 Task: Select transit view around selected location Anza-Borrego Desert State Park, California, United States and check out the nearest train station
Action: Mouse moved to (153, 69)
Screenshot: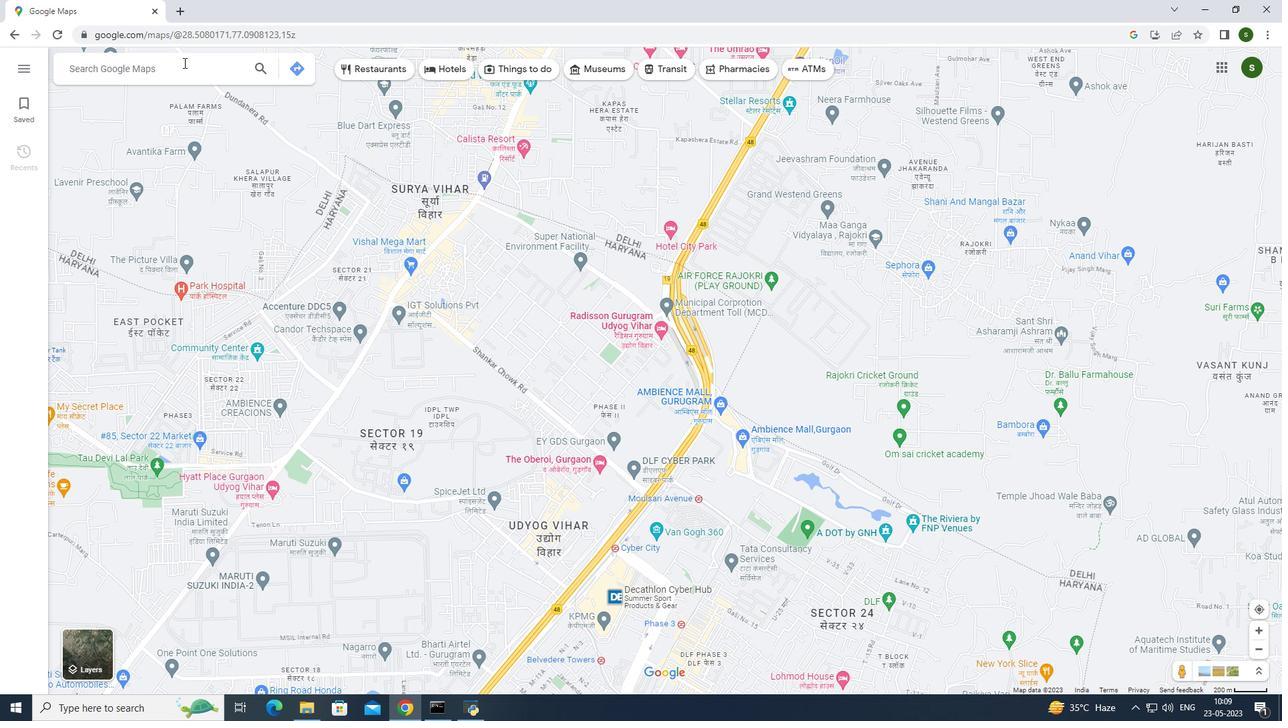 
Action: Mouse pressed left at (153, 69)
Screenshot: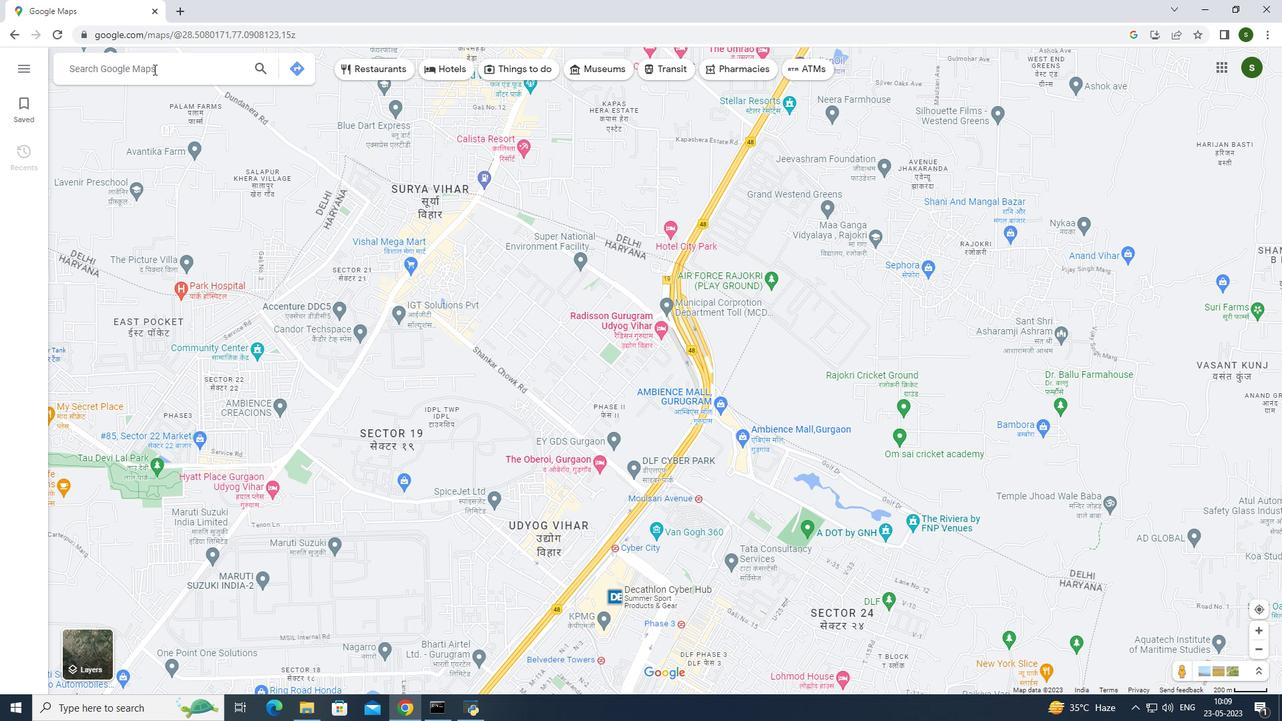 
Action: Key pressed <Key.caps_lock>A<Key.caps_lock>nza-<Key.caps_lock>B<Key.caps_lock>orregp<Key.backspace>o<Key.space><Key.caps_lock>D<Key.caps_lock>esert<Key.space><Key.caps_lock>S<Key.caps_lock>tate<Key.space><Key.caps_lock>P<Key.caps_lock>ark,<Key.caps_lock>C<Key.caps_lock>alifornia<Key.caps_lock>,<Key.caps_lock>u<Key.caps_lock>NITED<Key.space><Key.caps_lock>s<Key.caps_lock>TATES<Key.backspace><Key.backspace><Key.backspace><Key.backspace><Key.backspace><Key.backspace><Key.backspace><Key.backspace><Key.backspace><Key.backspace><Key.backspace><Key.backspace><Key.backspace>U<Key.caps_lock>nited<Key.space><Key.caps_lock>S<Key.caps_lock>tates<Key.enter>
Screenshot: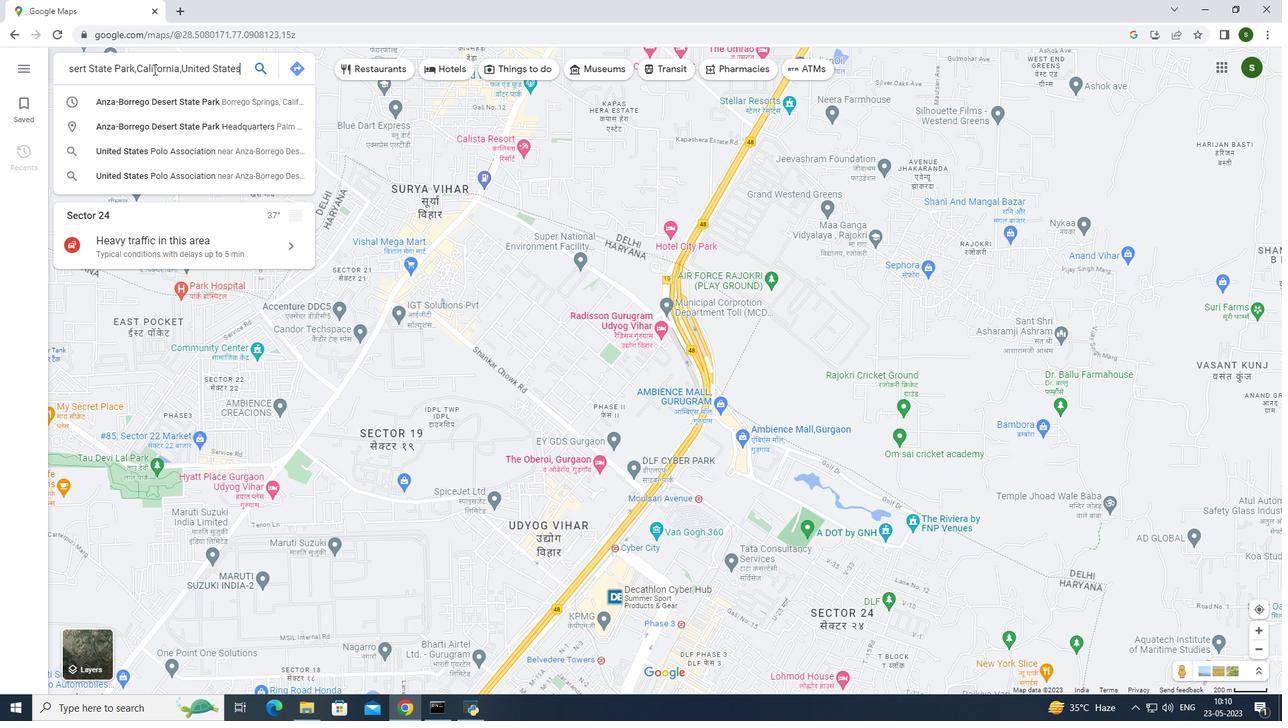 
Action: Mouse moved to (580, 75)
Screenshot: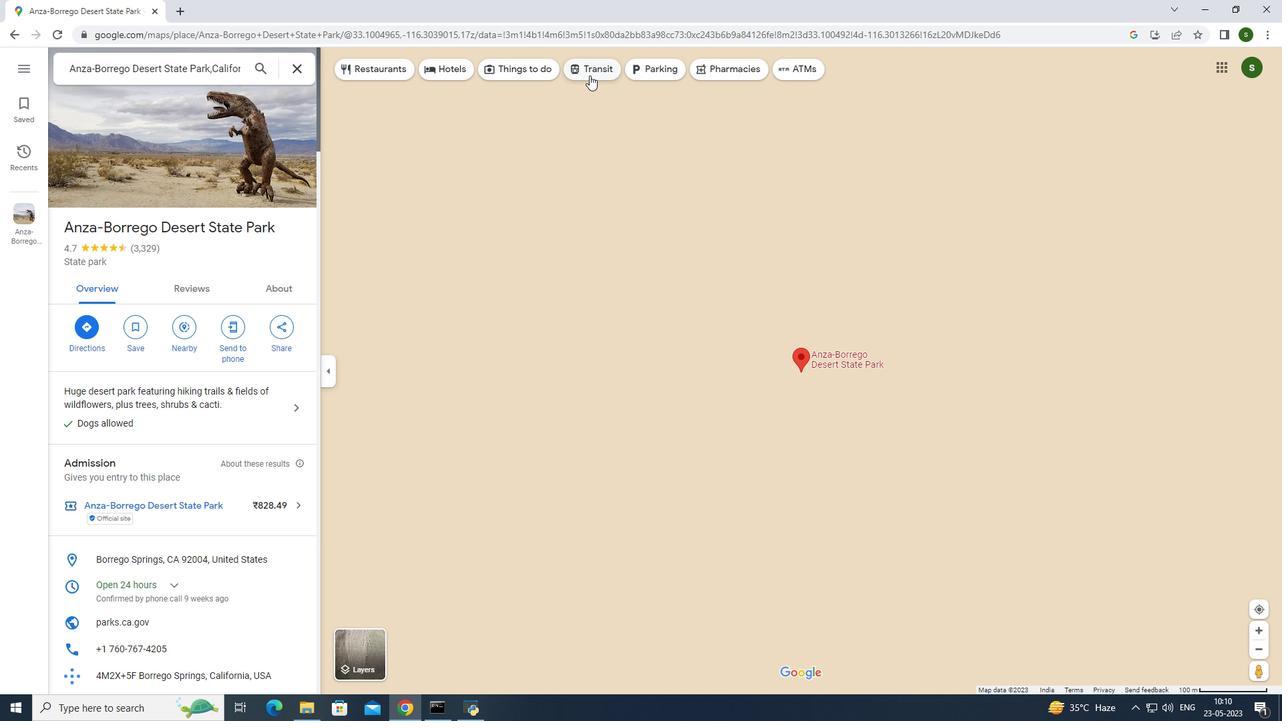 
Action: Mouse pressed left at (580, 75)
Screenshot: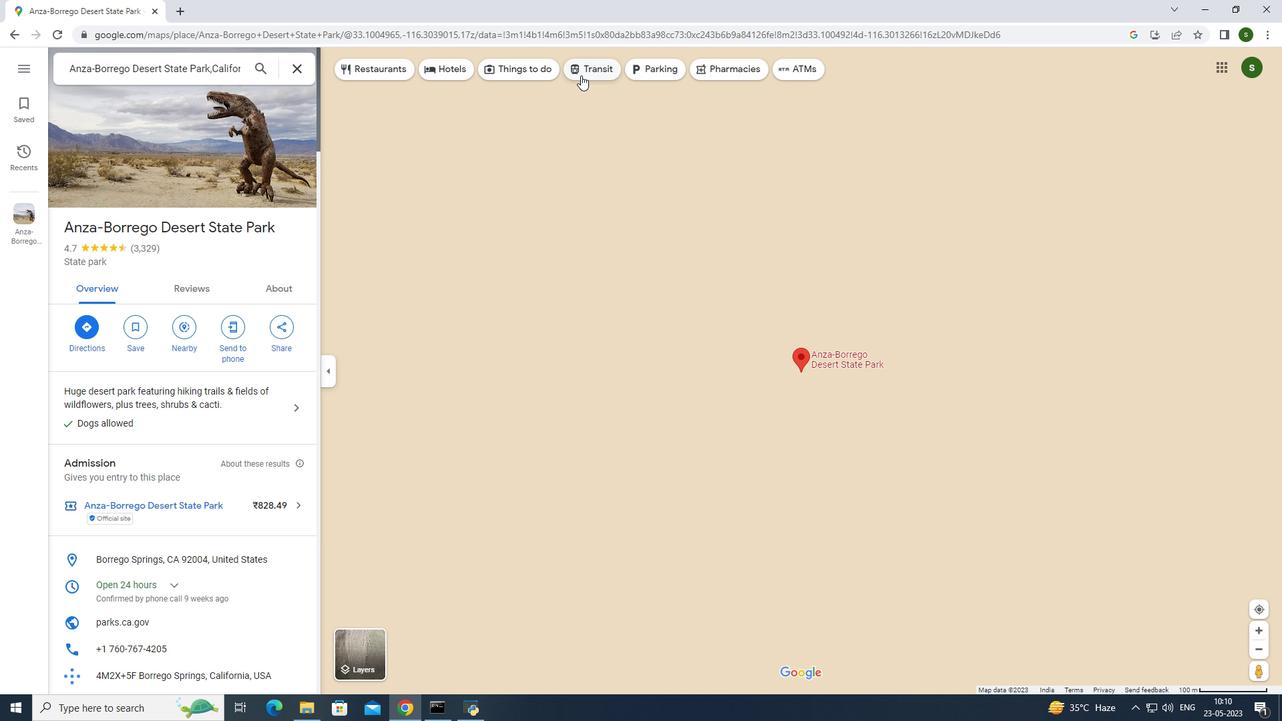 
Action: Mouse moved to (534, 415)
Screenshot: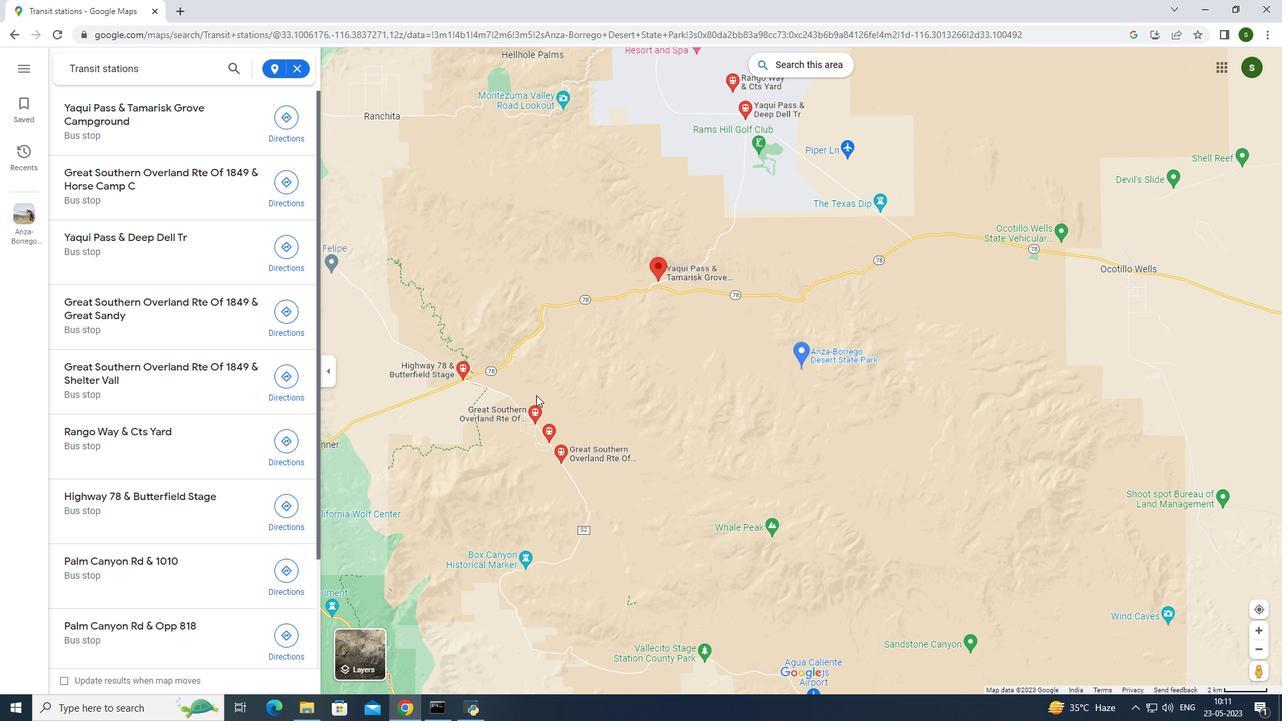
Action: Mouse pressed left at (534, 415)
Screenshot: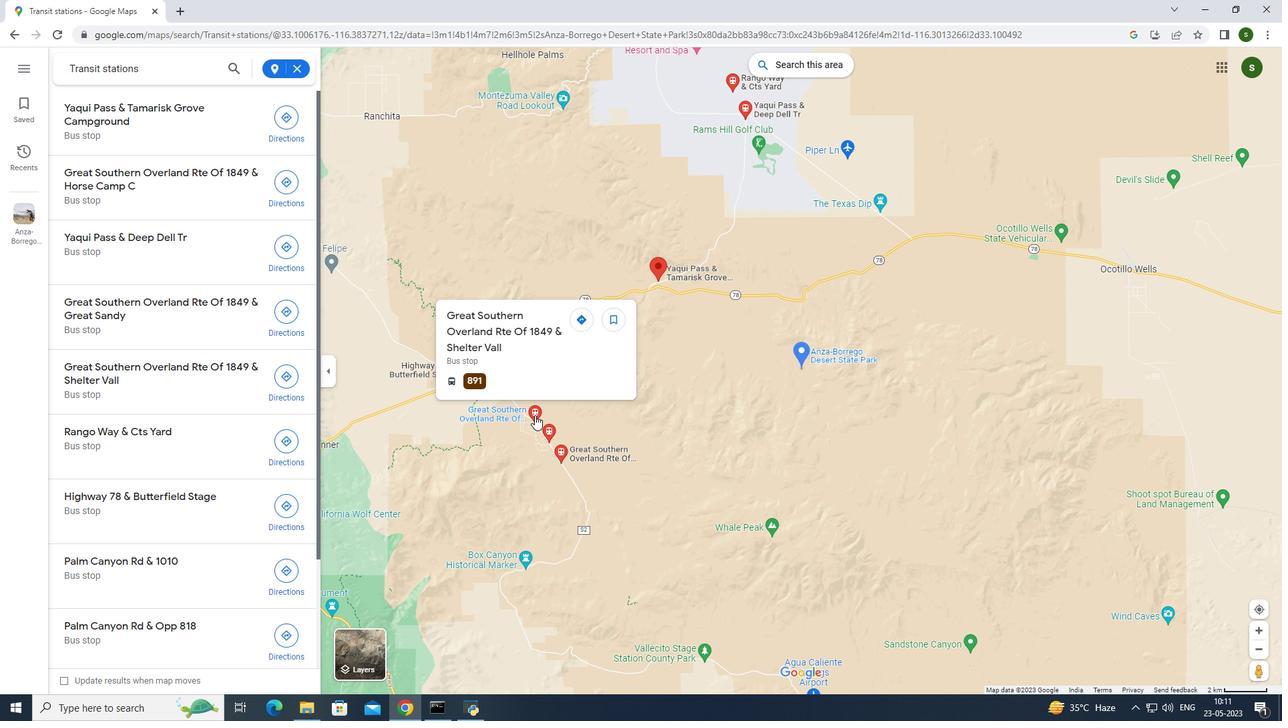 
Action: Mouse moved to (1053, 458)
Screenshot: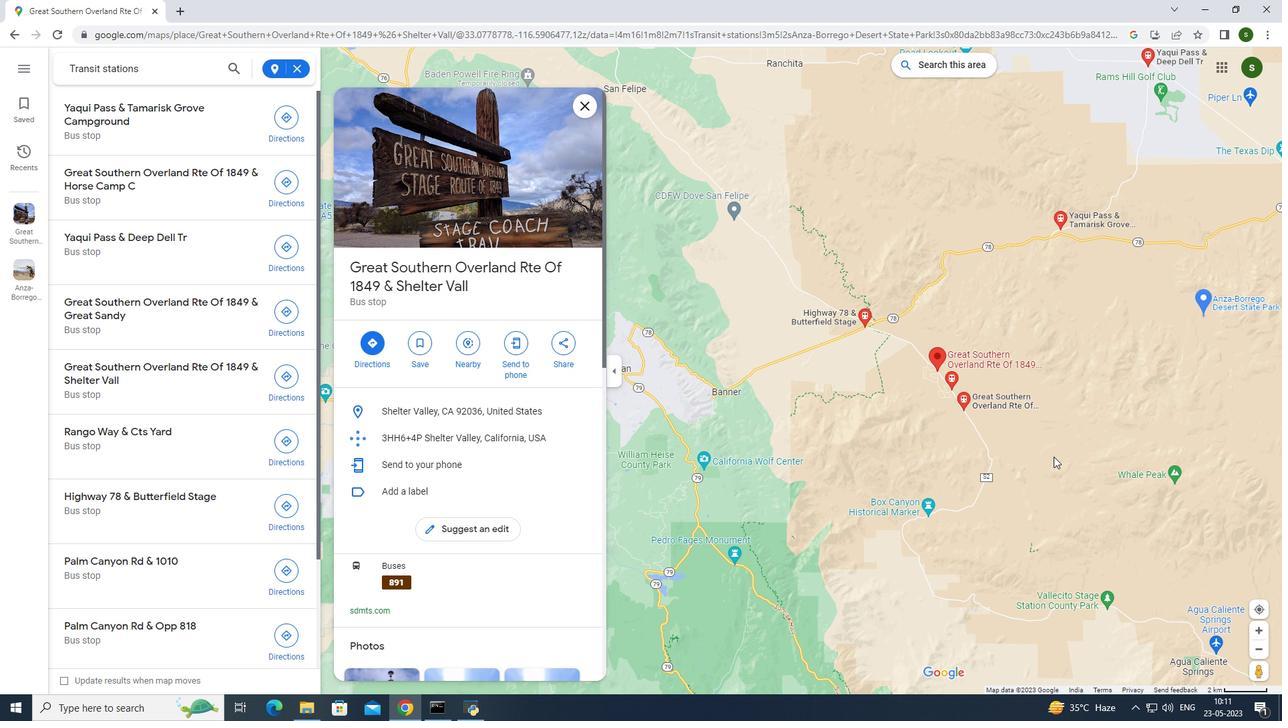 
Action: Mouse pressed left at (1053, 458)
Screenshot: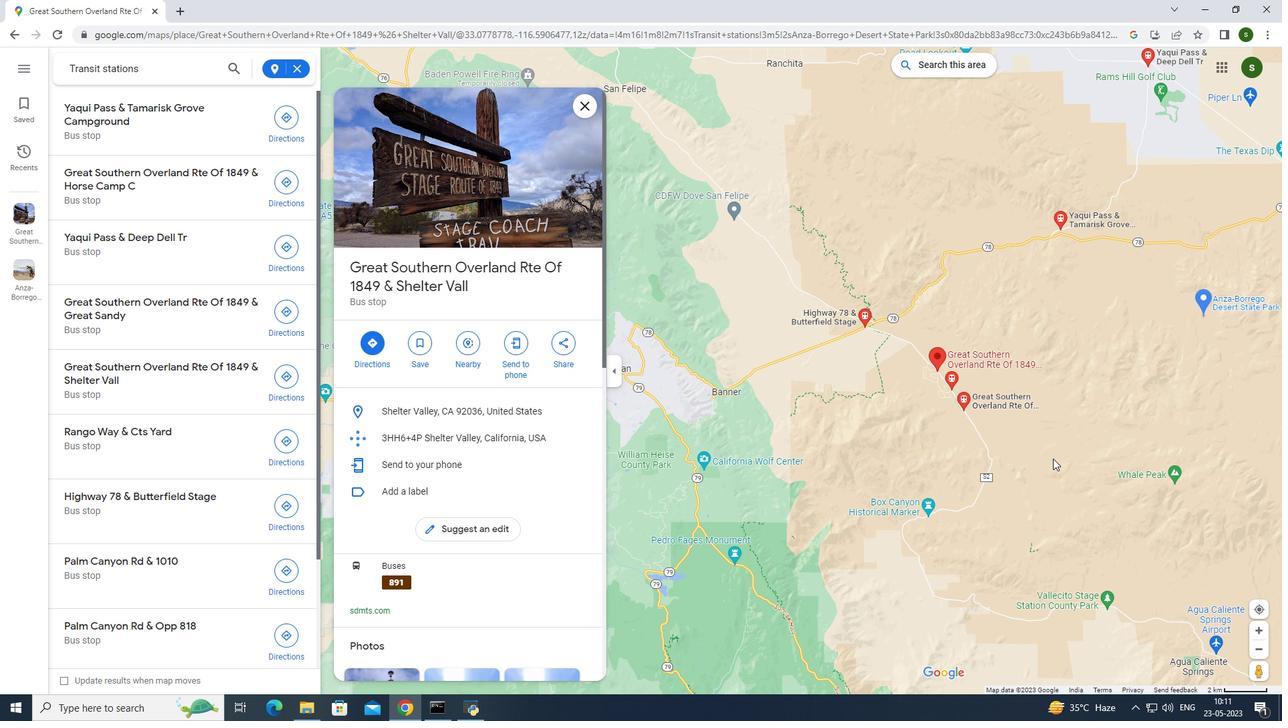 
Action: Mouse moved to (578, 106)
Screenshot: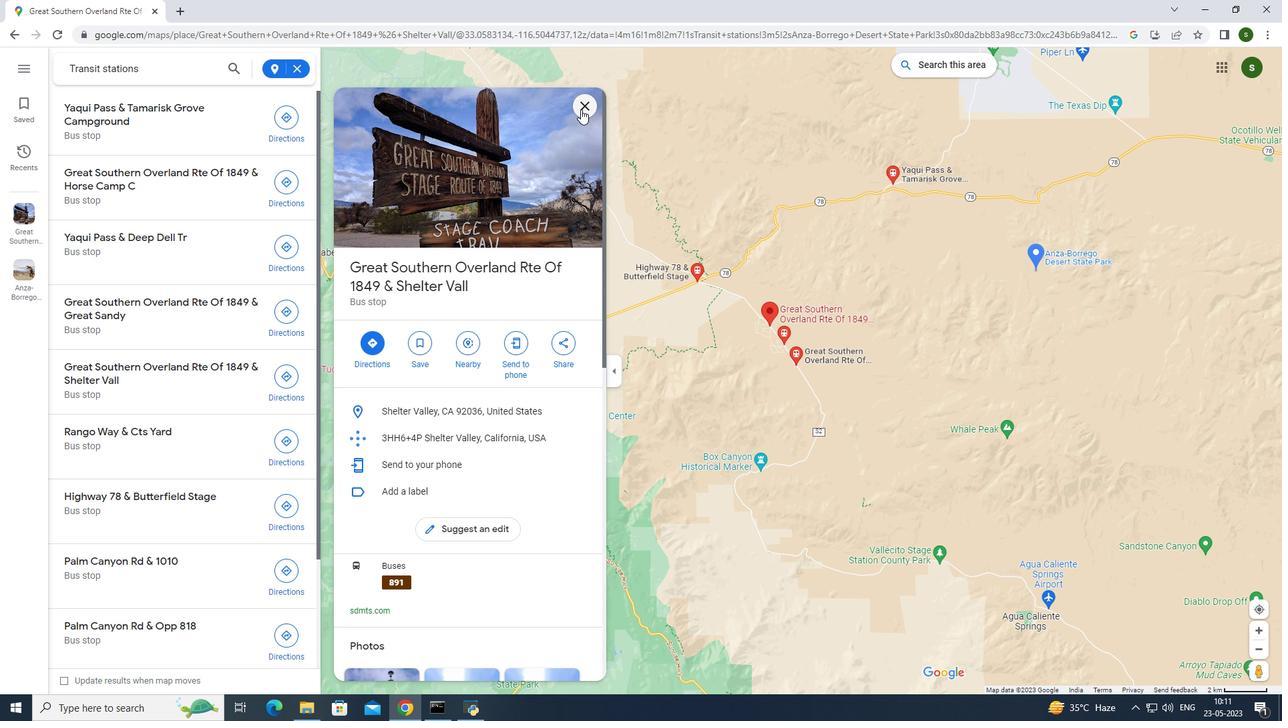 
Action: Mouse pressed left at (578, 106)
Screenshot: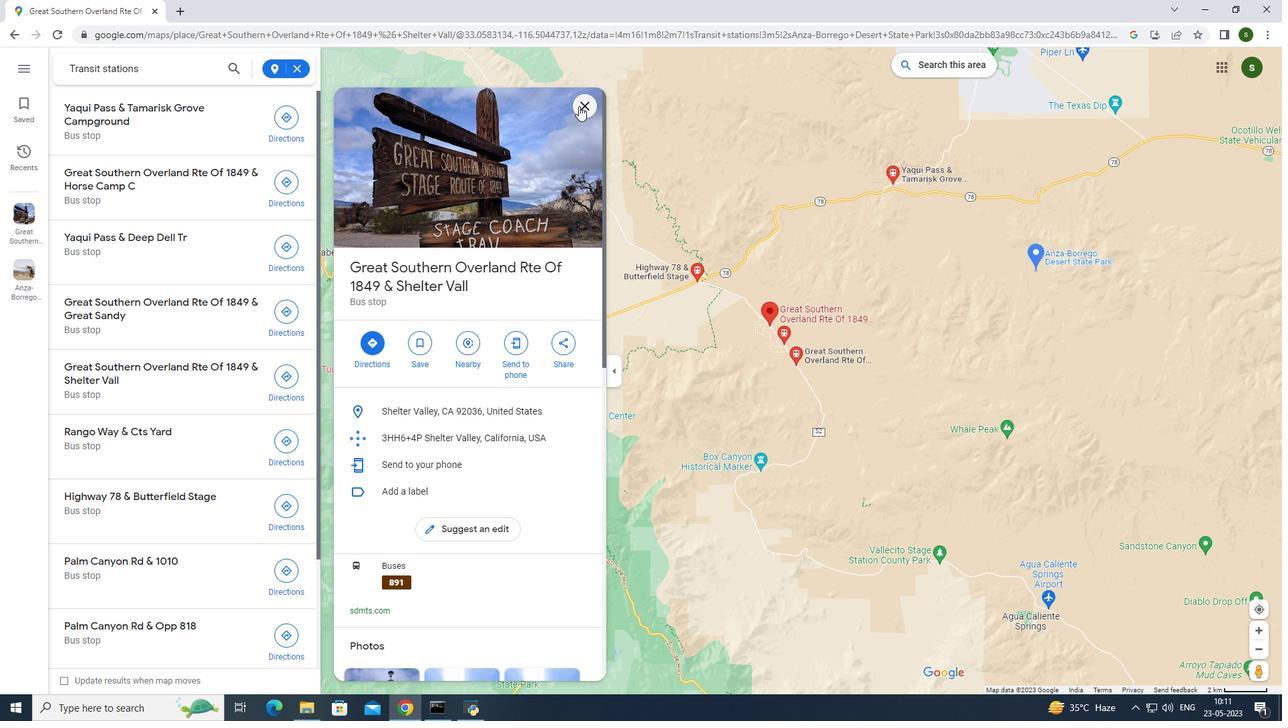 
Action: Mouse moved to (942, 365)
Screenshot: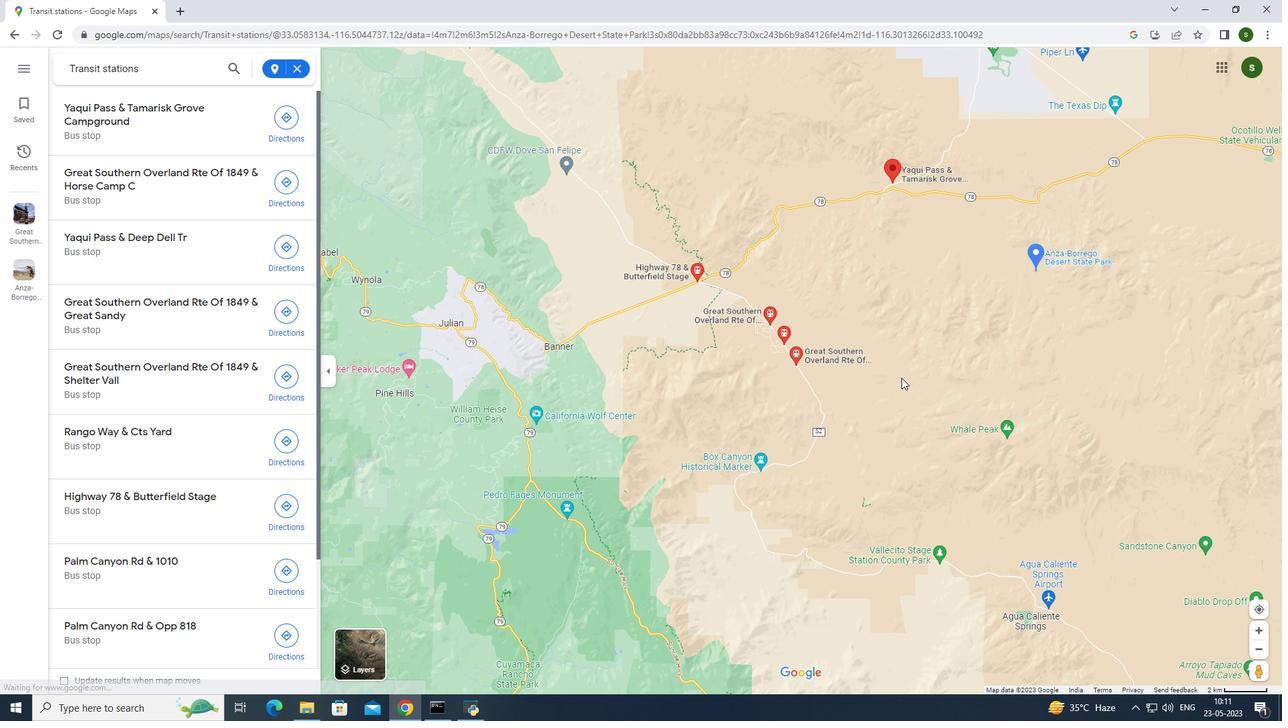 
Action: Mouse pressed left at (942, 365)
Screenshot: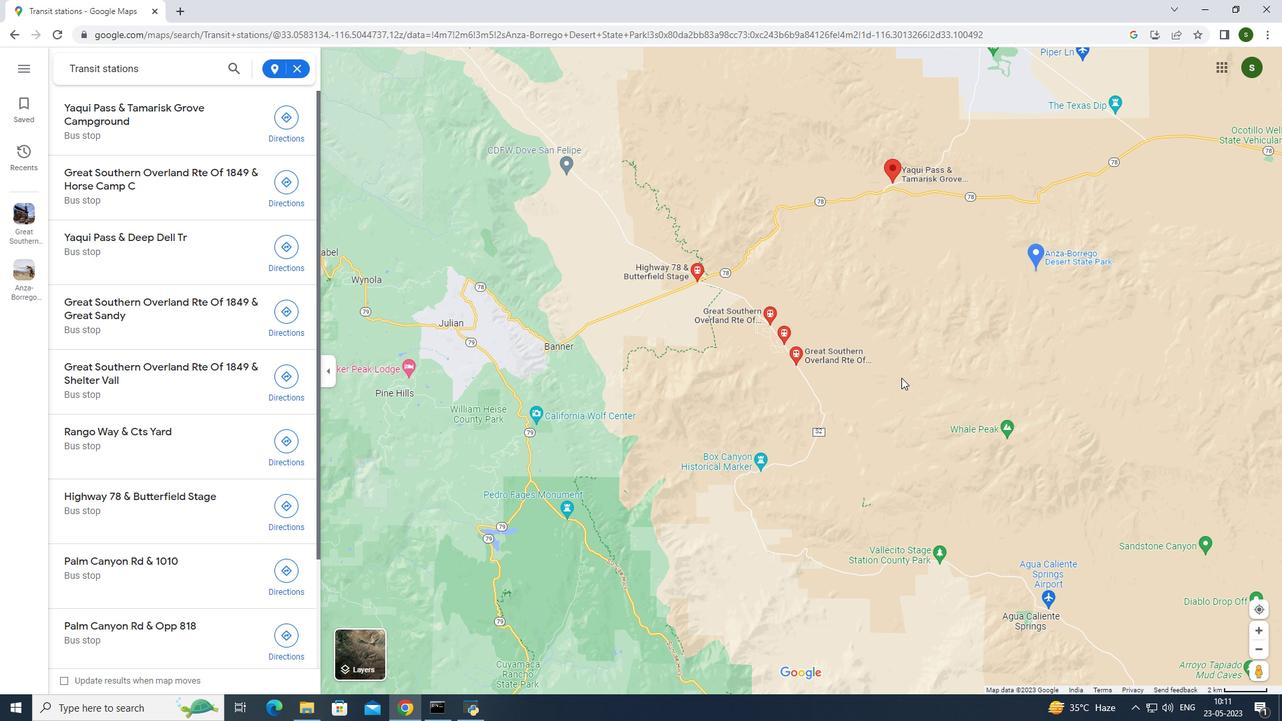 
Action: Mouse moved to (774, 175)
Screenshot: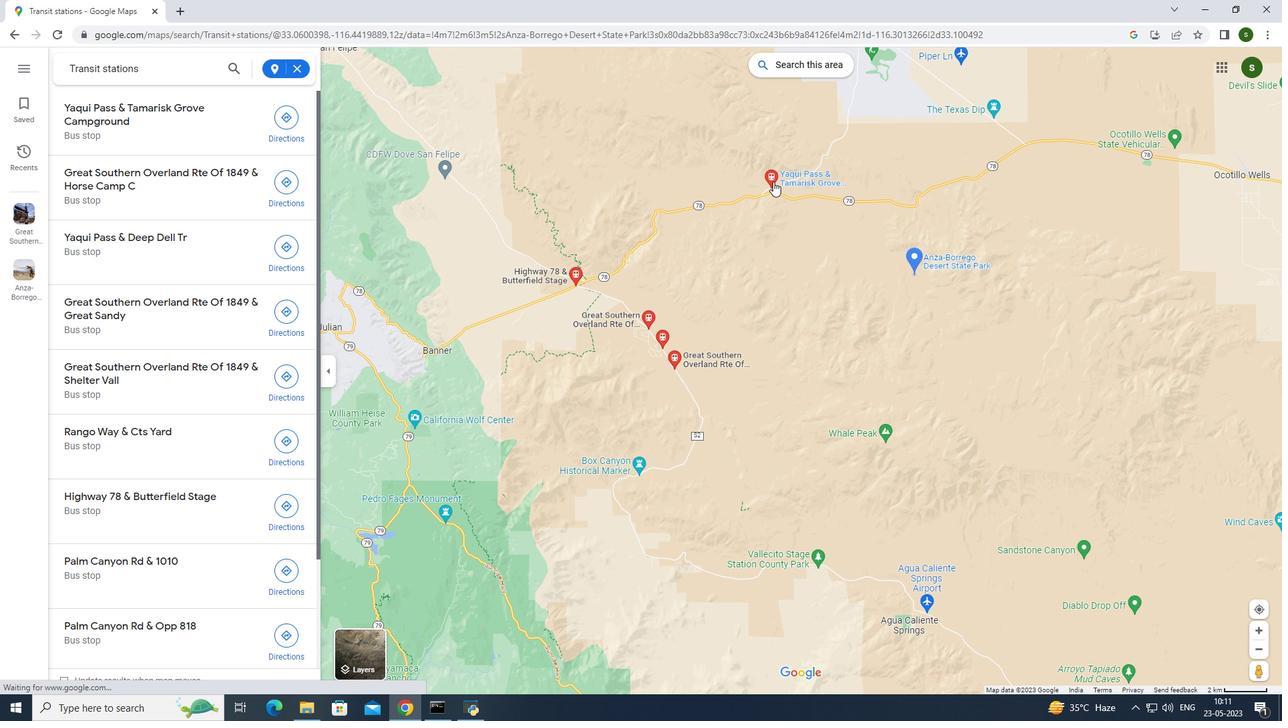 
Action: Mouse pressed left at (774, 175)
Screenshot: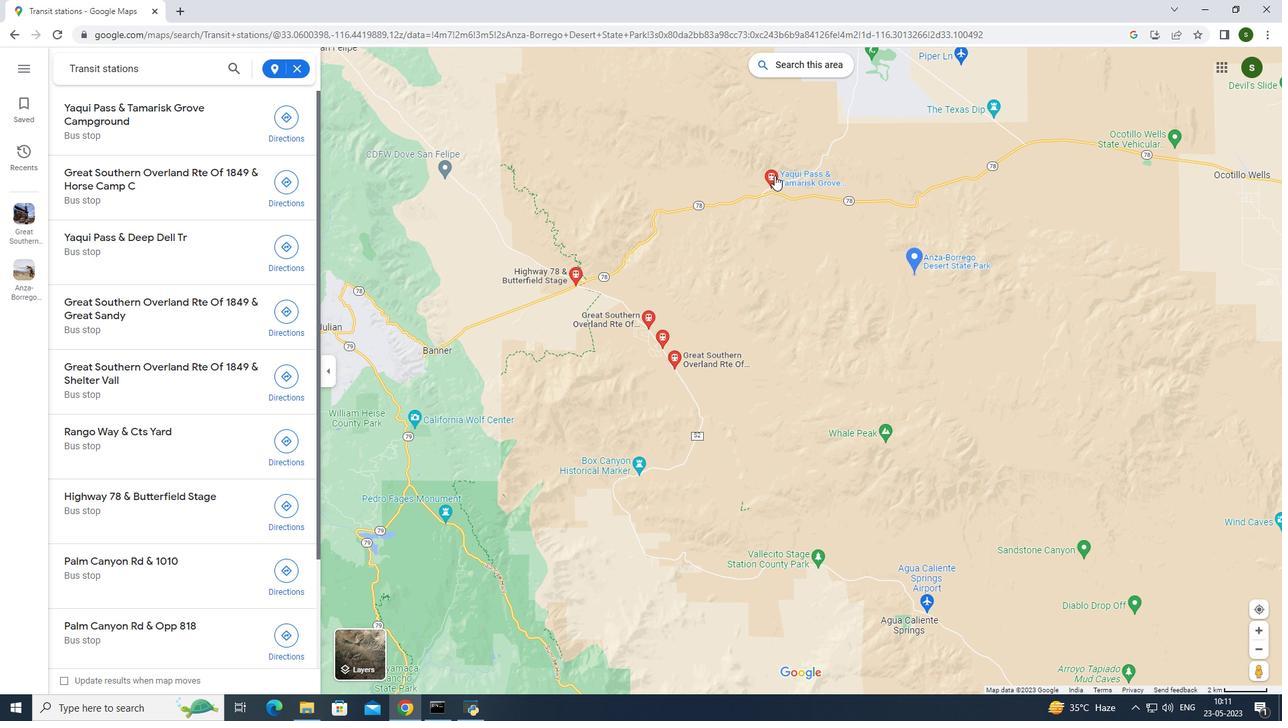 
Action: Mouse moved to (528, 349)
Screenshot: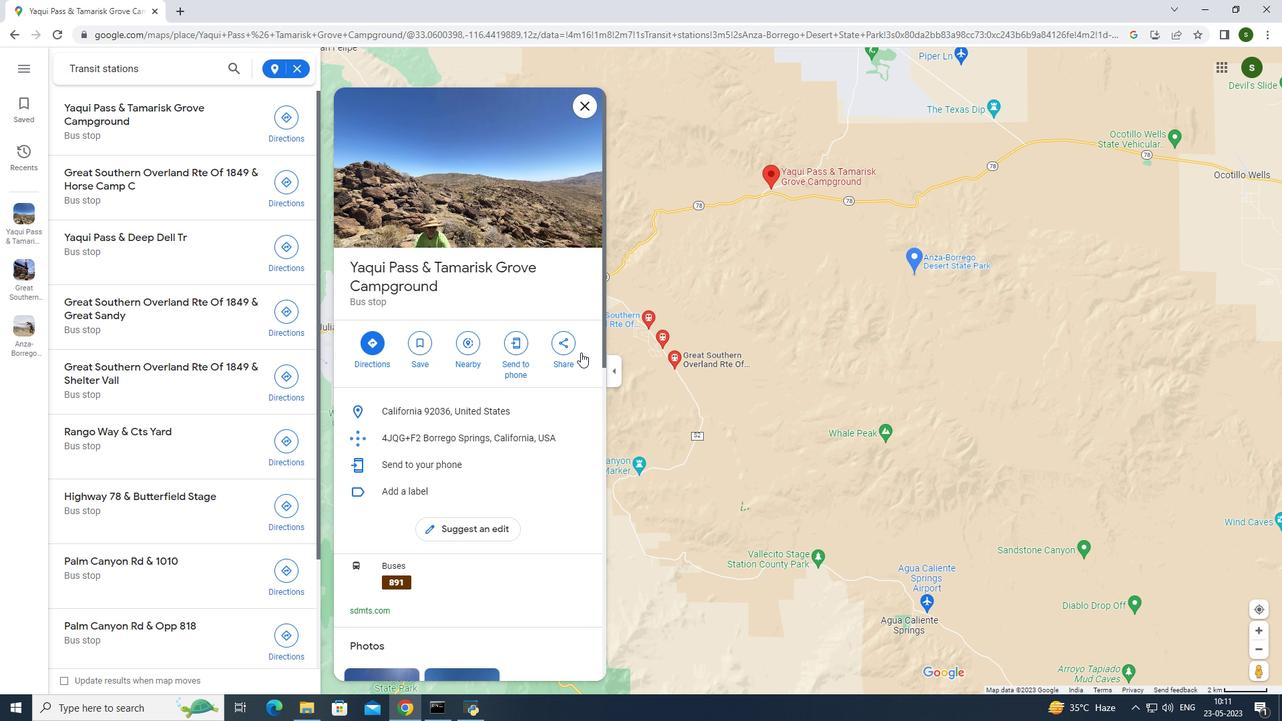 
Action: Mouse scrolled (528, 349) with delta (0, 0)
Screenshot: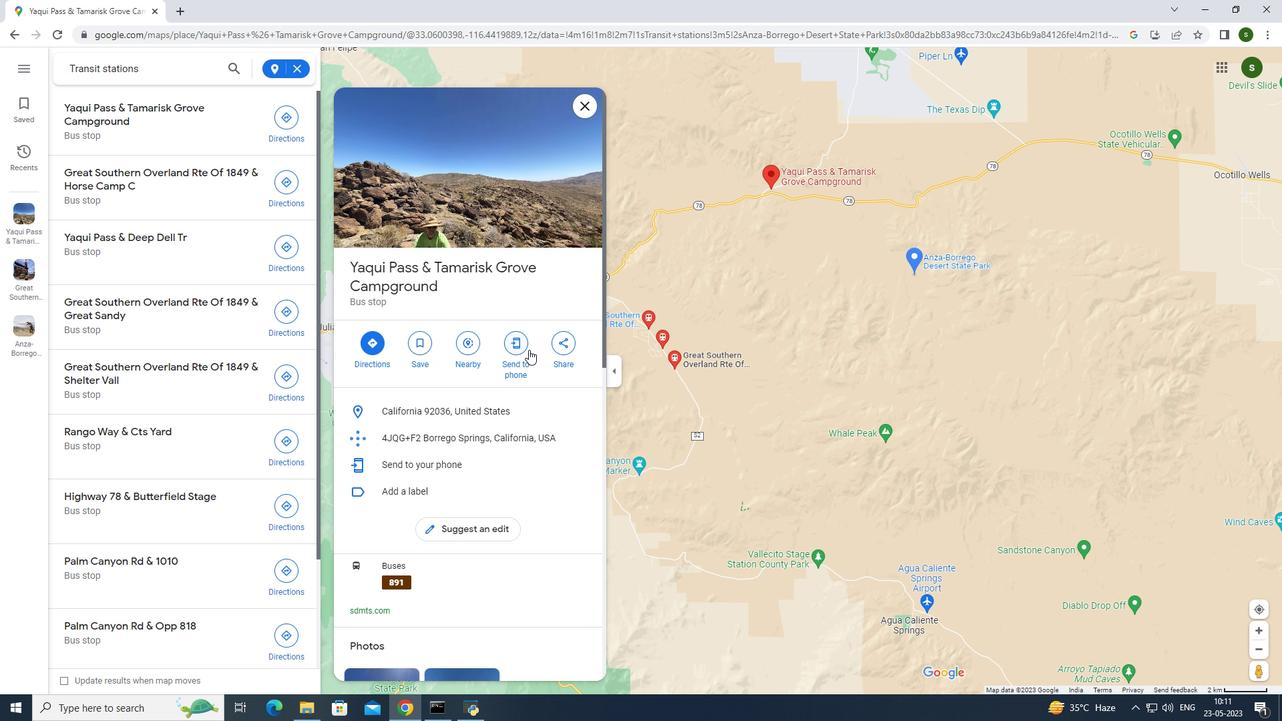 
Action: Mouse scrolled (528, 349) with delta (0, 0)
Screenshot: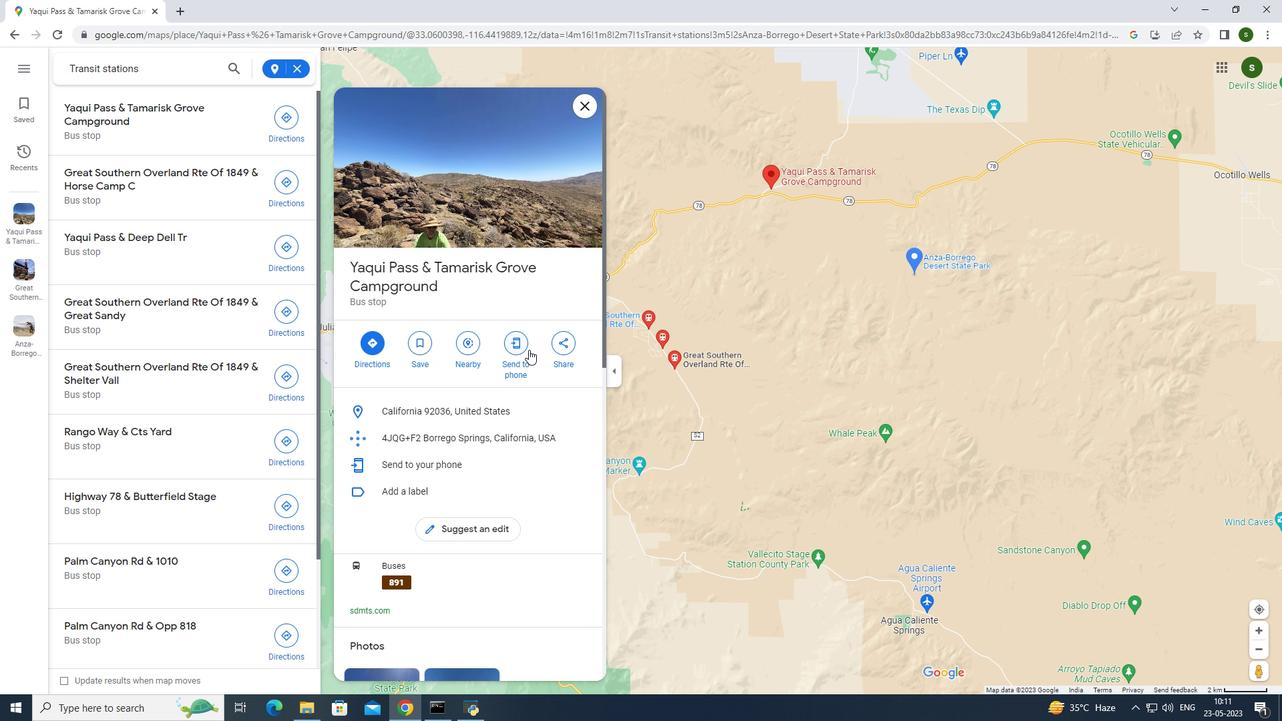 
Action: Mouse scrolled (528, 349) with delta (0, 0)
Screenshot: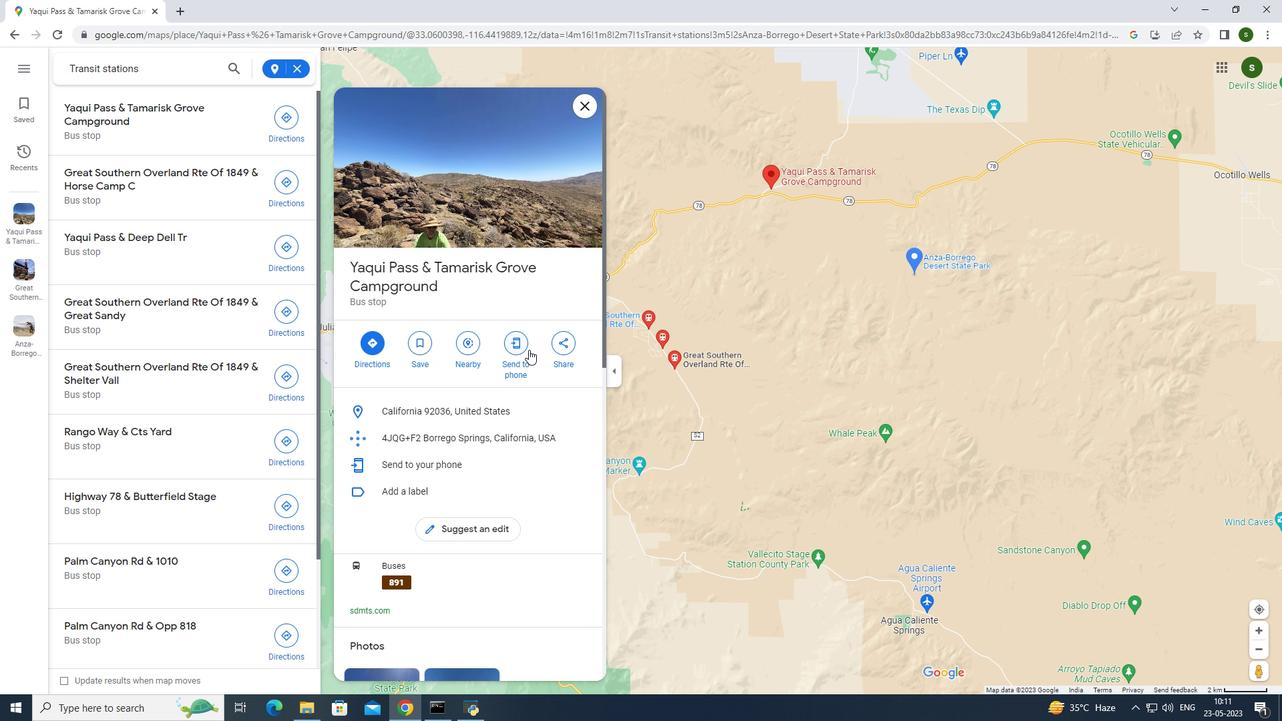 
Action: Mouse scrolled (528, 350) with delta (0, 0)
Screenshot: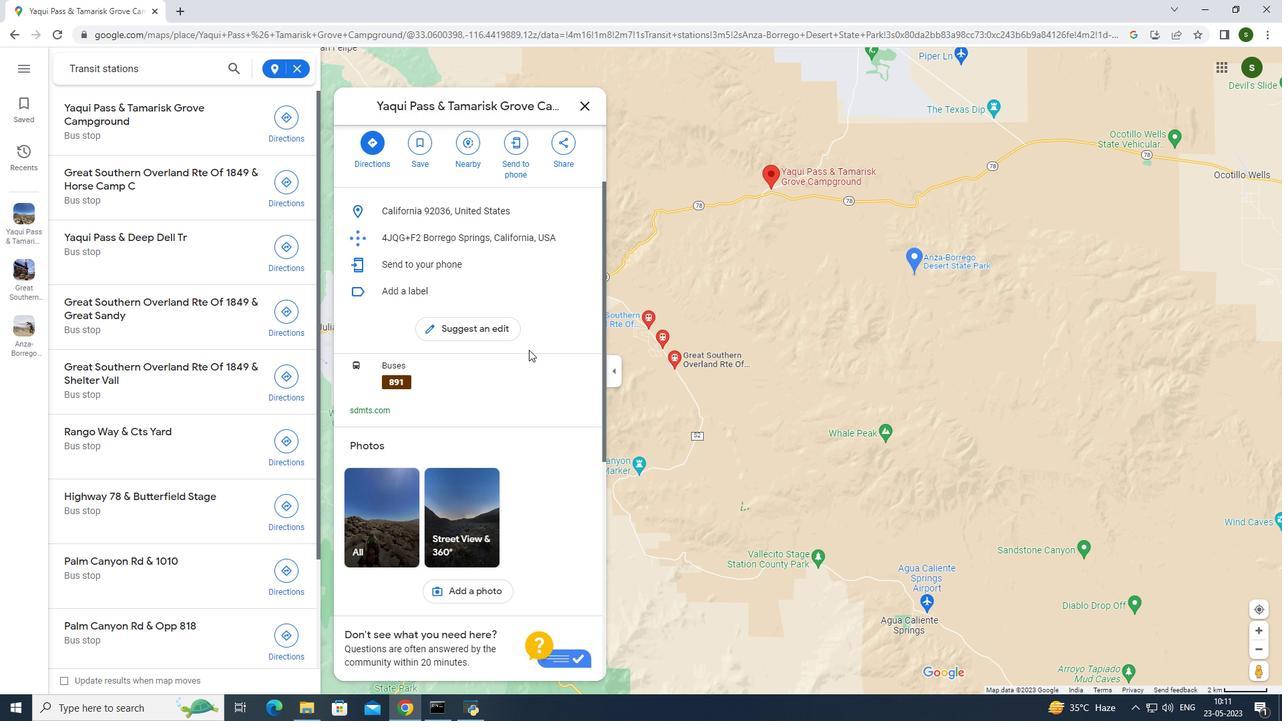 
Action: Mouse scrolled (528, 350) with delta (0, 0)
Screenshot: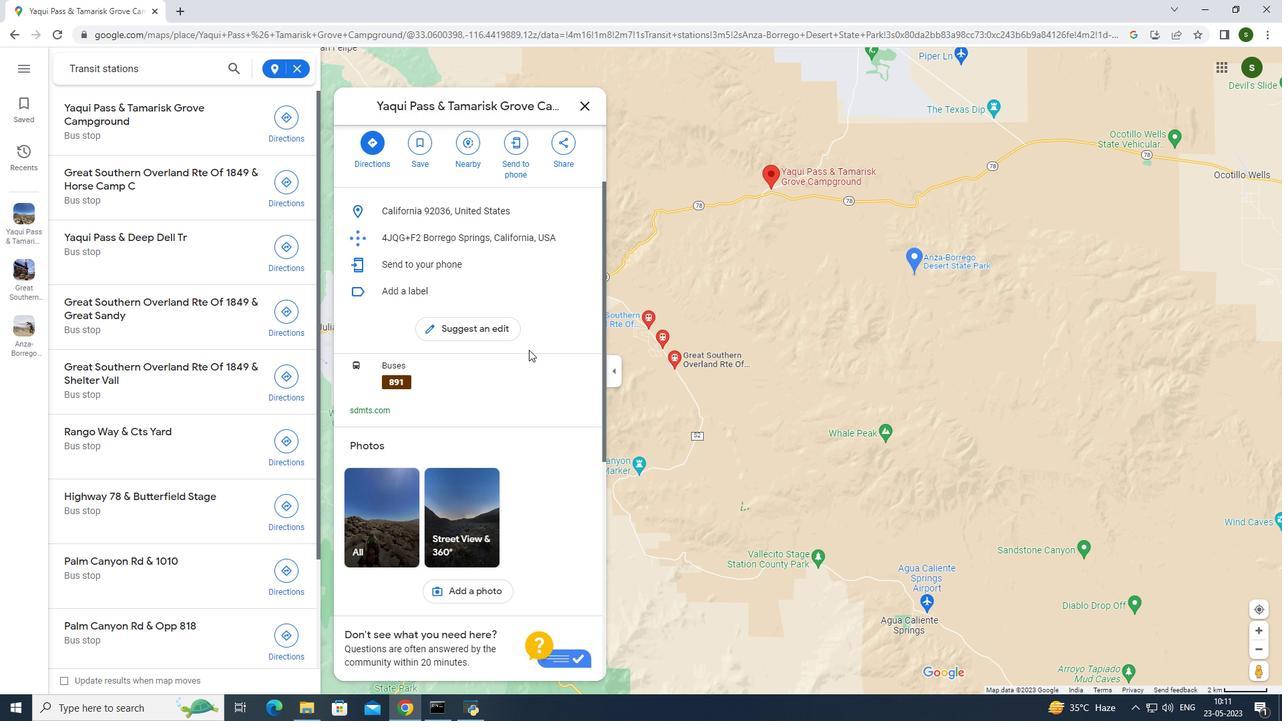 
Action: Mouse scrolled (528, 350) with delta (0, 0)
Screenshot: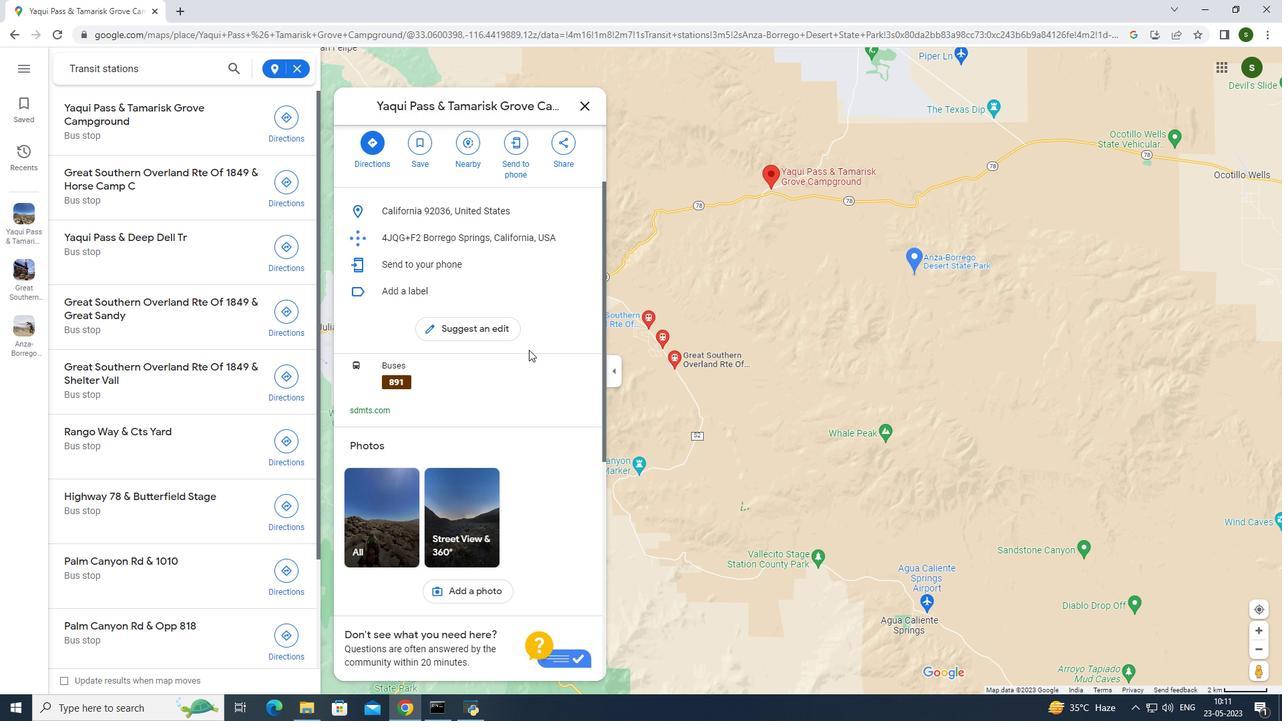 
Action: Mouse scrolled (528, 350) with delta (0, 0)
Screenshot: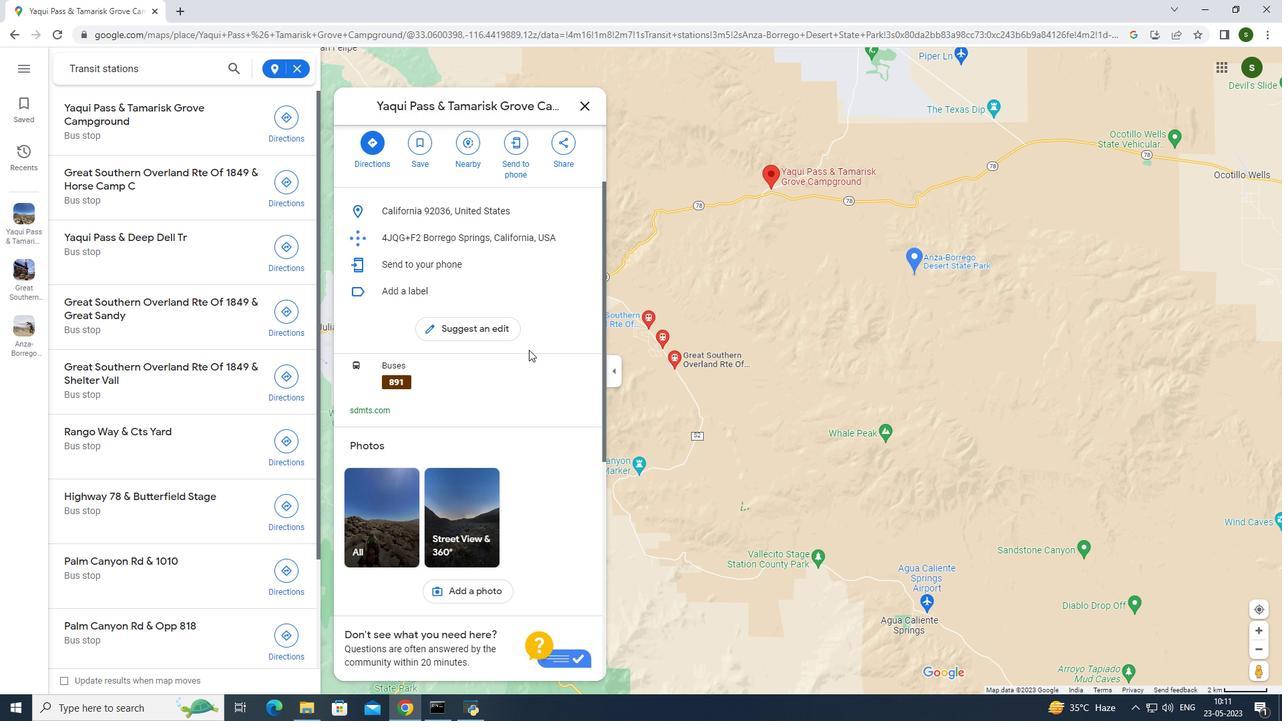 
Action: Mouse moved to (584, 106)
Screenshot: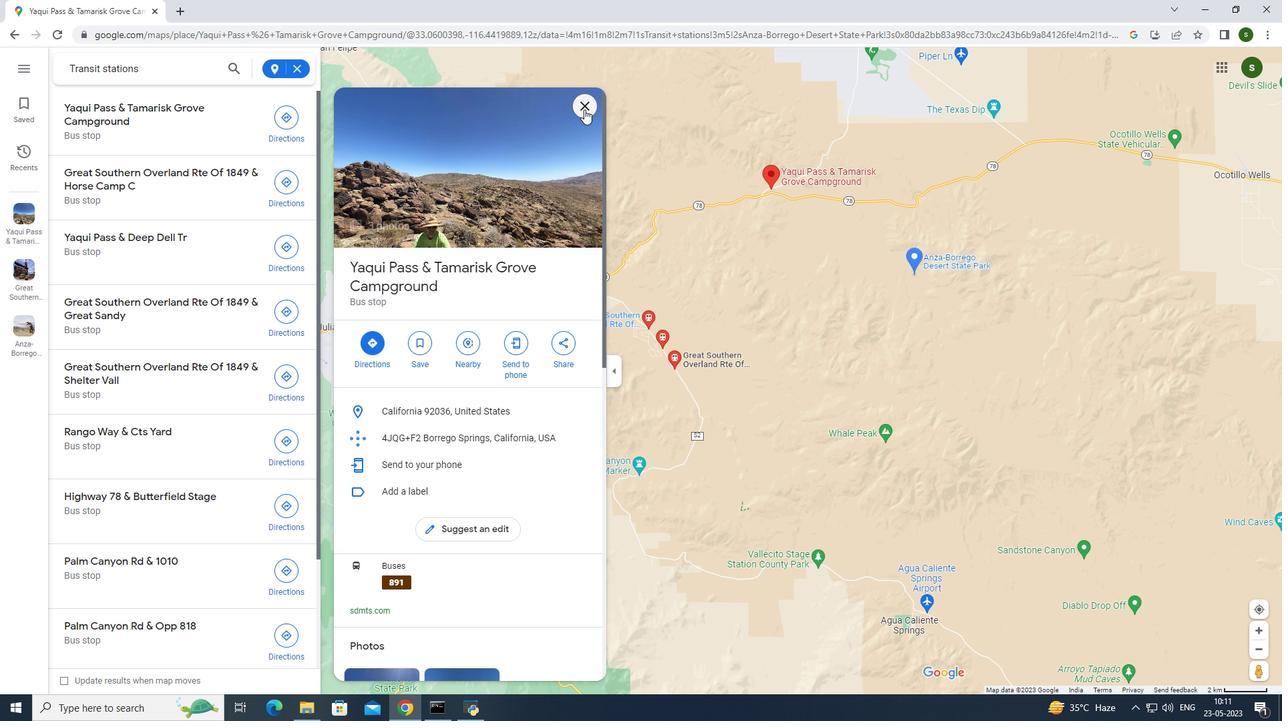 
Action: Mouse pressed left at (584, 106)
Screenshot: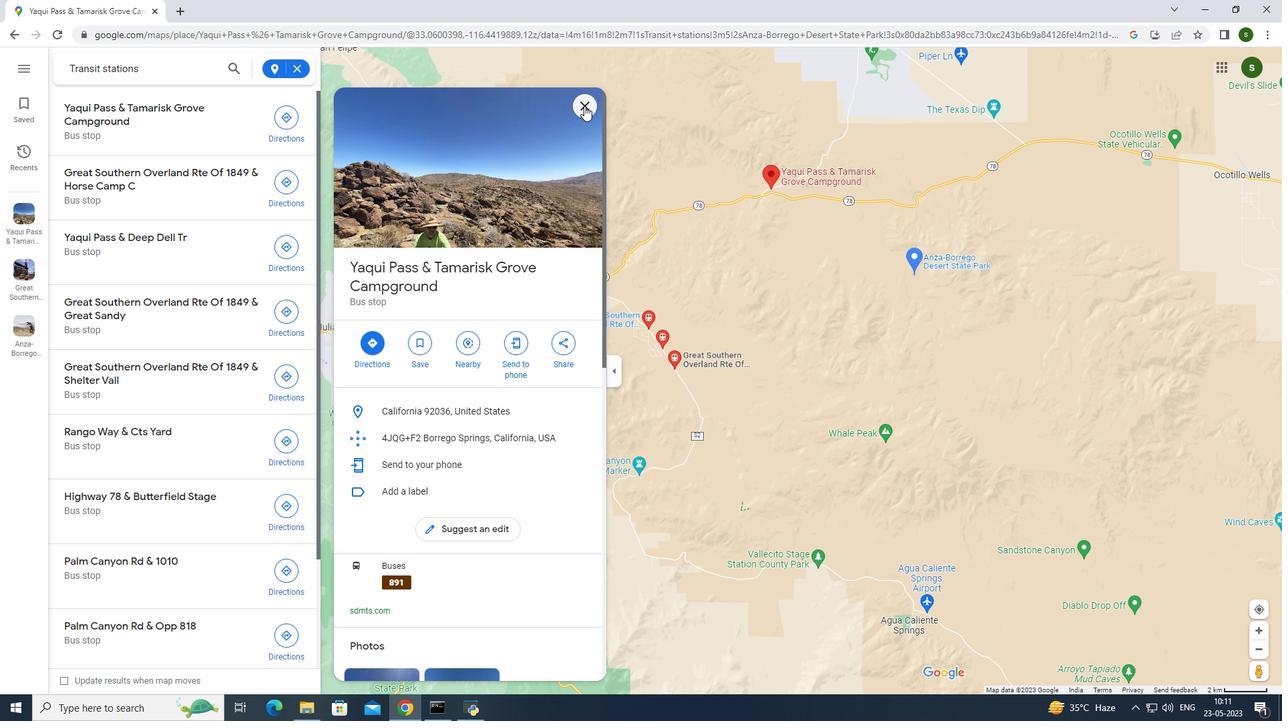 
Action: Mouse moved to (642, 313)
Screenshot: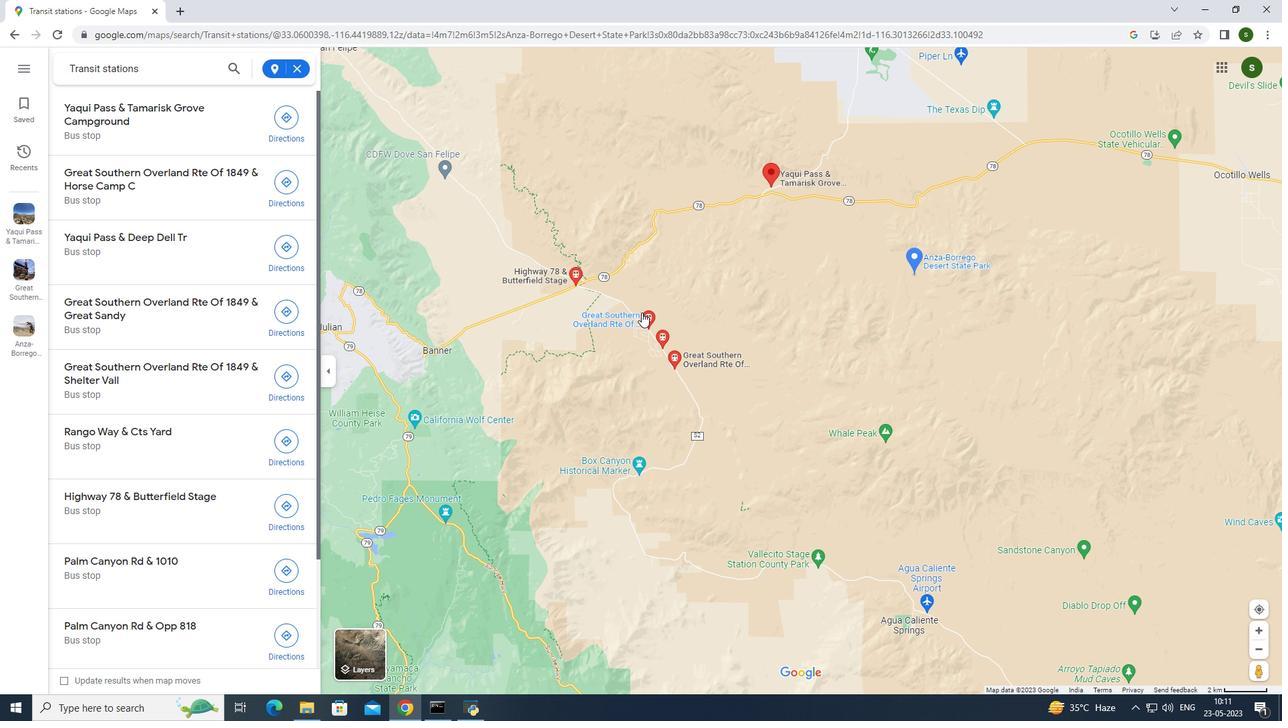 
Action: Mouse pressed left at (642, 313)
Screenshot: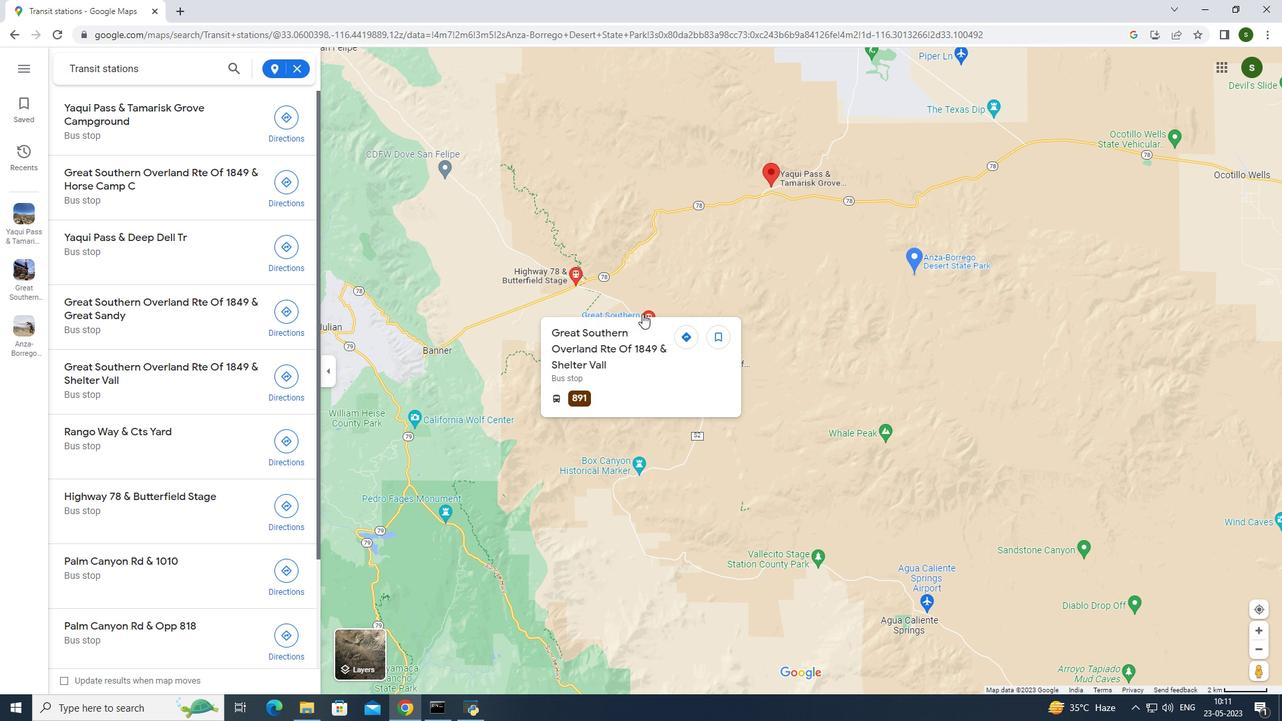 
Action: Mouse moved to (523, 425)
Screenshot: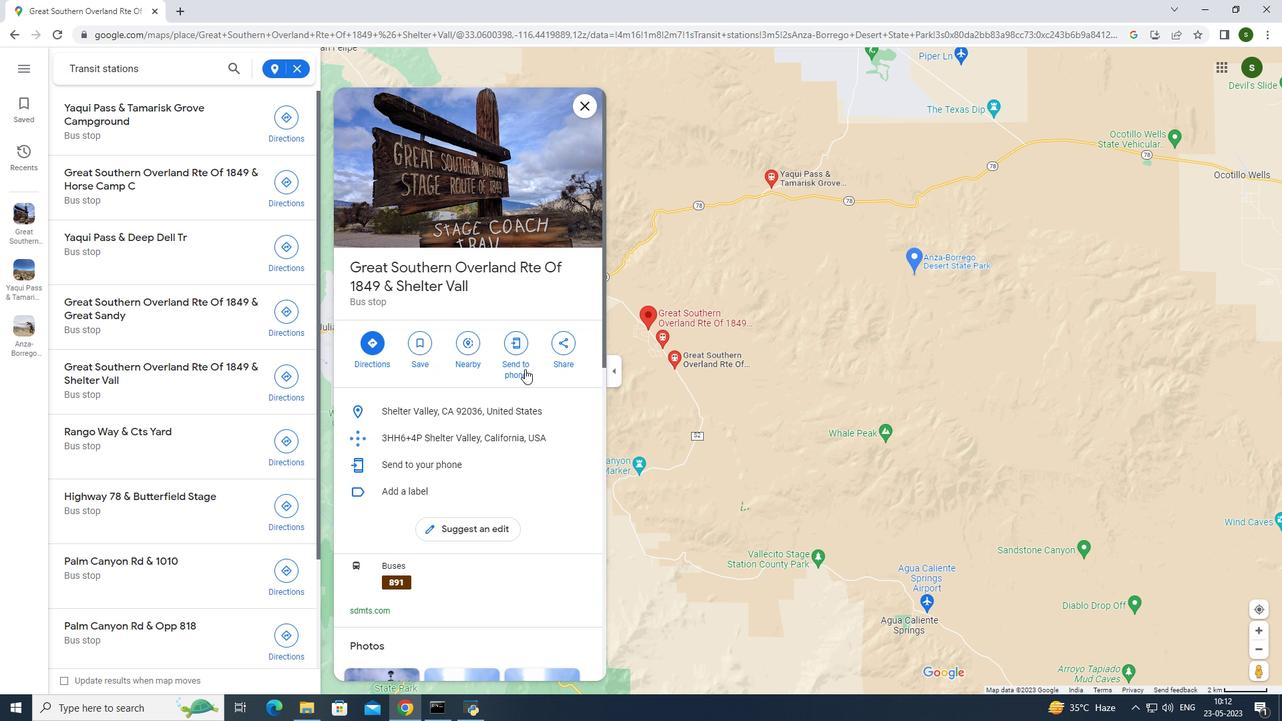 
Action: Mouse scrolled (523, 424) with delta (0, 0)
Screenshot: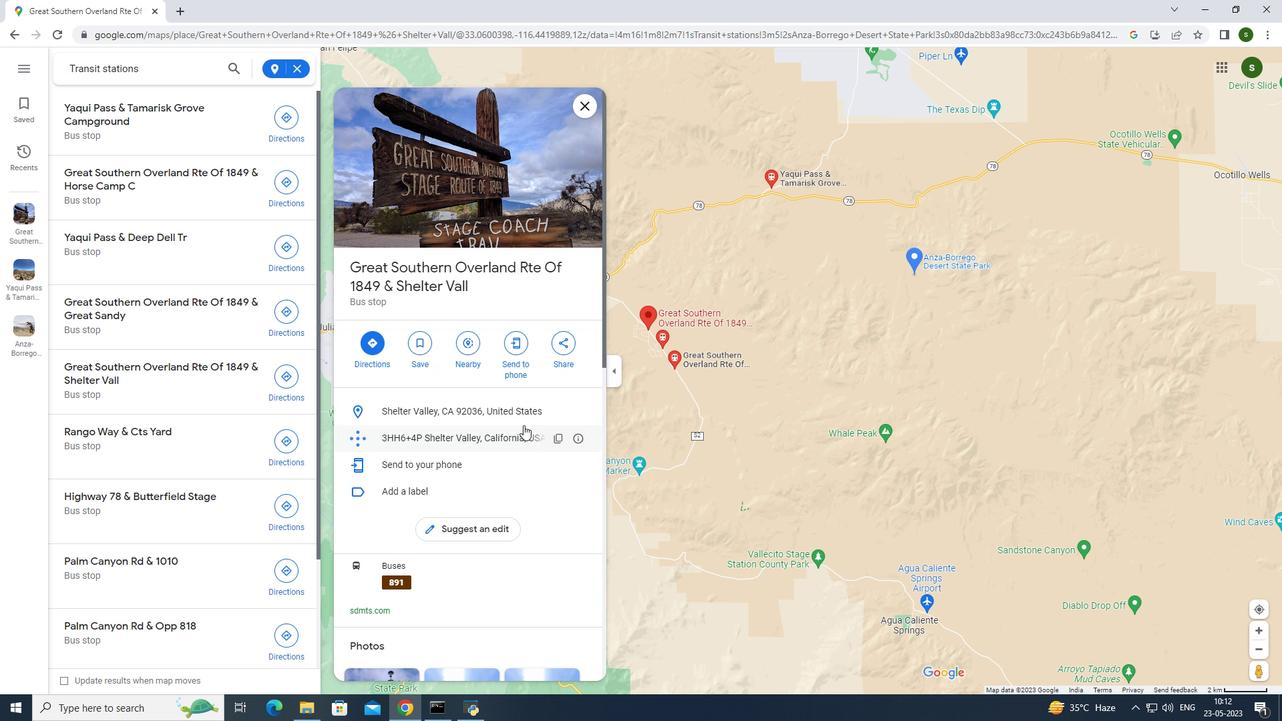 
Action: Mouse scrolled (523, 424) with delta (0, 0)
Screenshot: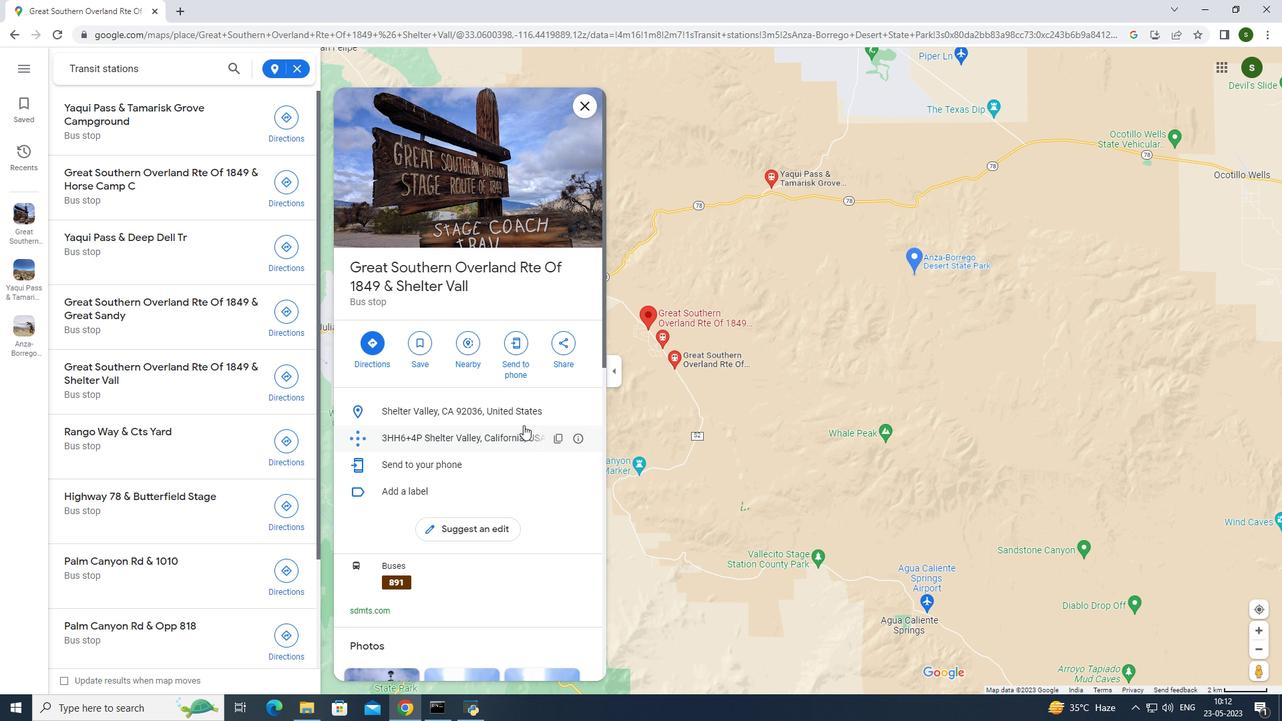 
Action: Mouse scrolled (523, 424) with delta (0, 0)
Screenshot: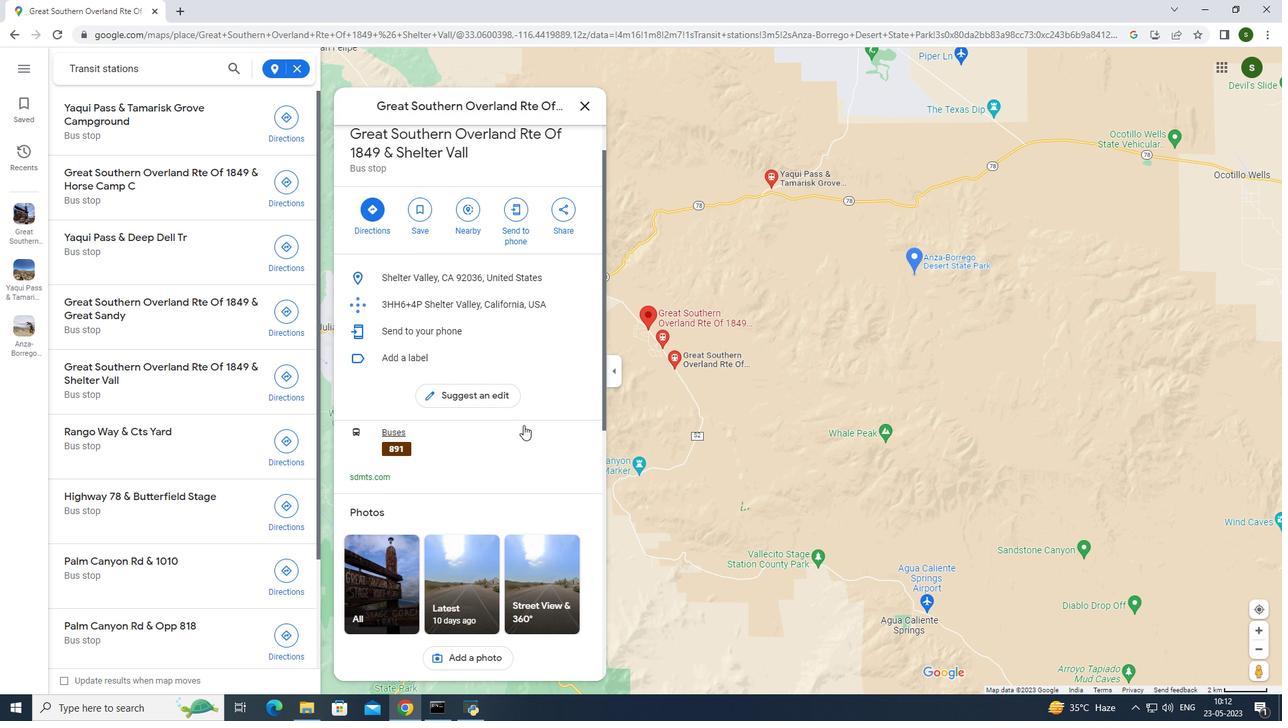 
Action: Mouse scrolled (523, 426) with delta (0, 0)
Screenshot: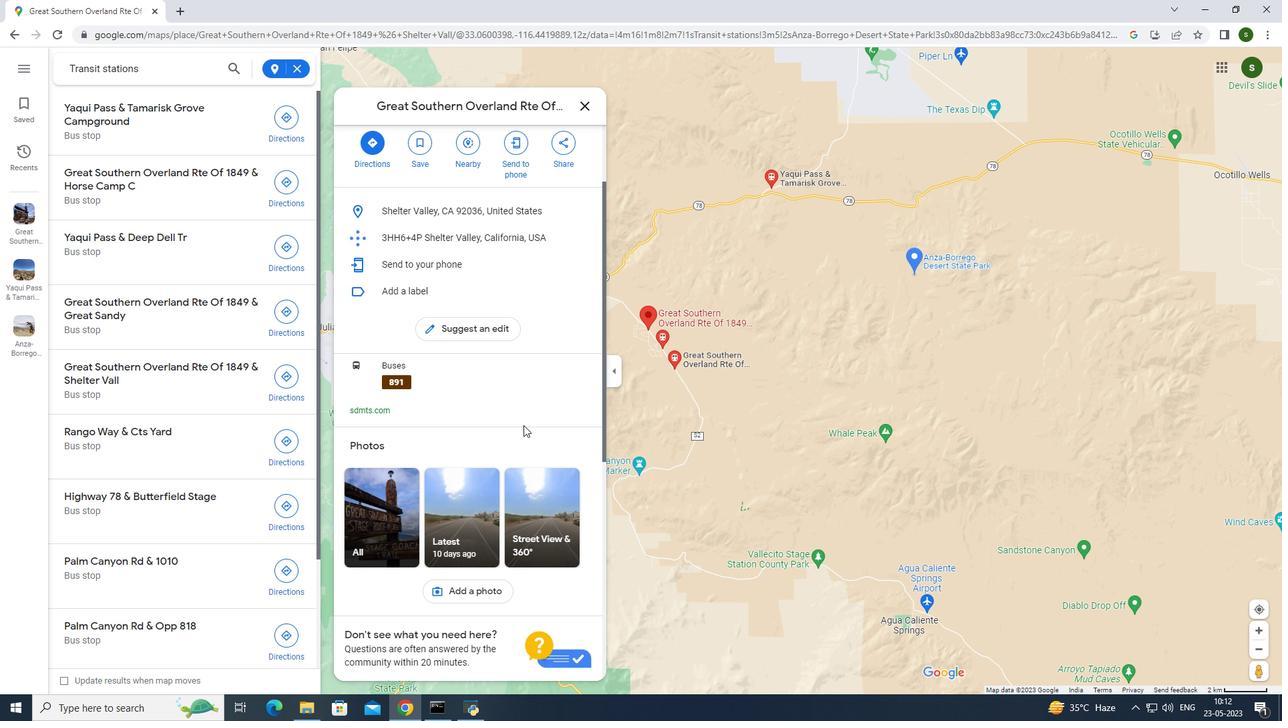 
Action: Mouse scrolled (523, 426) with delta (0, 0)
Screenshot: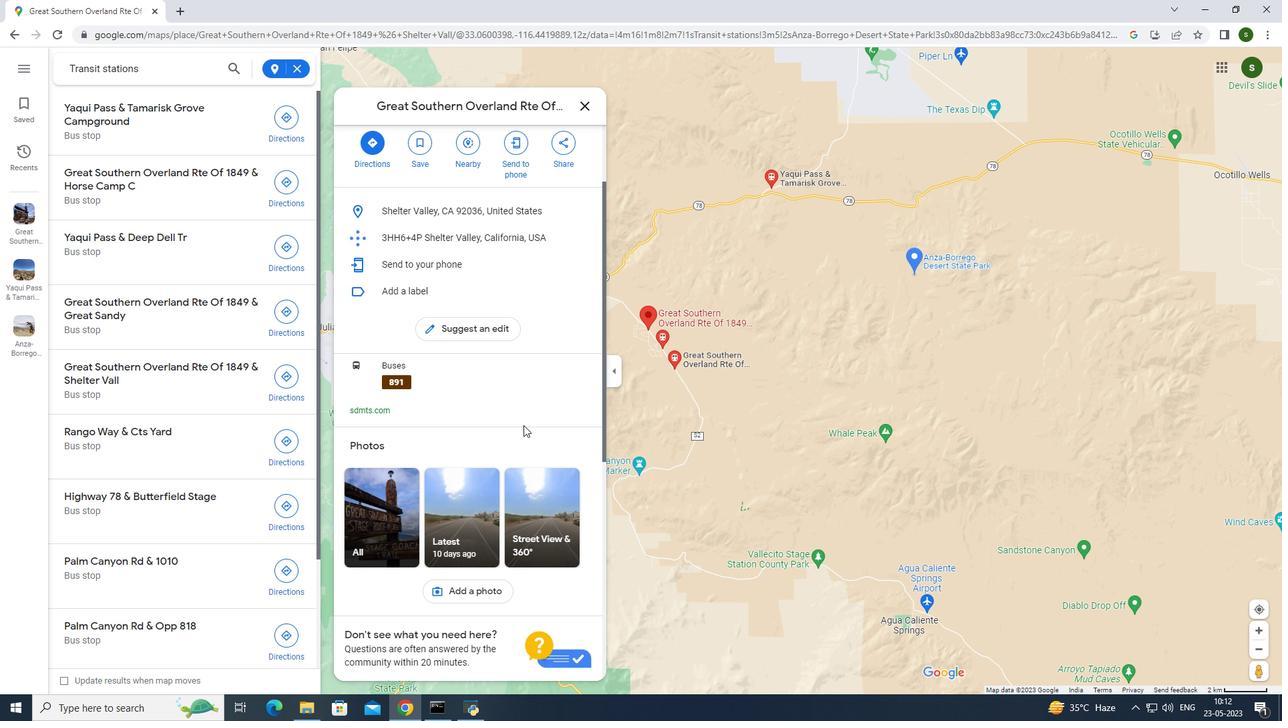 
Action: Mouse scrolled (523, 426) with delta (0, 0)
Screenshot: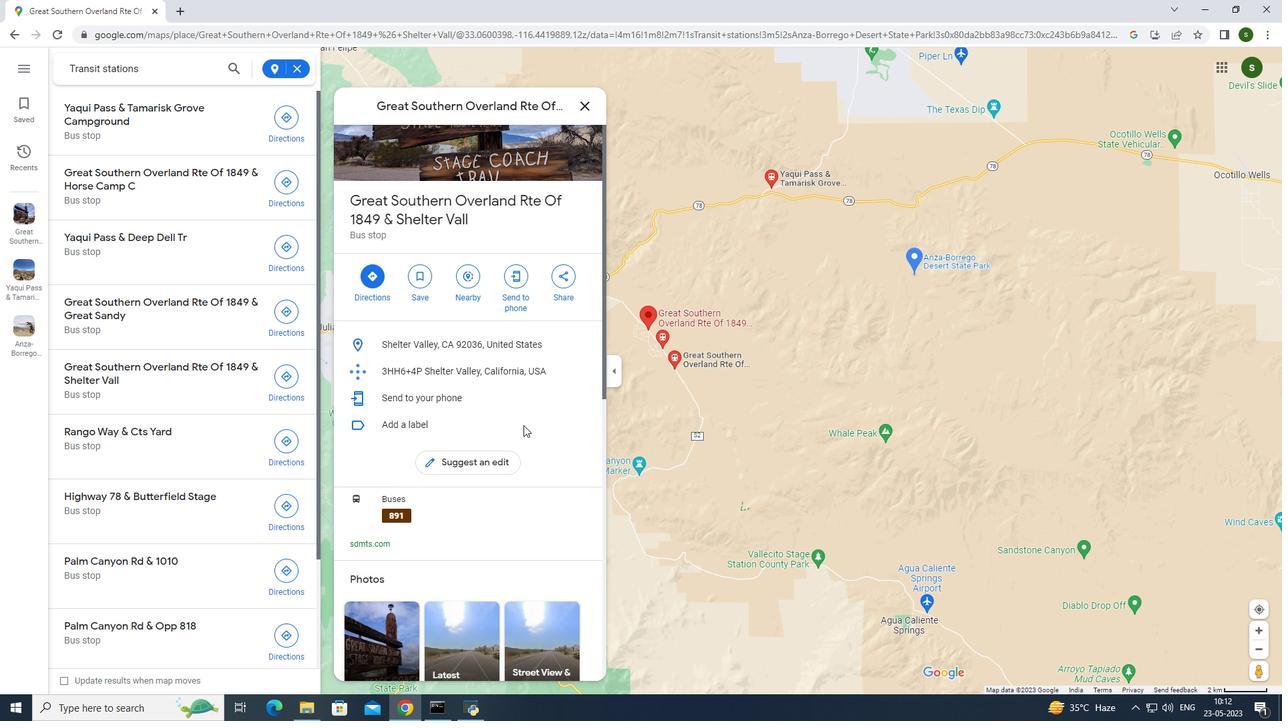 
Action: Mouse scrolled (523, 426) with delta (0, 0)
Screenshot: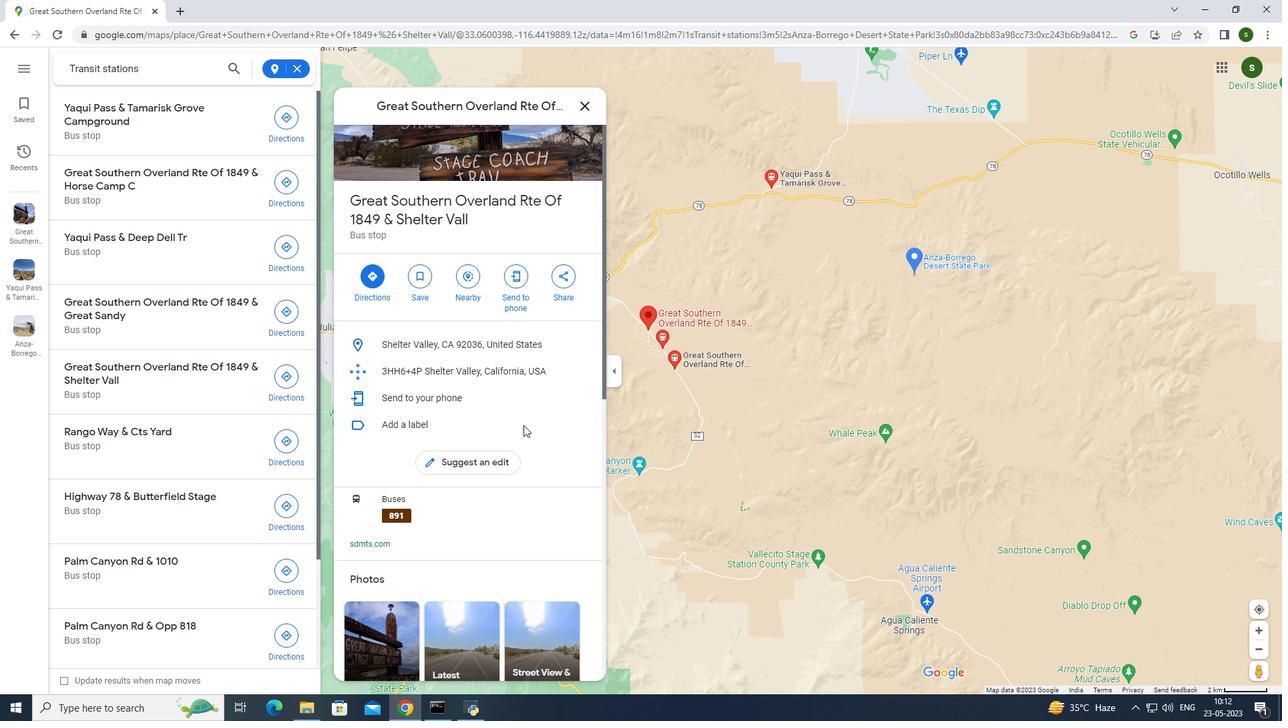 
Action: Mouse scrolled (523, 426) with delta (0, 0)
Screenshot: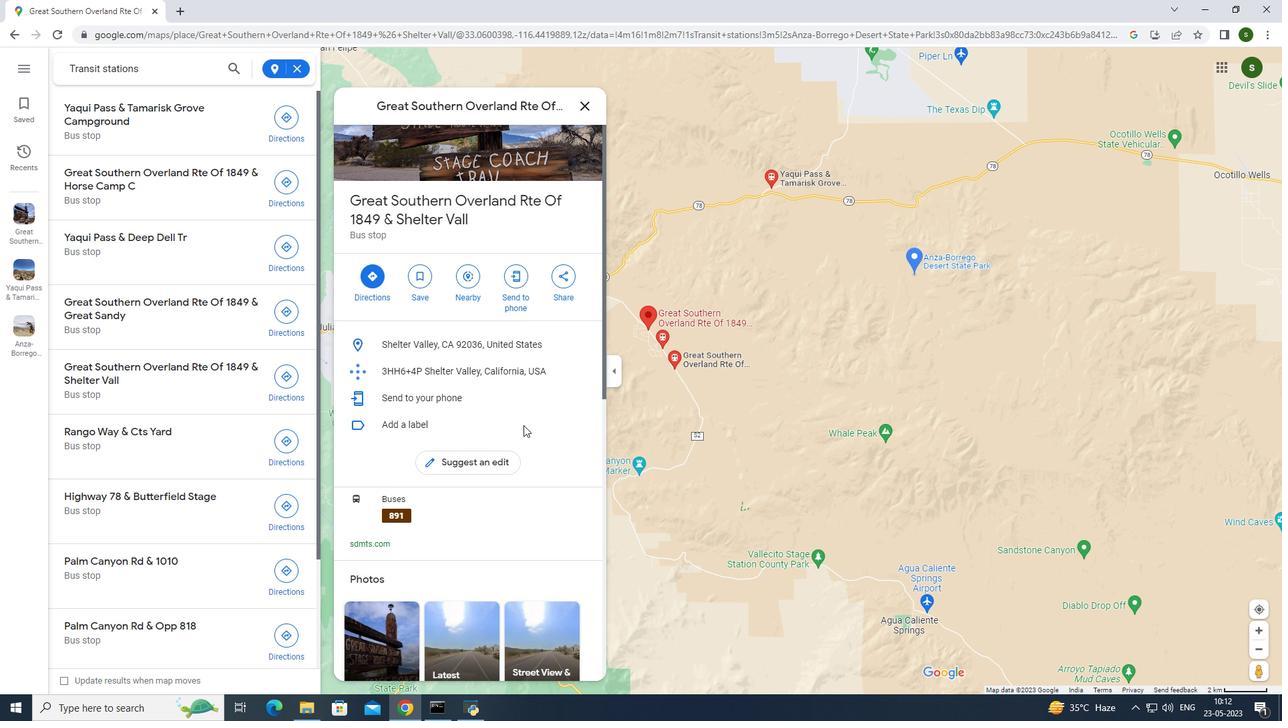 
Action: Mouse scrolled (523, 426) with delta (0, 0)
Screenshot: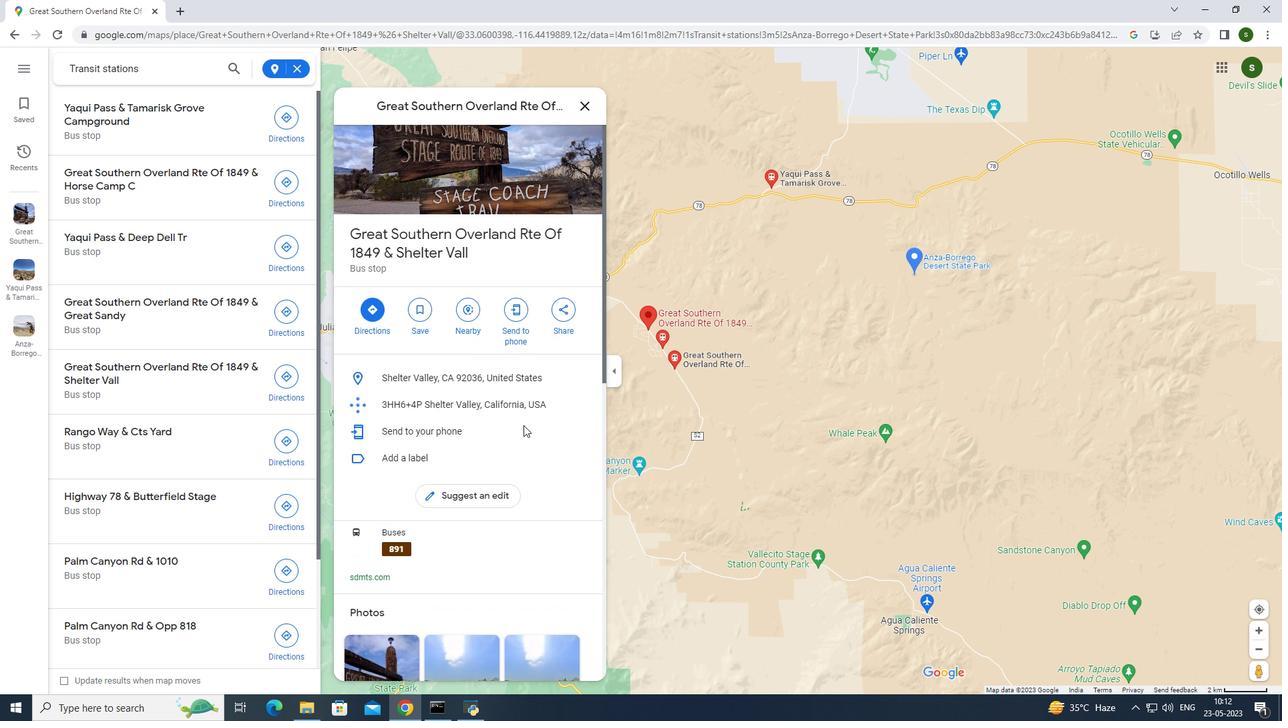 
Action: Mouse moved to (595, 101)
Screenshot: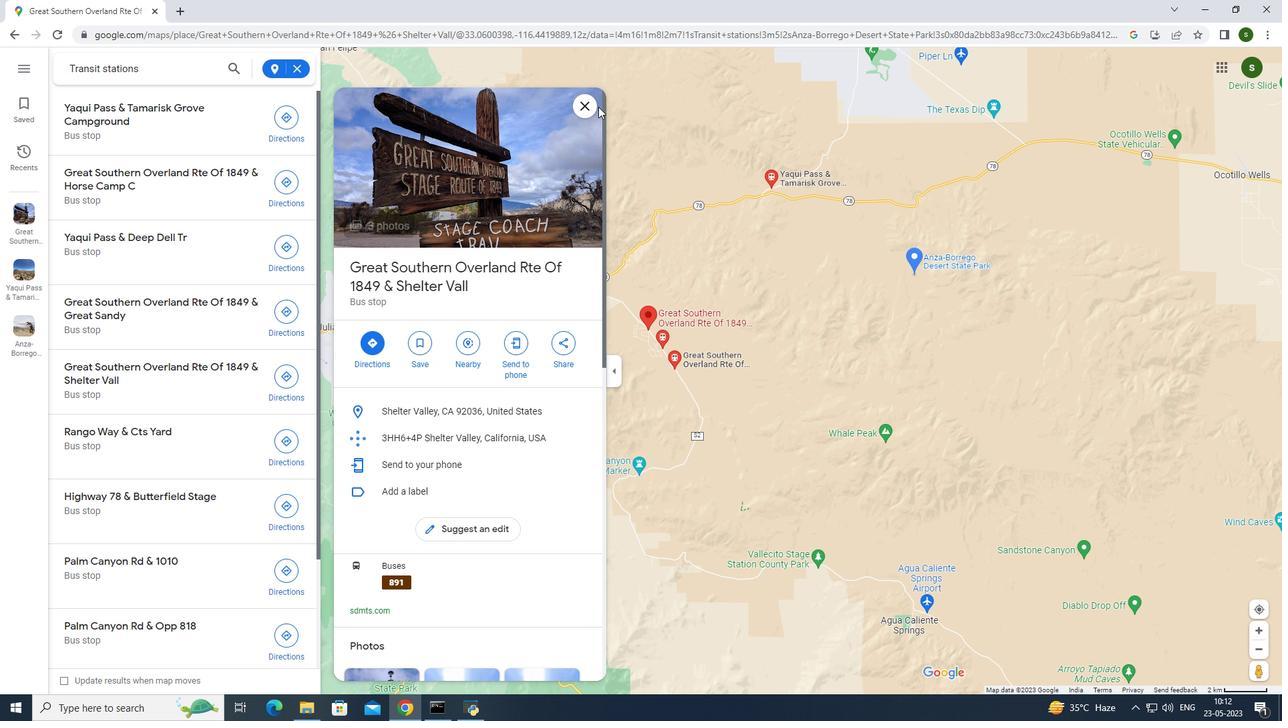 
Action: Mouse pressed left at (595, 101)
Screenshot: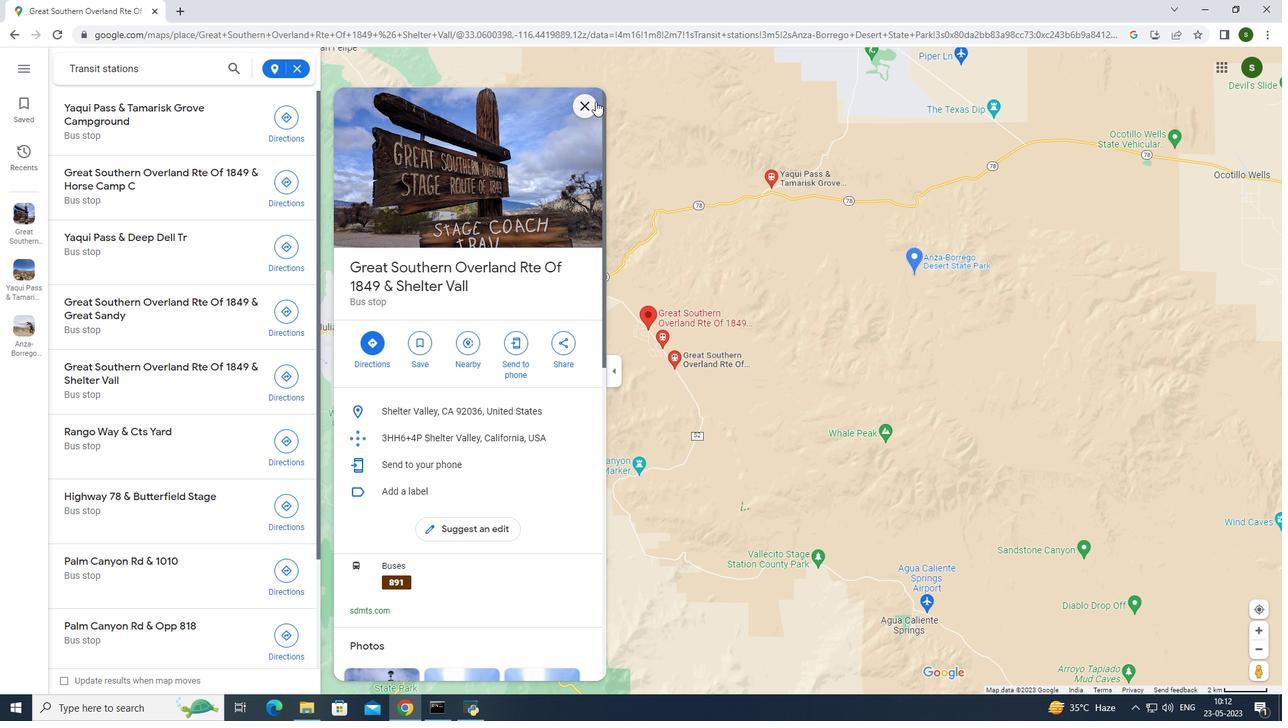 
Action: Mouse moved to (680, 365)
Screenshot: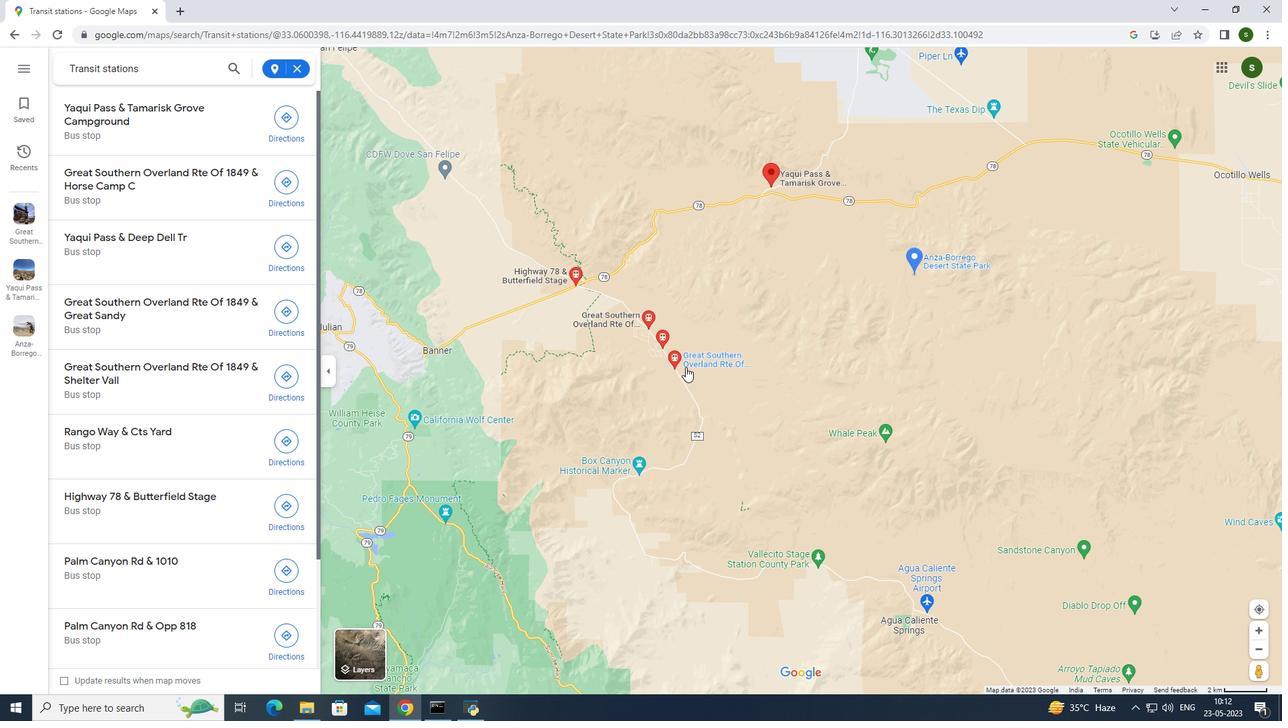 
Action: Mouse pressed left at (680, 365)
Screenshot: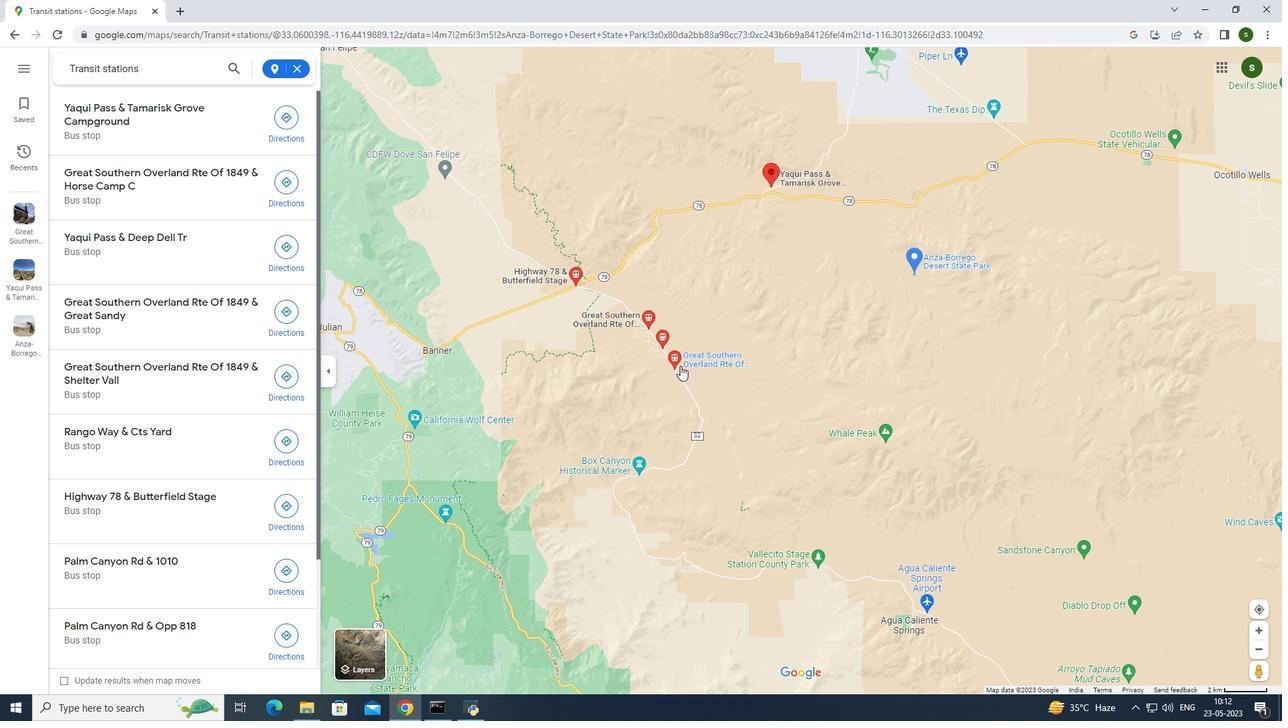 
Action: Mouse moved to (563, 301)
Screenshot: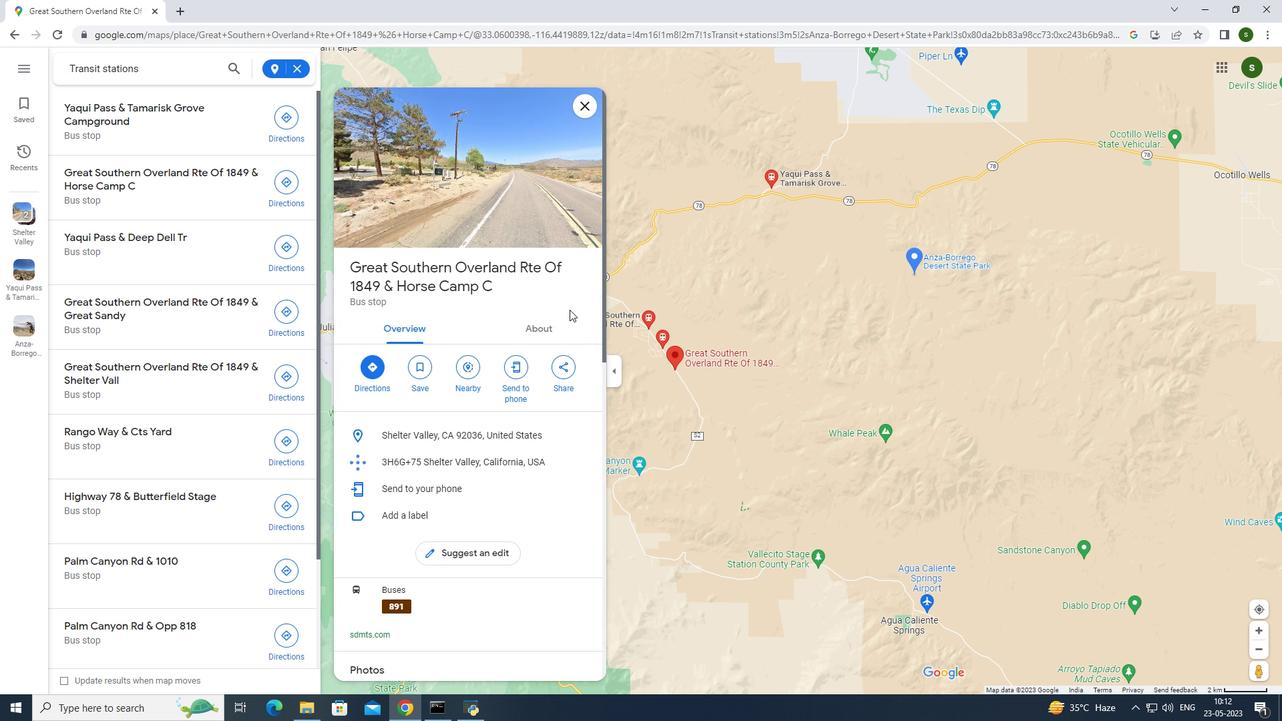 
Action: Mouse scrolled (563, 301) with delta (0, 0)
Screenshot: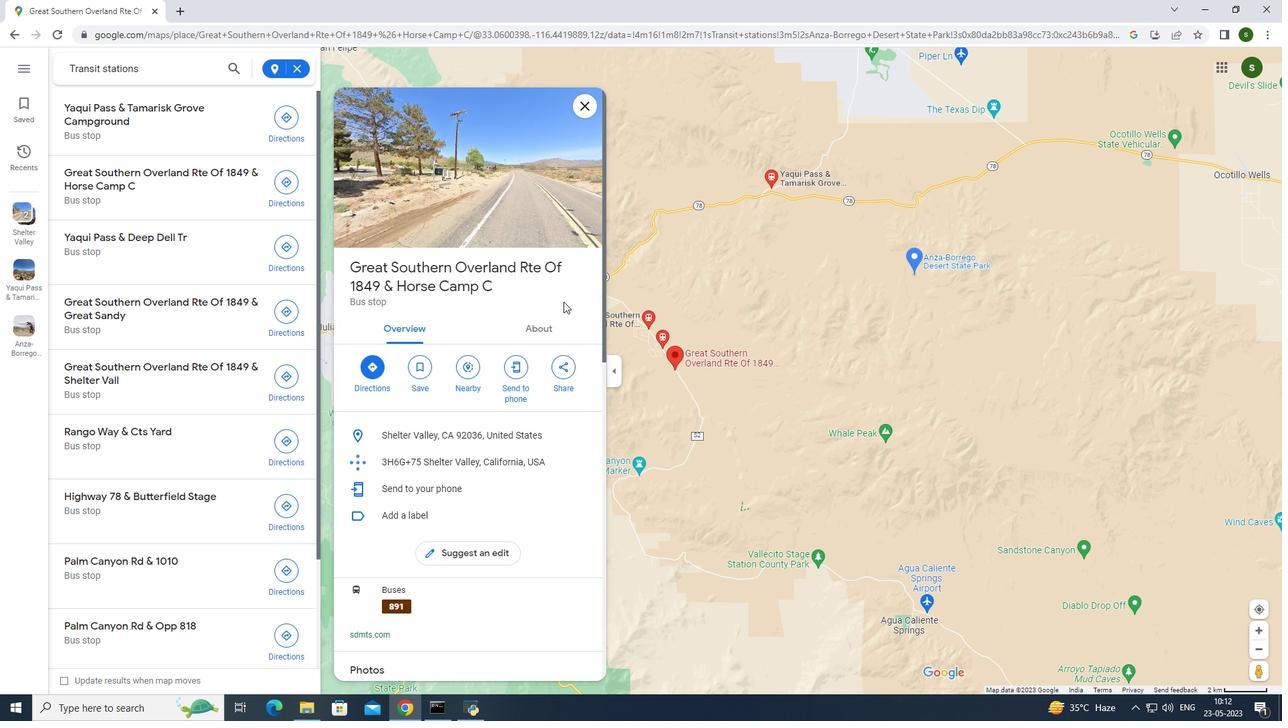 
Action: Mouse scrolled (563, 301) with delta (0, 0)
Screenshot: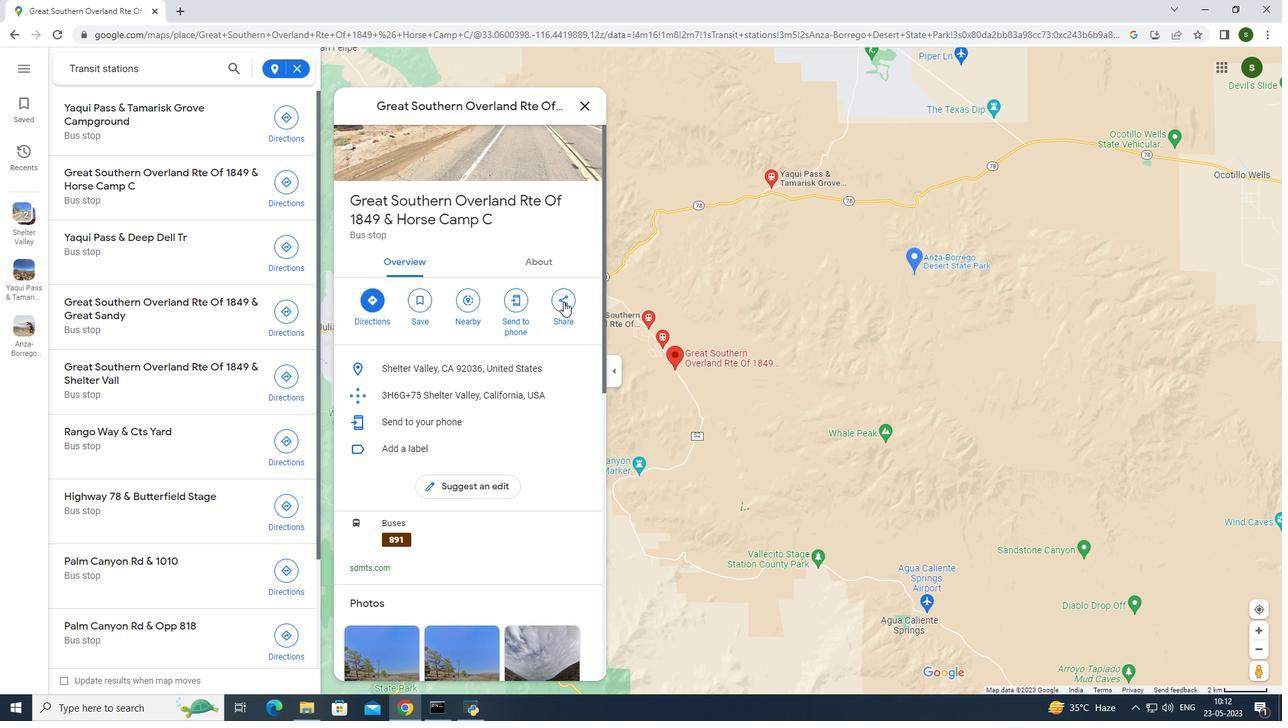 
Action: Mouse scrolled (563, 301) with delta (0, 0)
Screenshot: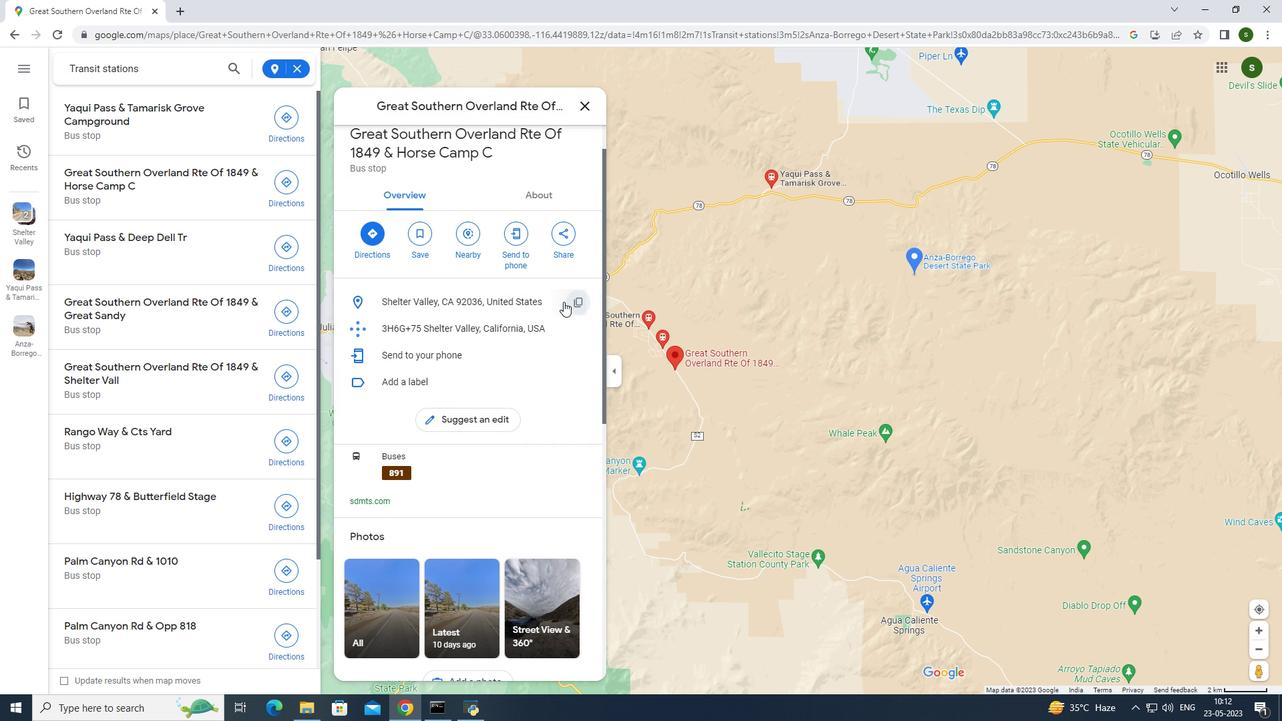 
Action: Mouse scrolled (563, 301) with delta (0, 0)
Screenshot: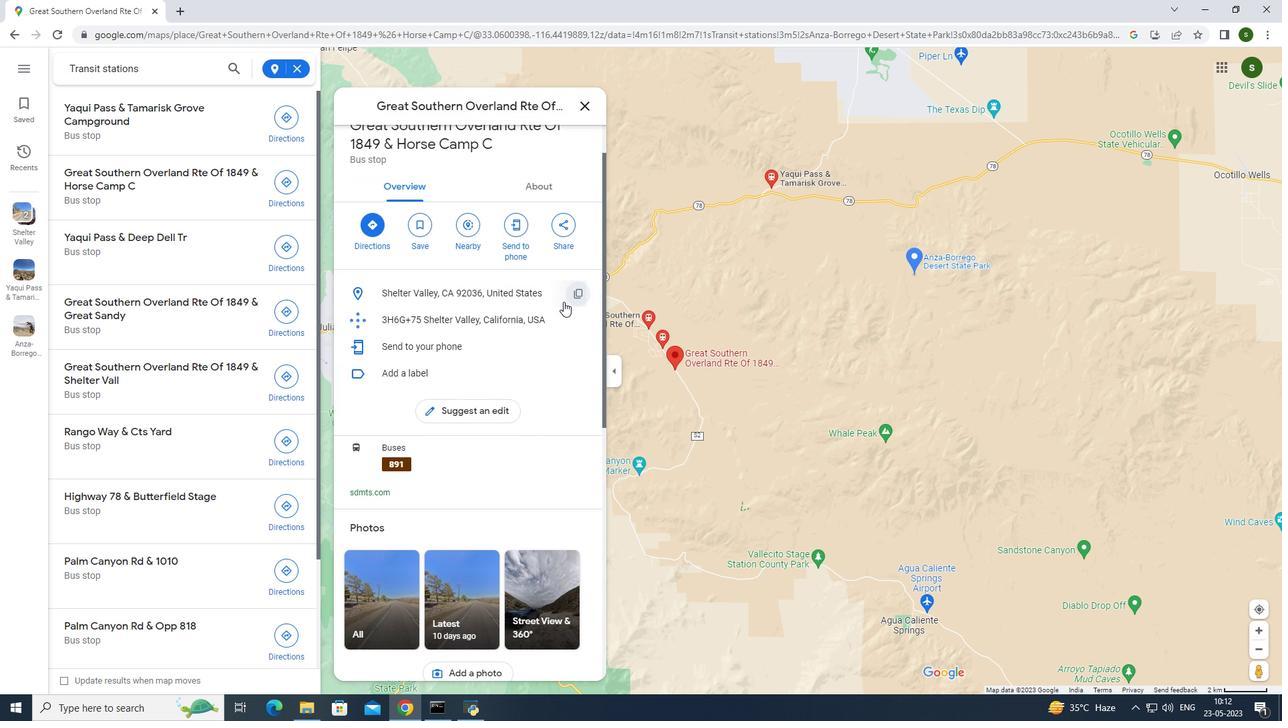 
Action: Mouse scrolled (563, 301) with delta (0, 0)
Screenshot: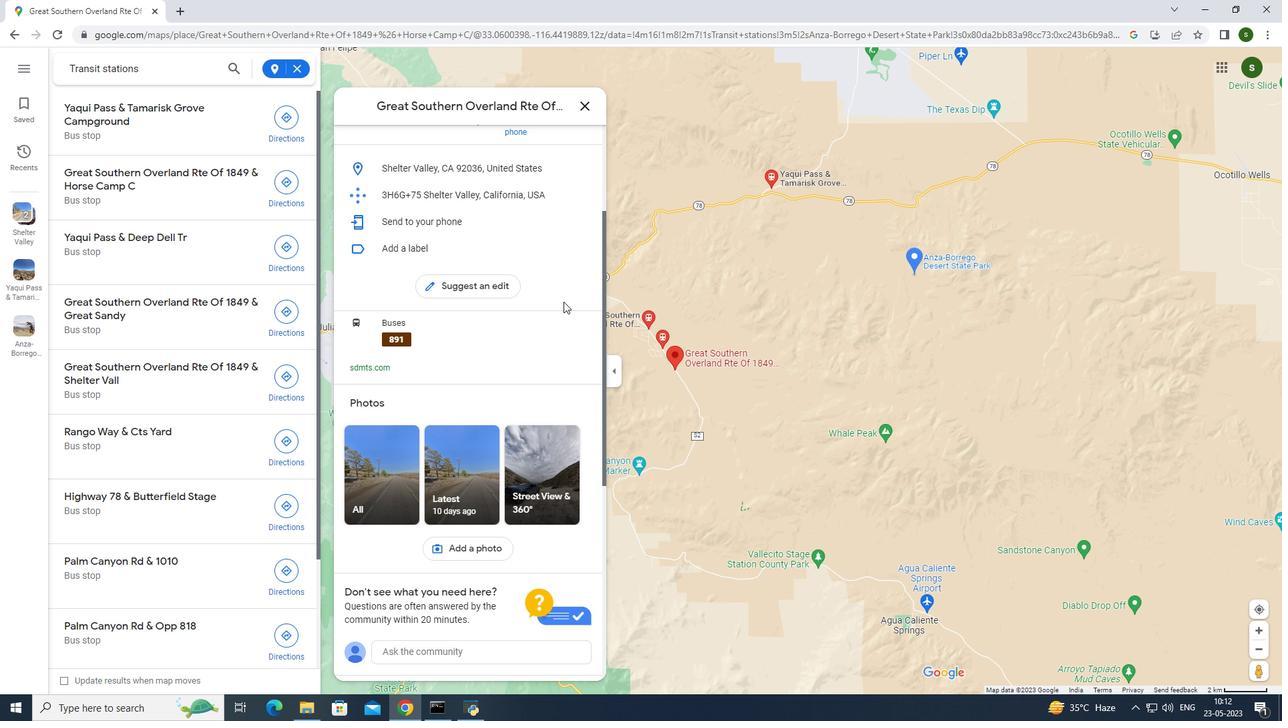 
Action: Mouse scrolled (563, 301) with delta (0, 0)
Screenshot: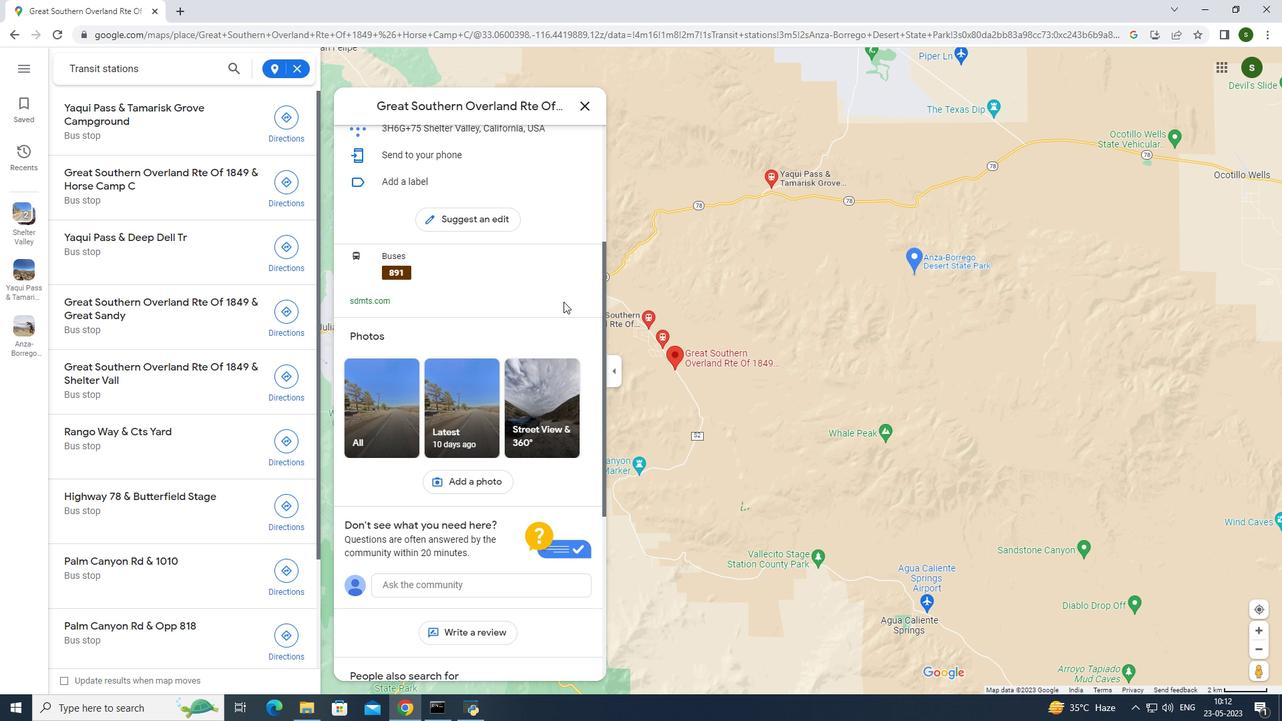 
Action: Mouse scrolled (563, 301) with delta (0, 0)
Screenshot: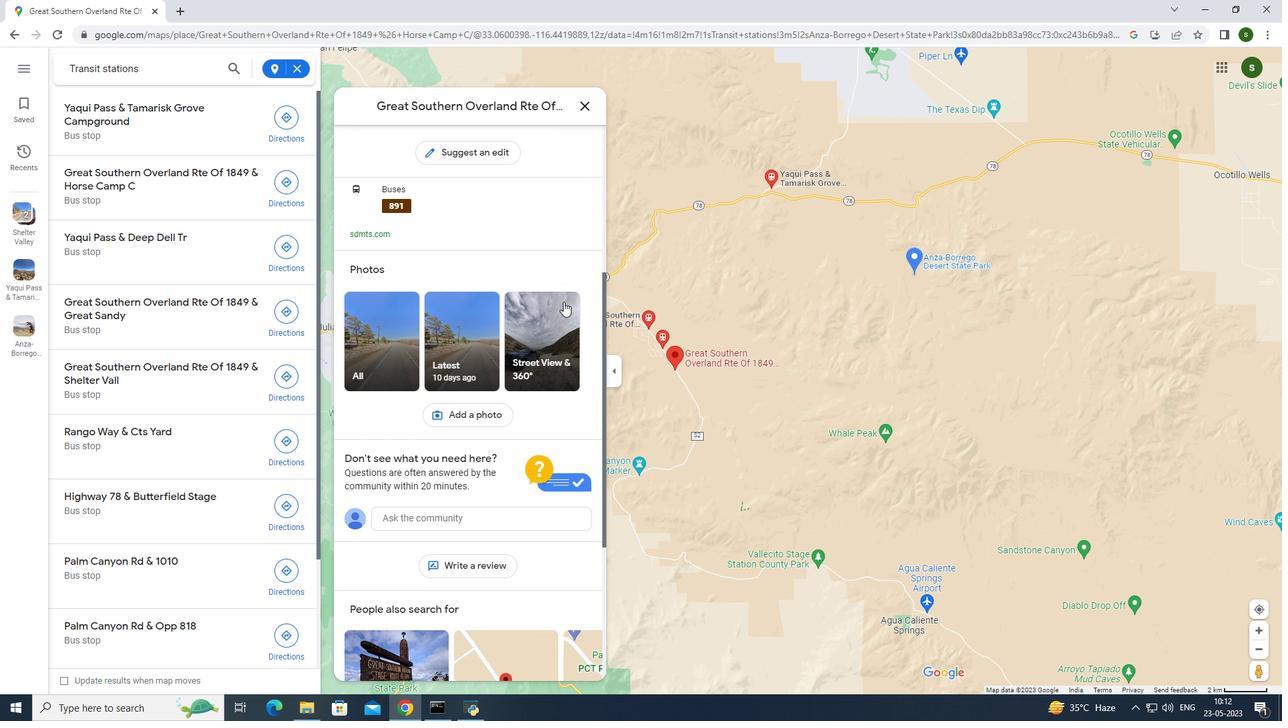 
Action: Mouse scrolled (563, 301) with delta (0, 0)
Screenshot: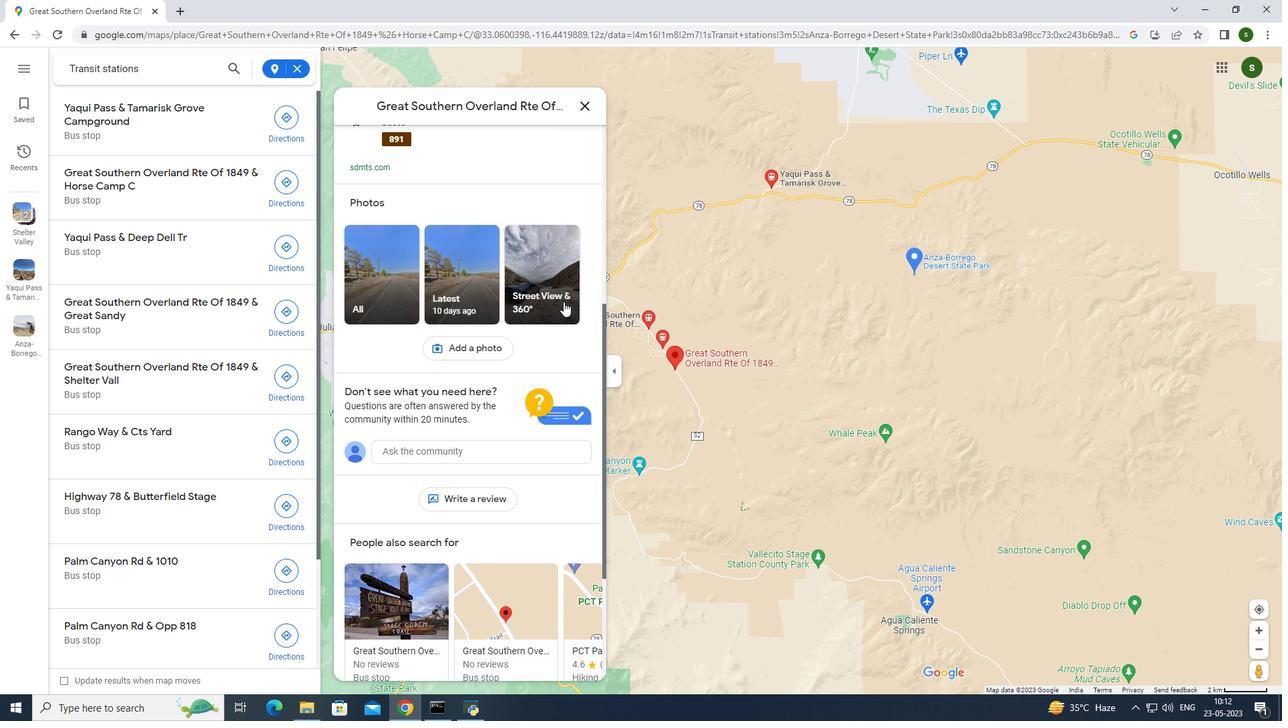 
Action: Mouse scrolled (563, 302) with delta (0, 0)
Screenshot: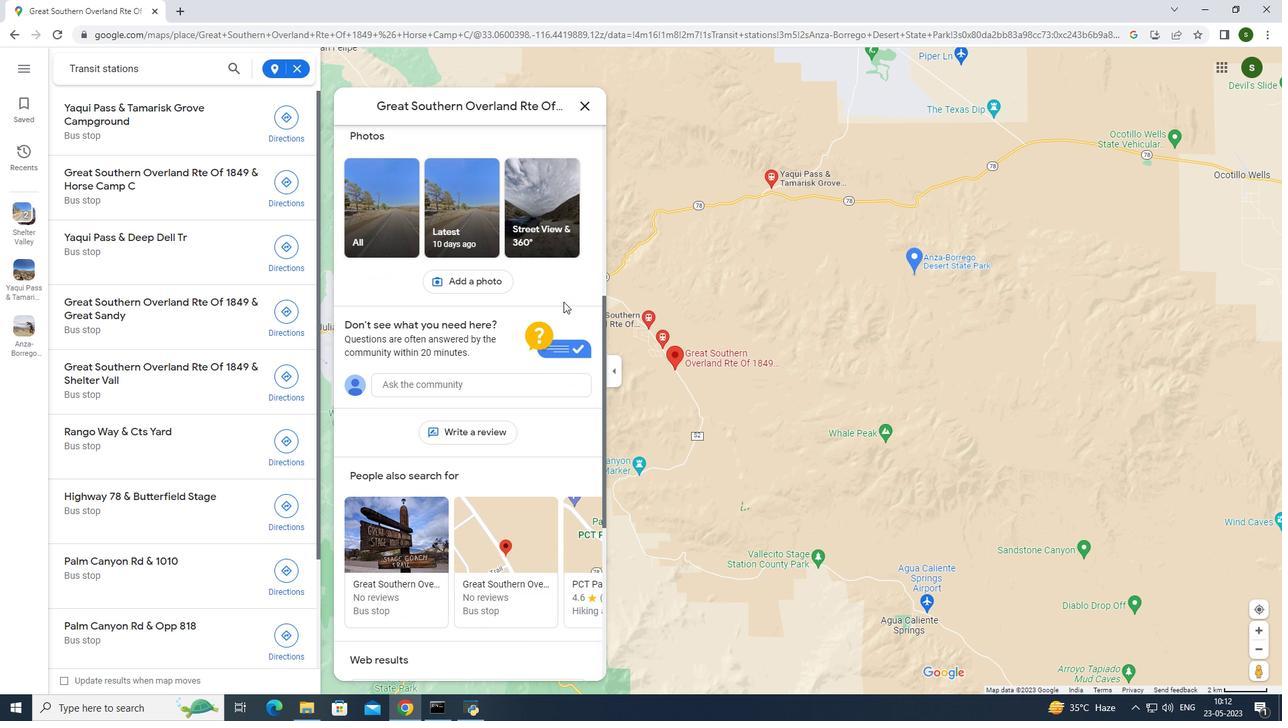 
Action: Mouse scrolled (563, 302) with delta (0, 0)
Screenshot: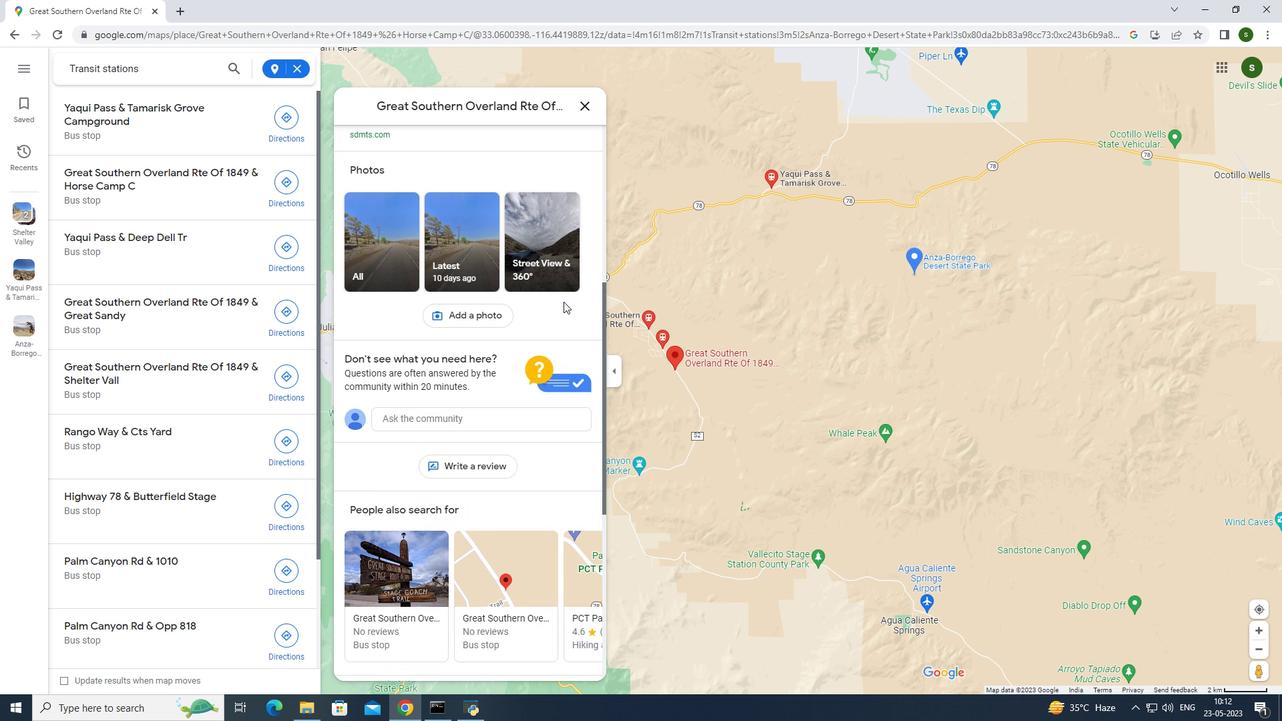 
Action: Mouse scrolled (563, 302) with delta (0, 0)
Screenshot: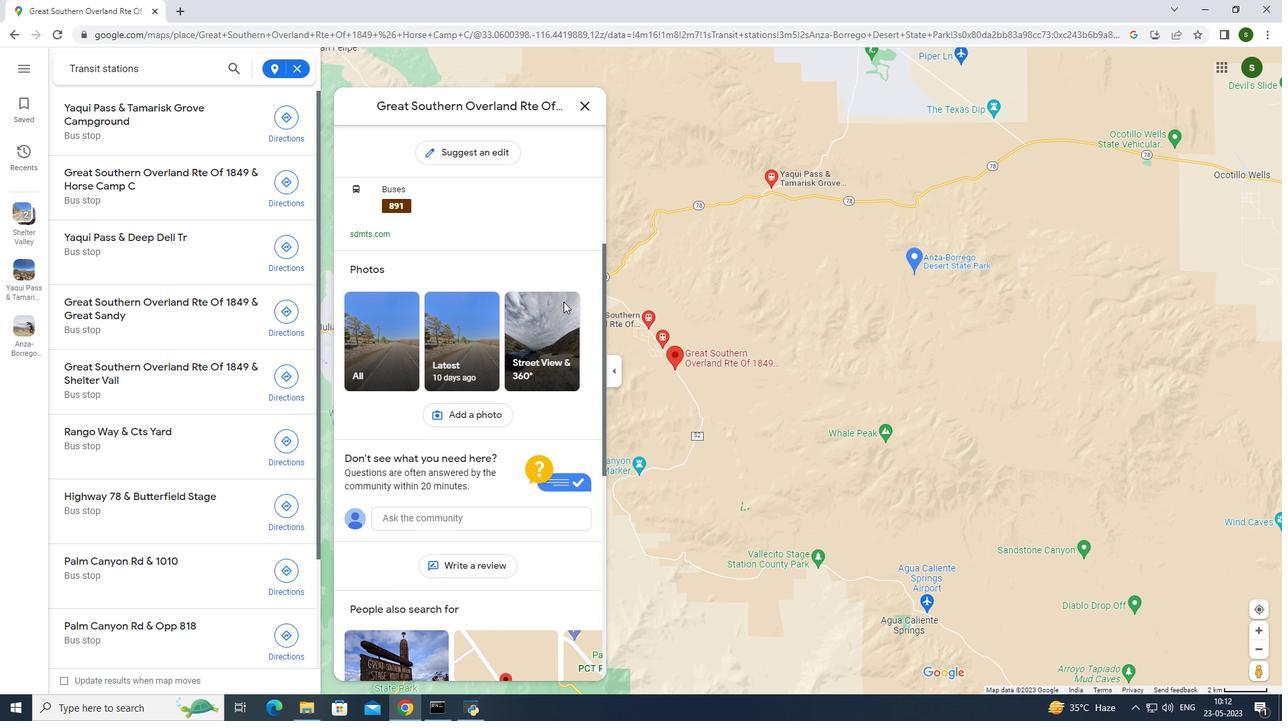 
Action: Mouse scrolled (563, 302) with delta (0, 0)
Screenshot: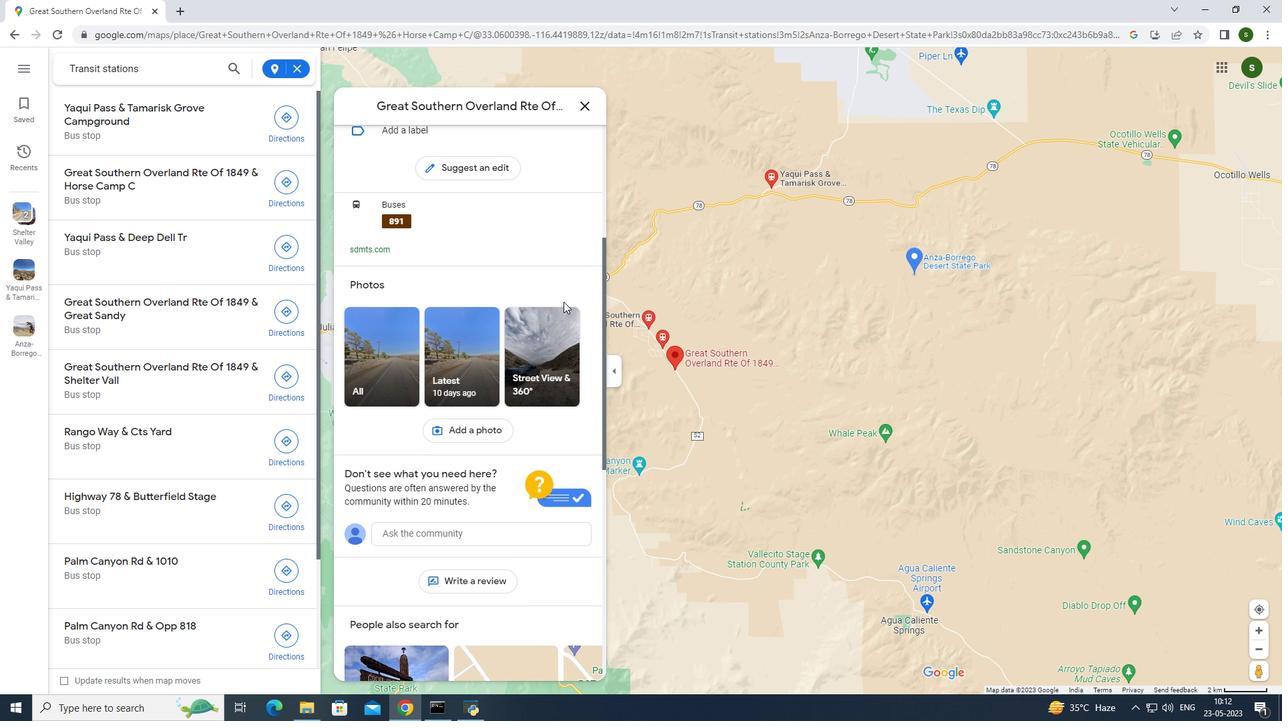 
Action: Mouse scrolled (563, 302) with delta (0, 0)
Screenshot: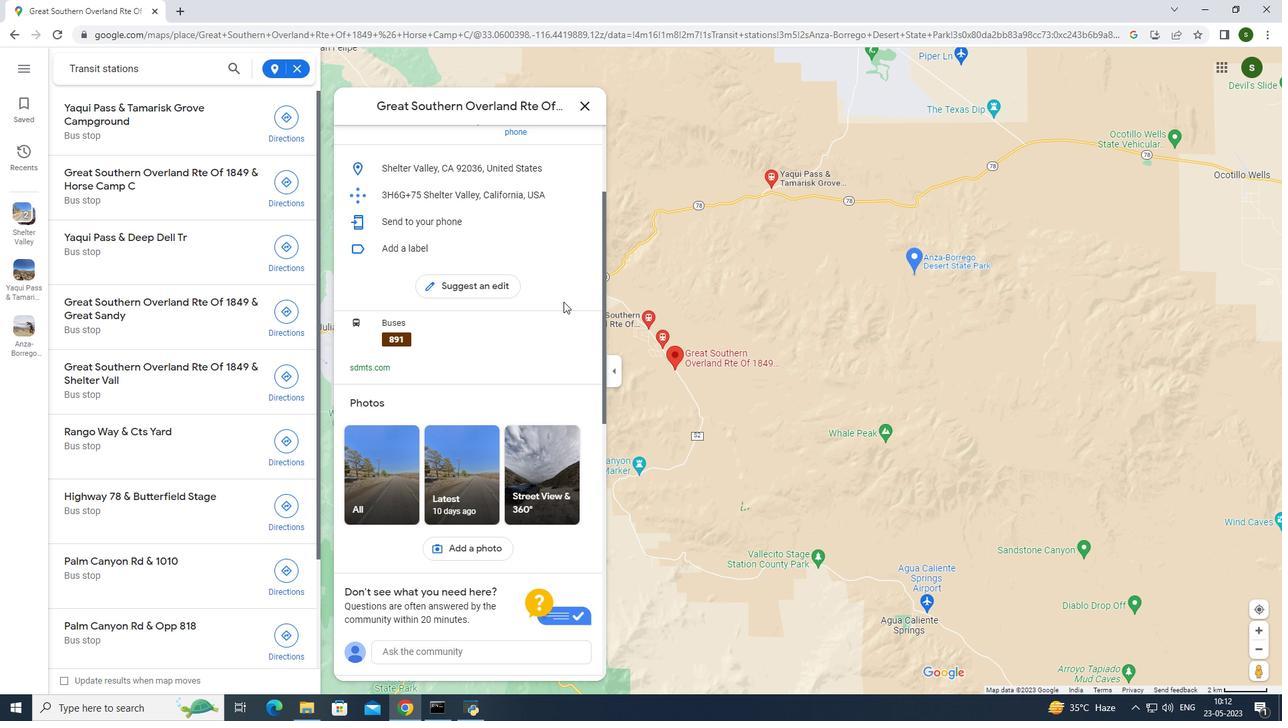 
Action: Mouse scrolled (563, 302) with delta (0, 0)
Screenshot: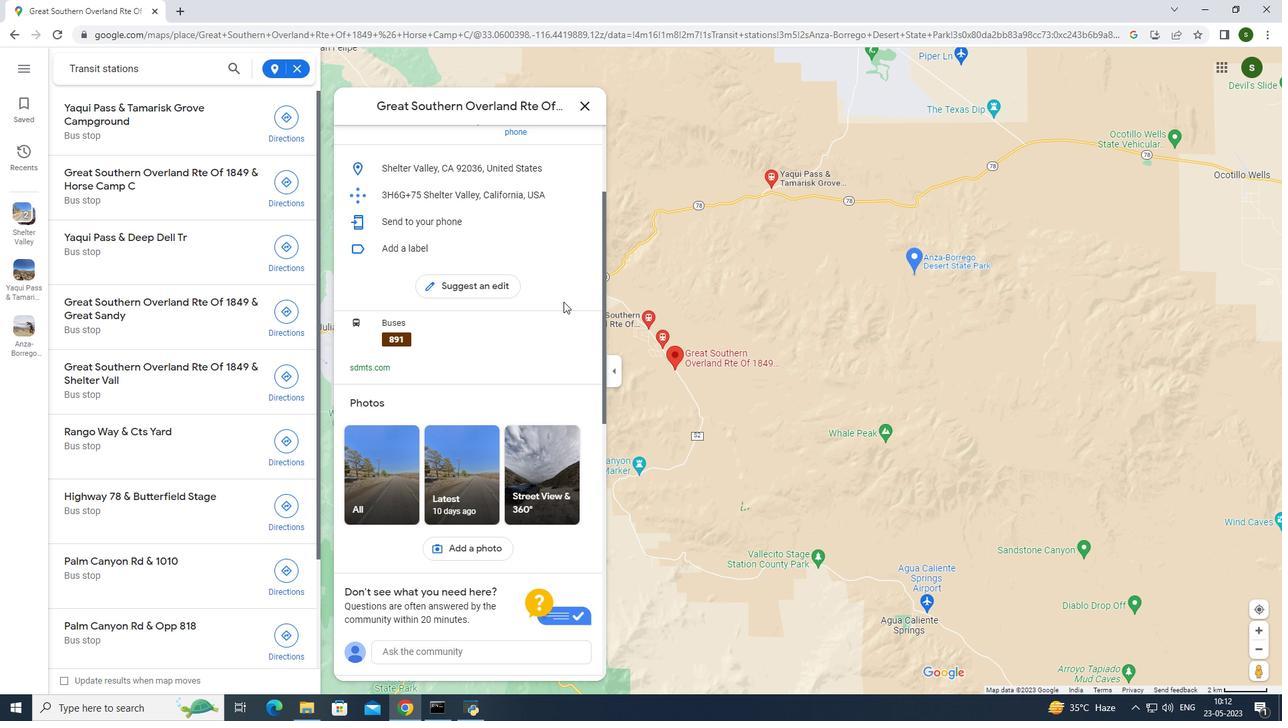 
Action: Mouse scrolled (563, 302) with delta (0, 0)
Screenshot: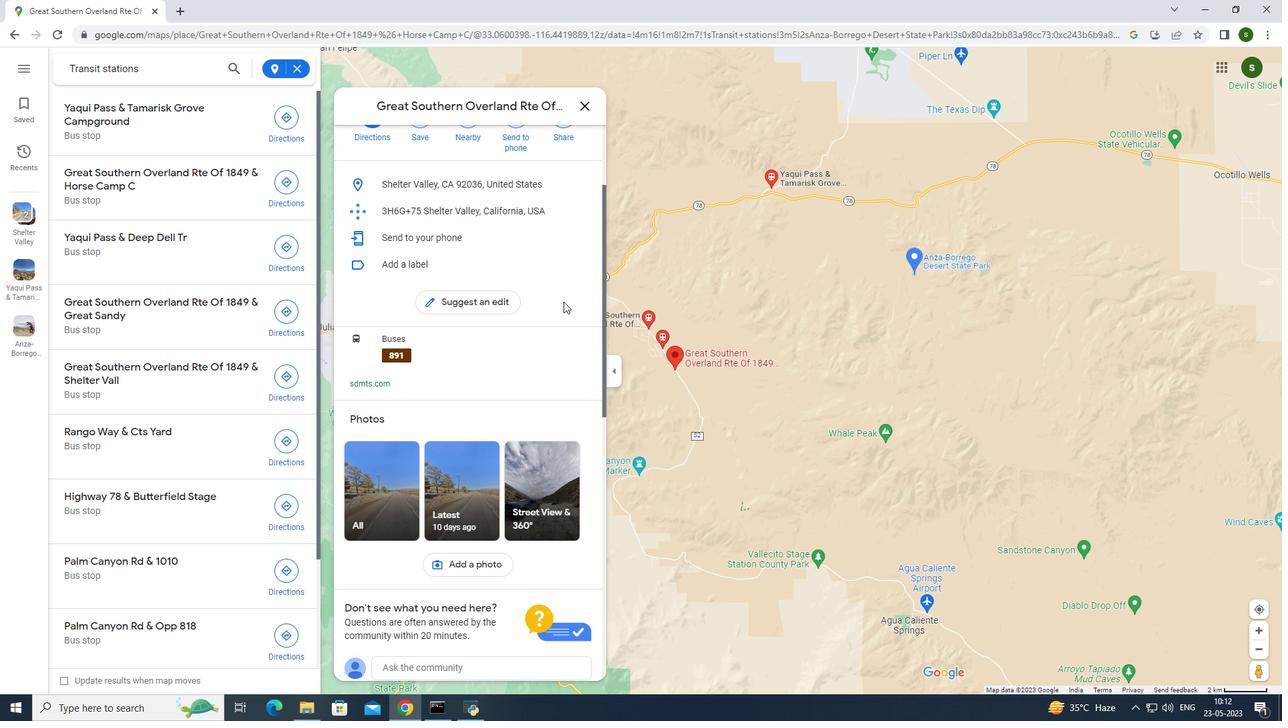 
Action: Mouse scrolled (563, 302) with delta (0, 0)
Screenshot: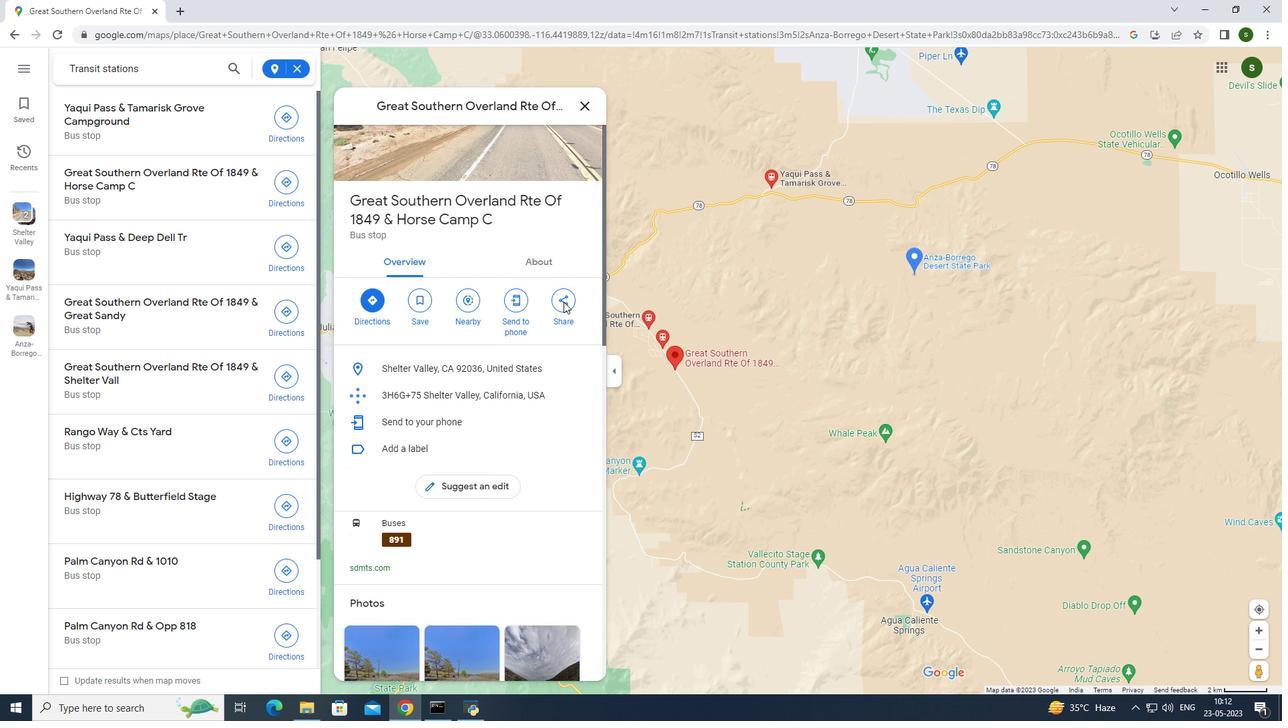 
Action: Mouse scrolled (563, 302) with delta (0, 0)
Screenshot: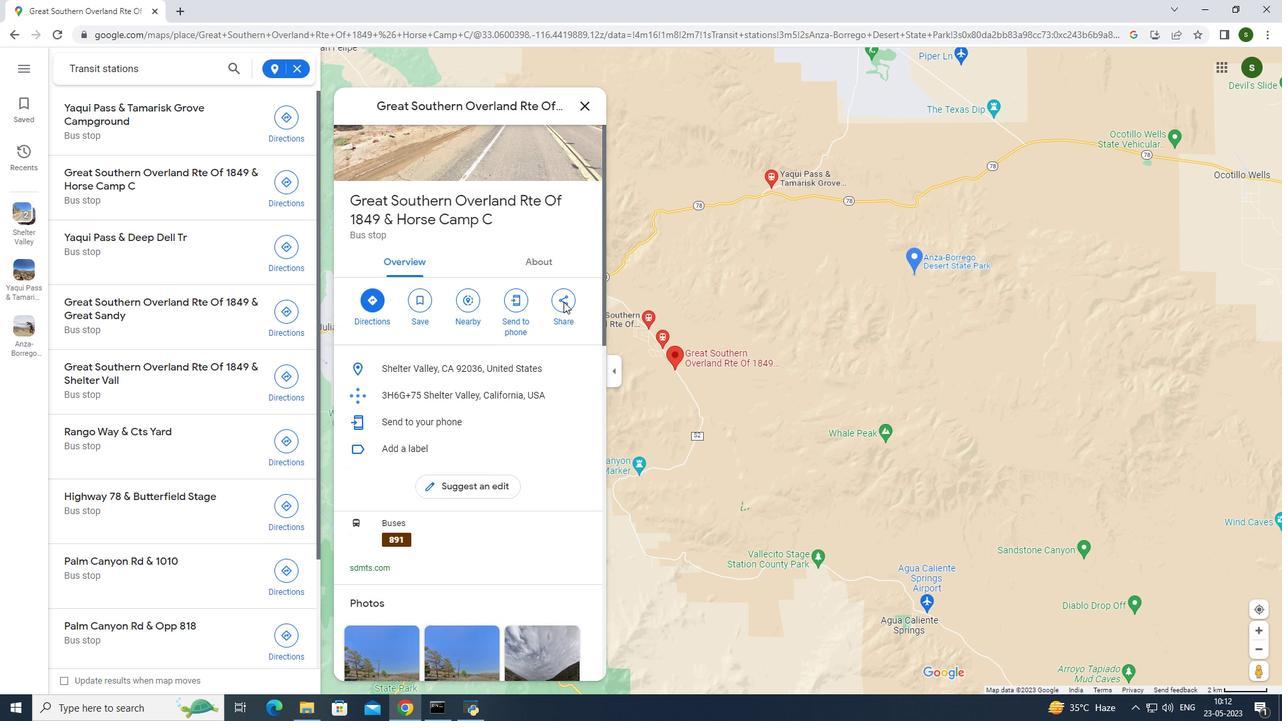 
Action: Mouse scrolled (563, 302) with delta (0, 0)
Screenshot: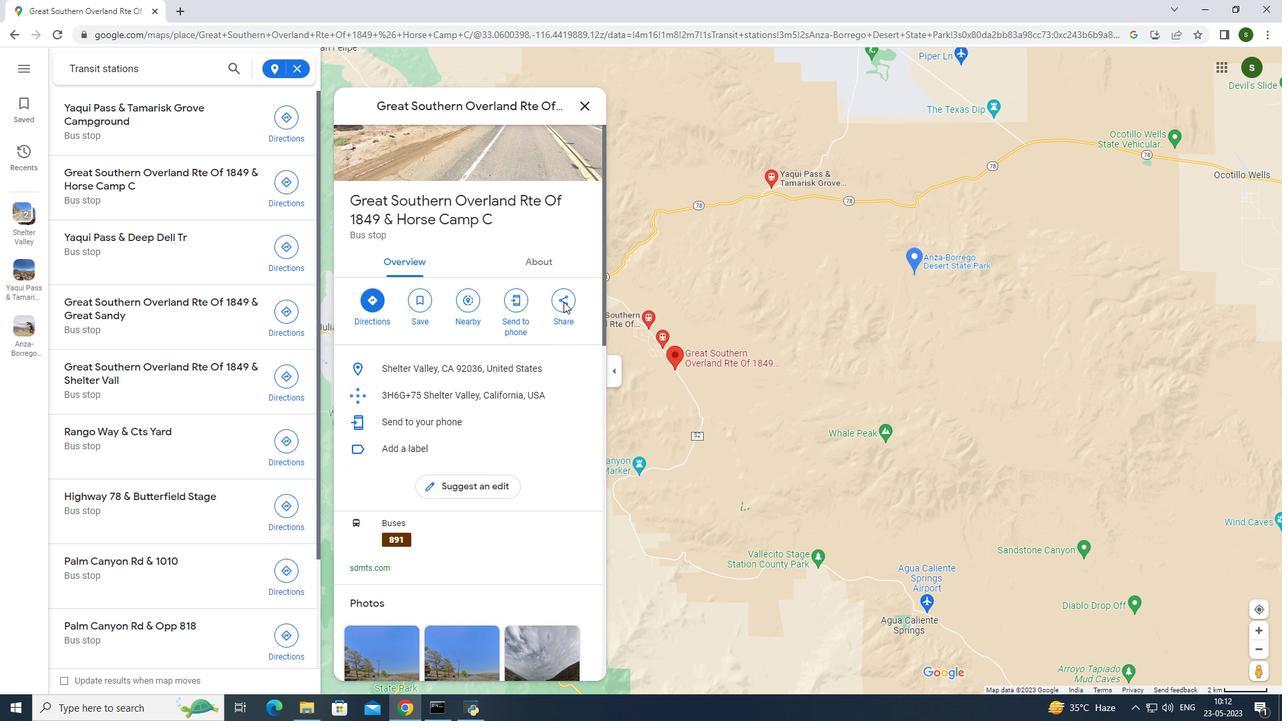 
Action: Mouse moved to (577, 102)
Screenshot: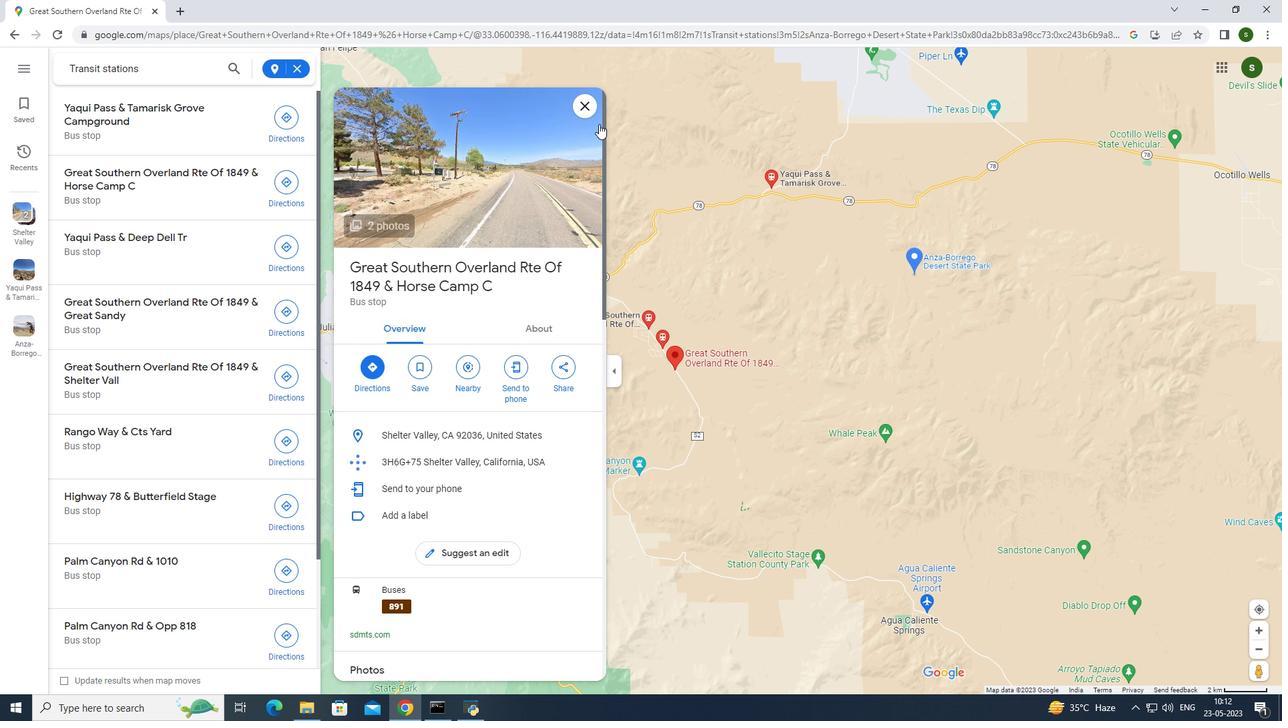 
Action: Mouse pressed left at (577, 102)
Screenshot: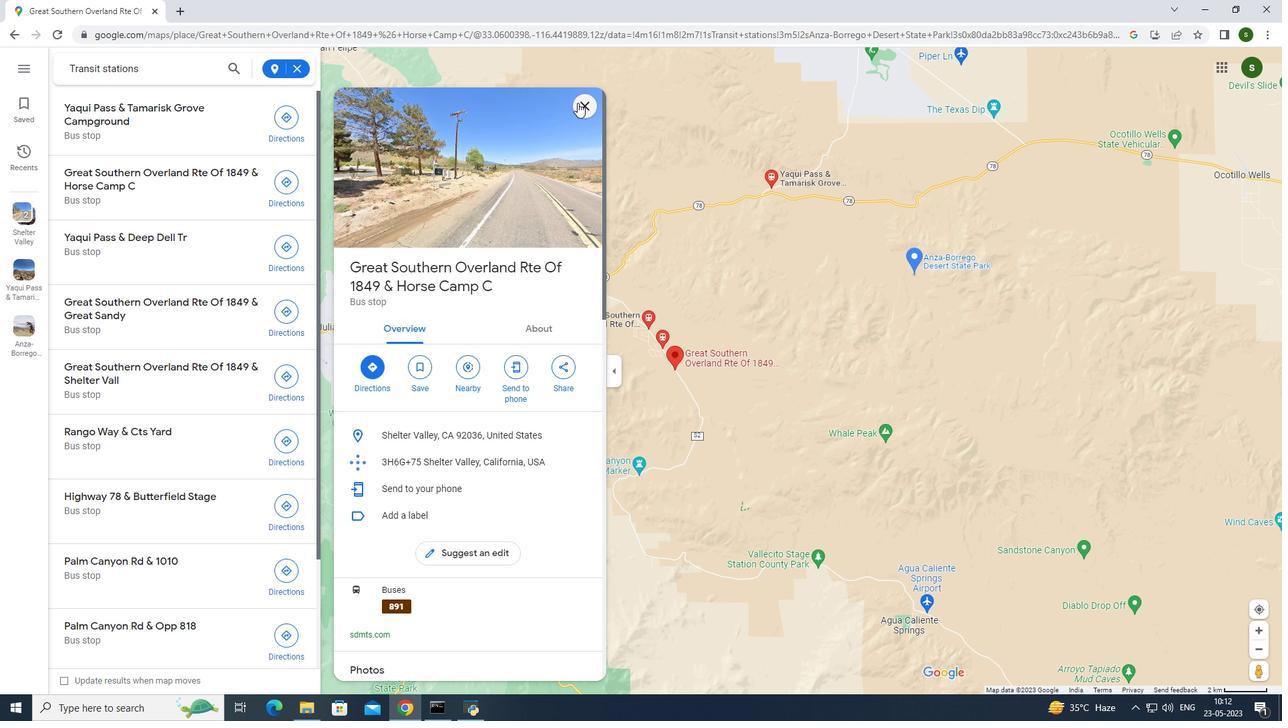
Action: Mouse moved to (664, 341)
Screenshot: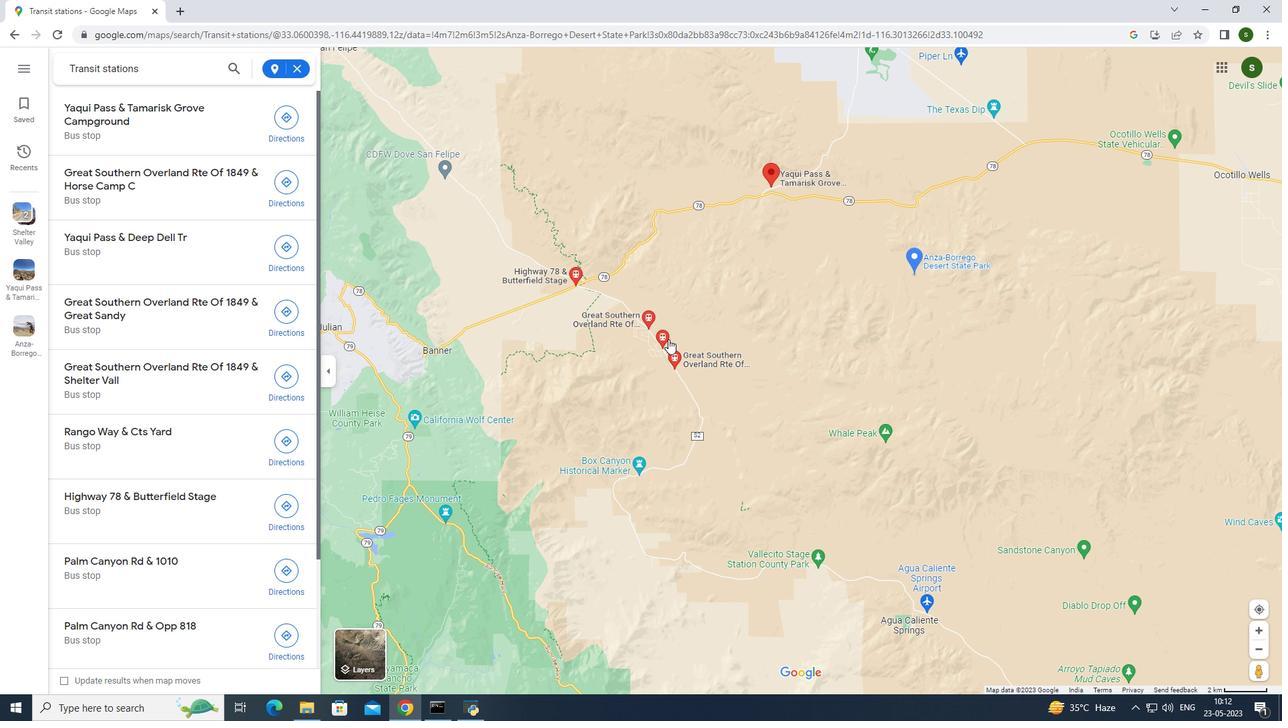 
Action: Mouse pressed left at (664, 341)
Screenshot: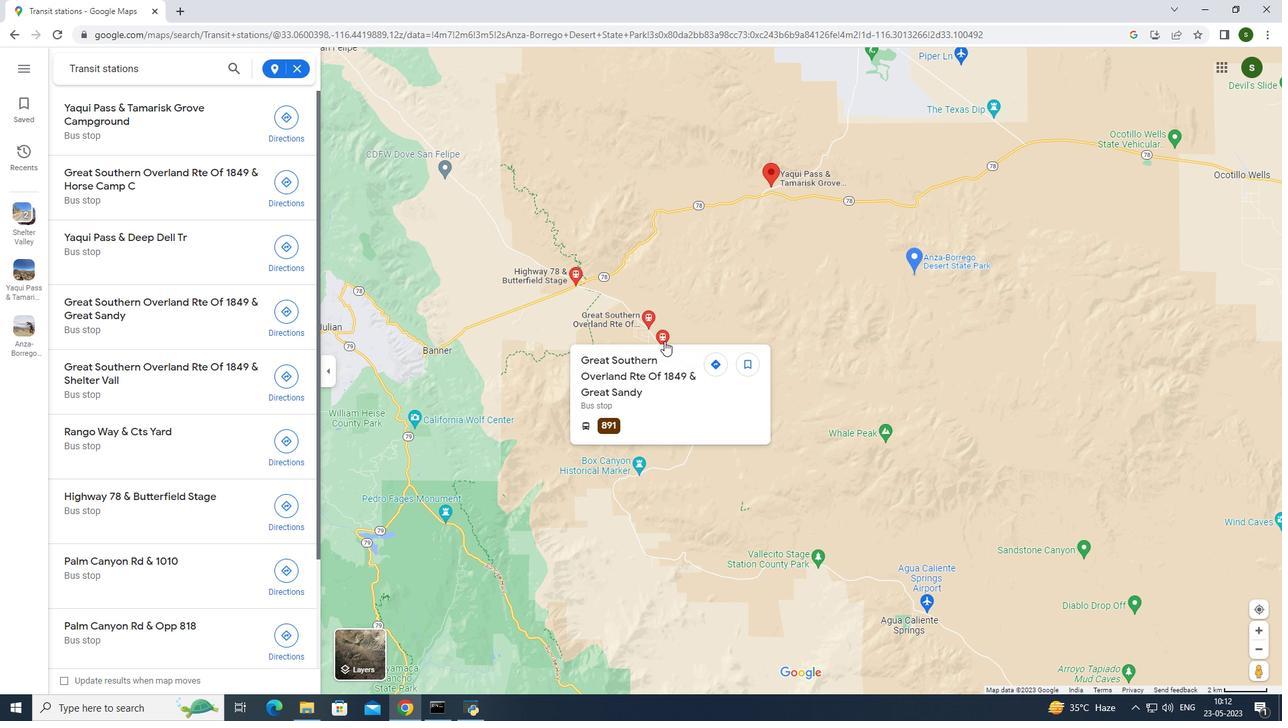 
Action: Mouse moved to (554, 241)
Screenshot: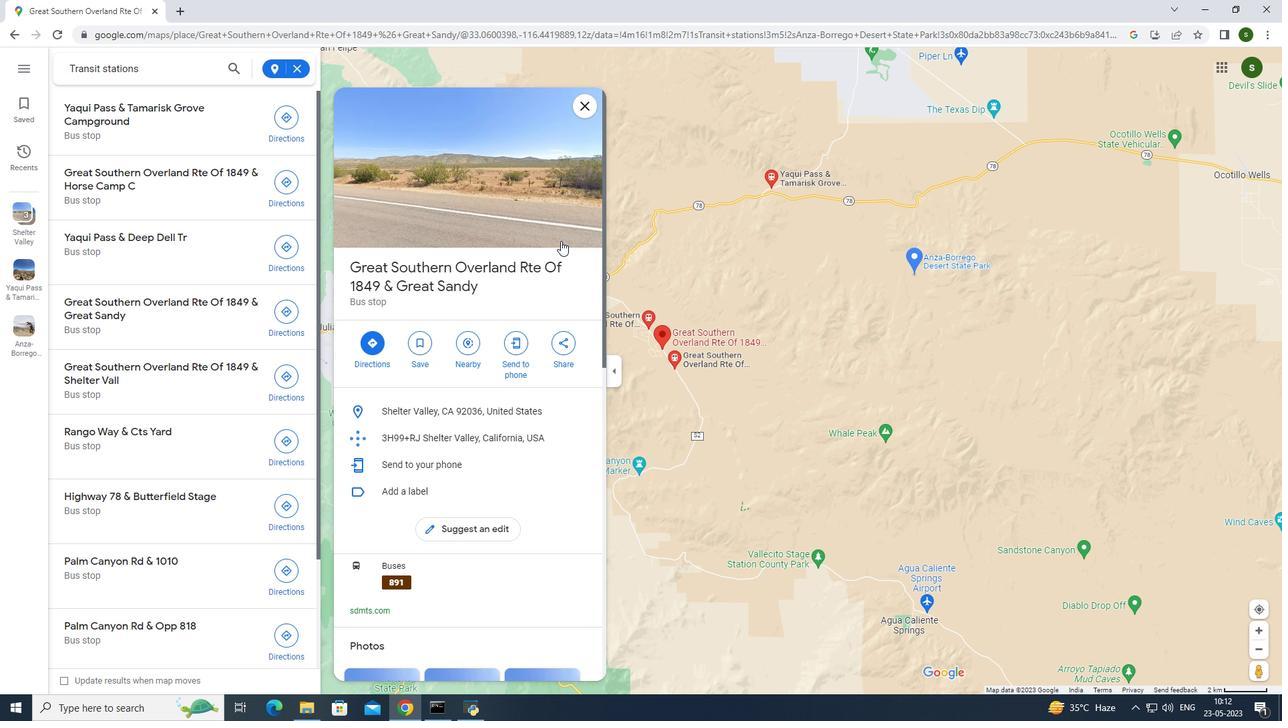 
Action: Mouse scrolled (554, 241) with delta (0, 0)
Screenshot: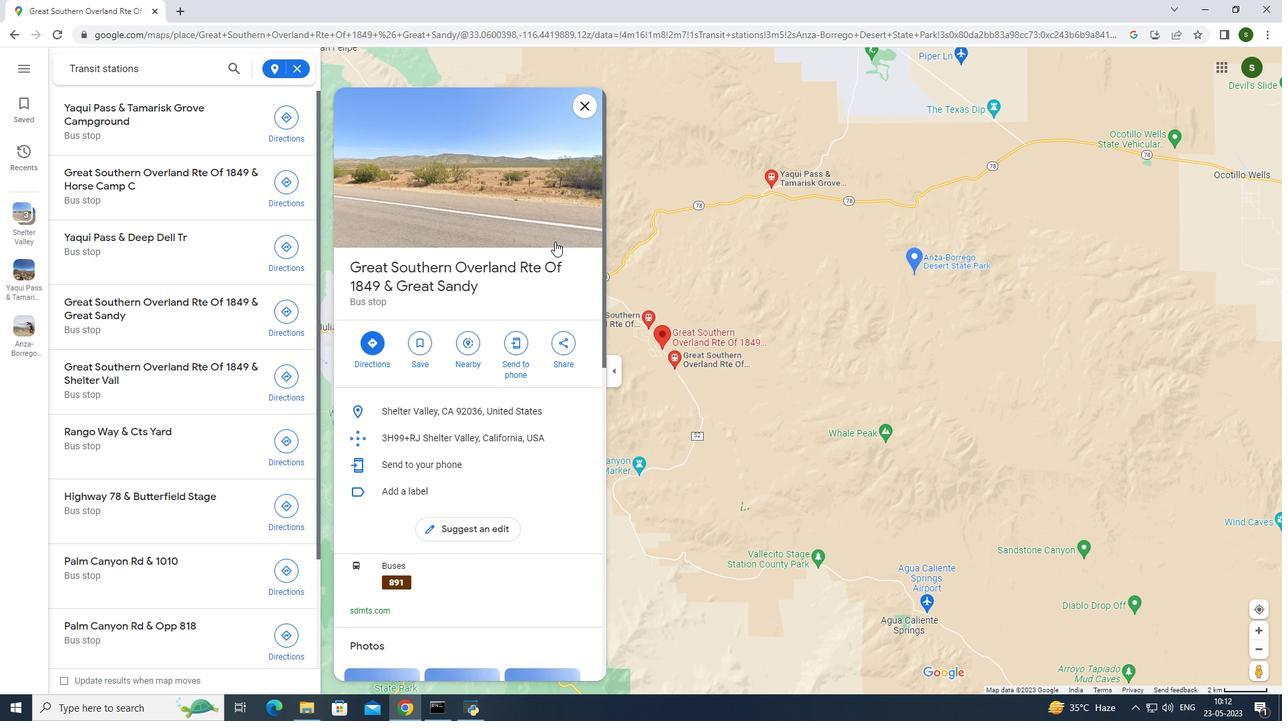 
Action: Mouse scrolled (554, 241) with delta (0, 0)
Screenshot: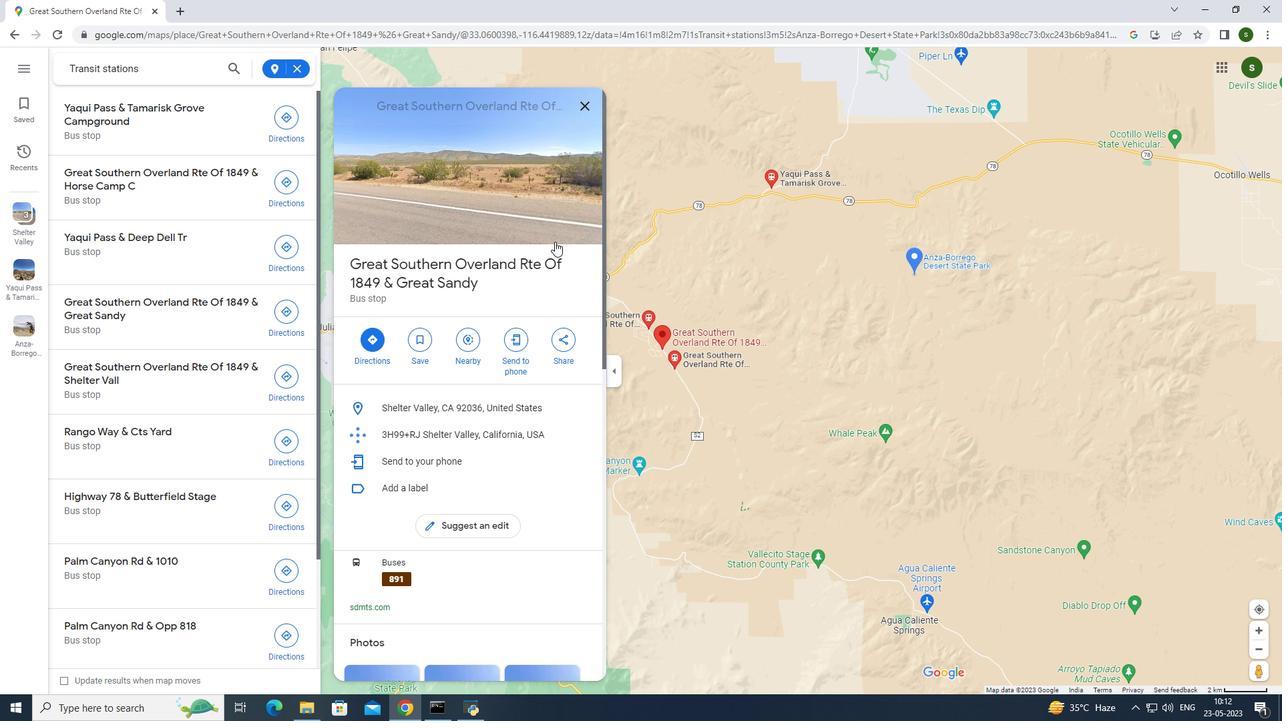 
Action: Mouse scrolled (554, 241) with delta (0, 0)
Screenshot: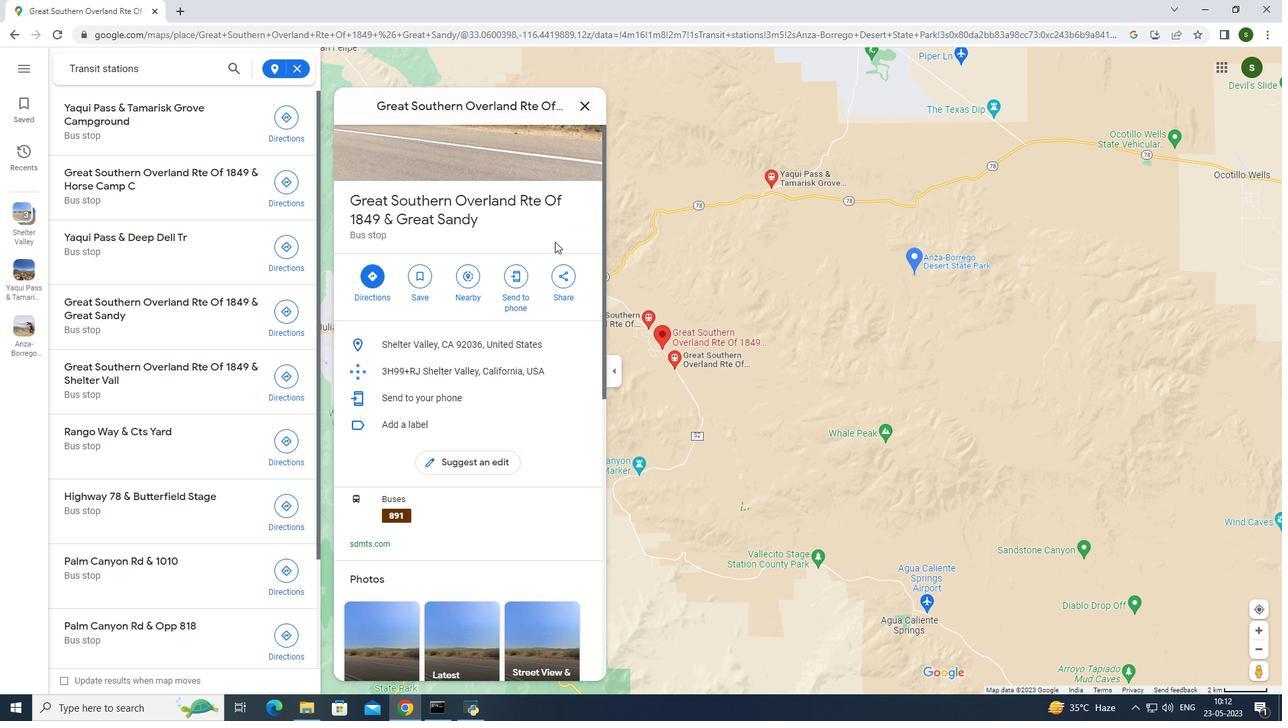 
Action: Mouse scrolled (554, 241) with delta (0, 0)
Screenshot: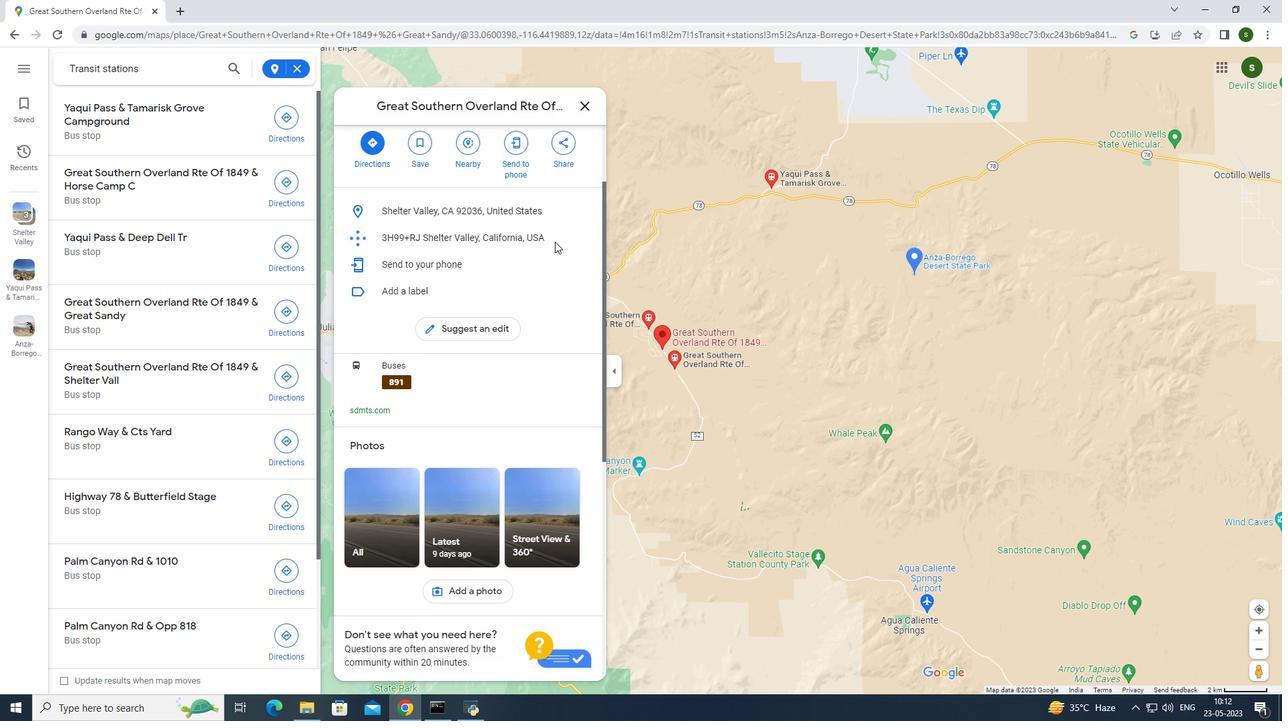 
Action: Mouse scrolled (554, 241) with delta (0, 0)
Screenshot: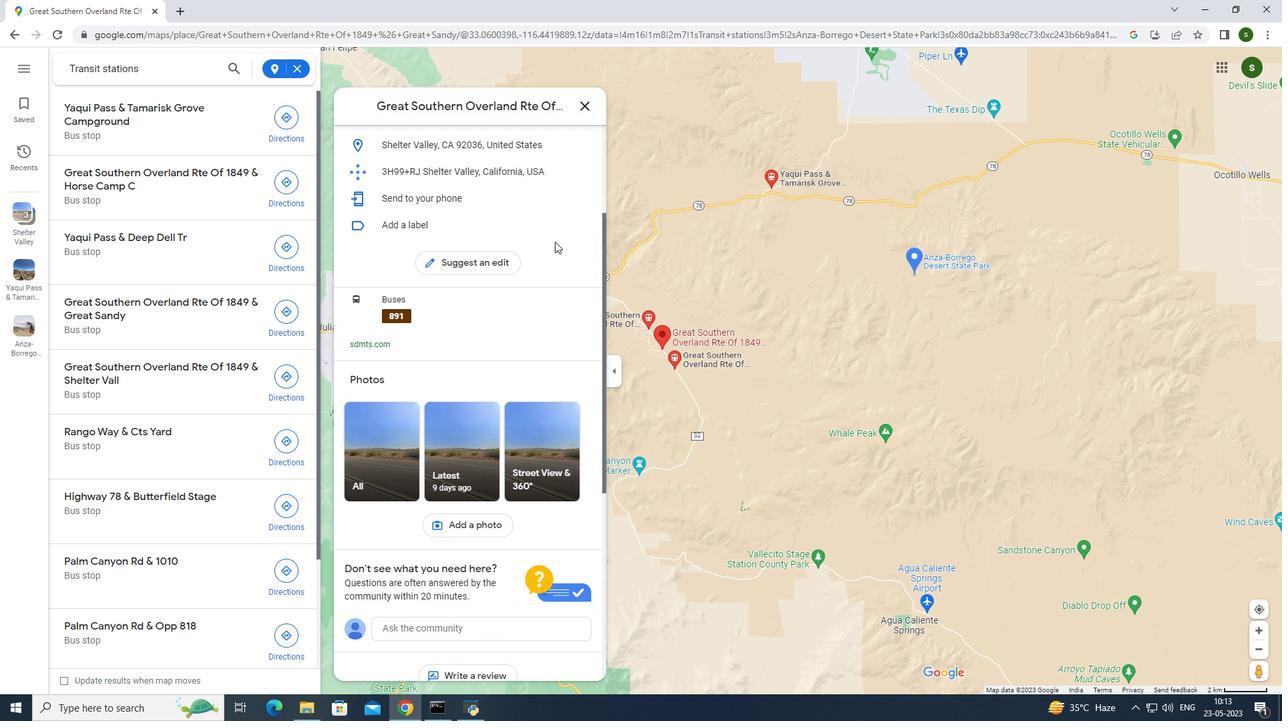 
Action: Mouse scrolled (554, 241) with delta (0, 0)
Screenshot: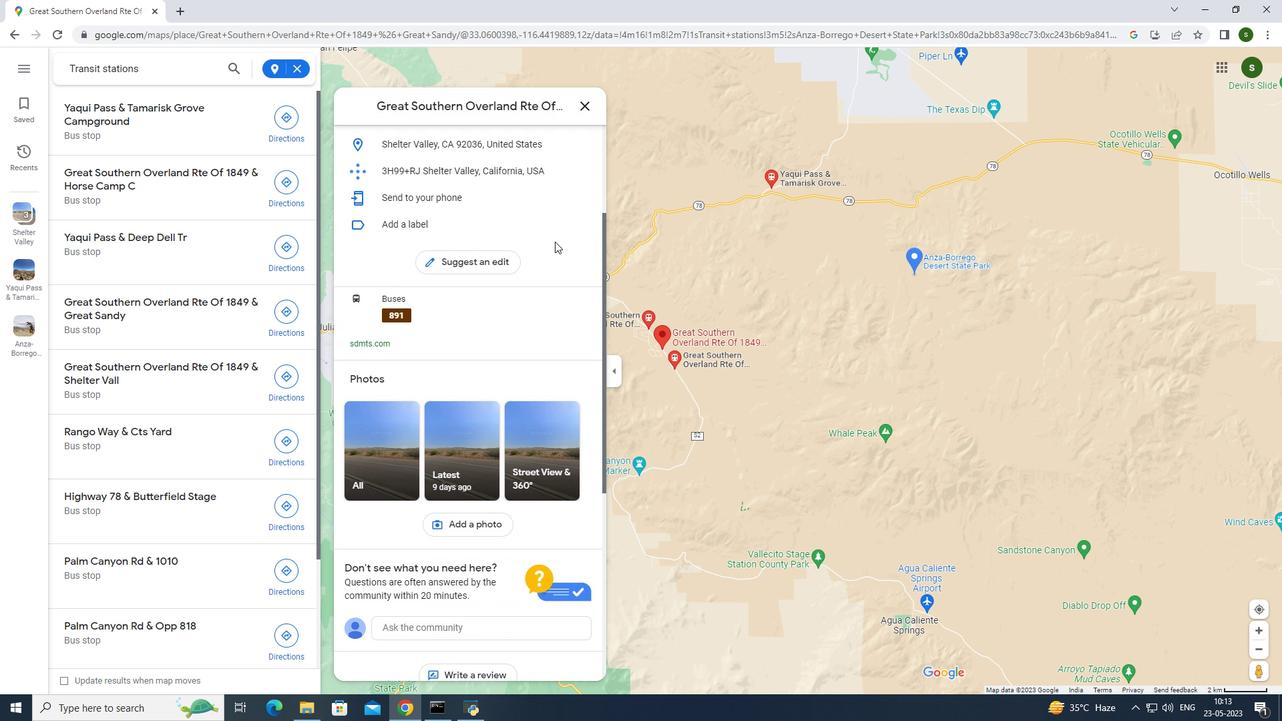 
Action: Mouse scrolled (554, 241) with delta (0, 0)
Screenshot: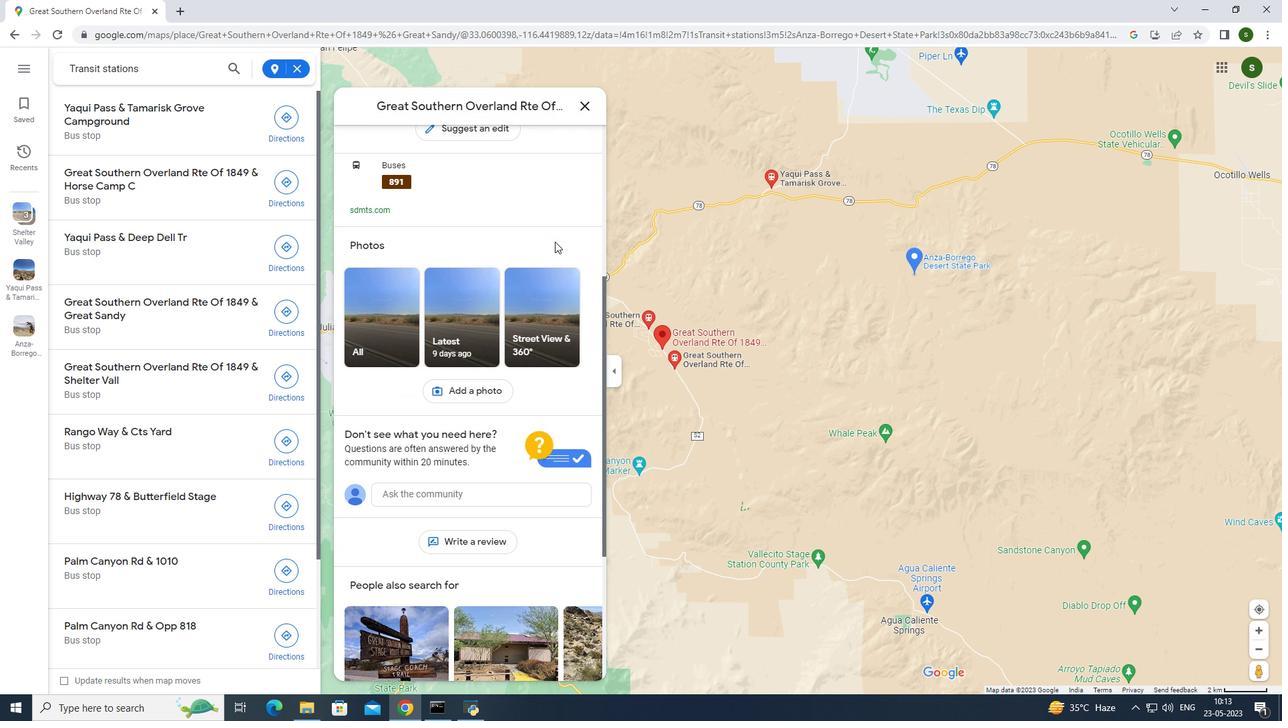 
Action: Mouse scrolled (554, 241) with delta (0, 0)
Screenshot: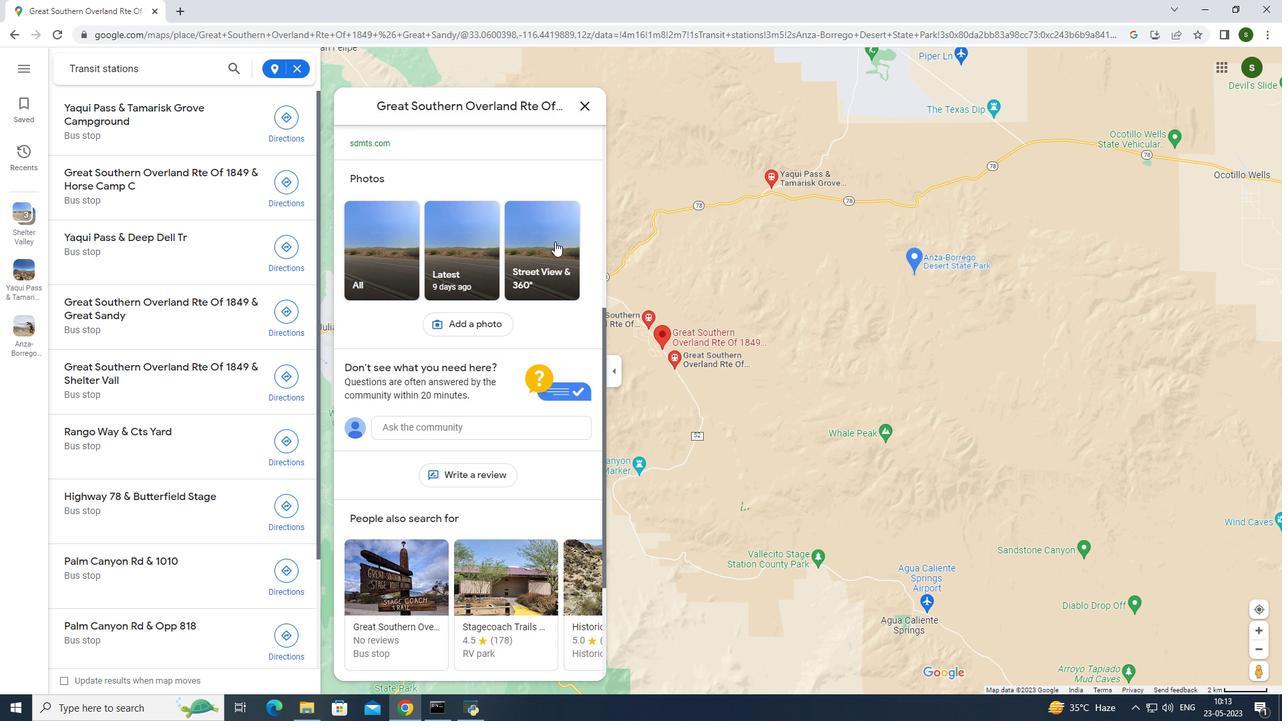 
Action: Mouse moved to (589, 107)
Screenshot: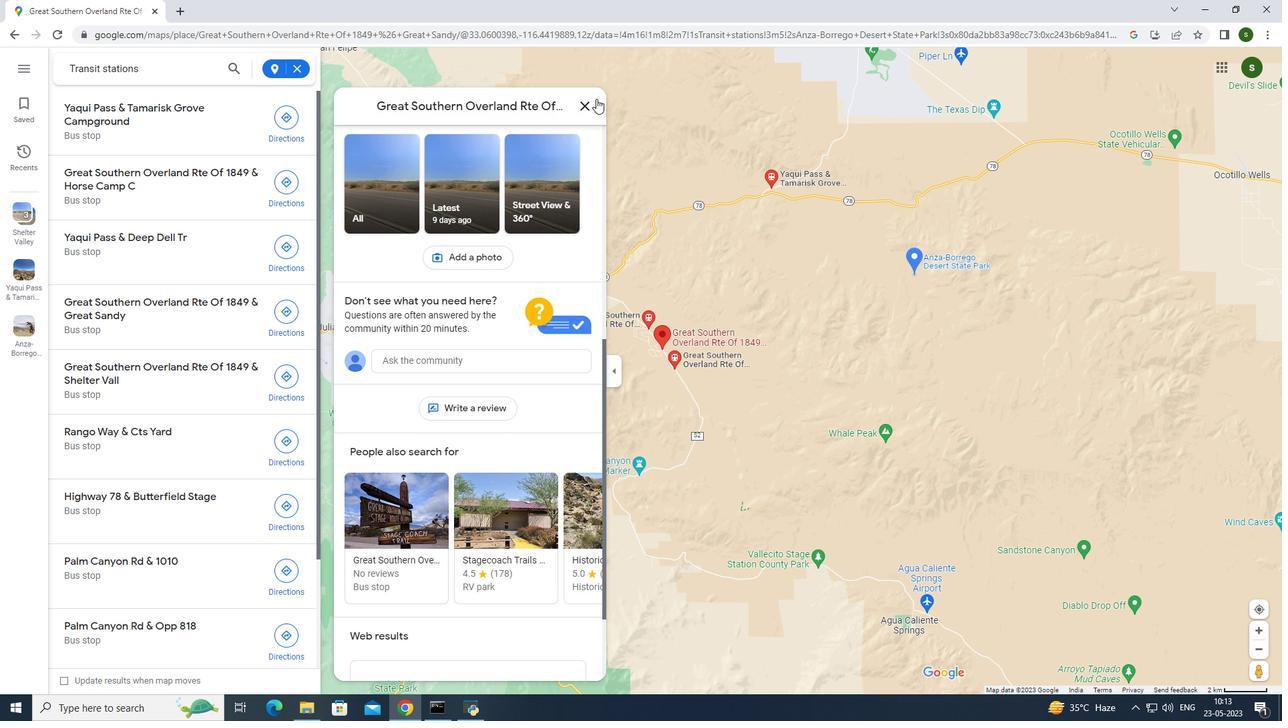 
Action: Mouse pressed left at (589, 107)
Screenshot: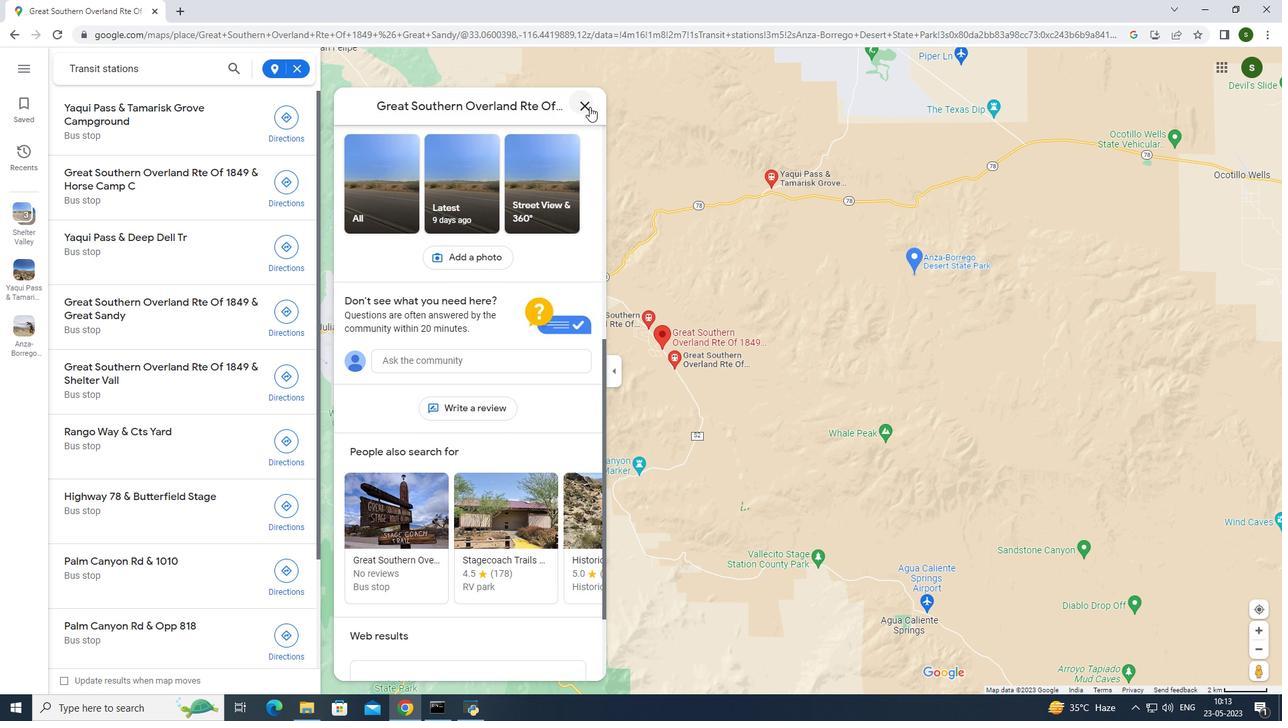 
Action: Mouse moved to (984, 350)
Screenshot: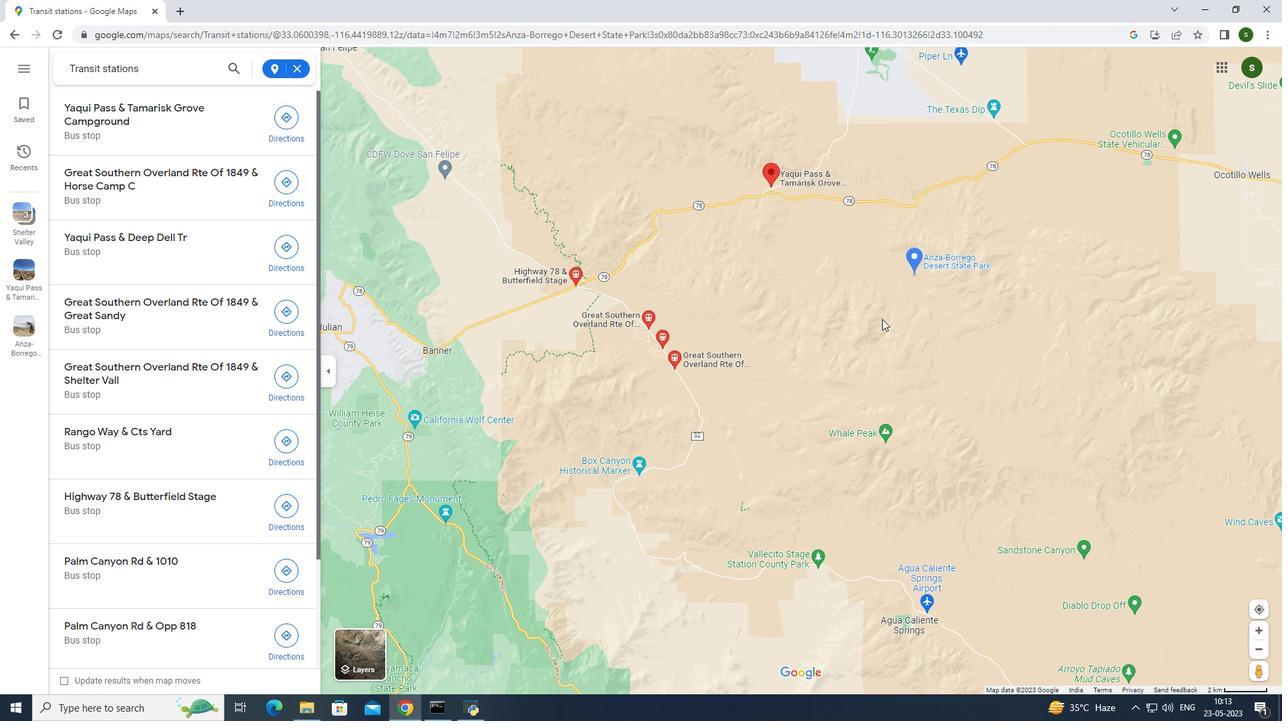 
Action: Mouse pressed left at (984, 350)
Screenshot: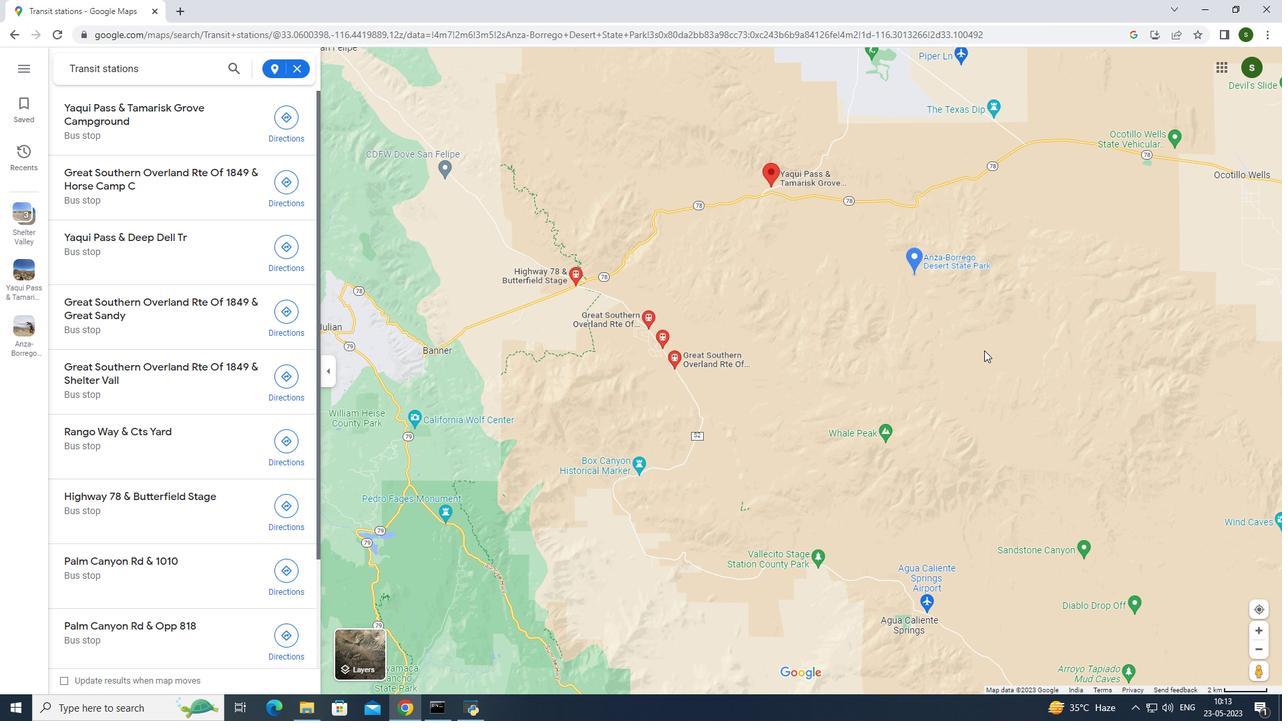 
Action: Mouse moved to (902, 369)
Screenshot: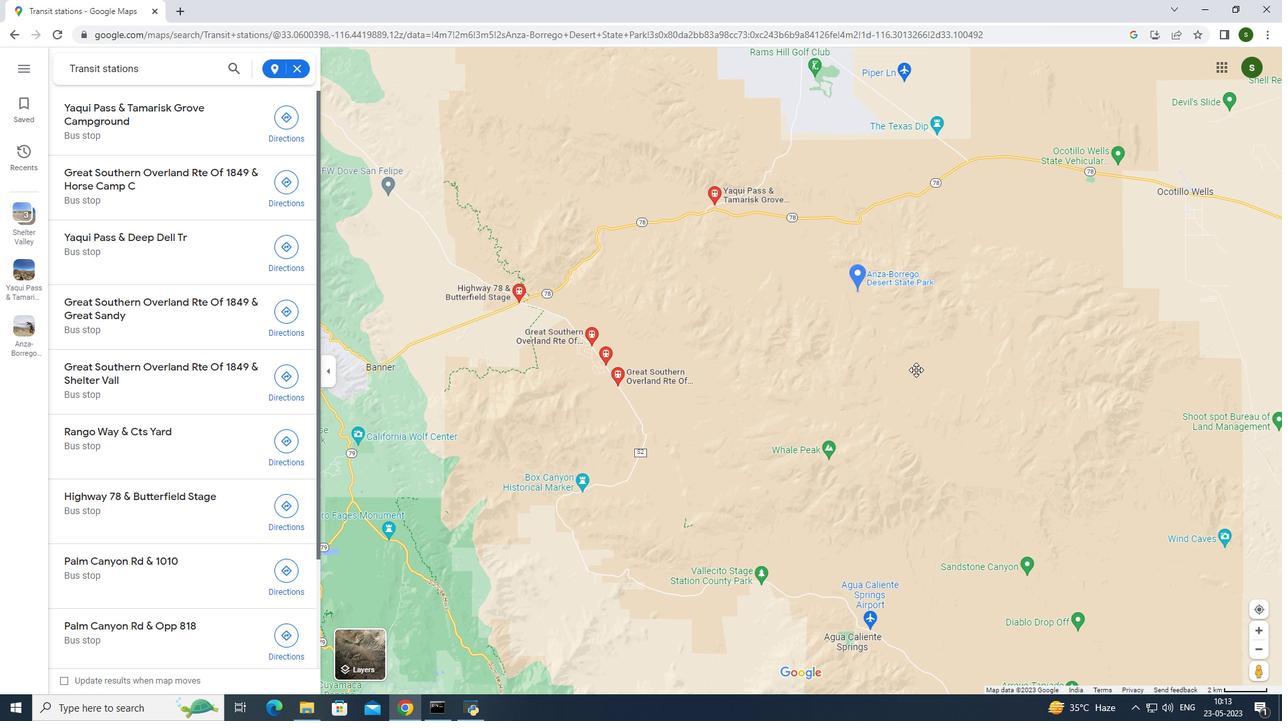 
Action: Mouse pressed left at (902, 369)
Screenshot: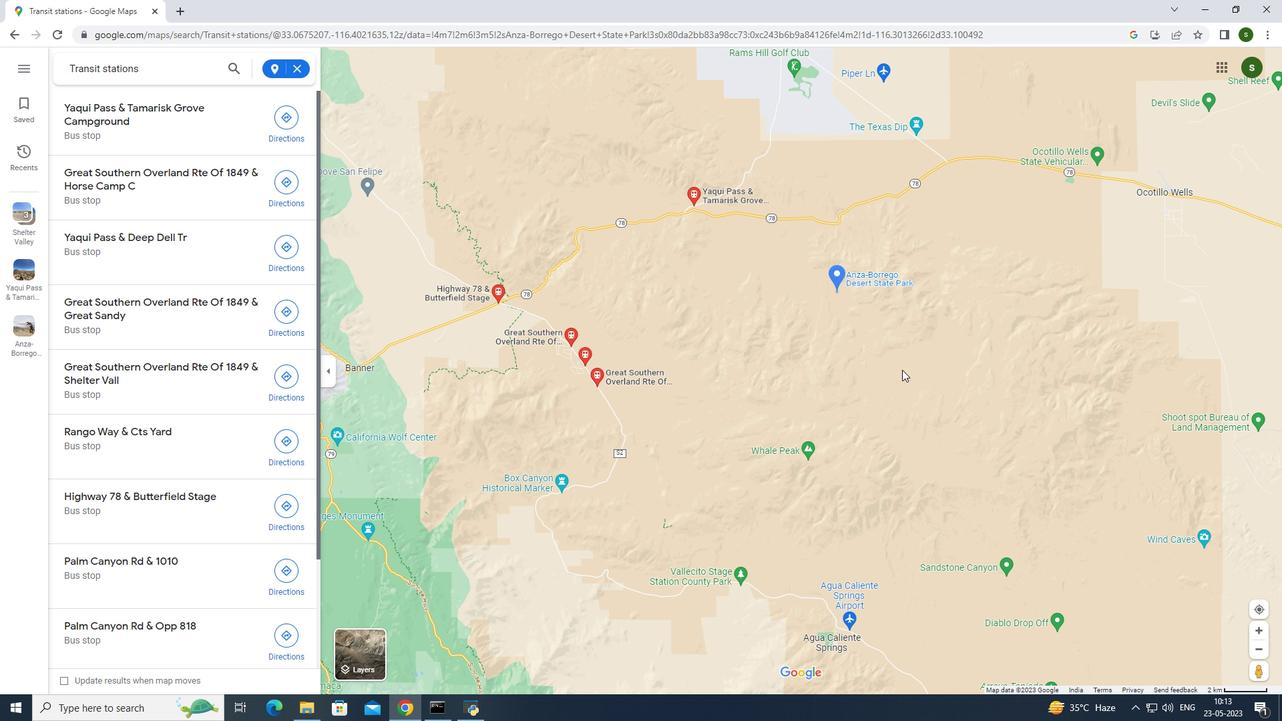 
Action: Mouse moved to (703, 335)
Screenshot: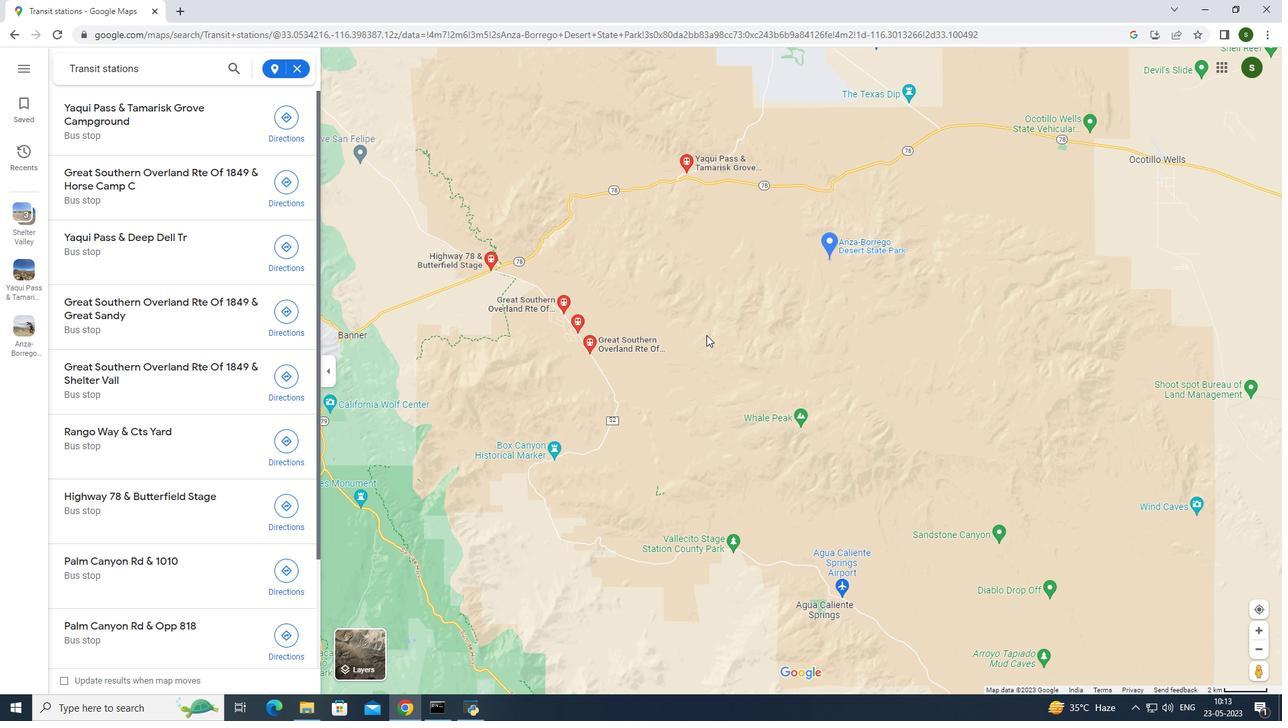 
Action: Mouse pressed left at (703, 335)
Screenshot: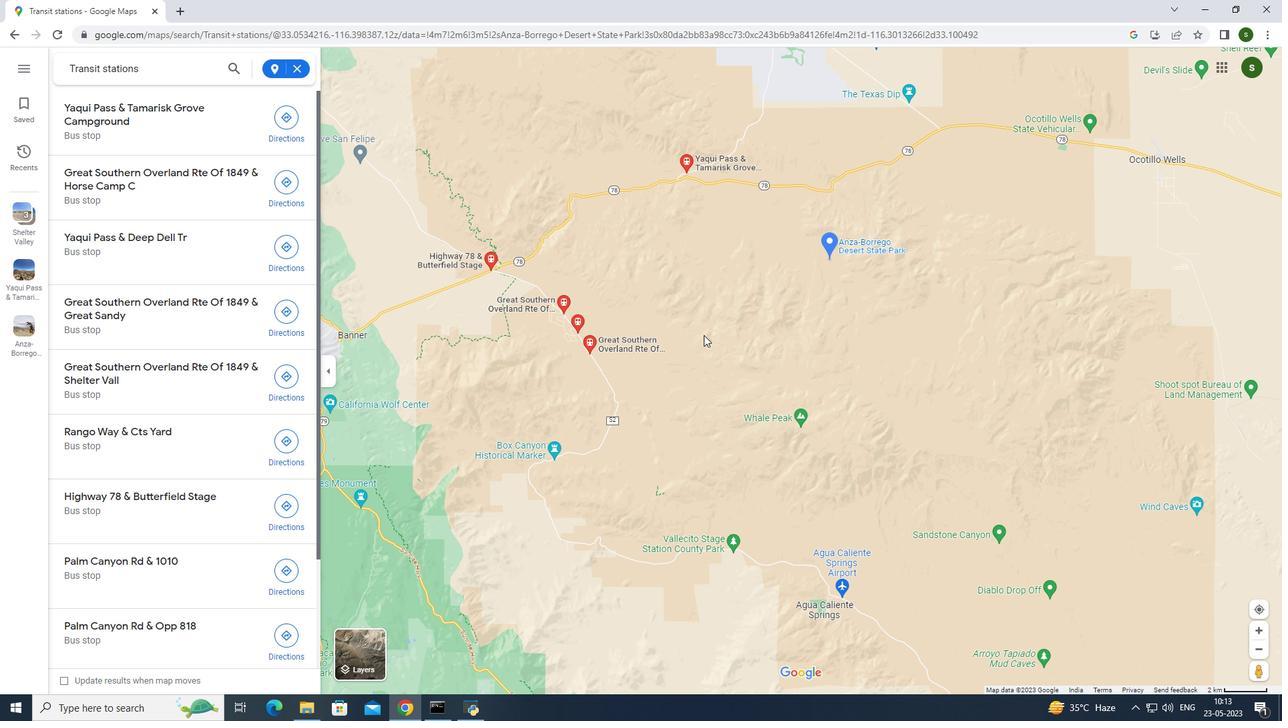 
Action: Mouse moved to (785, 255)
Screenshot: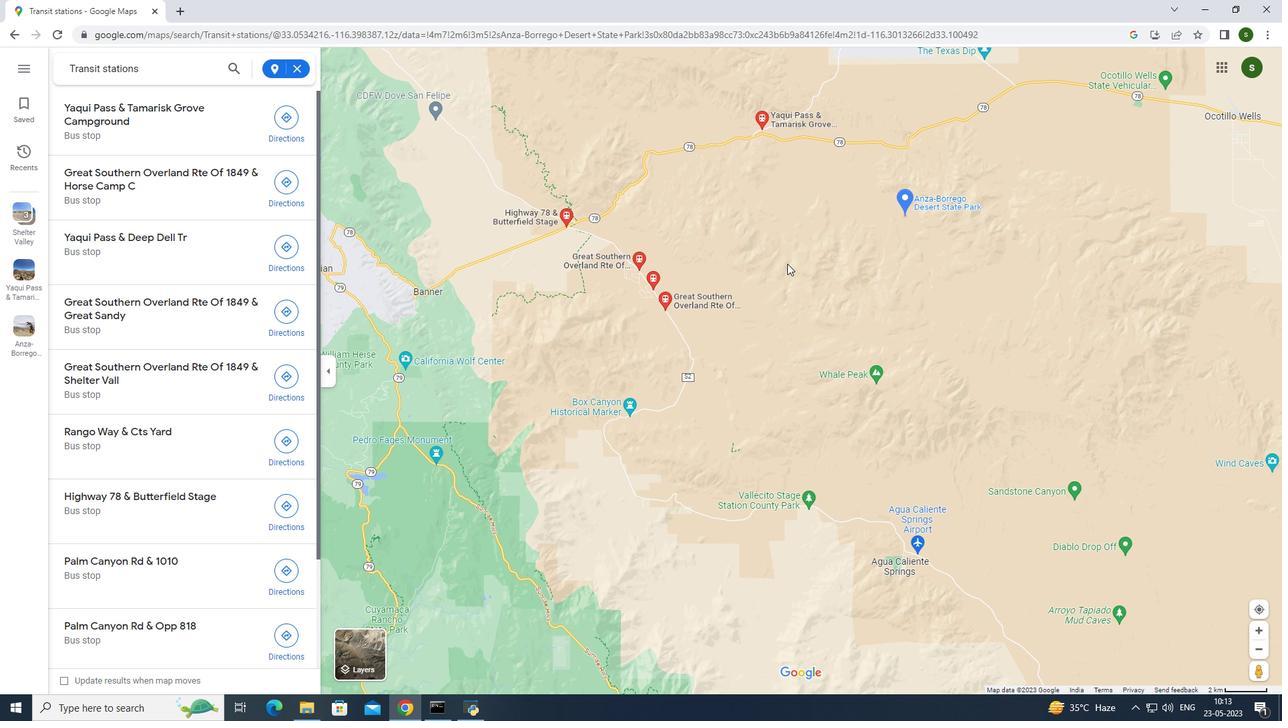 
Action: Mouse pressed left at (785, 255)
Screenshot: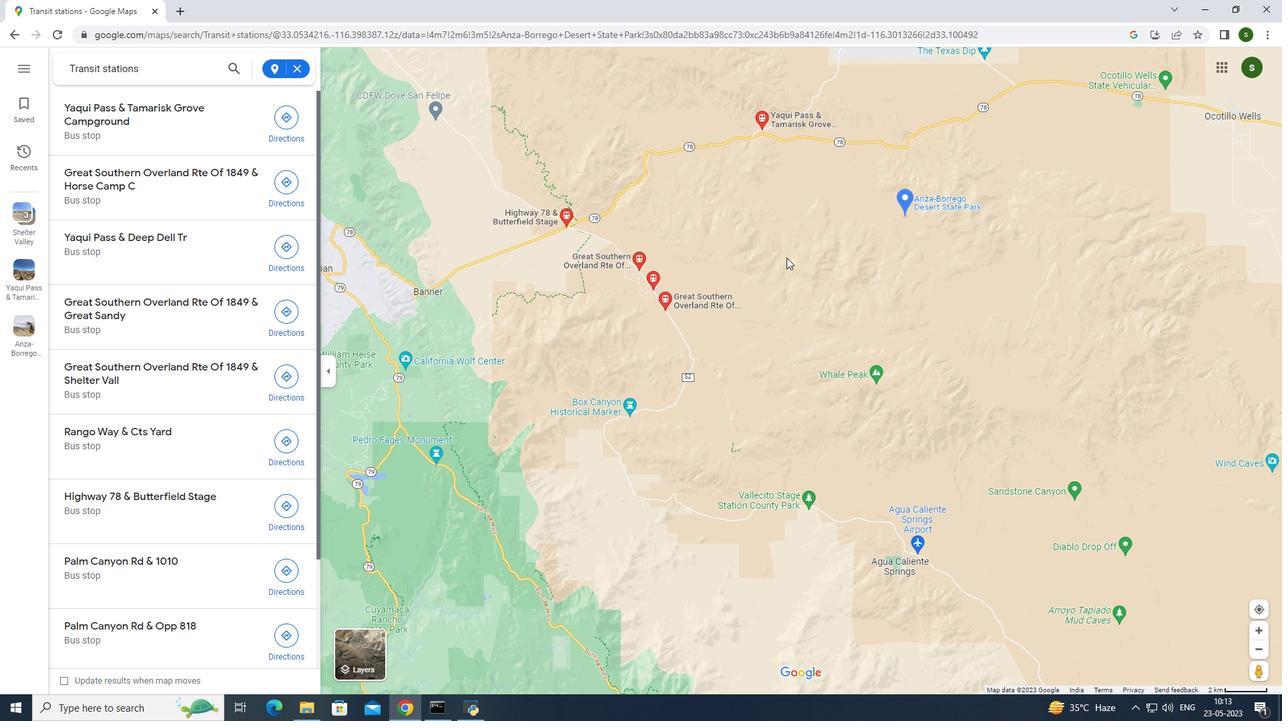 
Action: Mouse moved to (722, 485)
Screenshot: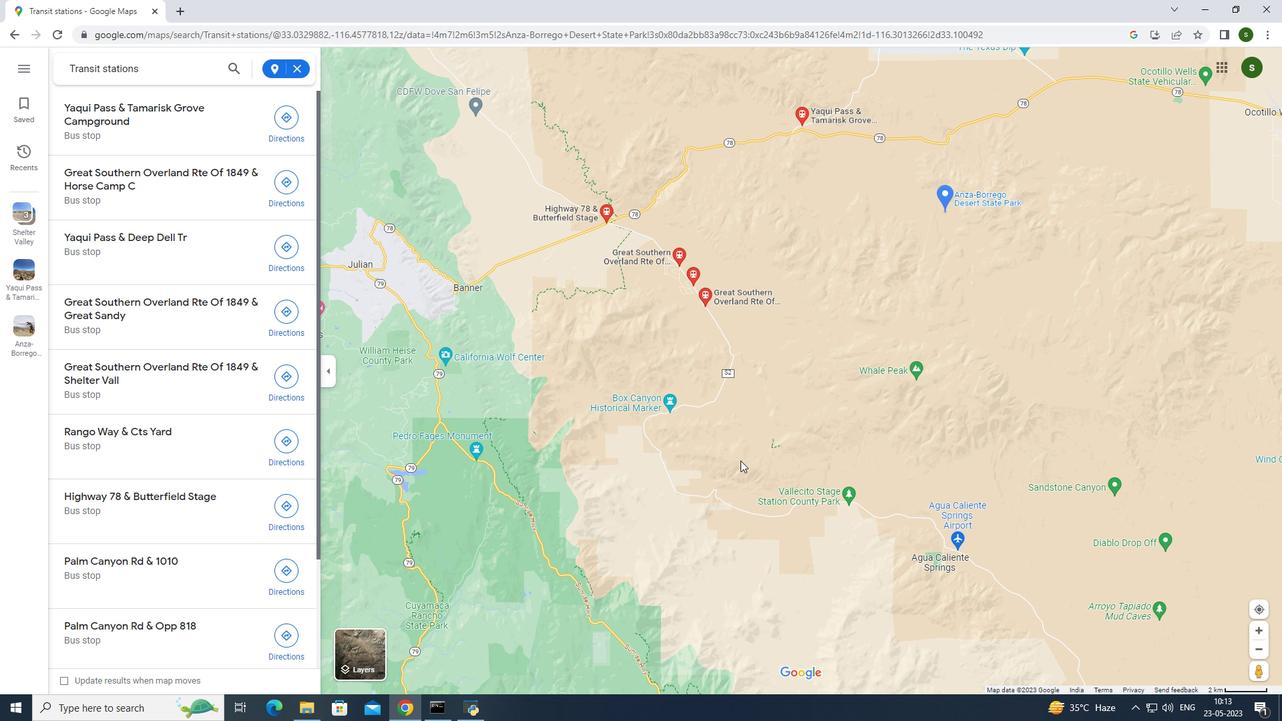 
Action: Mouse pressed left at (722, 485)
Screenshot: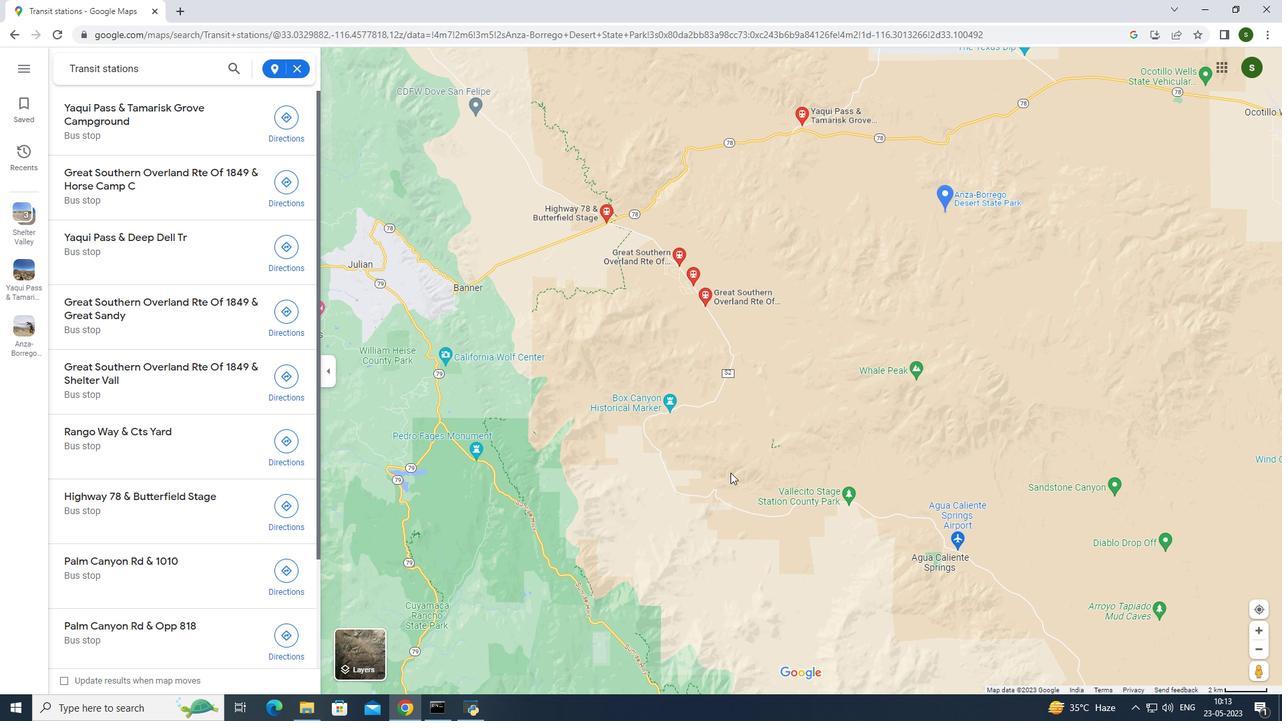 
Action: Mouse moved to (1013, 339)
Screenshot: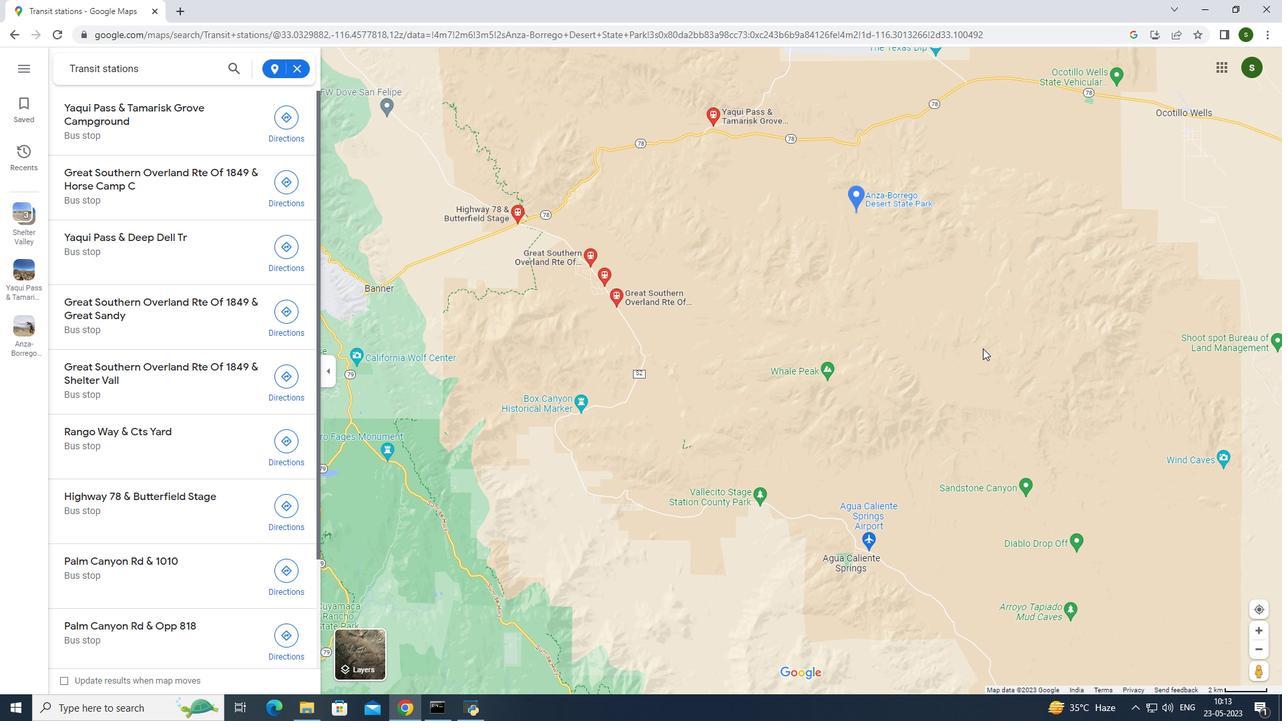 
Action: Mouse pressed left at (1013, 339)
Screenshot: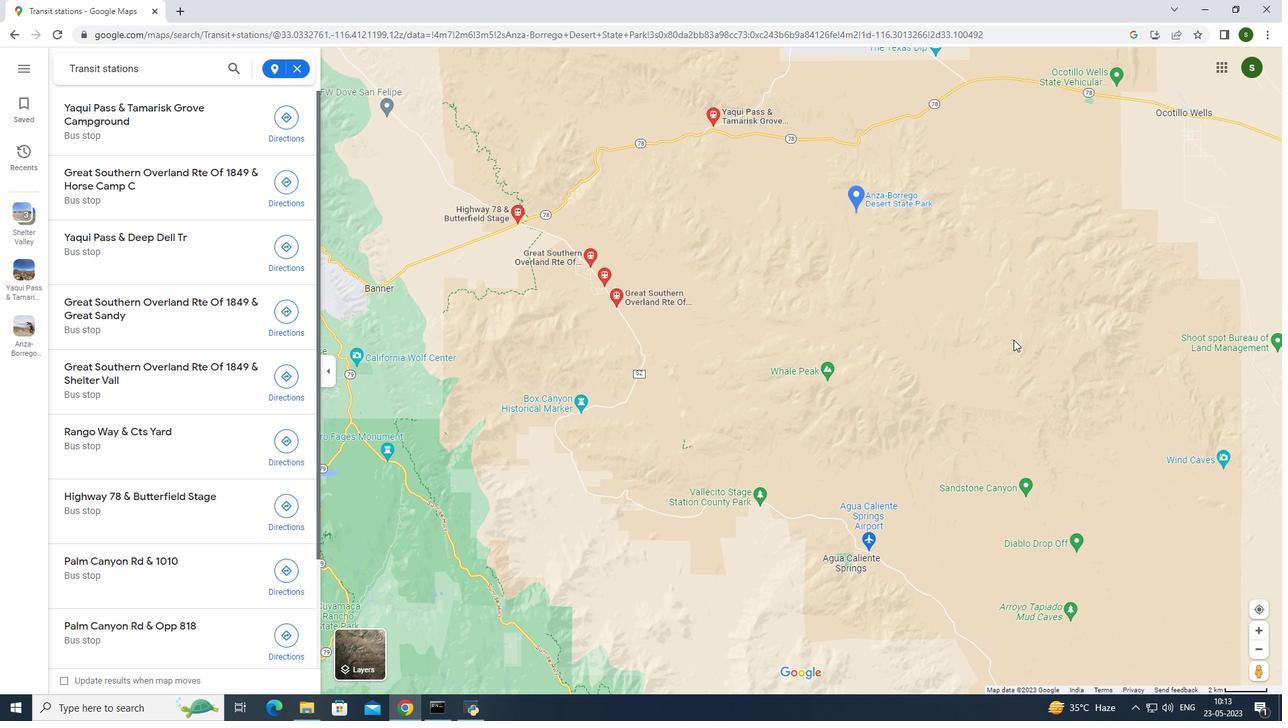 
Action: Mouse moved to (647, 232)
Screenshot: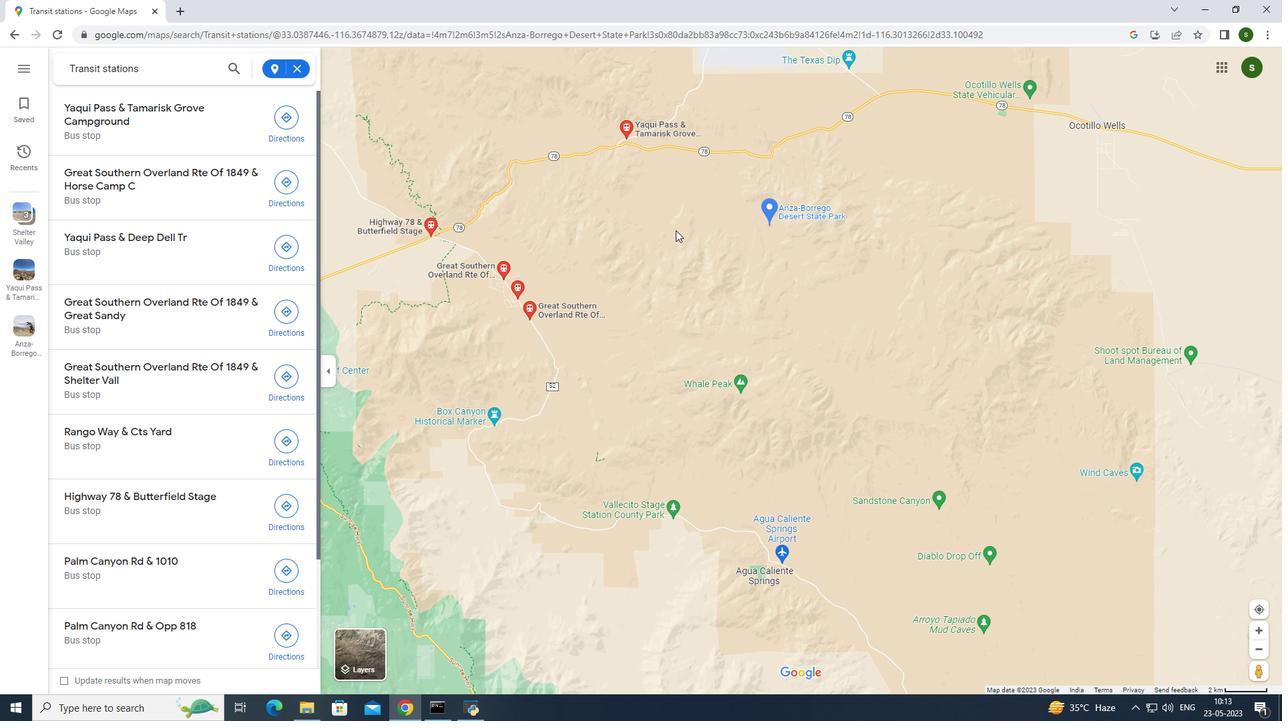 
Action: Mouse pressed left at (647, 232)
Screenshot: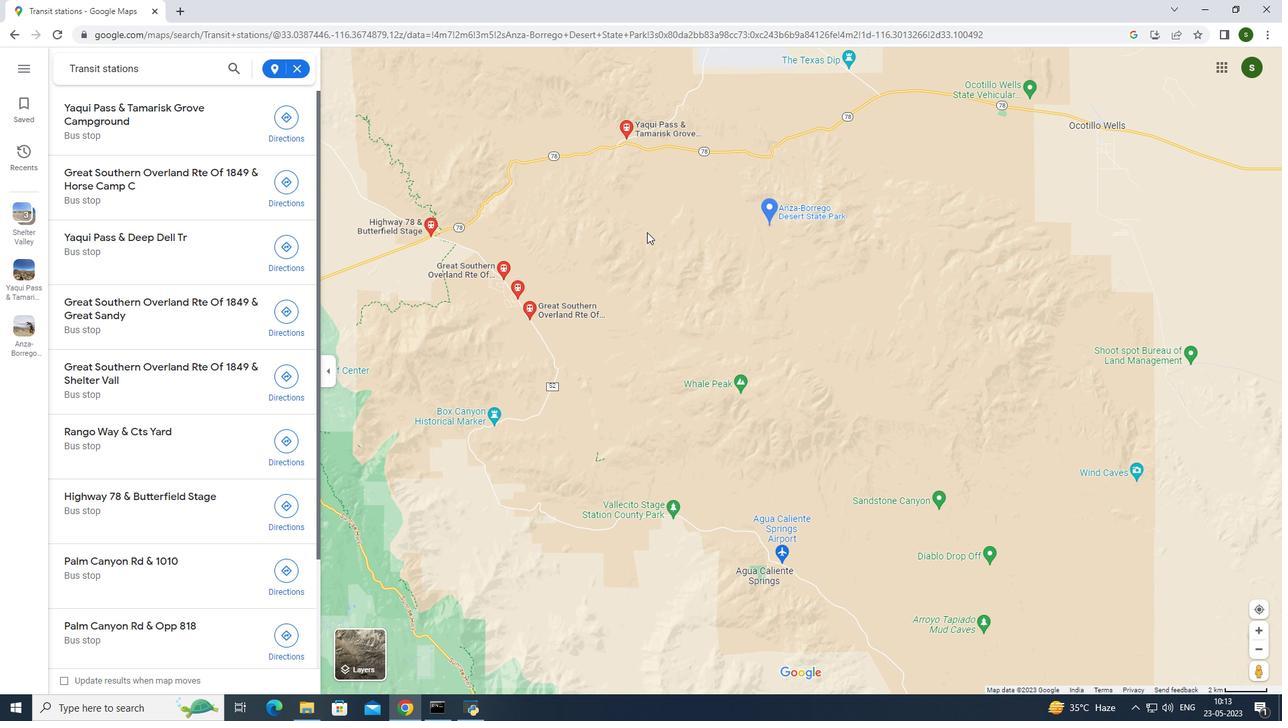 
Action: Mouse moved to (655, 259)
Screenshot: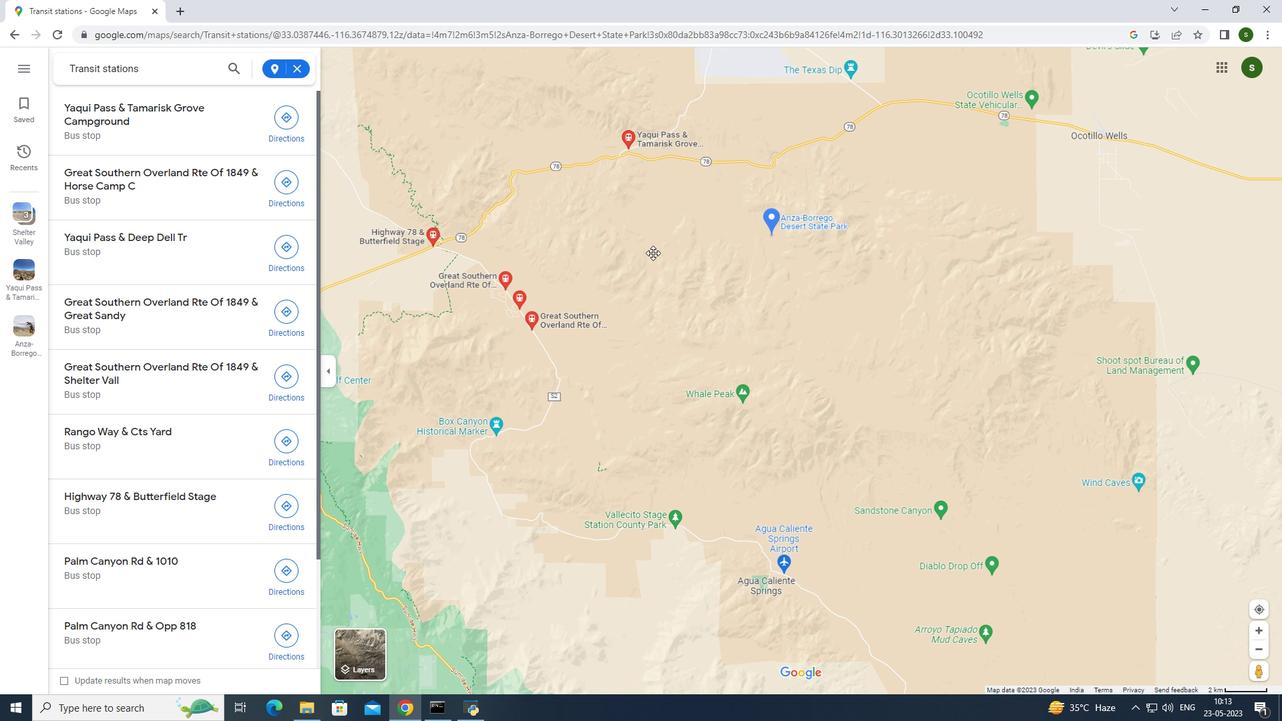
Action: Mouse pressed left at (655, 259)
Screenshot: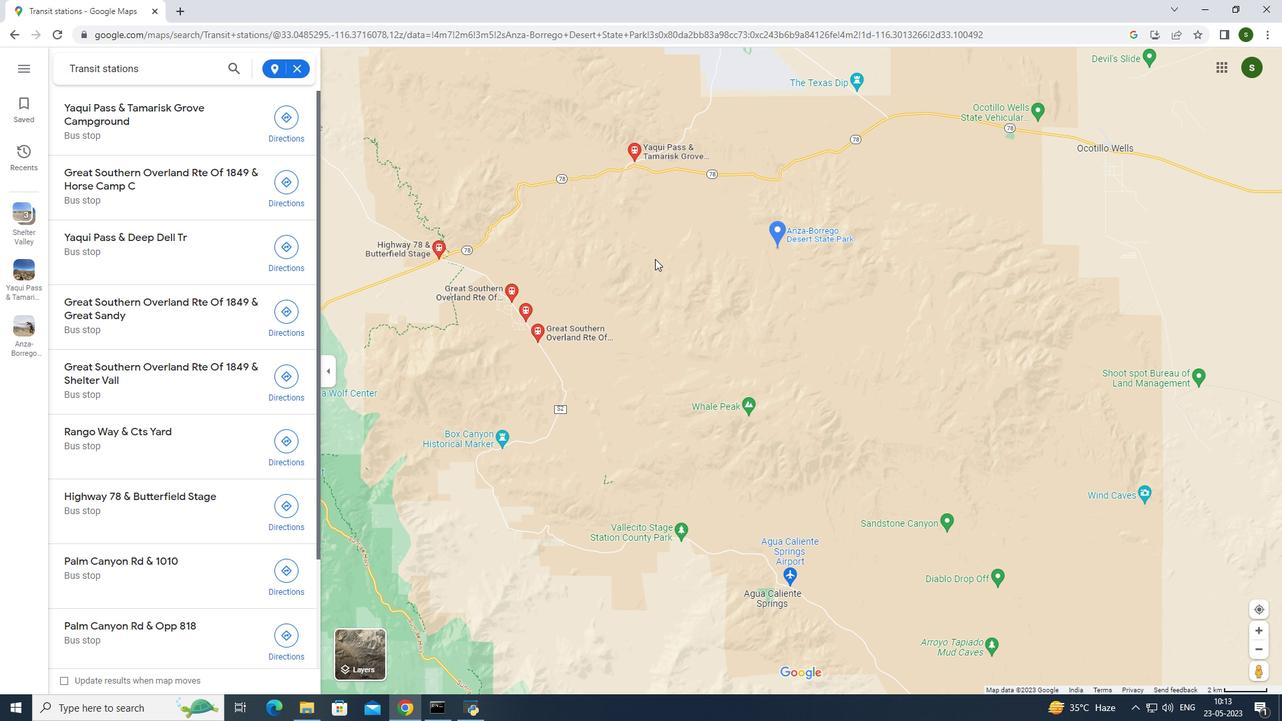 
Action: Mouse moved to (691, 279)
Screenshot: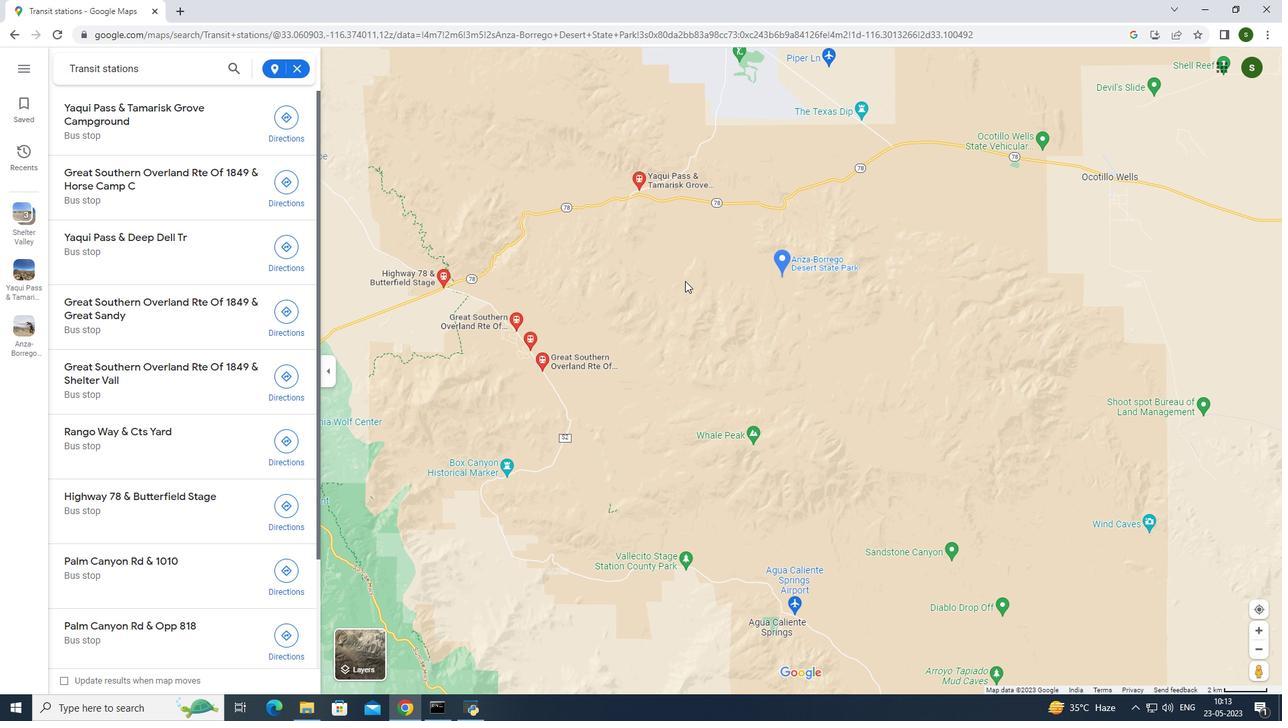 
Action: Mouse pressed left at (691, 279)
Screenshot: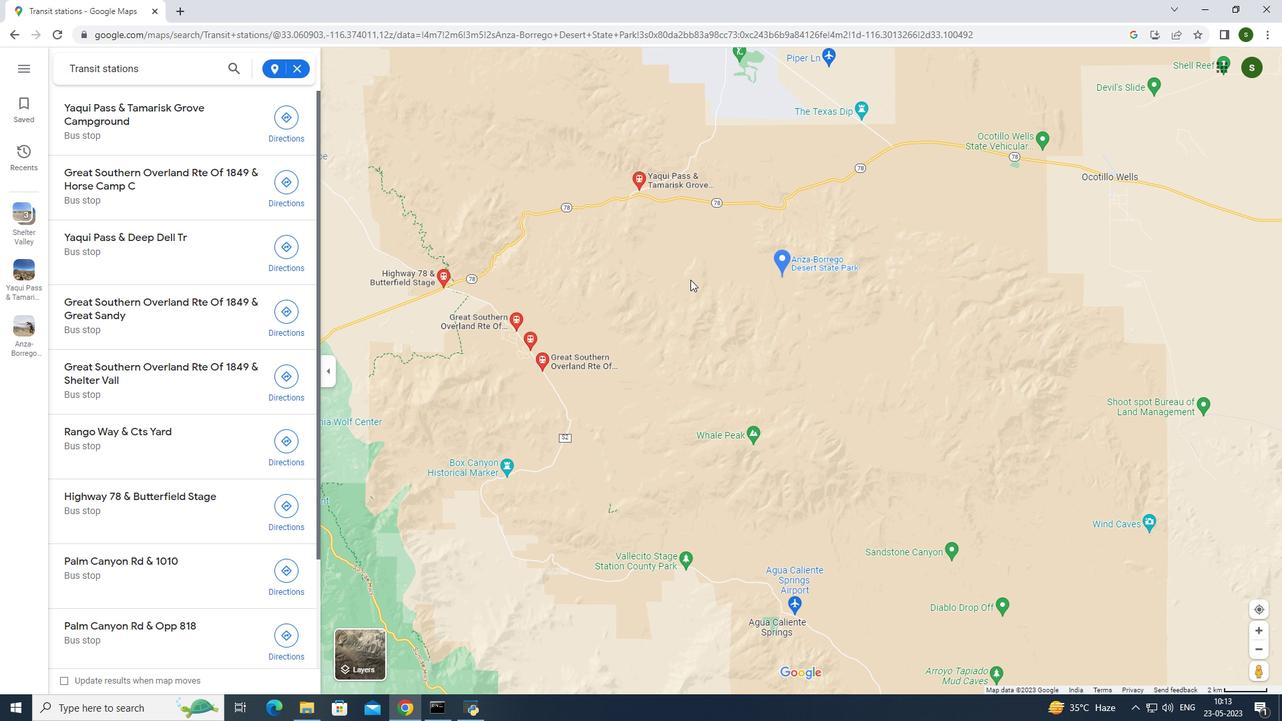 
Action: Mouse moved to (691, 275)
Screenshot: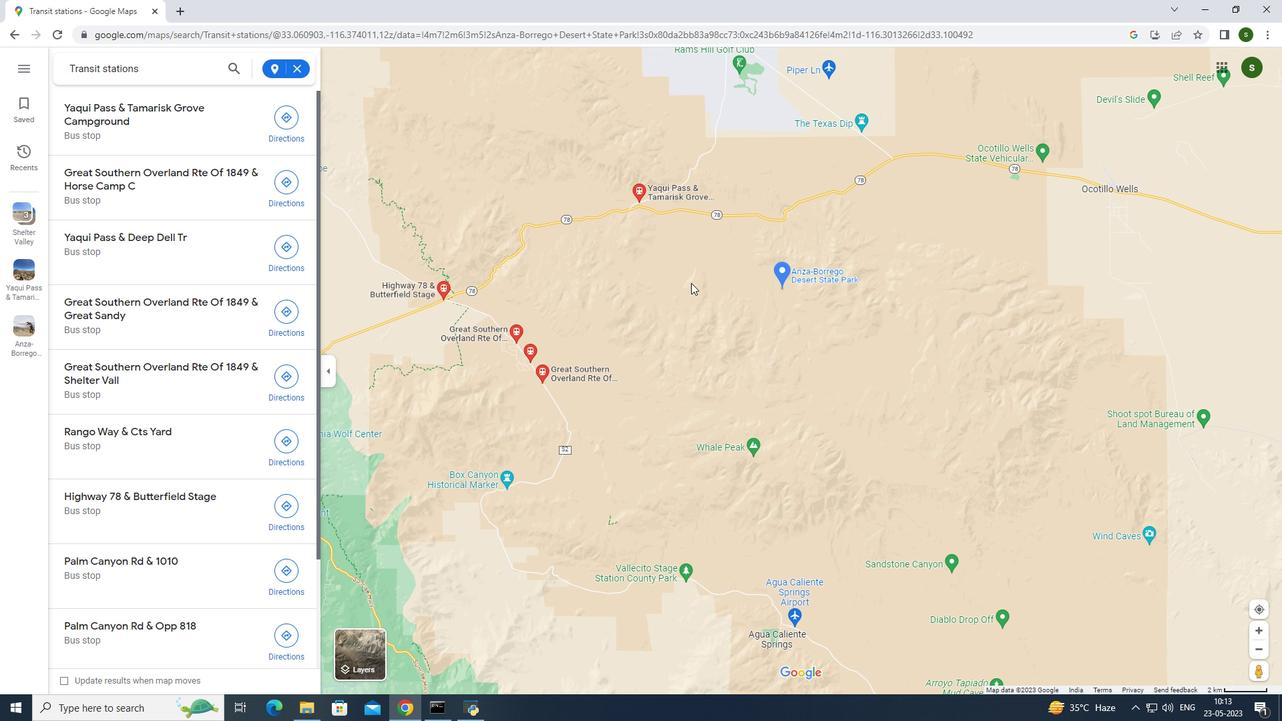 
Action: Mouse pressed left at (691, 275)
Screenshot: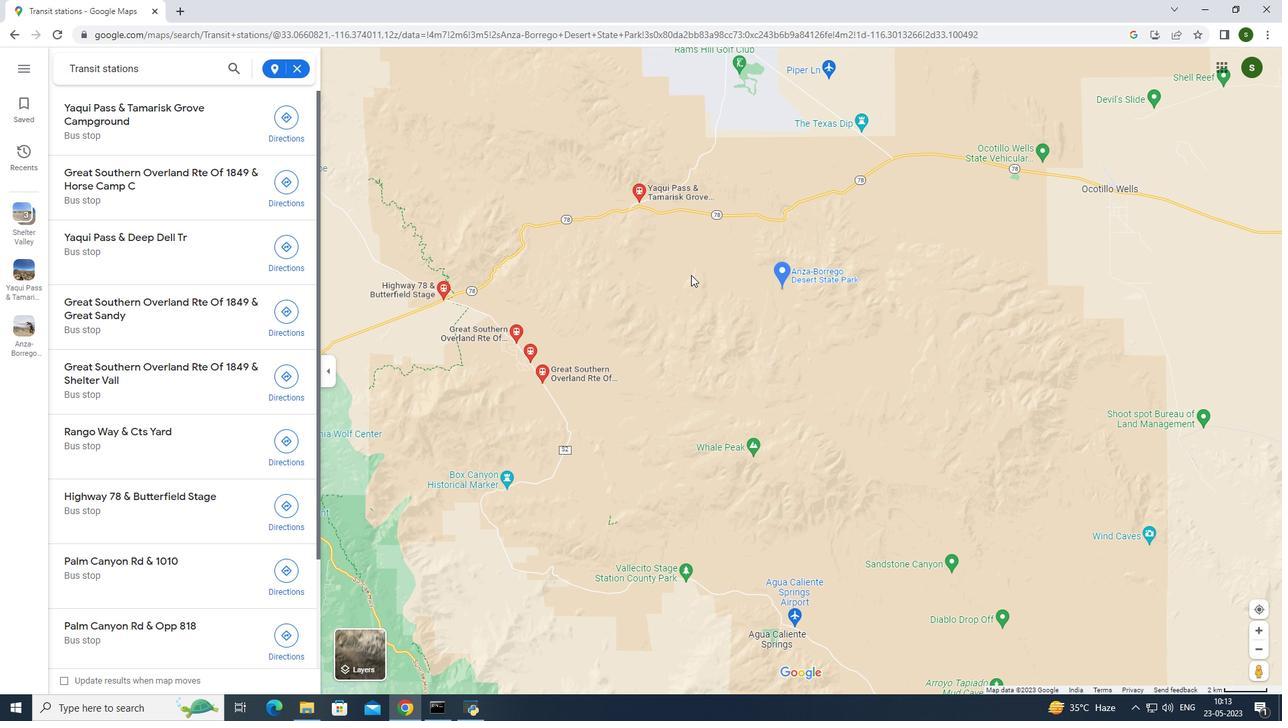 
Action: Mouse moved to (678, 282)
Screenshot: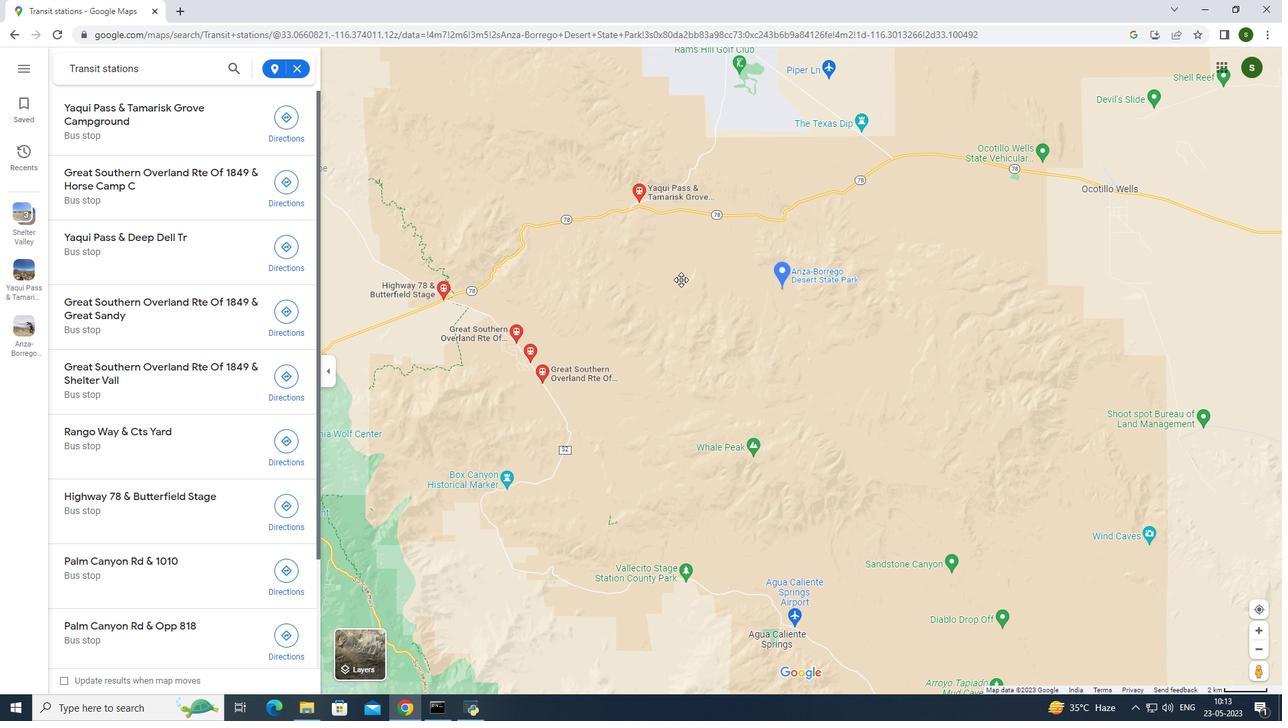 
Action: Mouse pressed left at (678, 282)
Screenshot: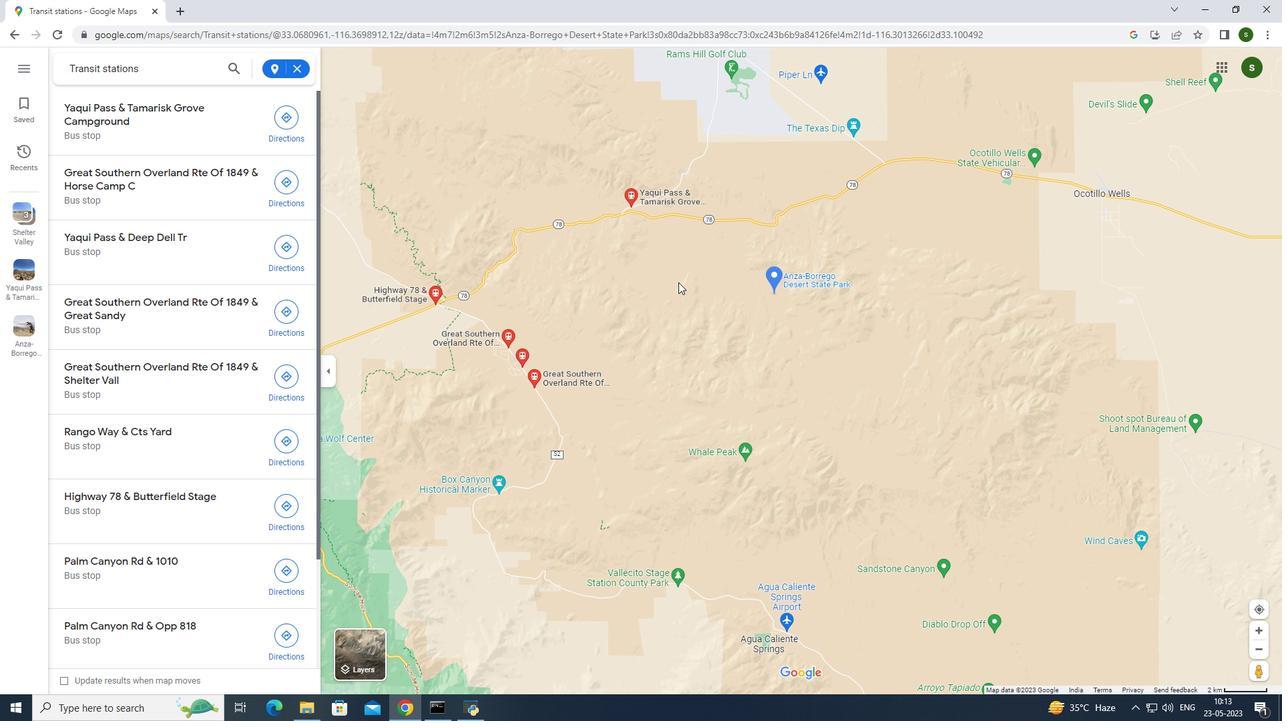 
Action: Mouse moved to (902, 273)
Screenshot: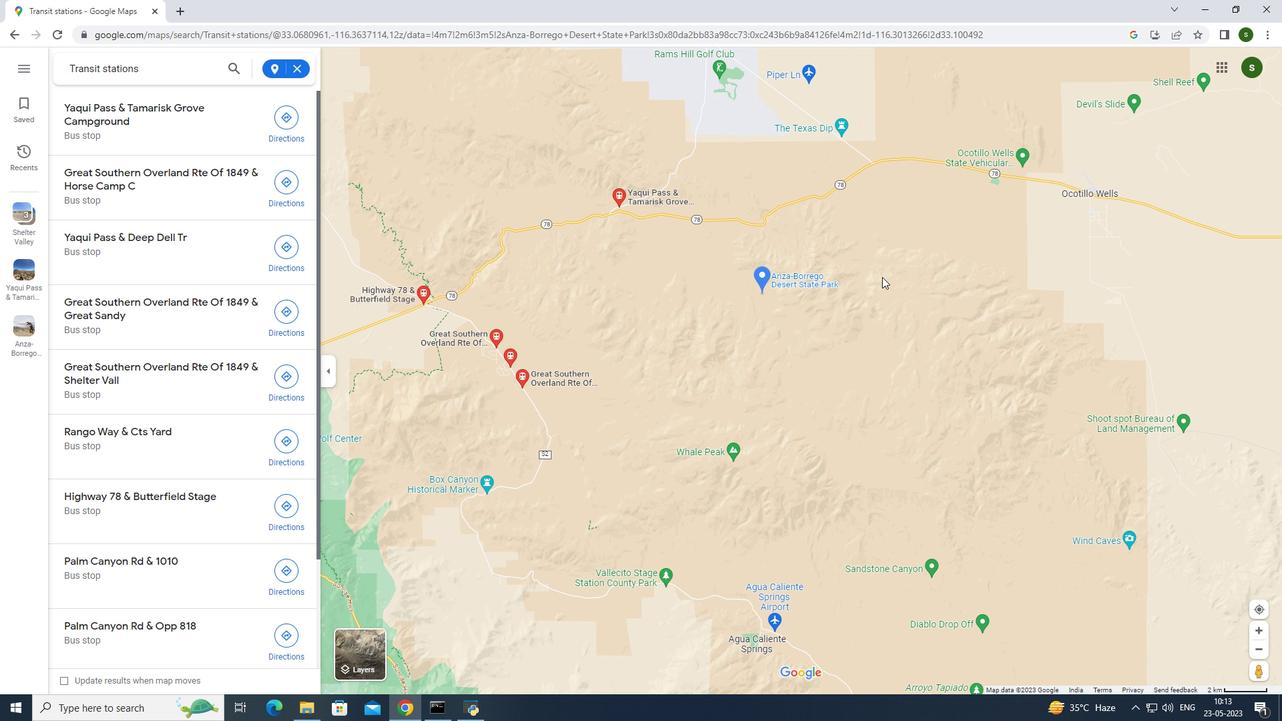 
Action: Mouse pressed left at (902, 273)
Screenshot: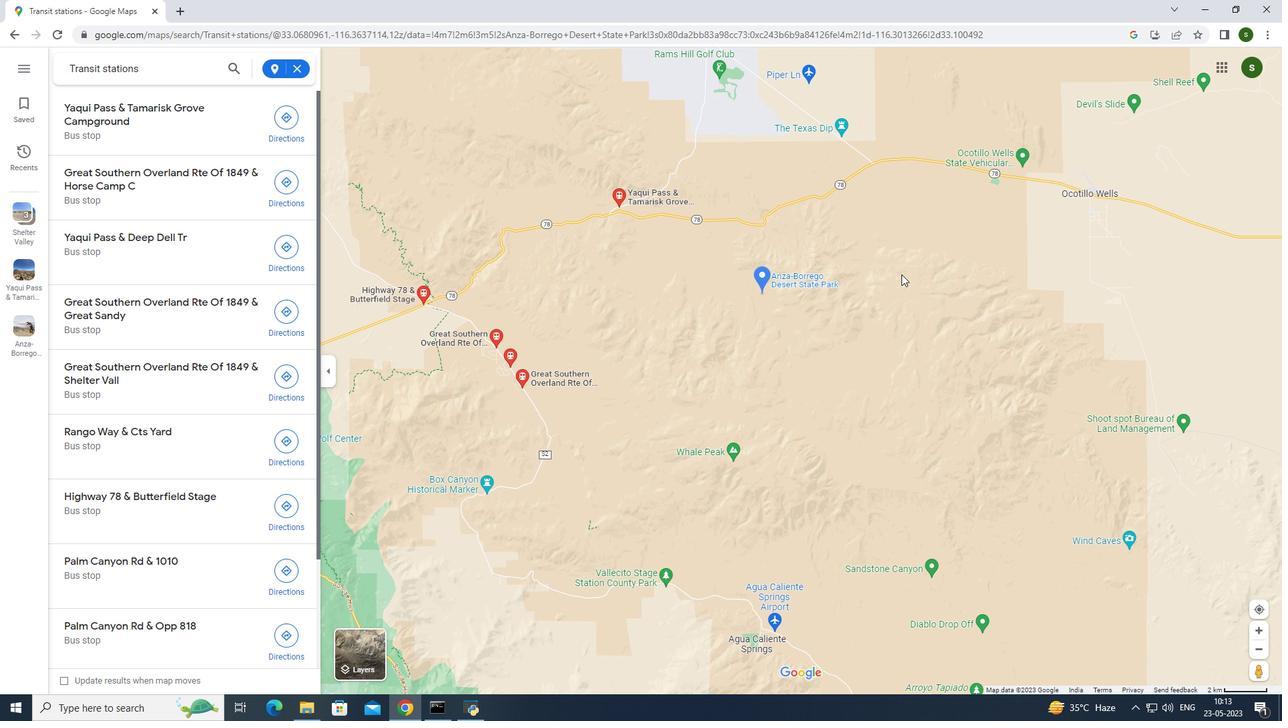 
Action: Mouse moved to (841, 291)
Screenshot: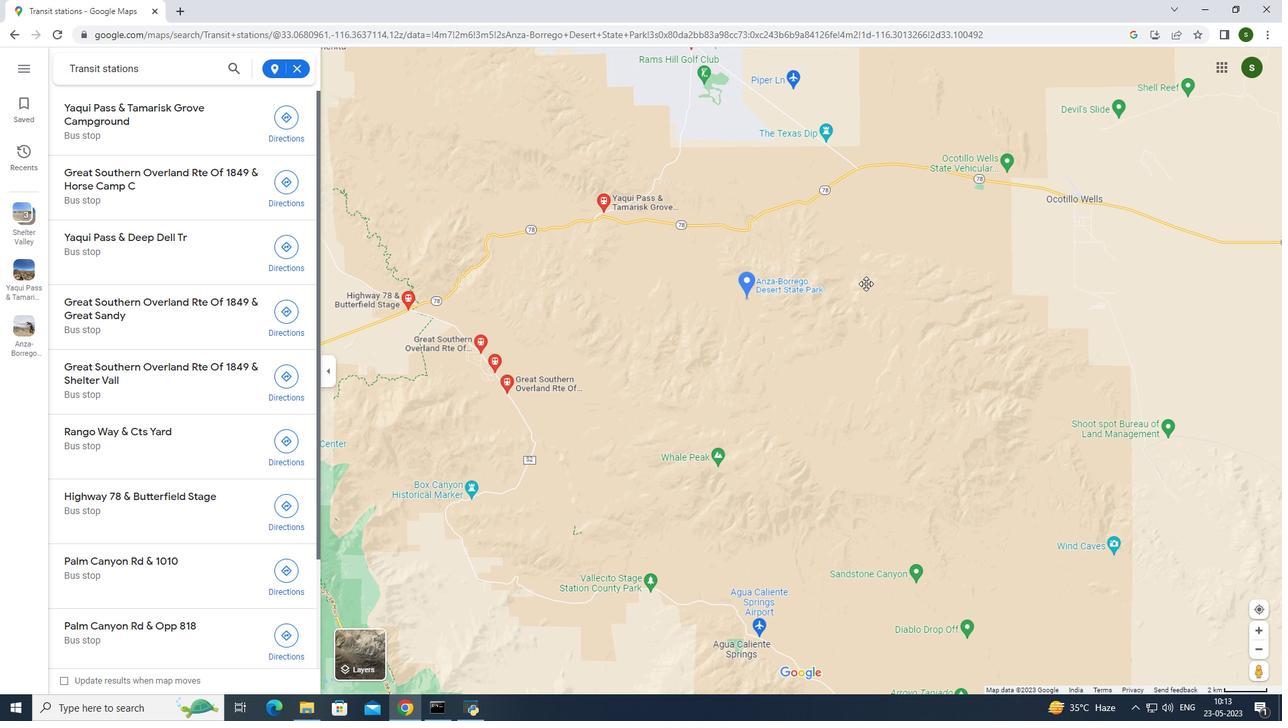
Action: Mouse pressed left at (841, 291)
Screenshot: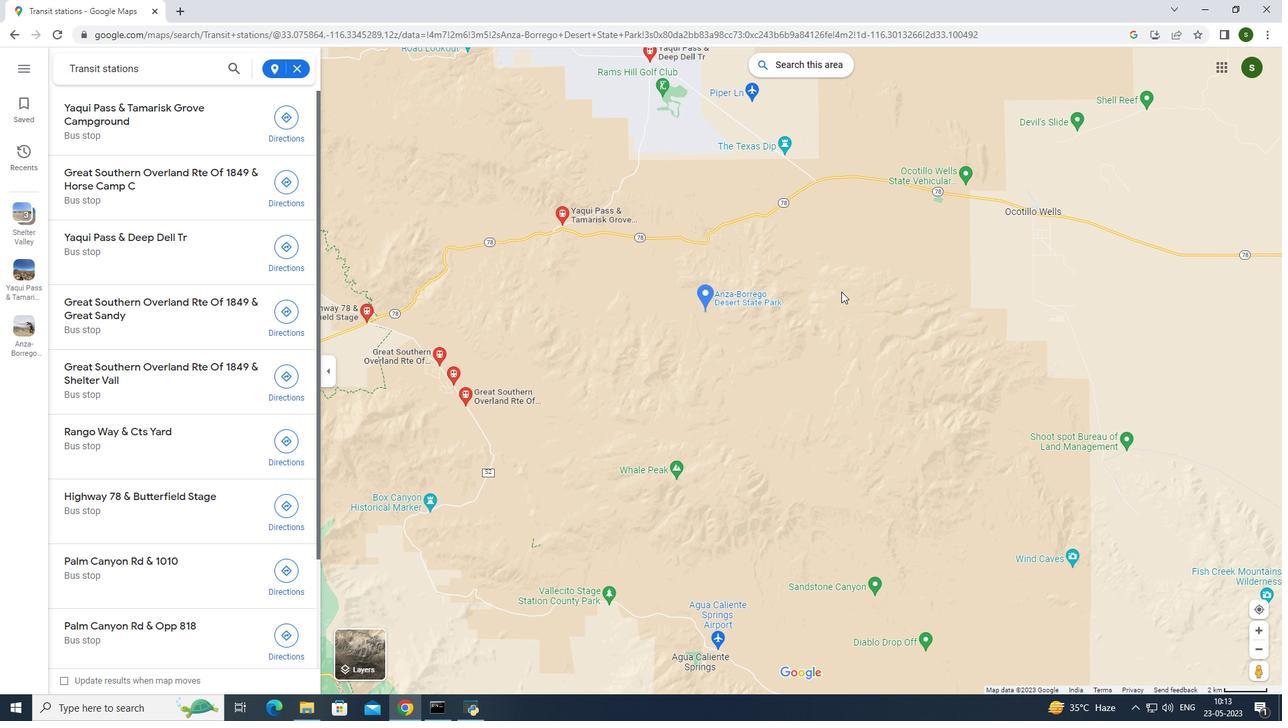 
Action: Mouse moved to (844, 372)
Screenshot: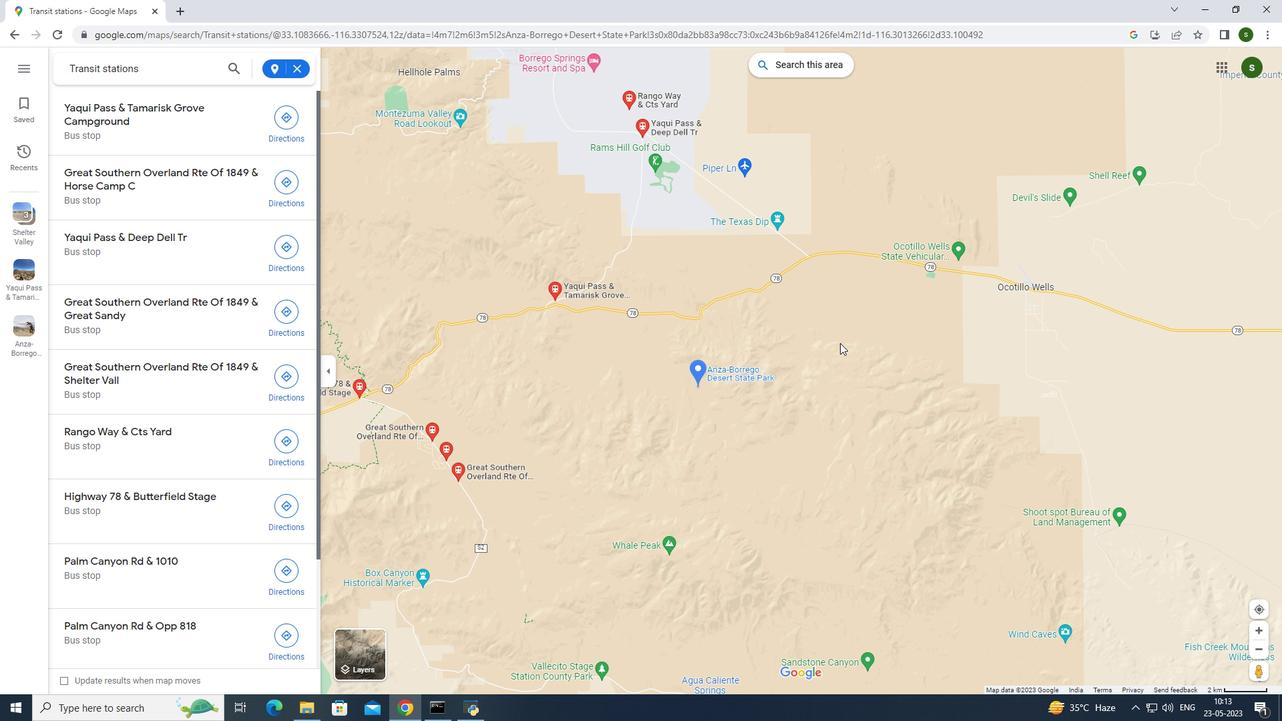 
Action: Mouse pressed left at (844, 372)
Screenshot: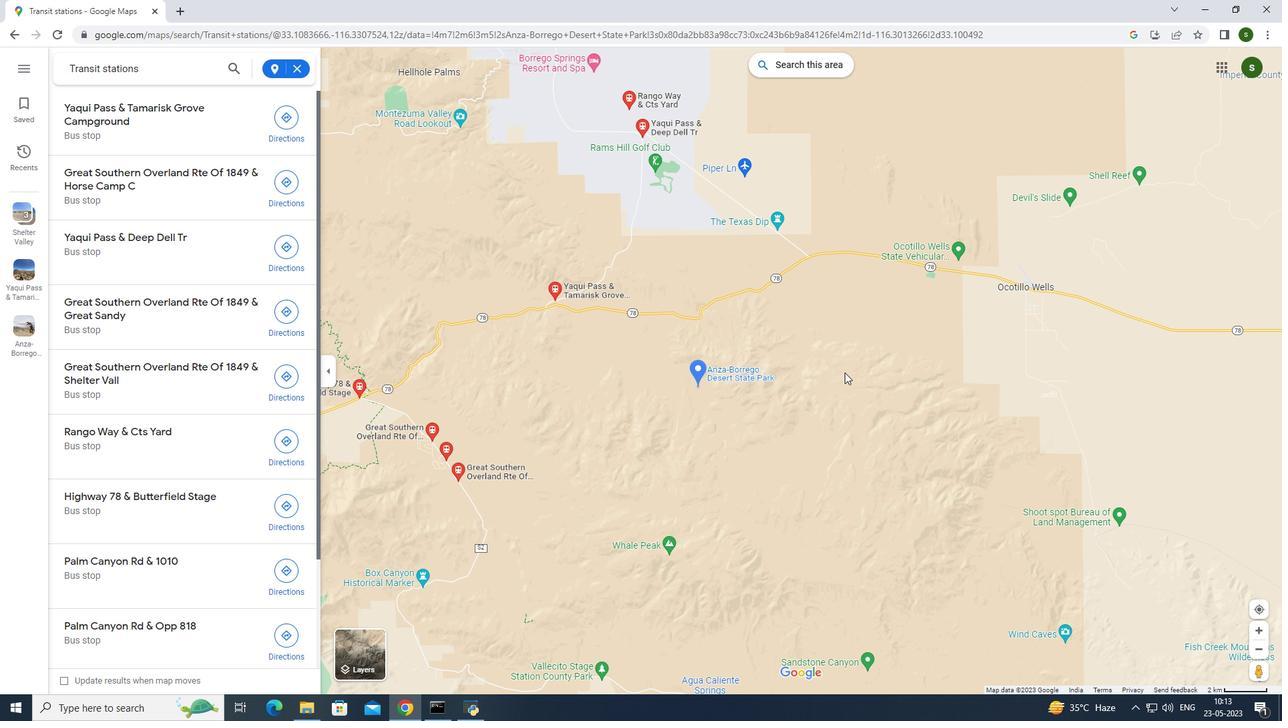 
Action: Mouse moved to (831, 375)
Screenshot: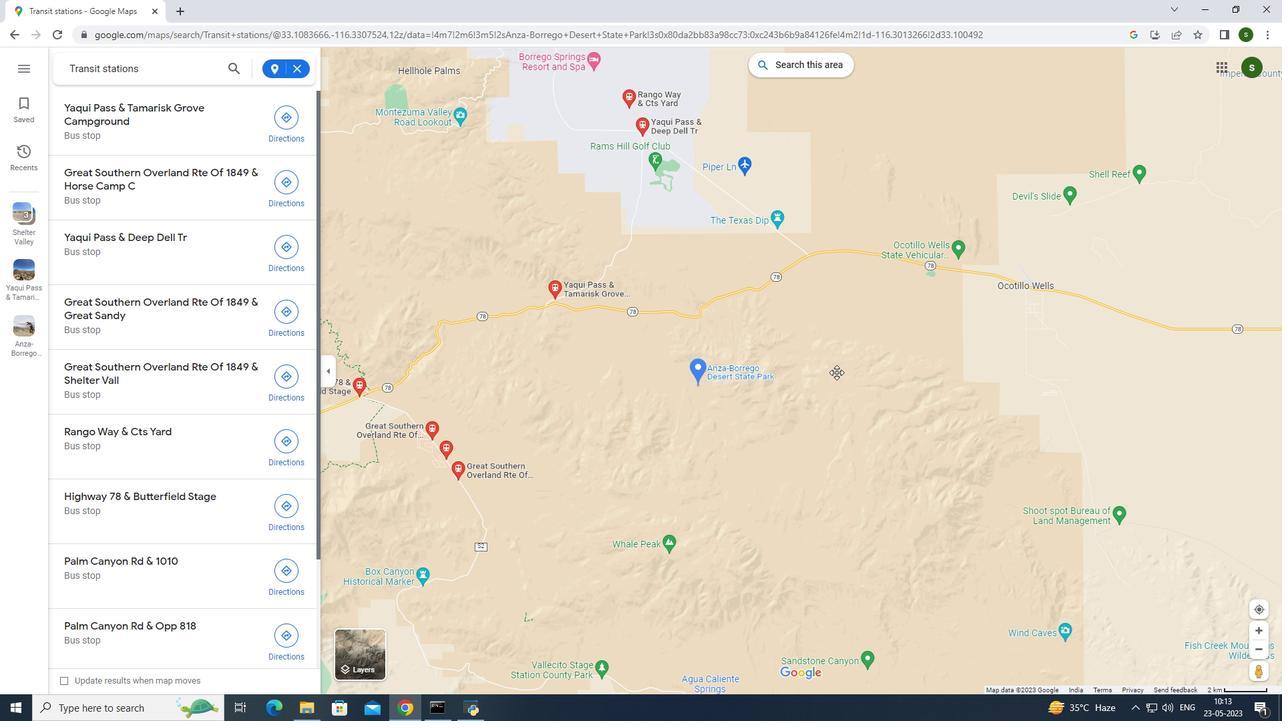
Action: Mouse pressed left at (831, 375)
Screenshot: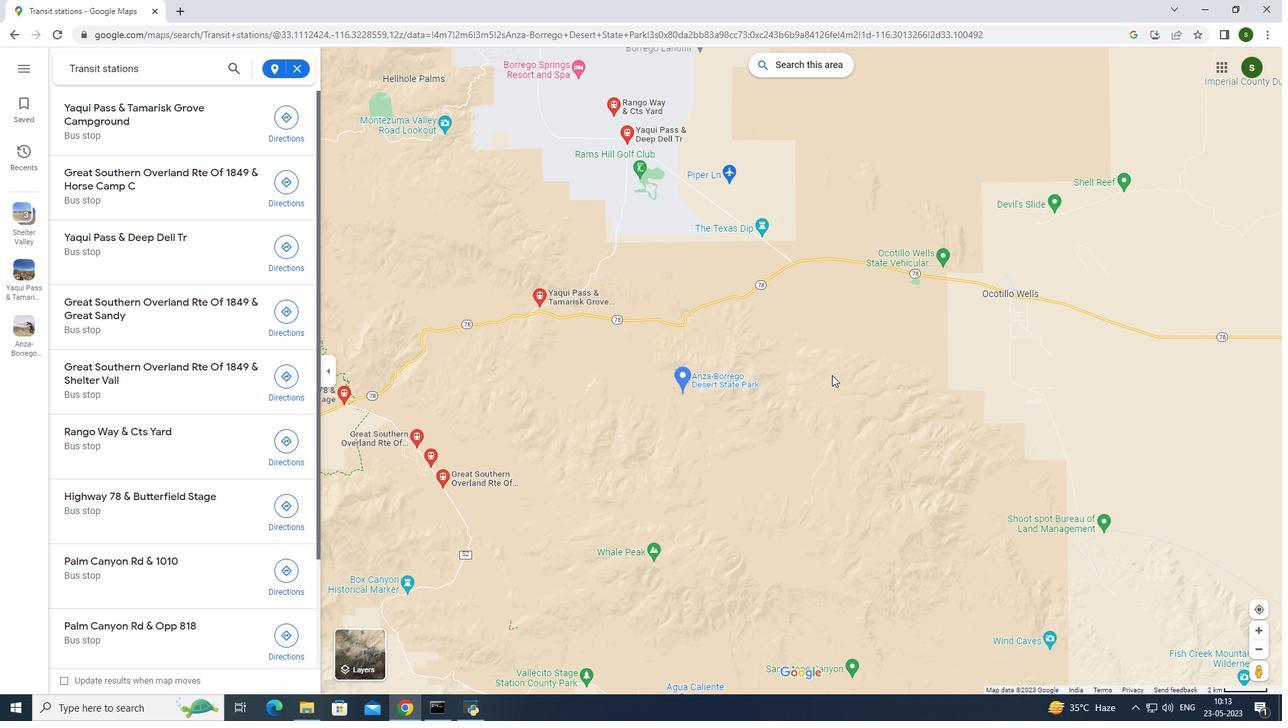 
Action: Mouse moved to (811, 305)
Screenshot: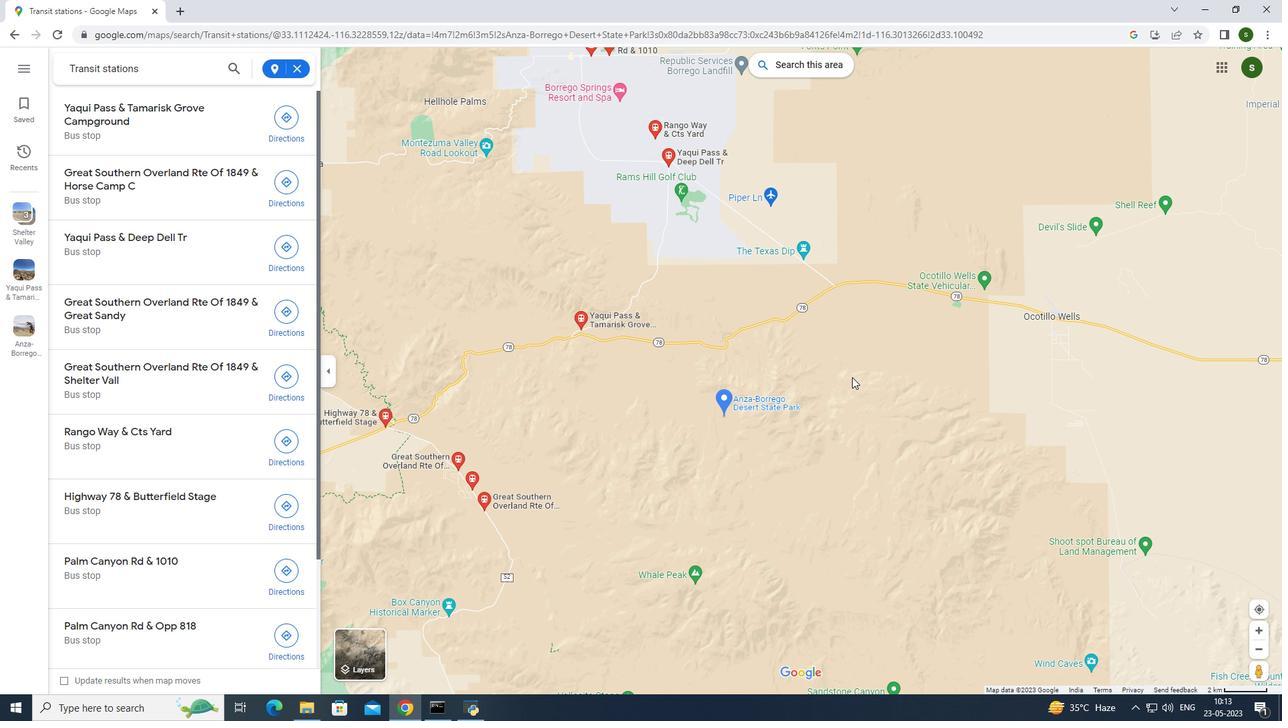
Action: Mouse pressed left at (811, 305)
Screenshot: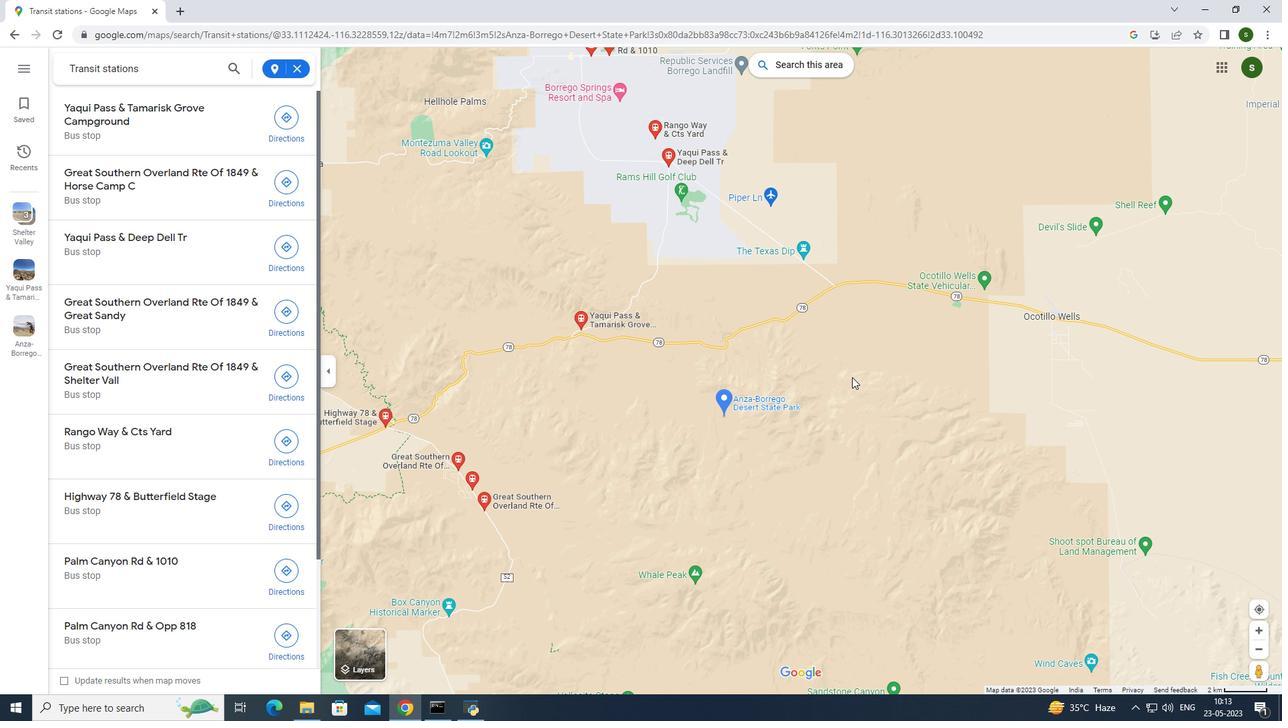 
Action: Mouse moved to (880, 438)
Screenshot: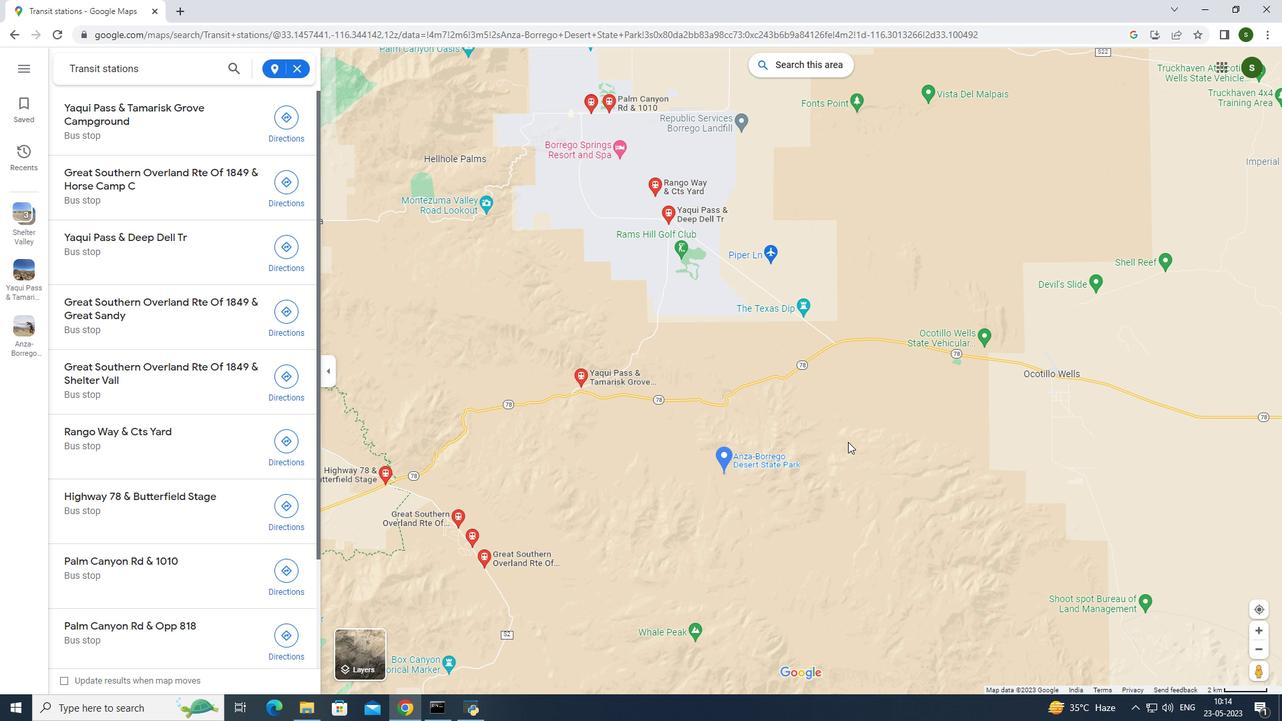 
Action: Mouse pressed left at (880, 438)
Screenshot: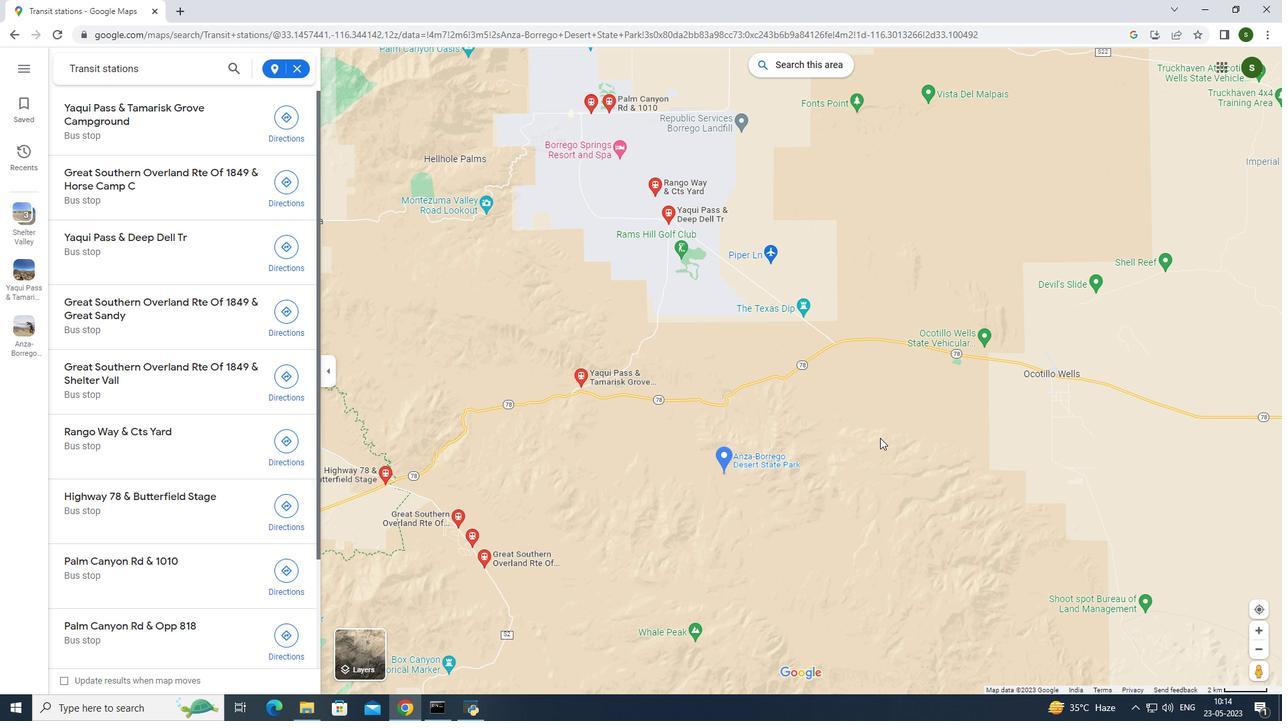 
Action: Mouse moved to (888, 412)
Screenshot: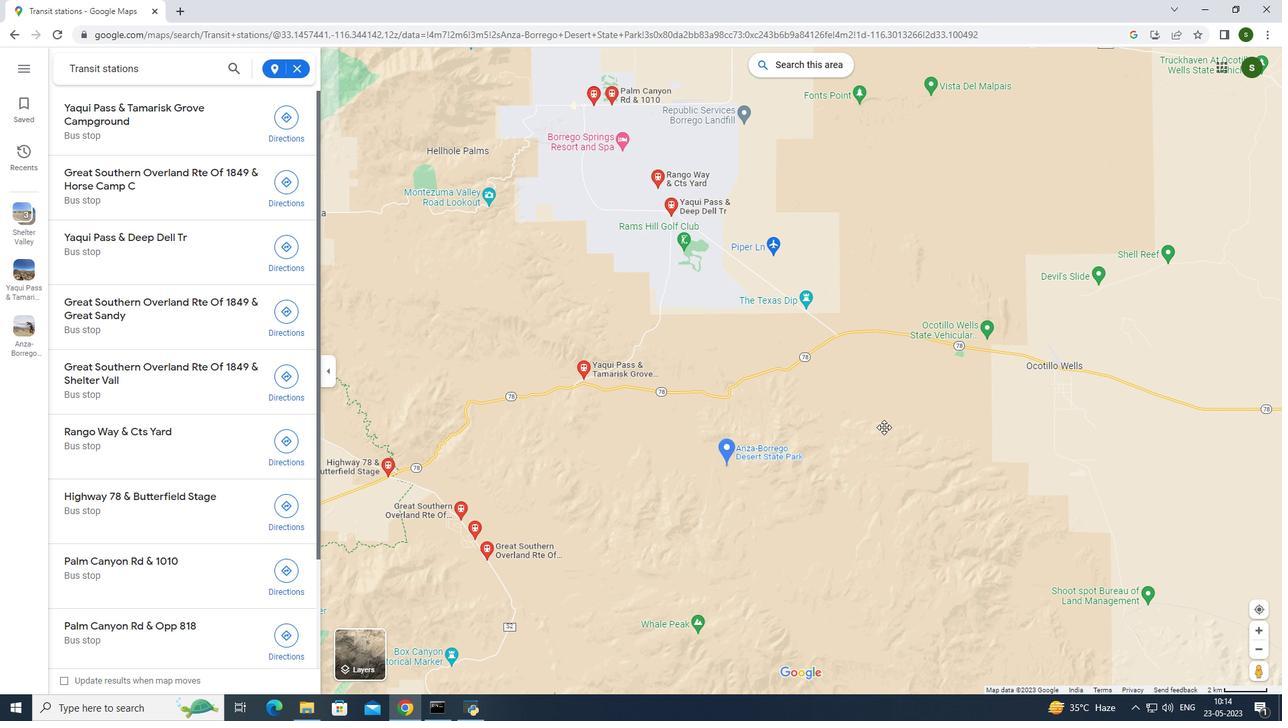 
Action: Mouse pressed left at (888, 412)
Screenshot: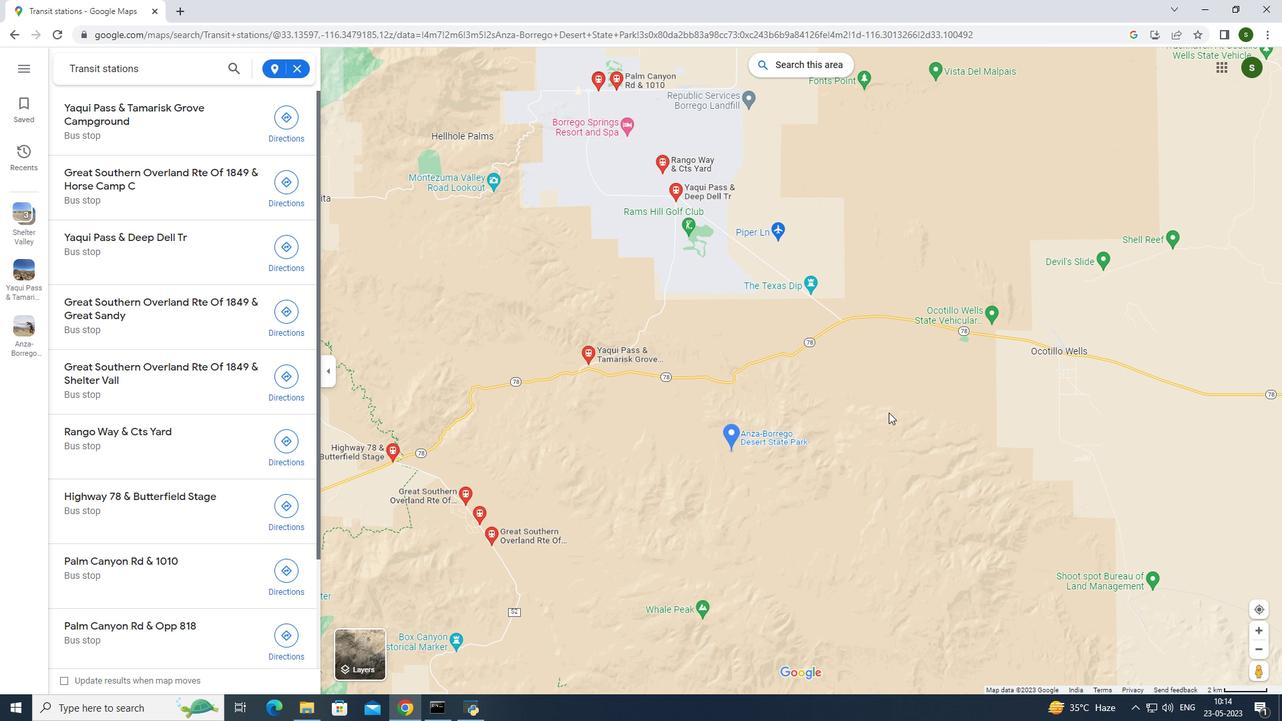
Action: Mouse moved to (820, 249)
Screenshot: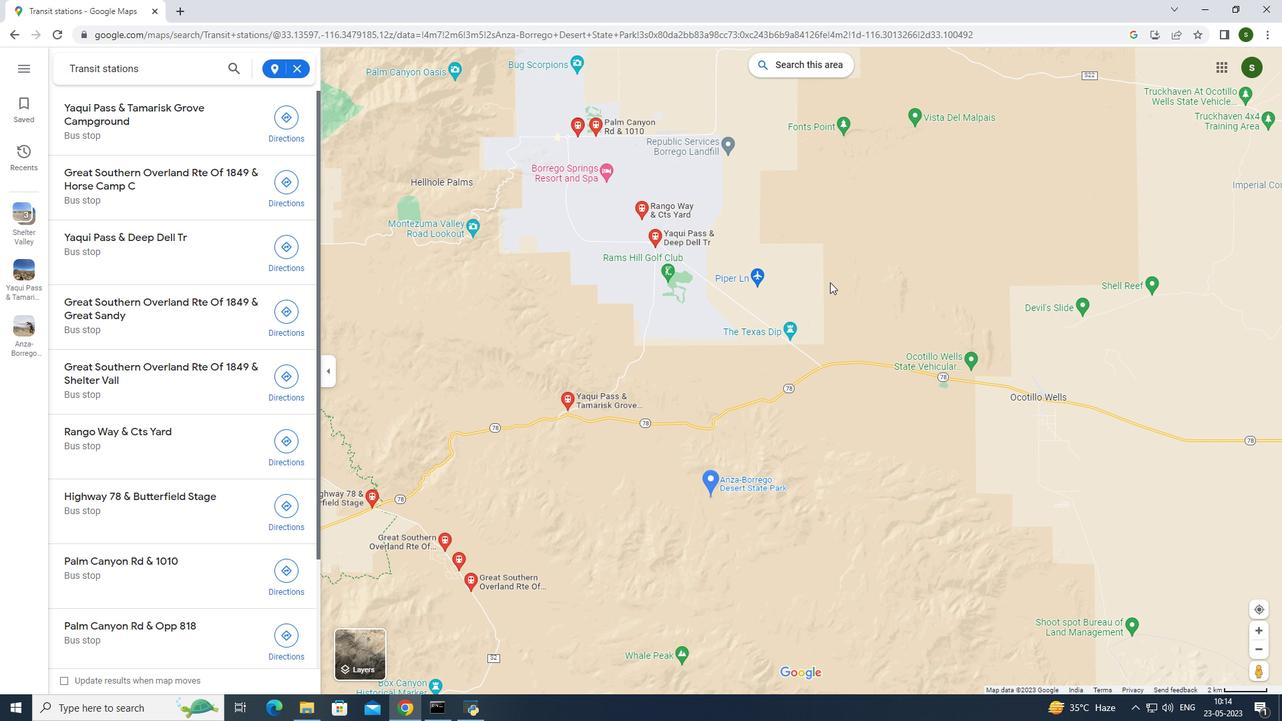 
Action: Mouse pressed left at (820, 249)
Screenshot: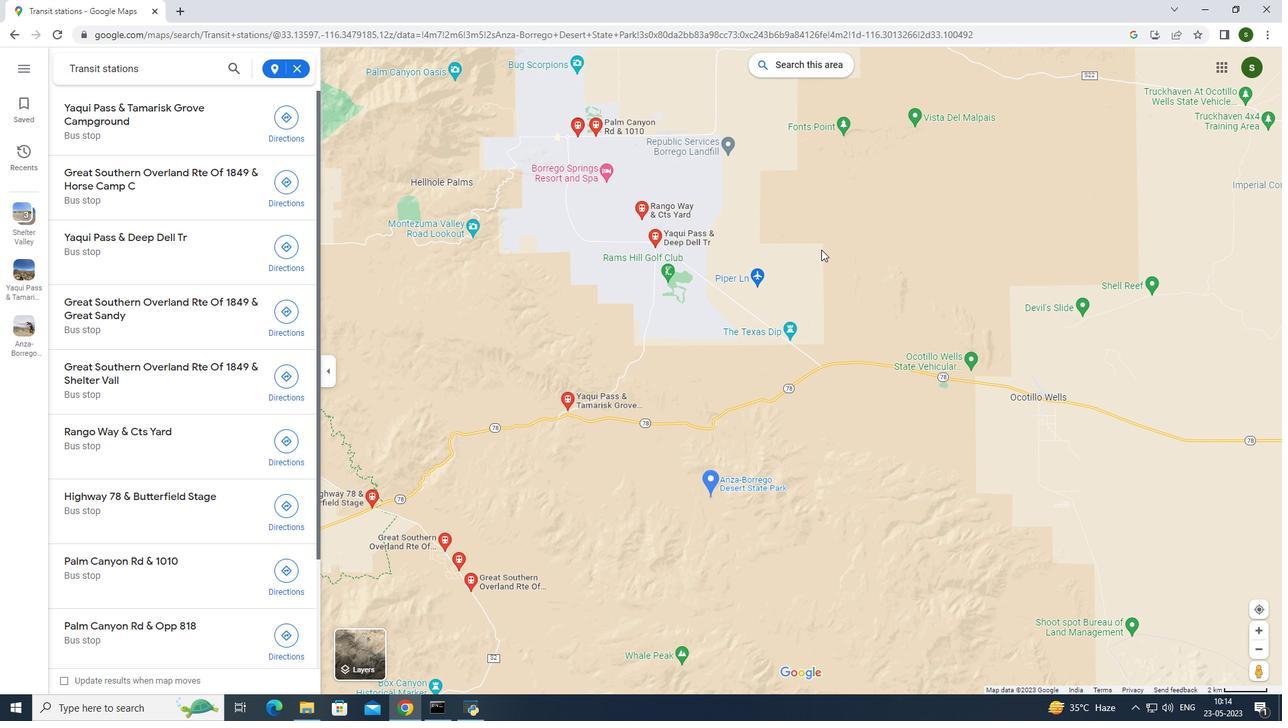 
Action: Mouse moved to (667, 413)
Screenshot: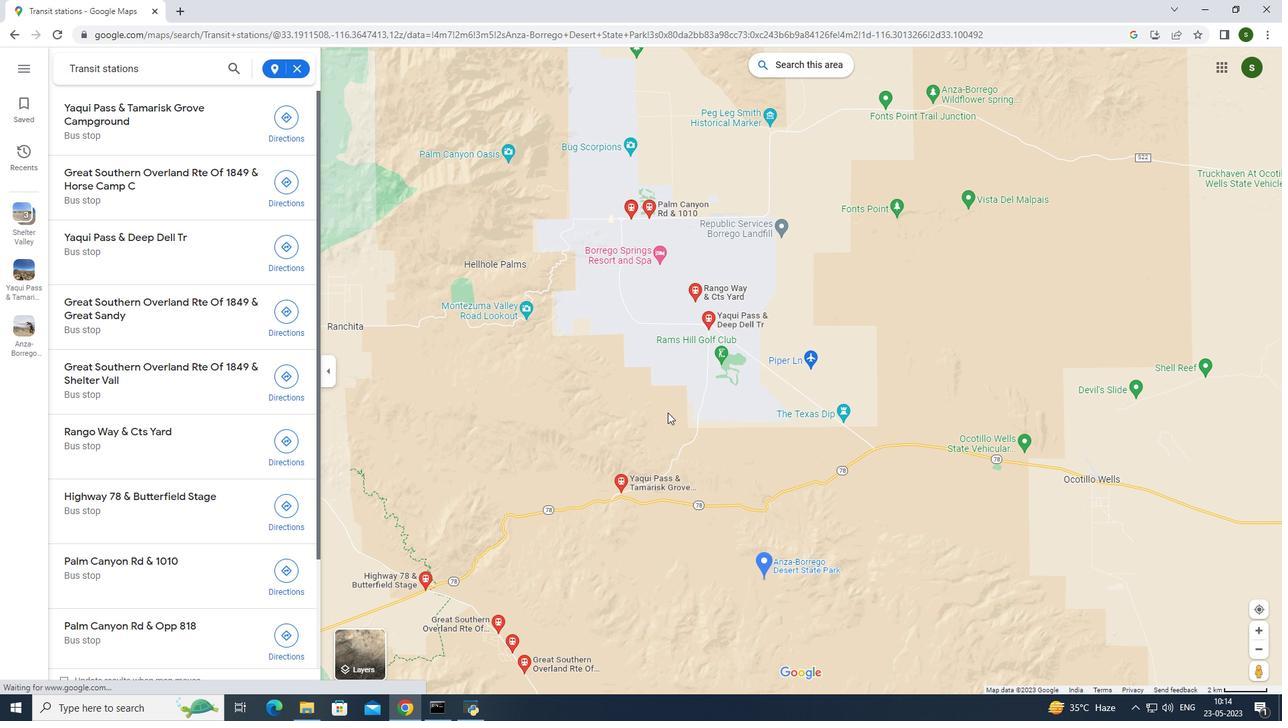 
Action: Mouse pressed left at (667, 413)
Screenshot: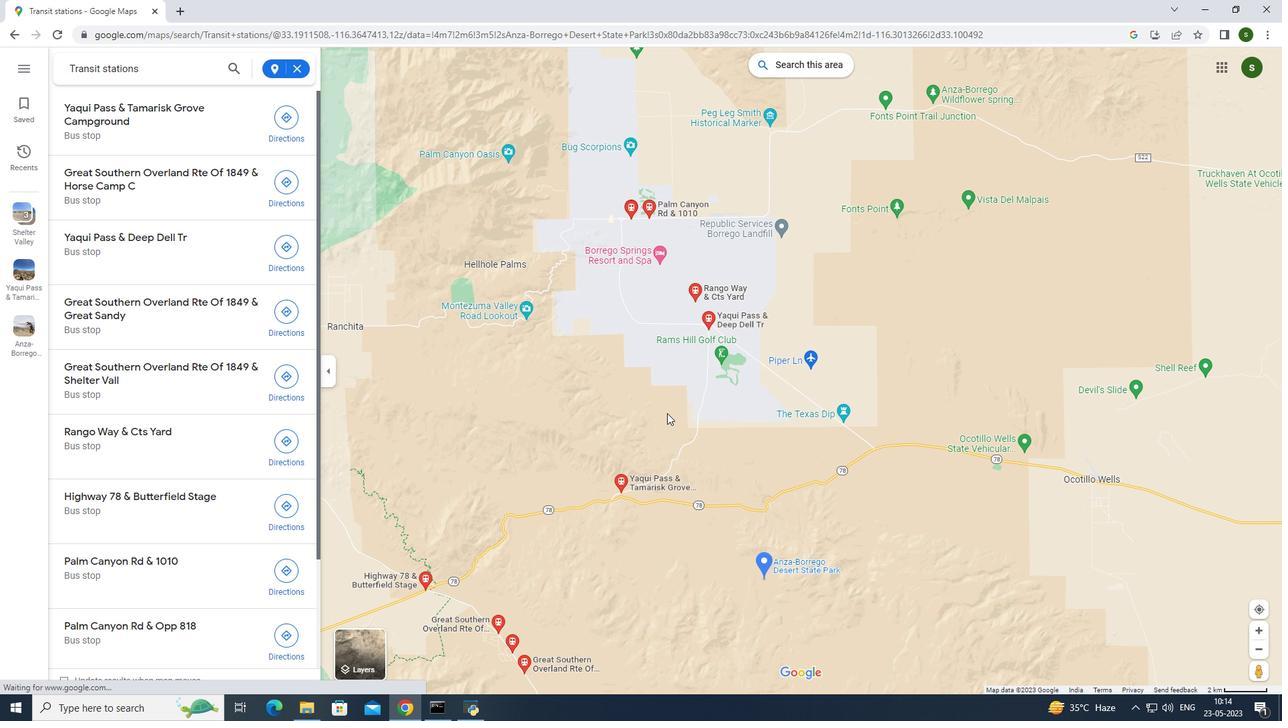 
Action: Mouse moved to (733, 382)
Screenshot: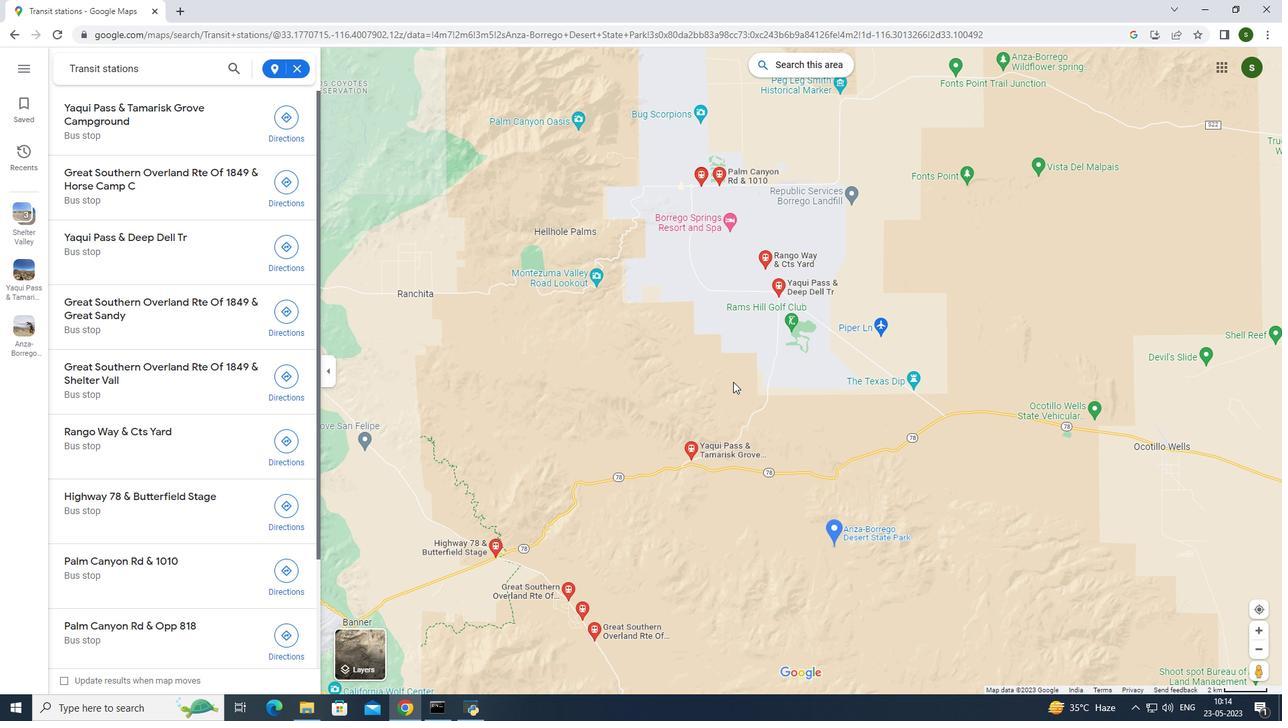 
Action: Mouse pressed left at (733, 382)
Screenshot: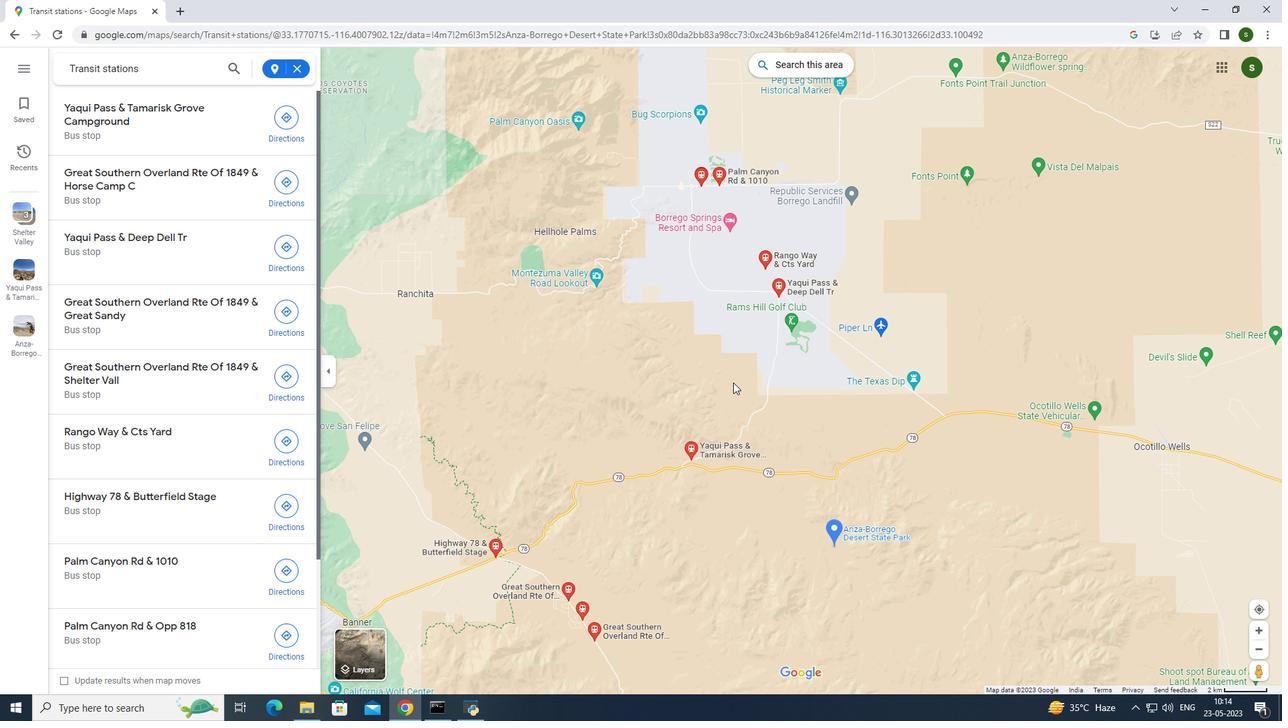 
Action: Mouse moved to (859, 324)
Screenshot: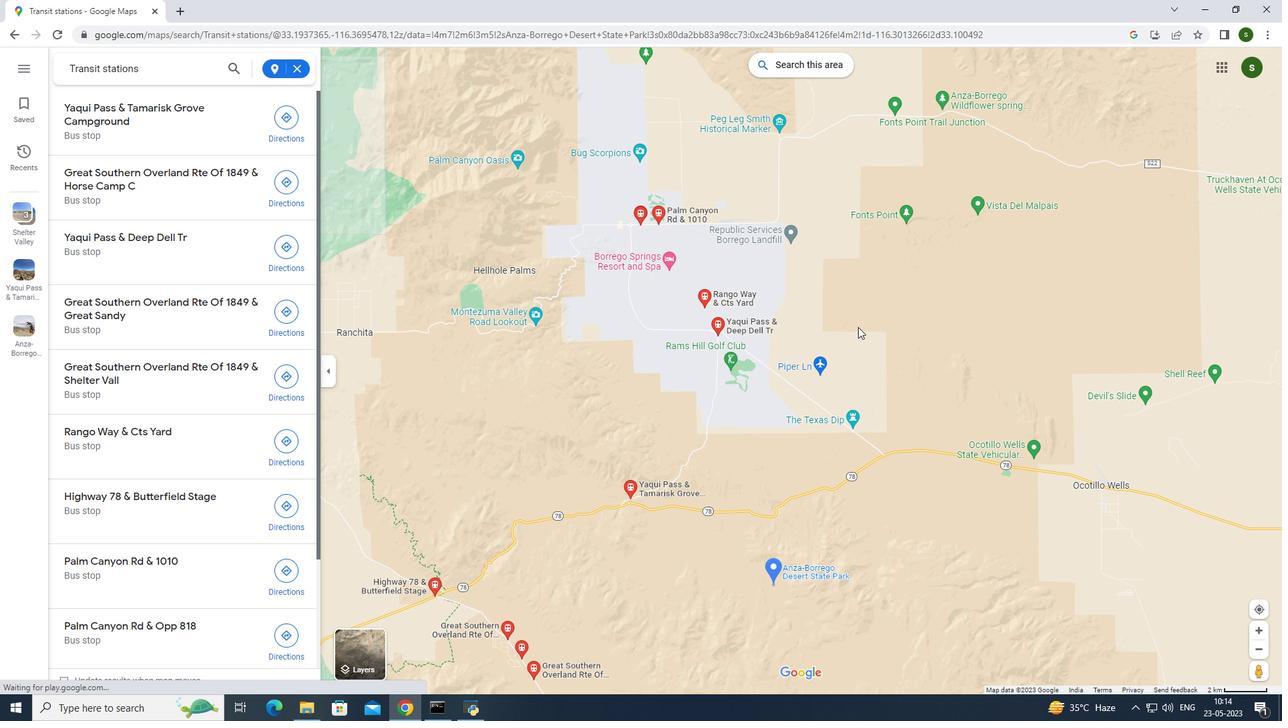 
Action: Mouse pressed left at (859, 324)
Screenshot: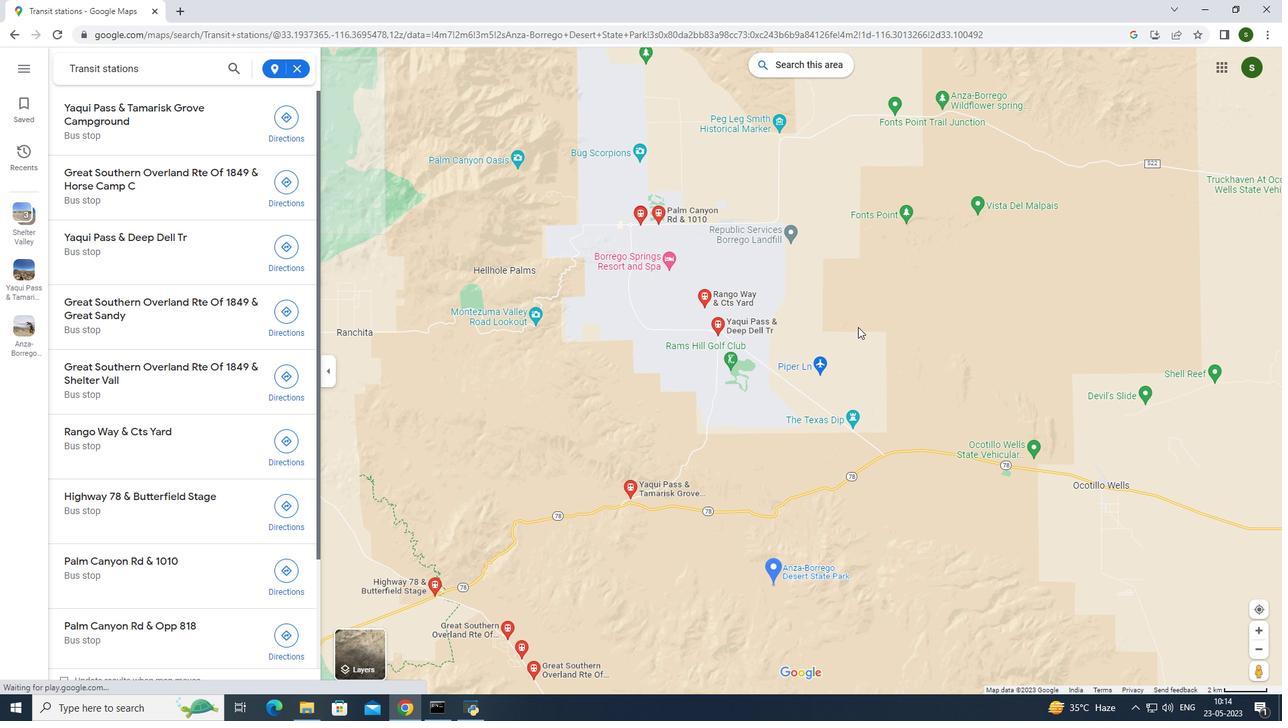 
Action: Mouse moved to (720, 487)
Screenshot: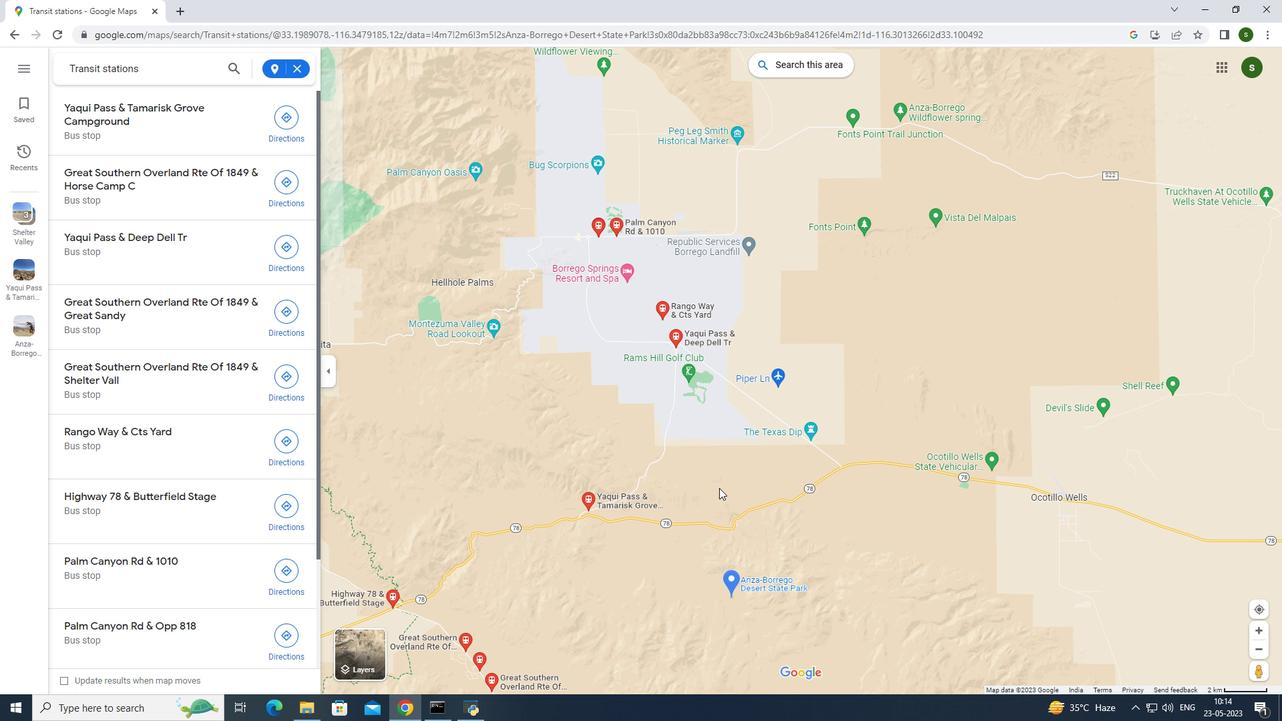 
Action: Mouse pressed left at (720, 487)
Screenshot: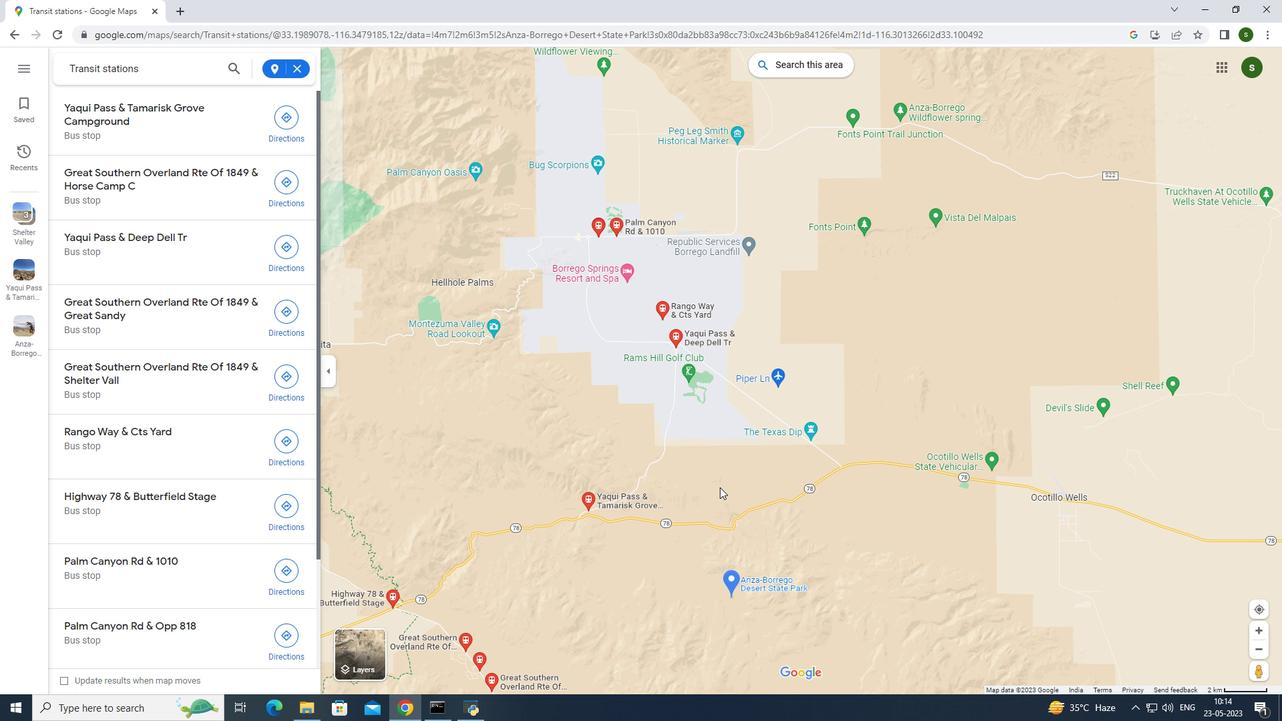 
Action: Mouse moved to (729, 475)
Screenshot: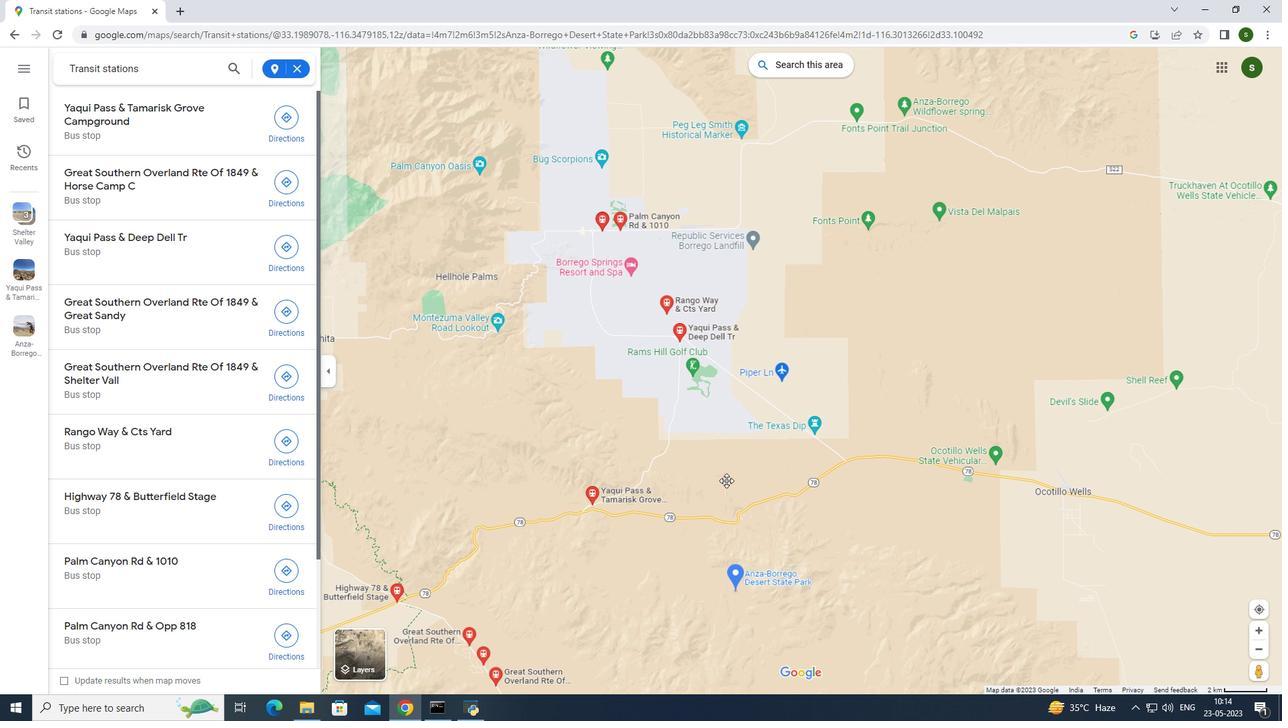 
Action: Mouse pressed left at (729, 475)
Screenshot: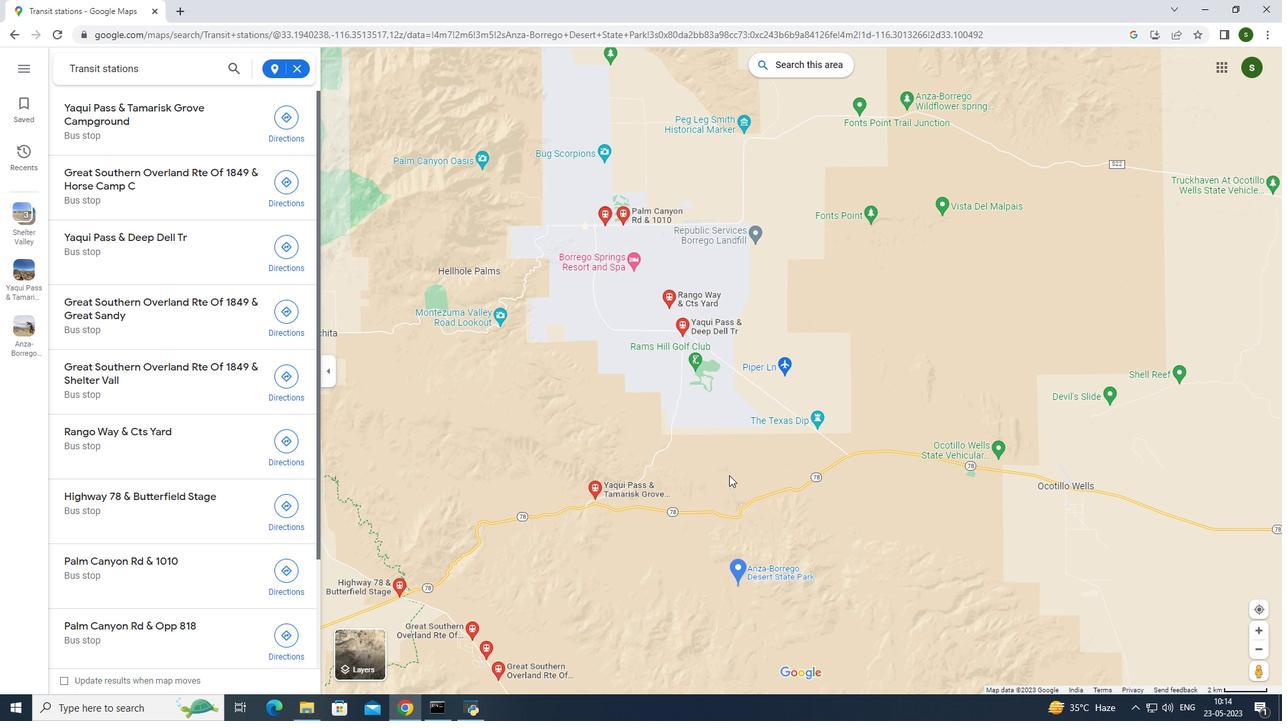 
Action: Mouse moved to (731, 454)
Screenshot: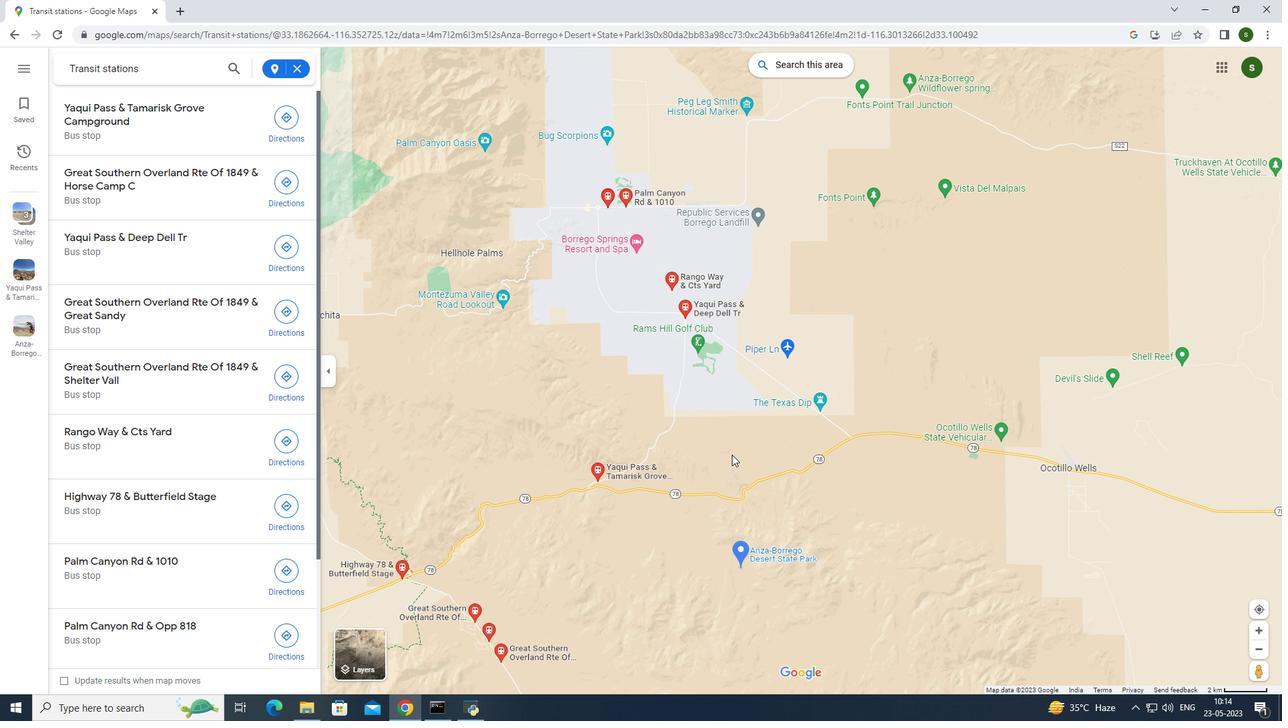 
Action: Mouse pressed left at (731, 454)
Screenshot: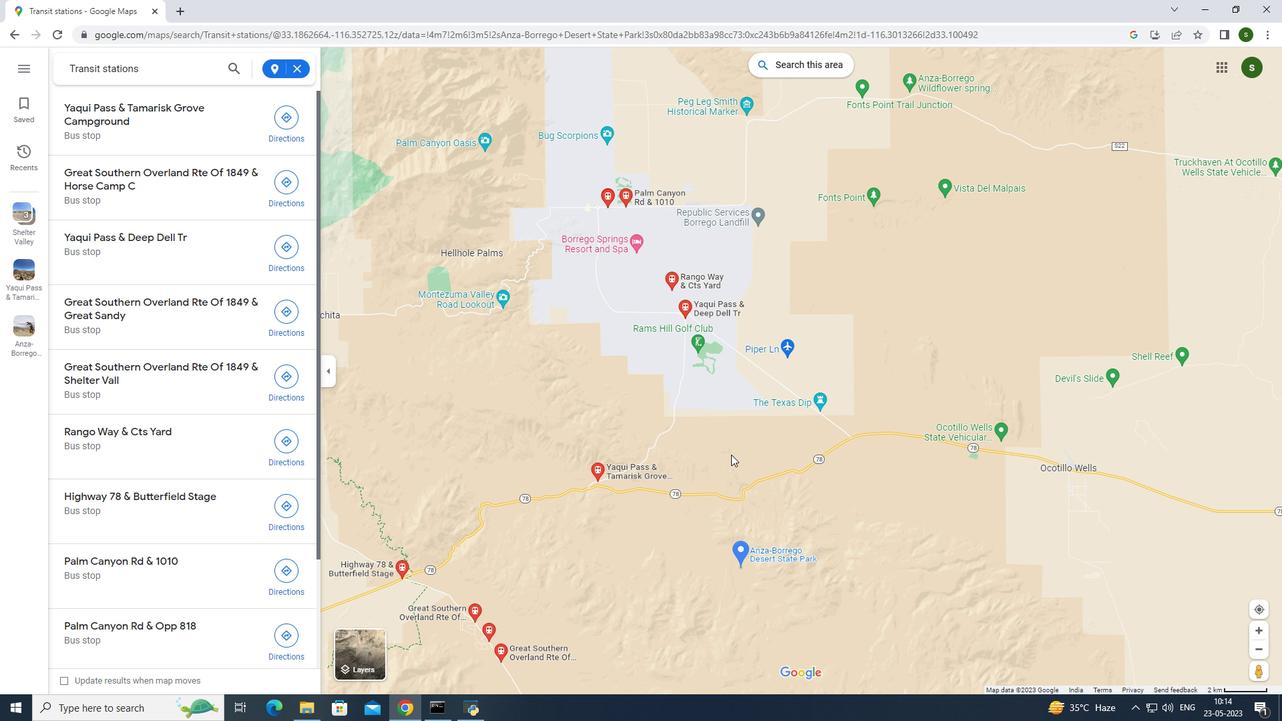 
Action: Mouse moved to (883, 382)
Screenshot: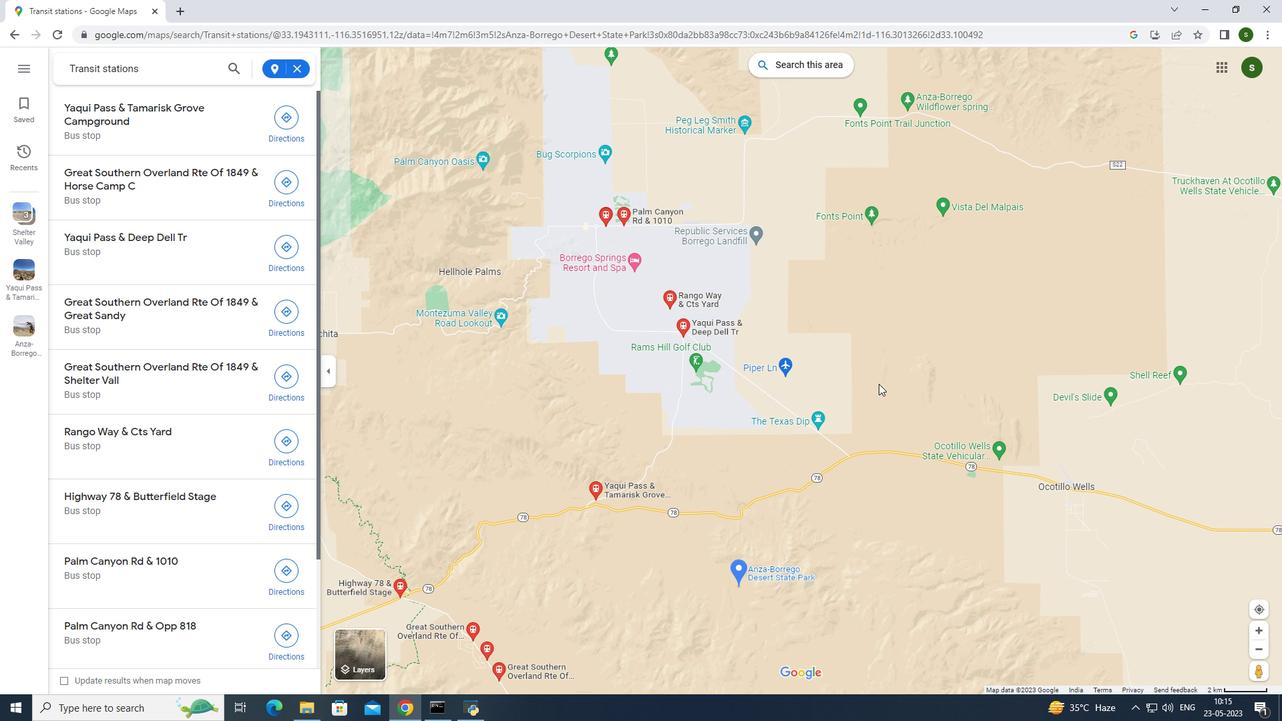 
Action: Mouse pressed left at (883, 382)
Screenshot: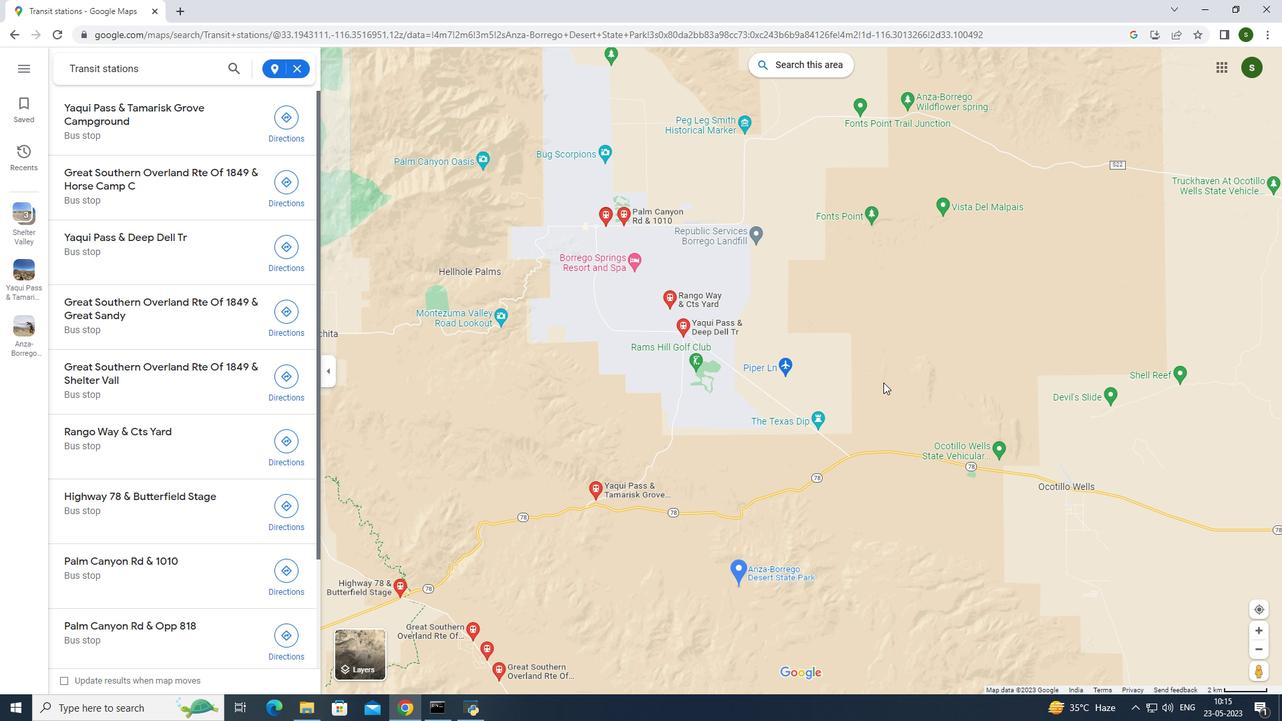 
Action: Mouse moved to (892, 407)
Screenshot: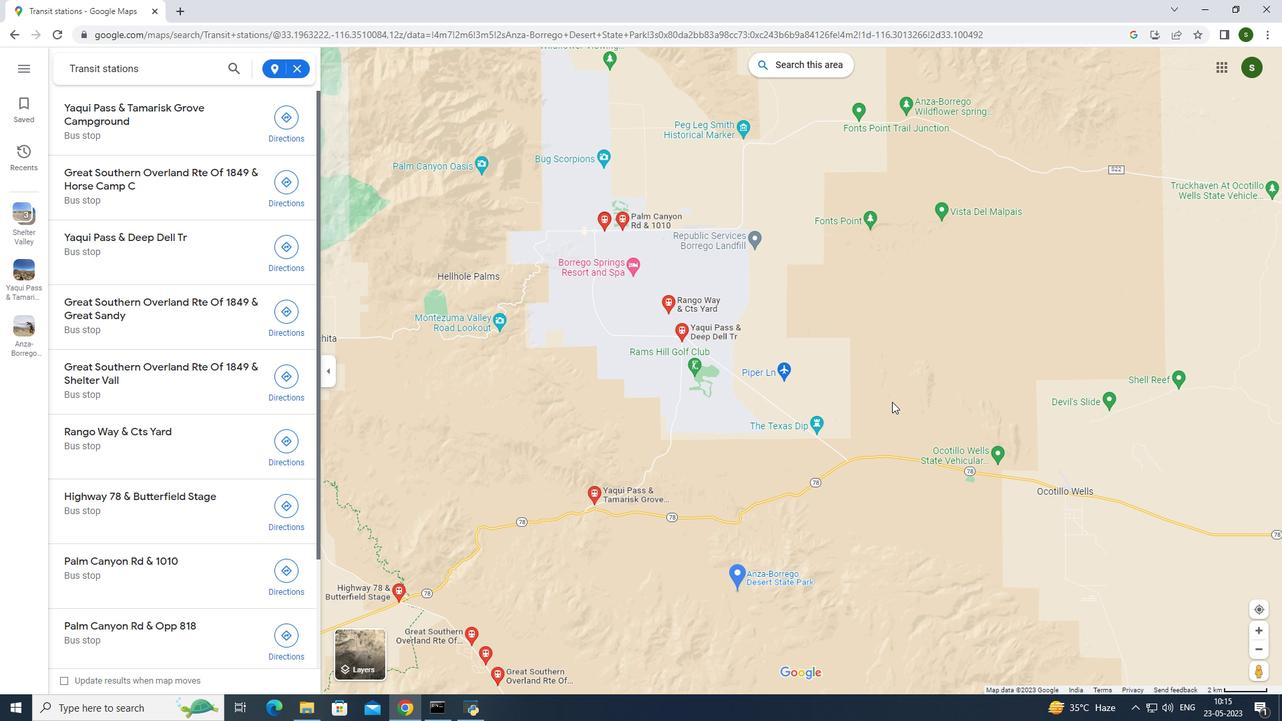 
Action: Mouse pressed left at (892, 407)
Screenshot: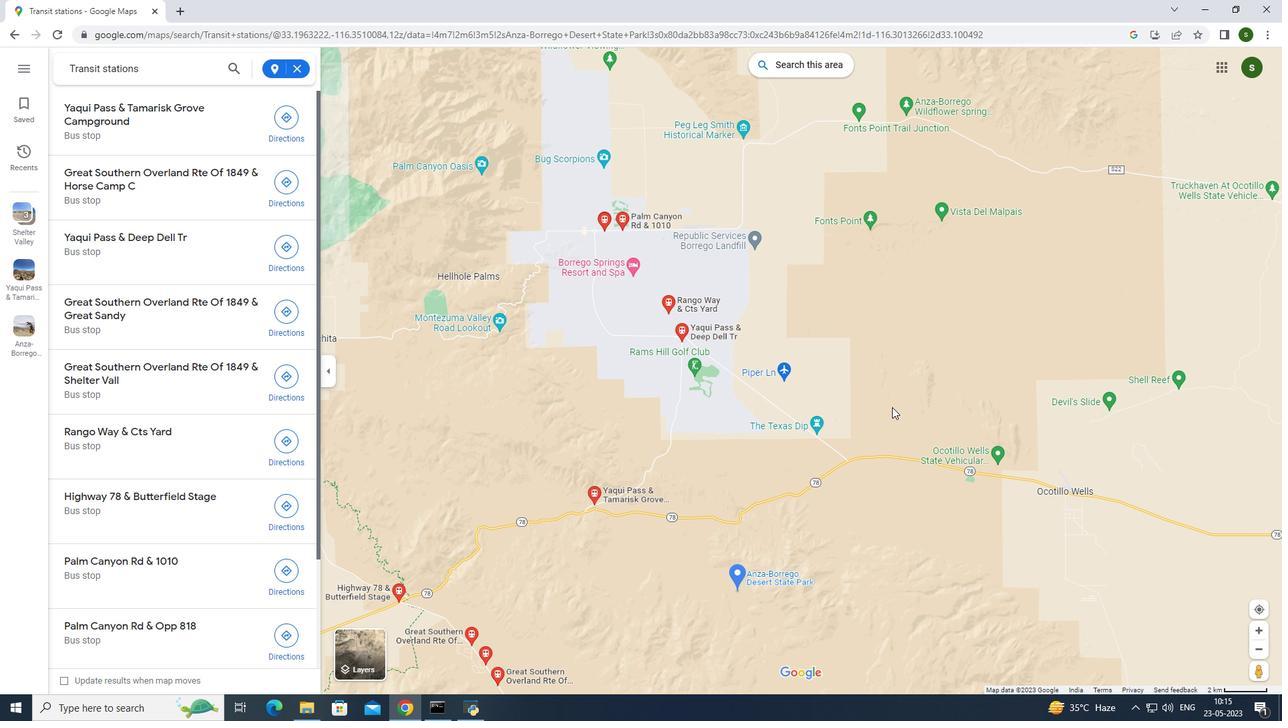 
Action: Mouse moved to (660, 524)
Screenshot: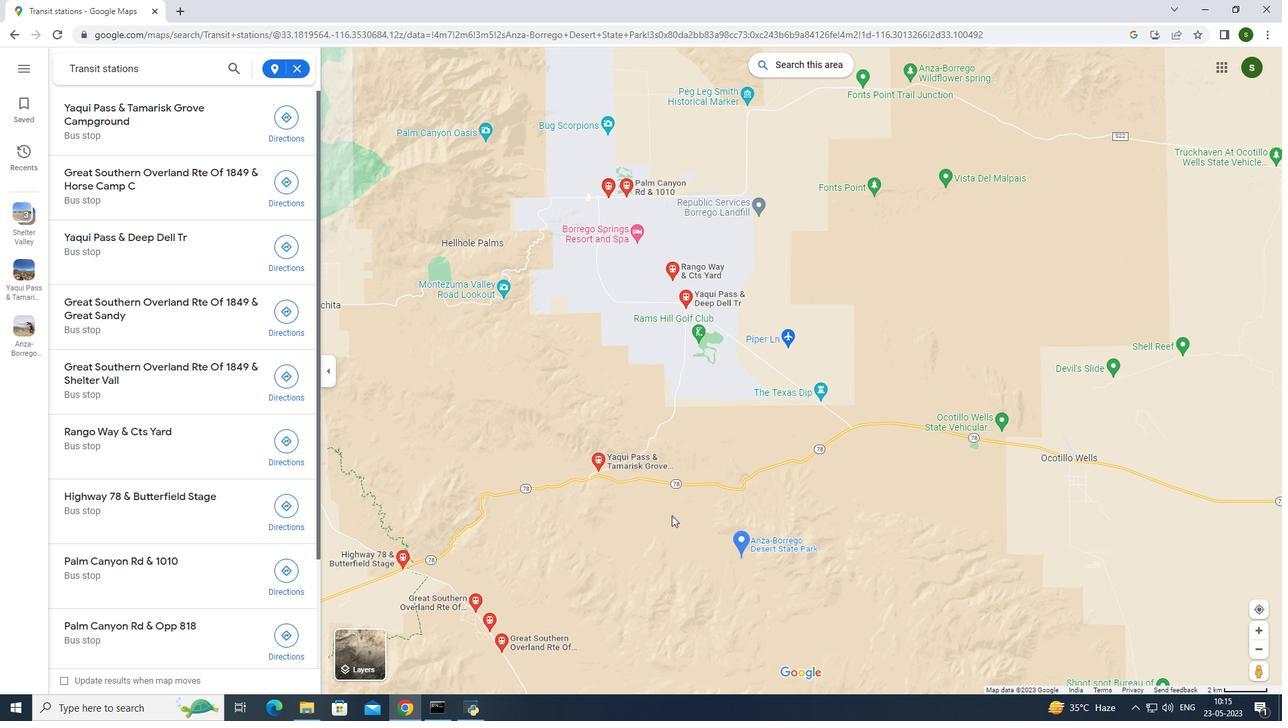 
Action: Mouse pressed left at (660, 524)
Screenshot: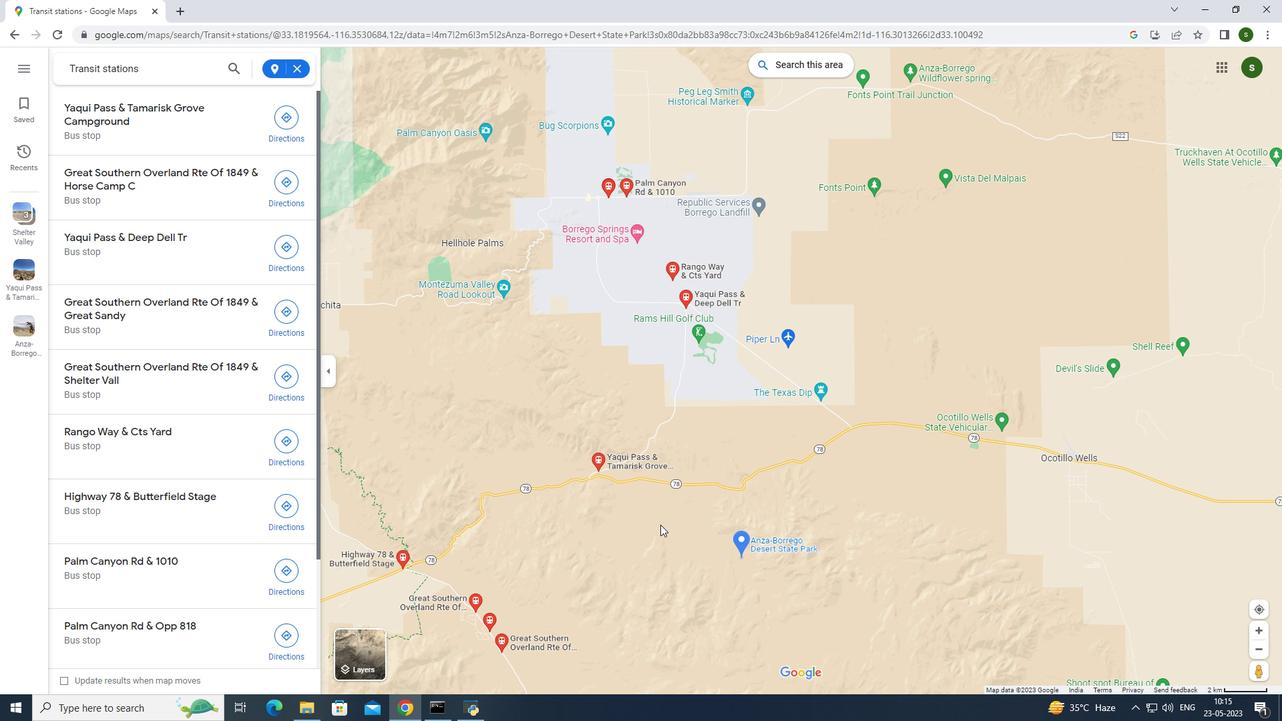 
Action: Mouse moved to (679, 507)
Screenshot: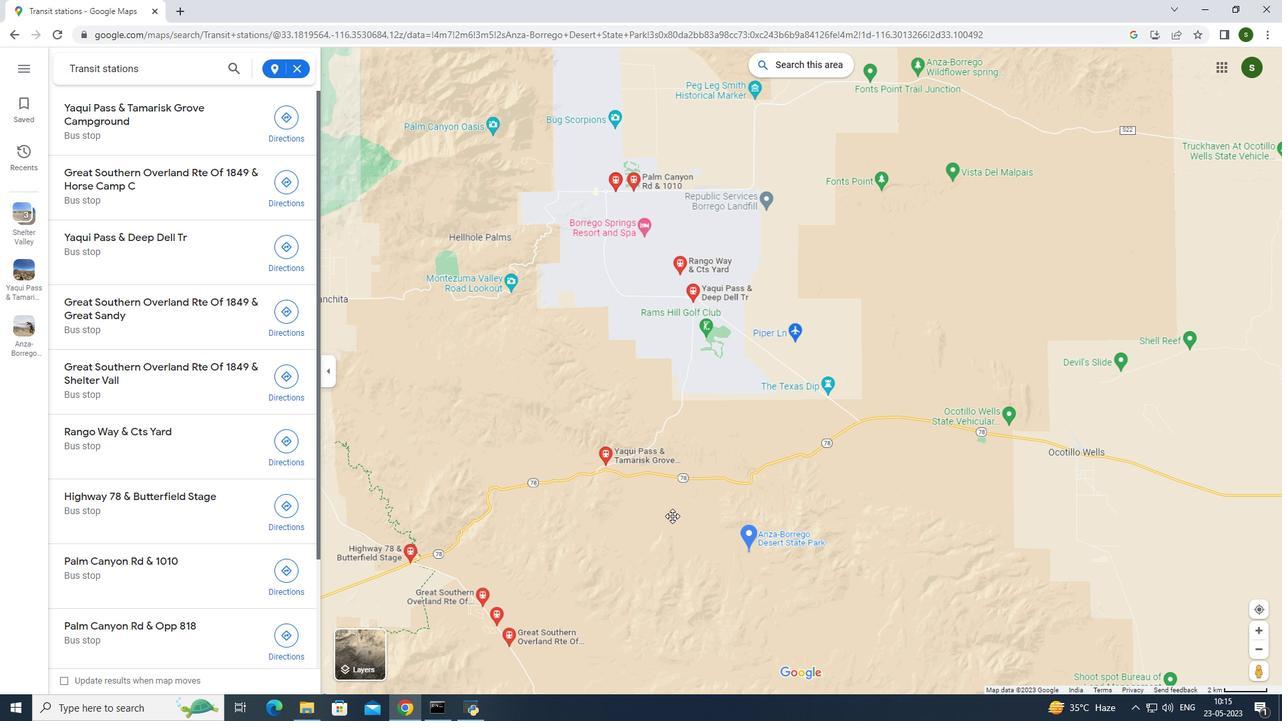 
Action: Mouse pressed left at (679, 507)
Screenshot: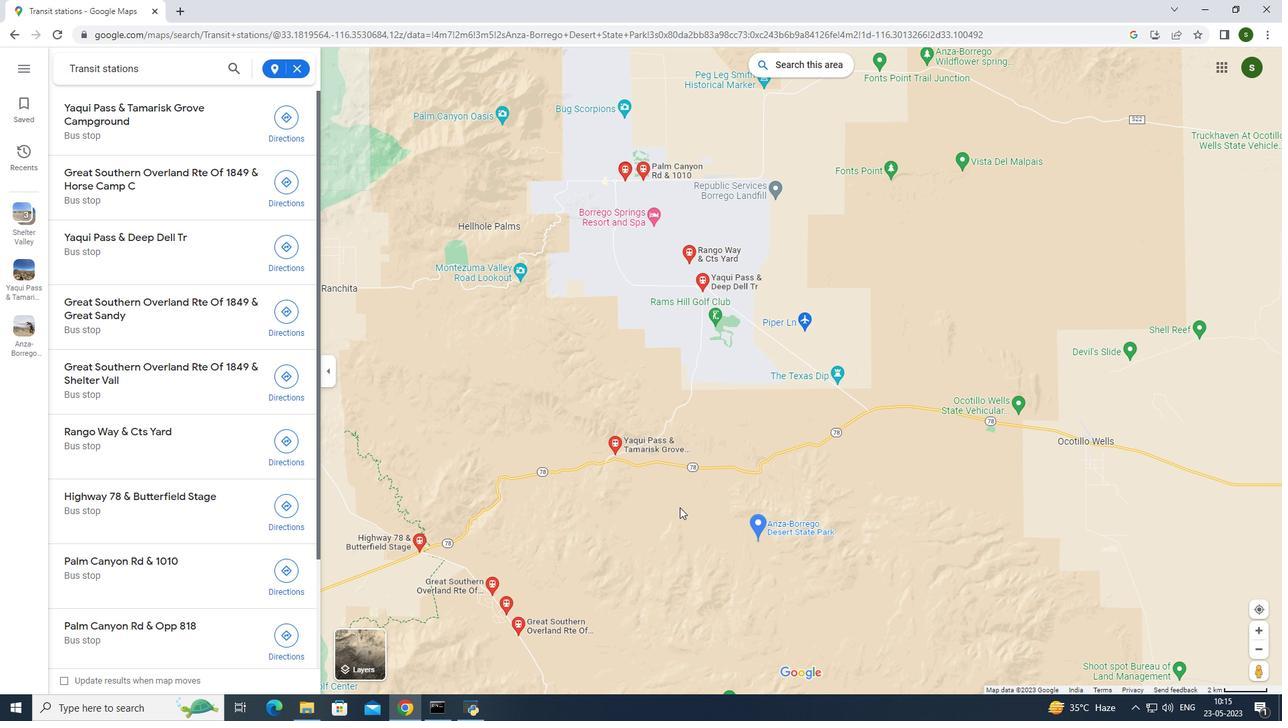 
Action: Mouse moved to (680, 519)
Screenshot: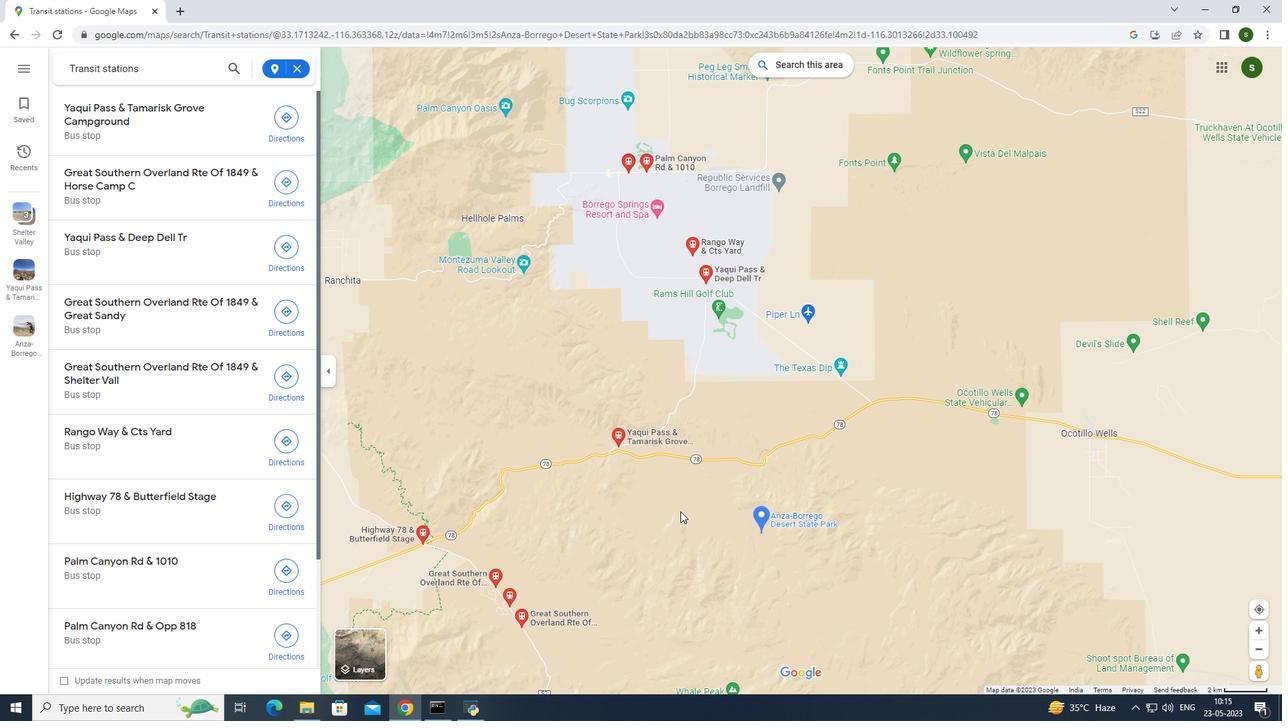 
Action: Mouse pressed left at (680, 519)
Screenshot: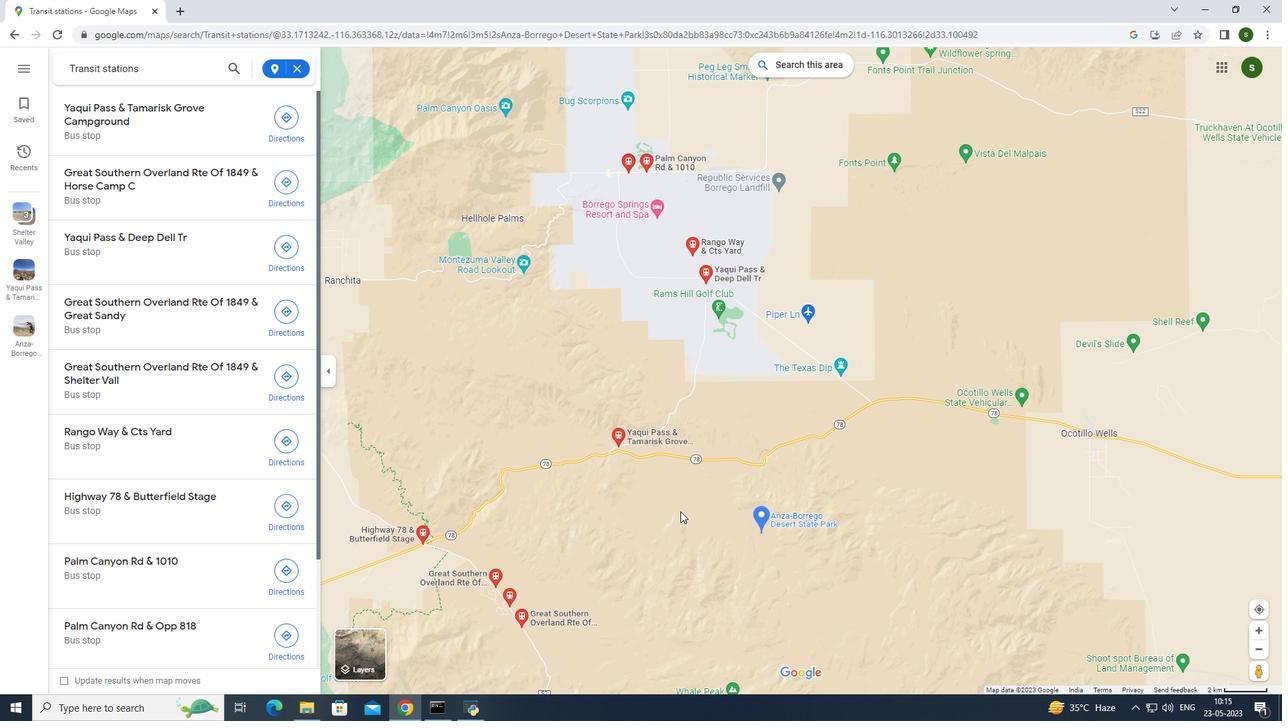 
Action: Mouse moved to (682, 528)
Screenshot: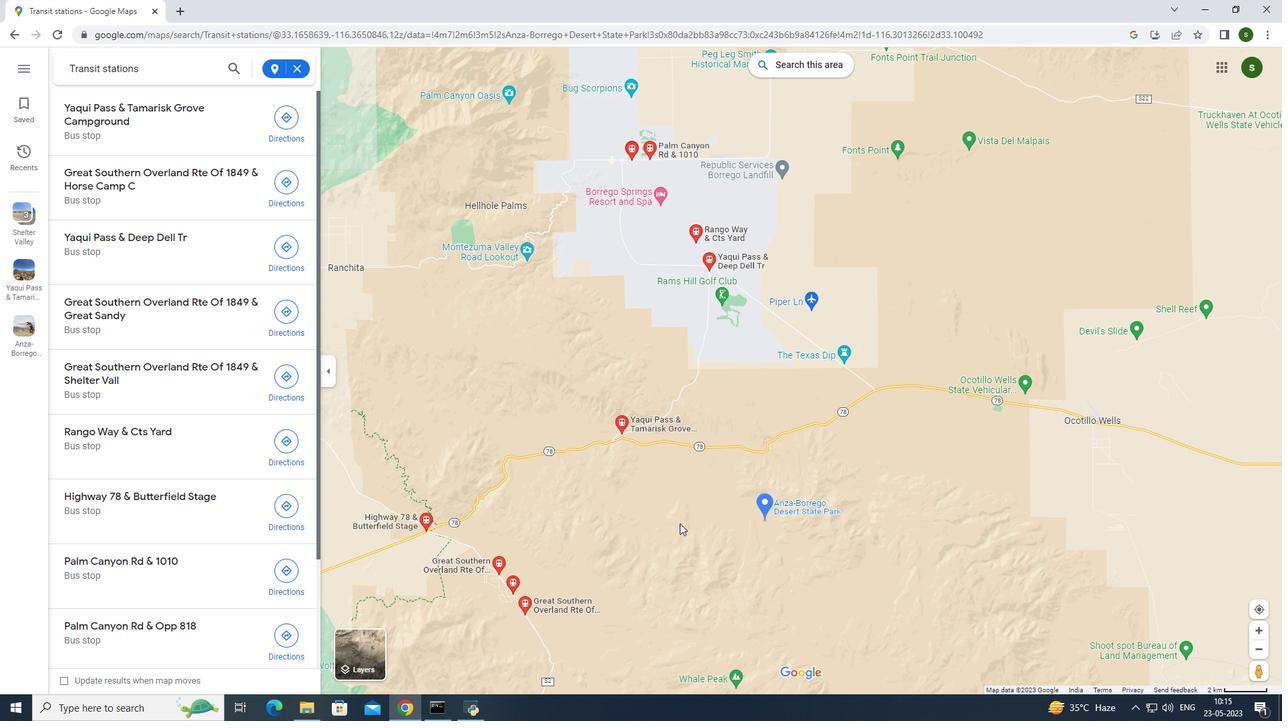 
Action: Mouse pressed left at (682, 528)
Screenshot: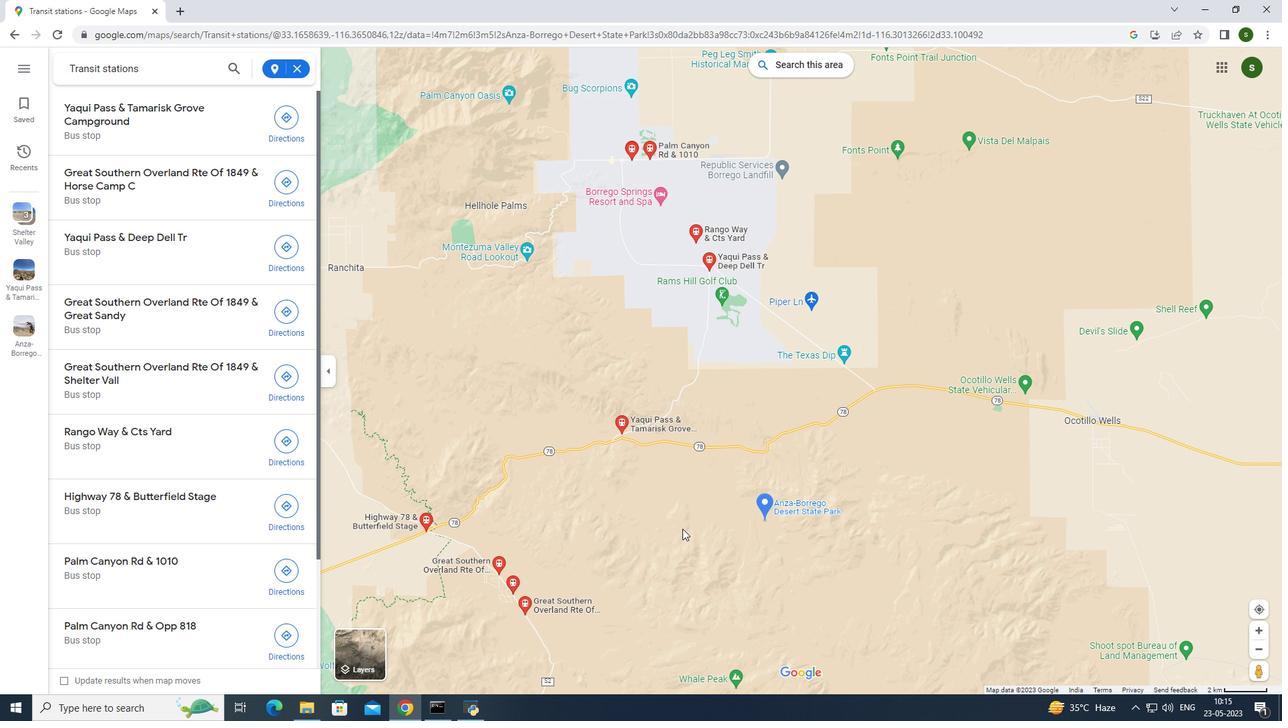 
Action: Mouse moved to (702, 564)
Screenshot: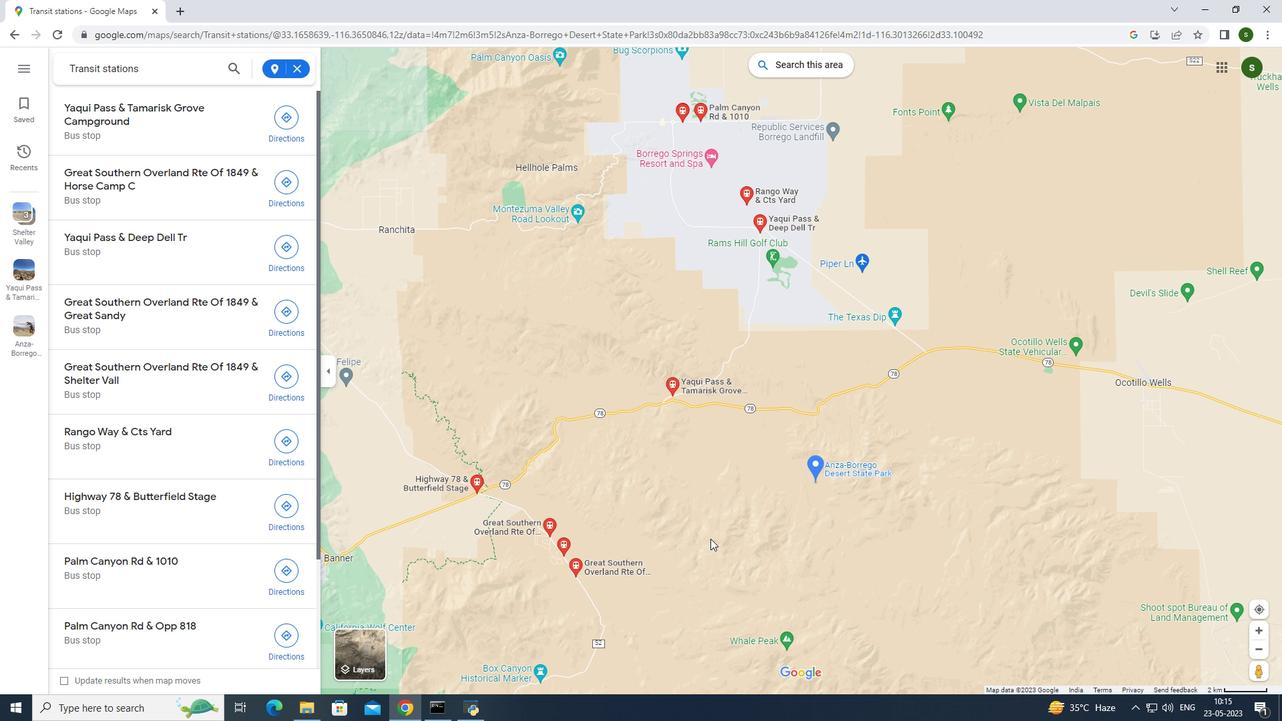 
Action: Mouse pressed left at (702, 564)
Screenshot: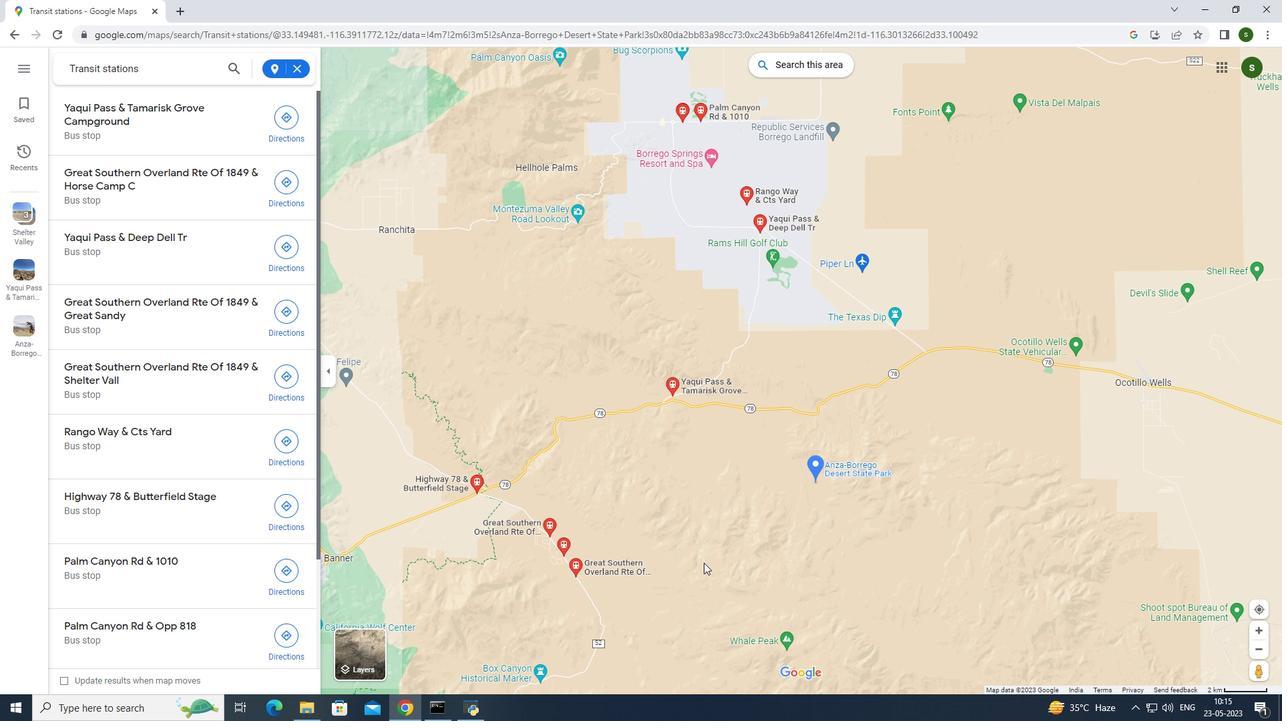 
Action: Mouse moved to (705, 496)
Screenshot: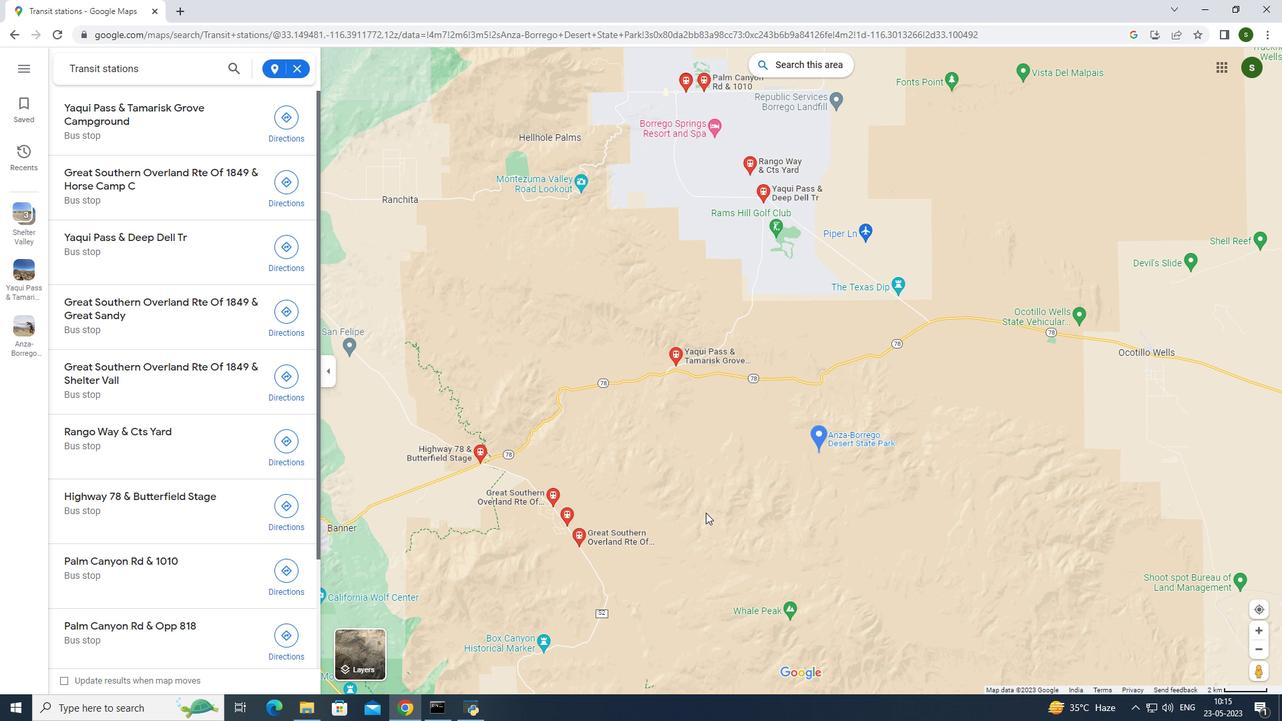 
Action: Mouse pressed left at (705, 496)
Screenshot: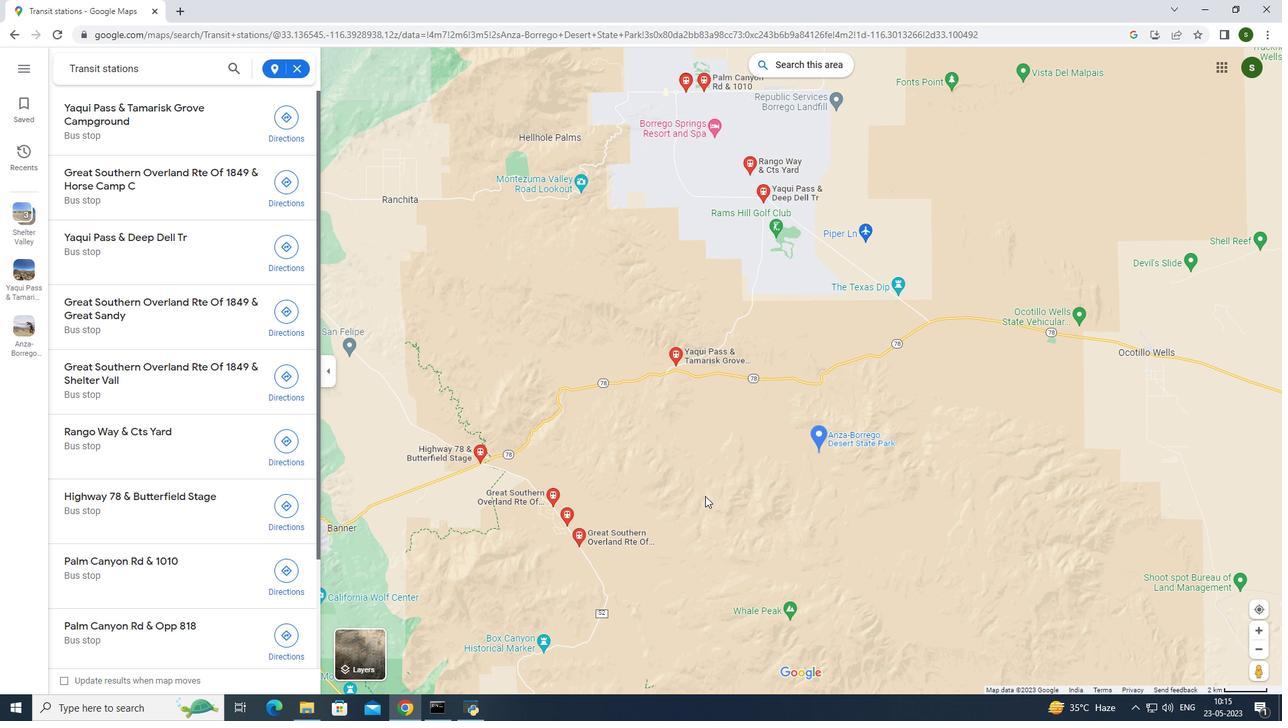 
Action: Mouse pressed left at (705, 496)
Screenshot: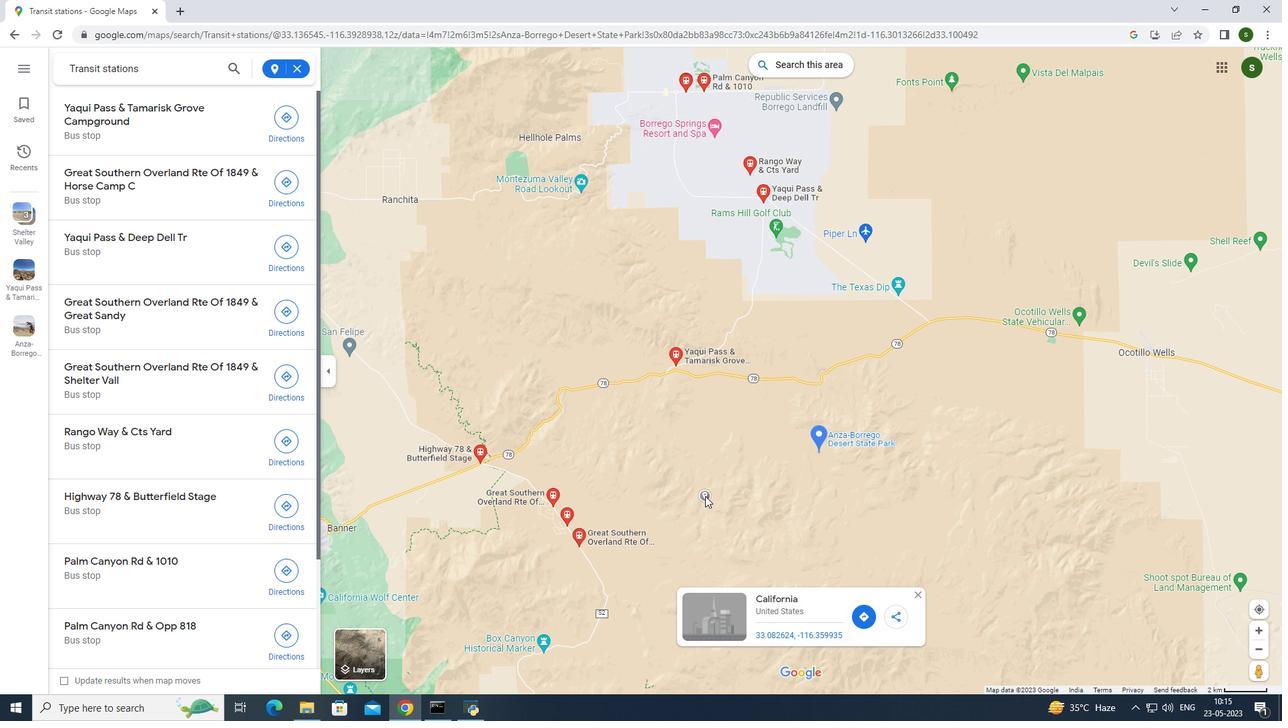 
Action: Mouse moved to (676, 464)
Screenshot: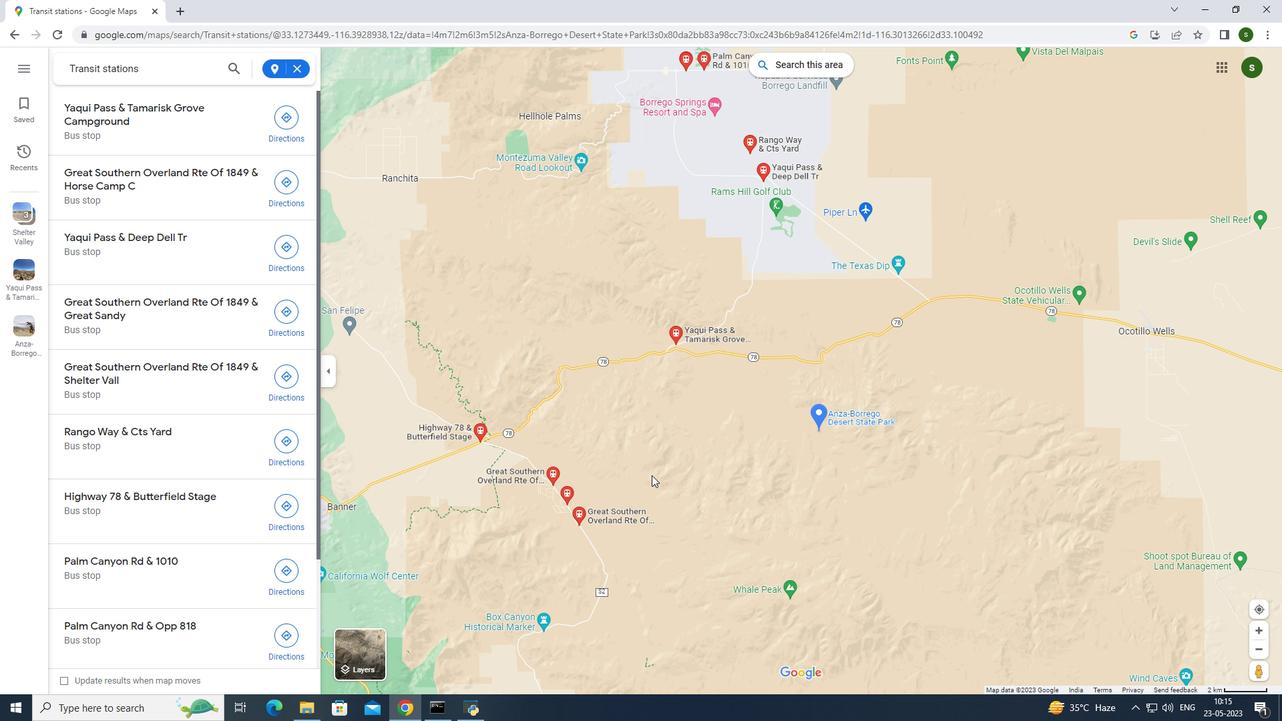 
Action: Mouse pressed left at (676, 464)
Screenshot: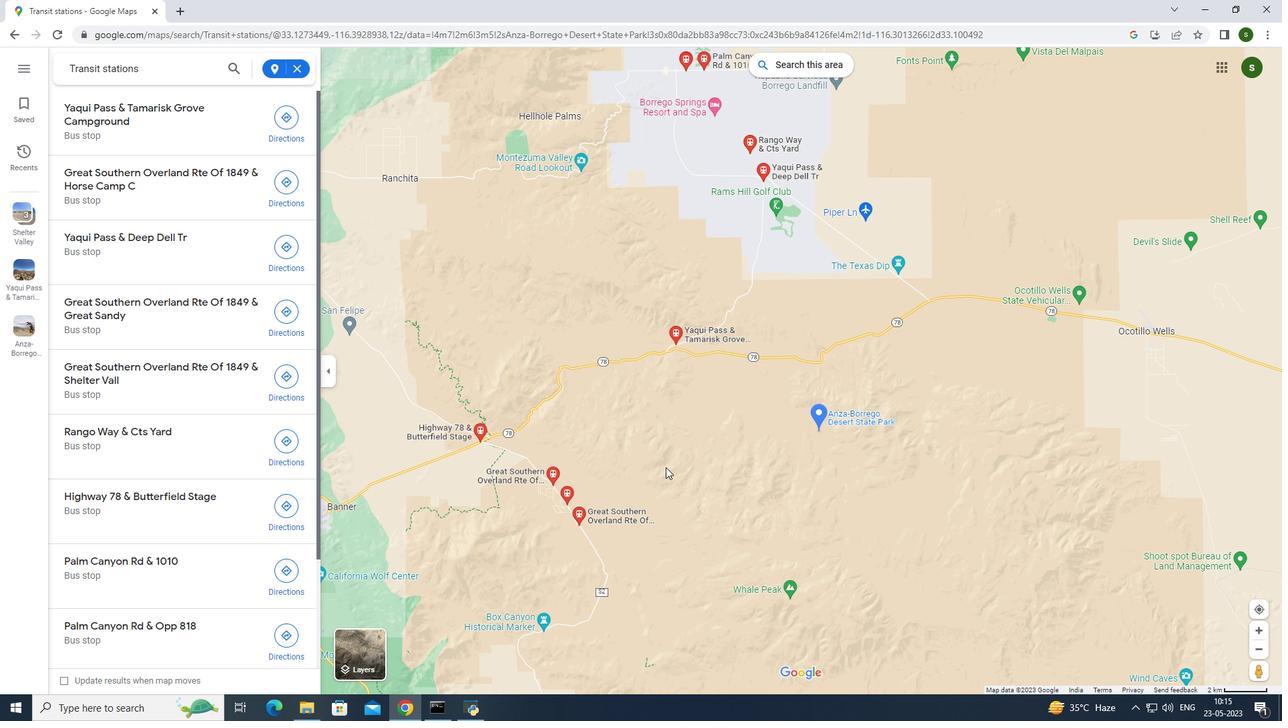 
Action: Mouse moved to (689, 450)
Screenshot: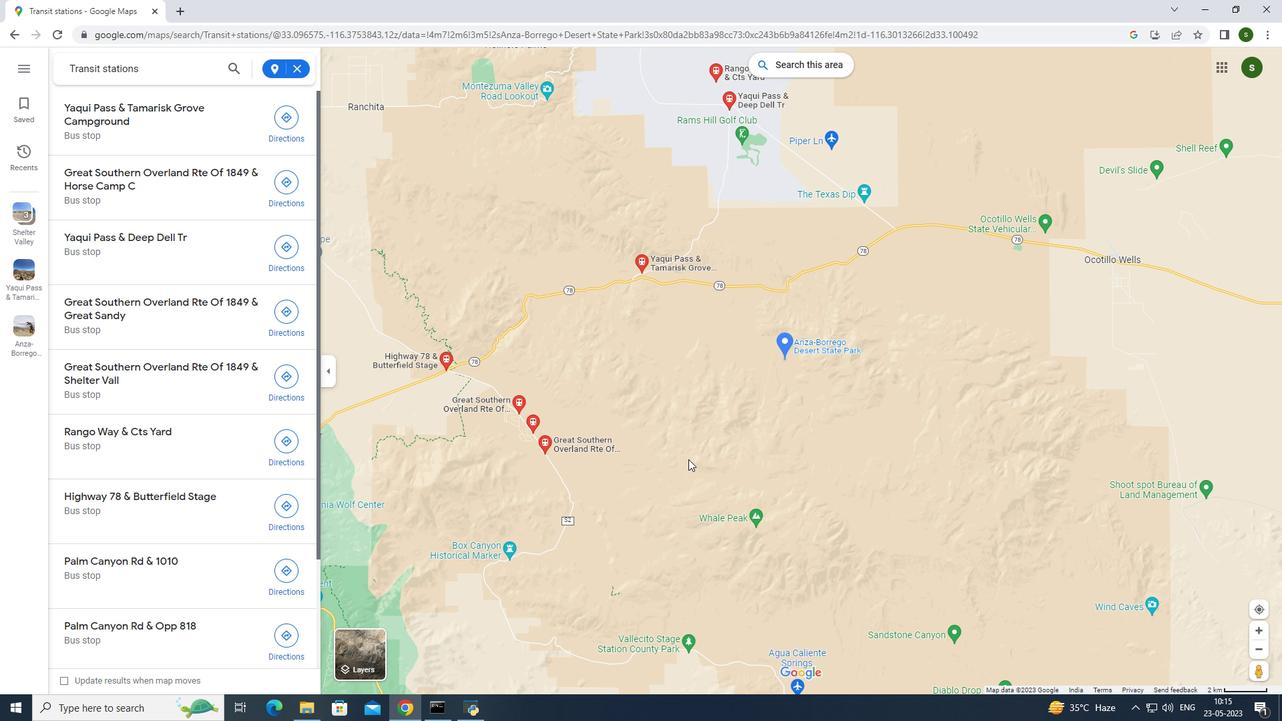 
Action: Mouse pressed left at (689, 450)
Screenshot: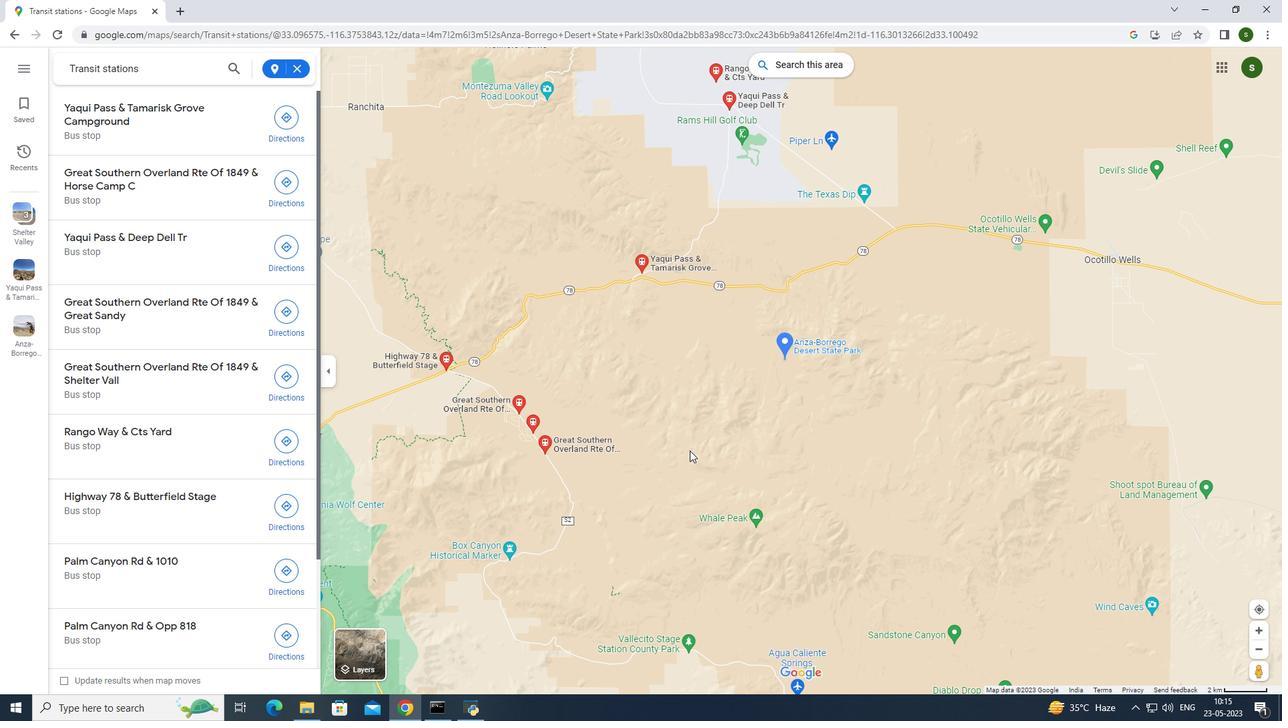 
Action: Mouse moved to (718, 421)
Screenshot: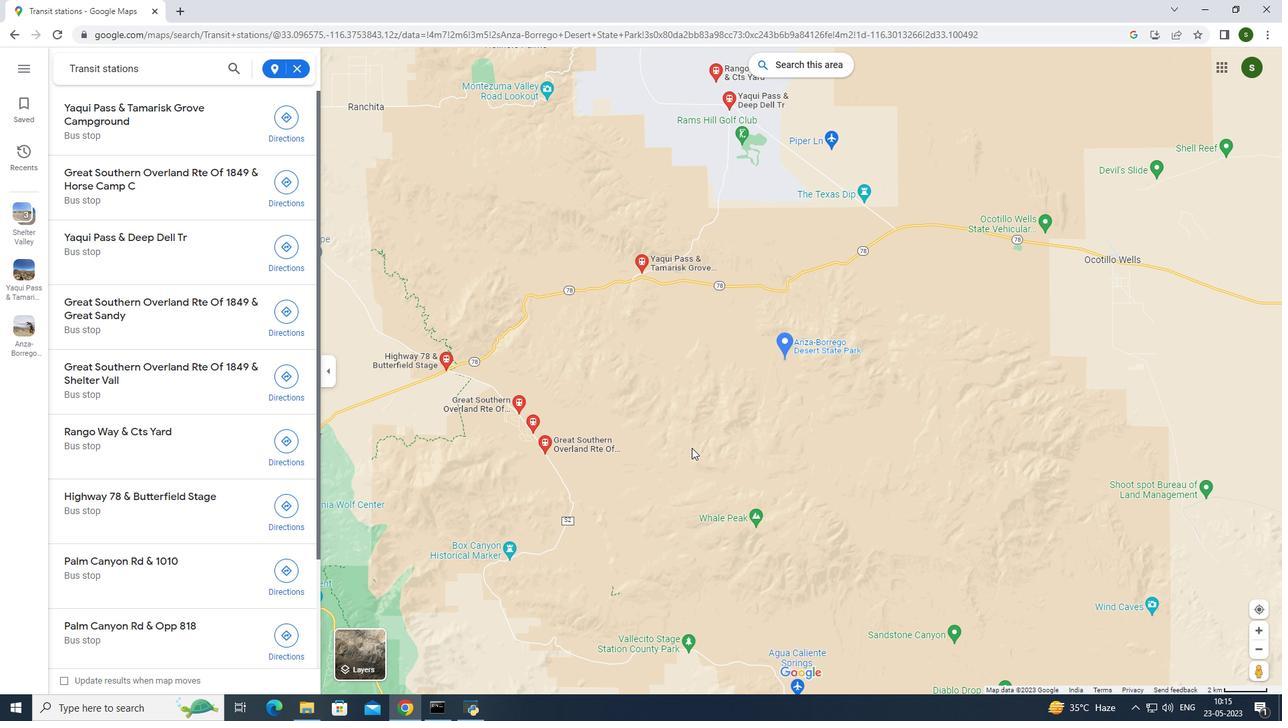 
Action: Mouse pressed left at (718, 421)
Screenshot: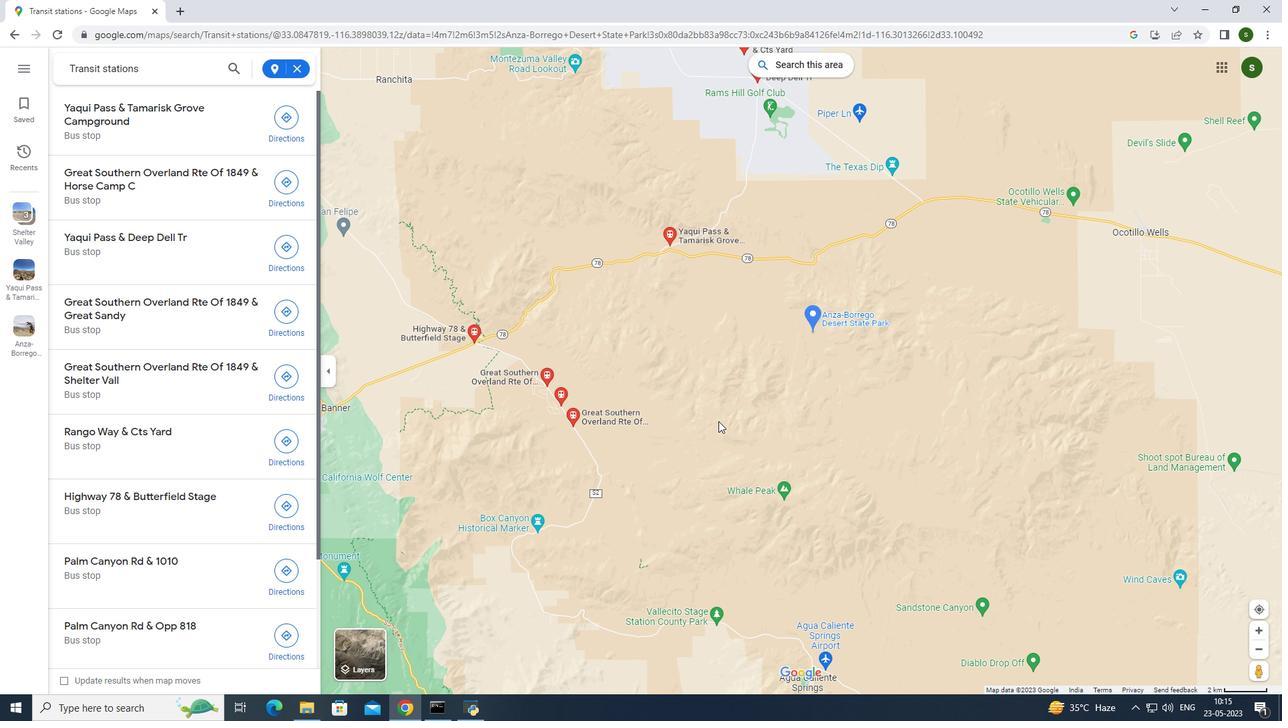 
Action: Mouse moved to (727, 409)
Screenshot: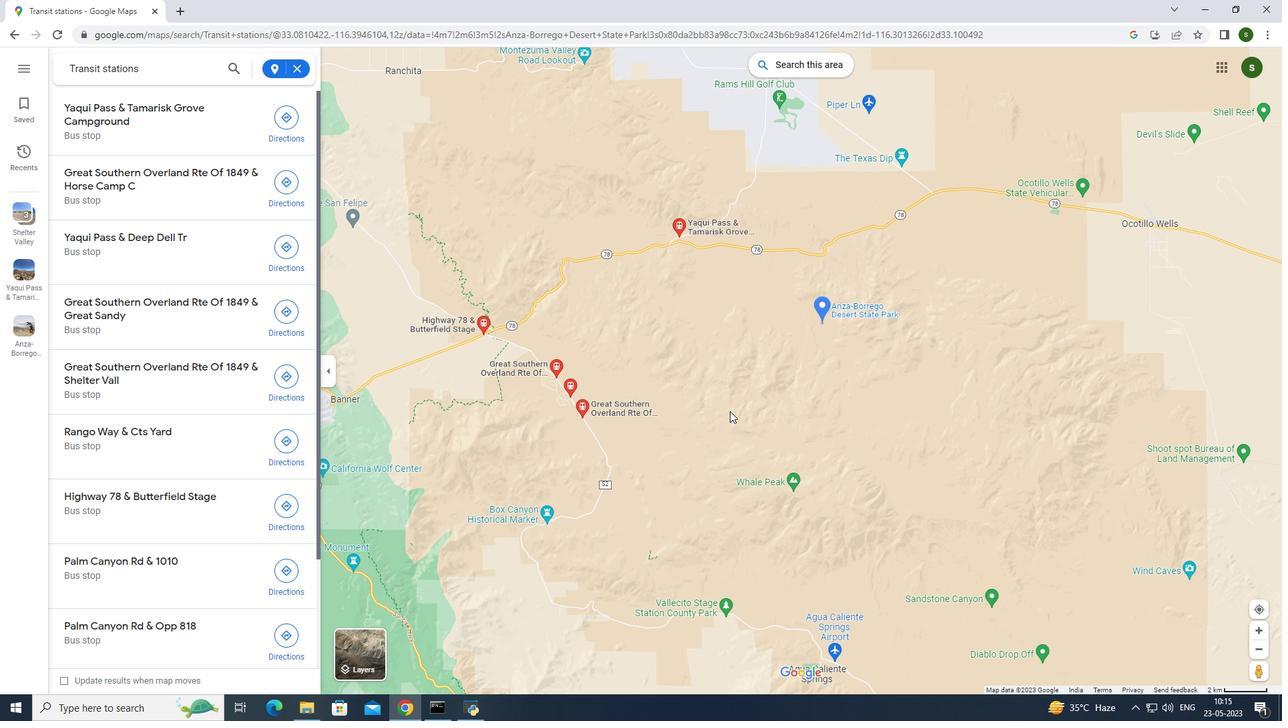 
Action: Mouse pressed left at (727, 409)
Screenshot: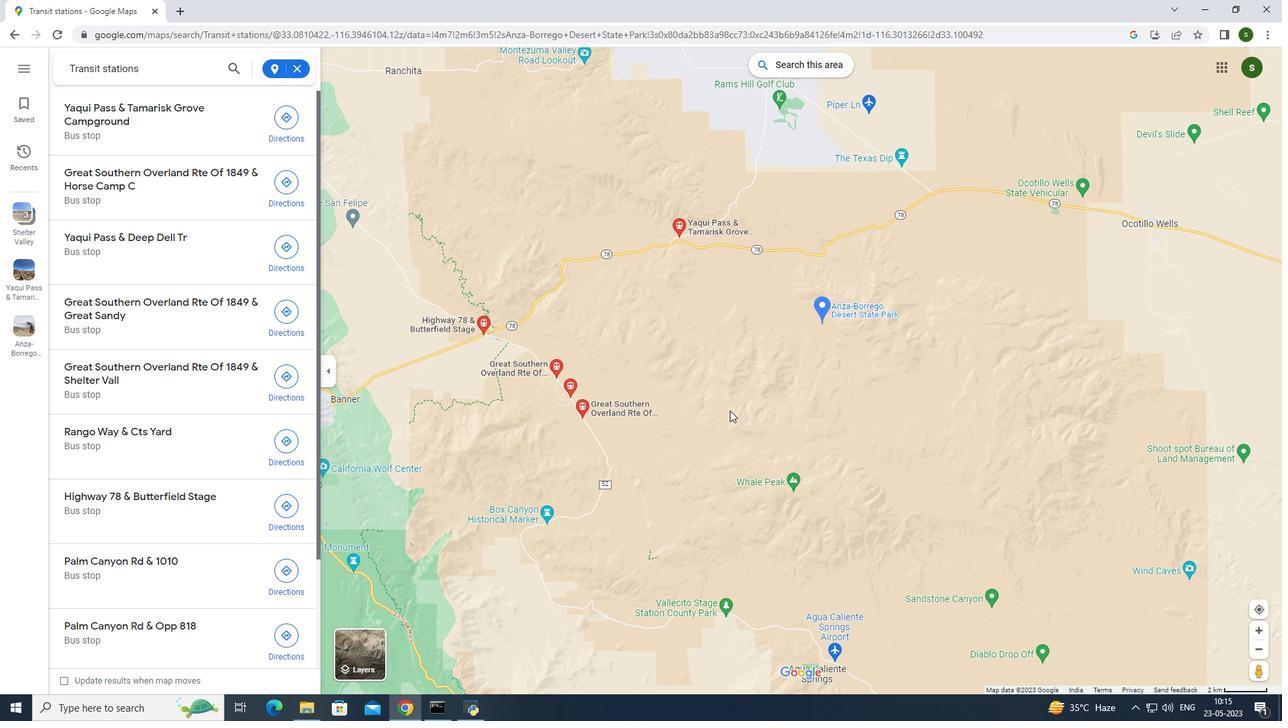 
Action: Mouse moved to (928, 375)
Screenshot: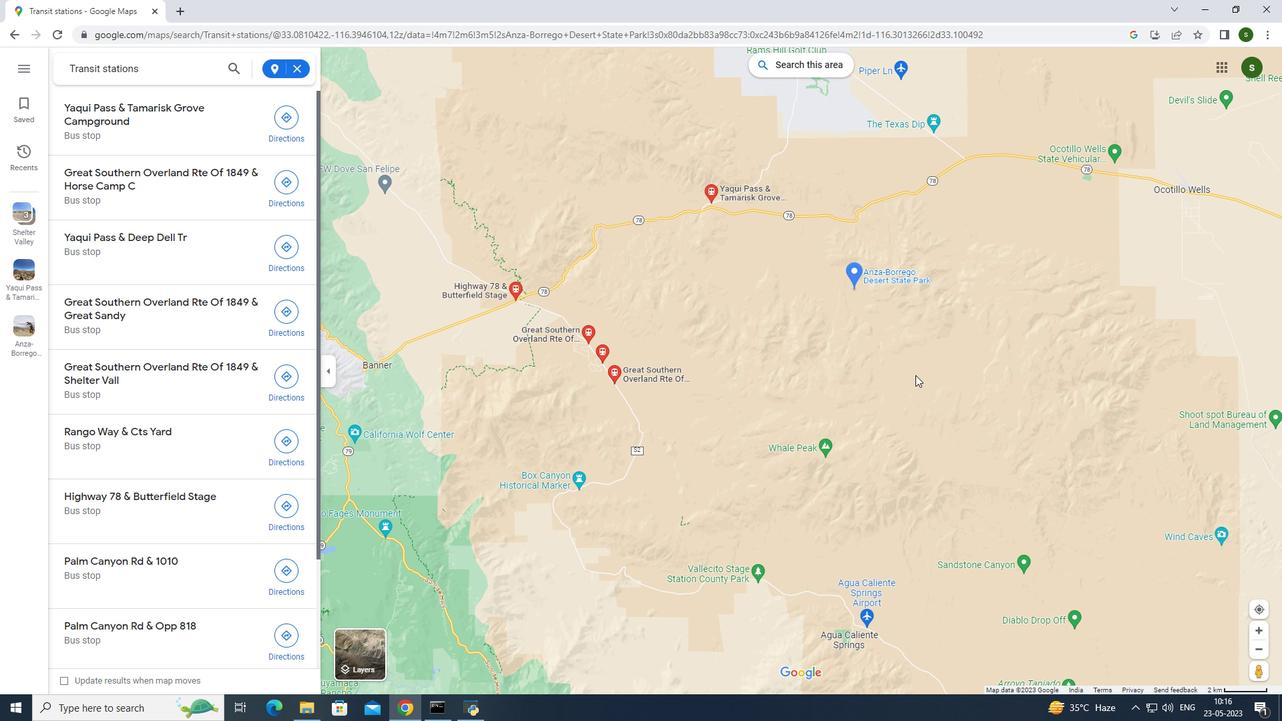
Action: Mouse pressed left at (928, 375)
Screenshot: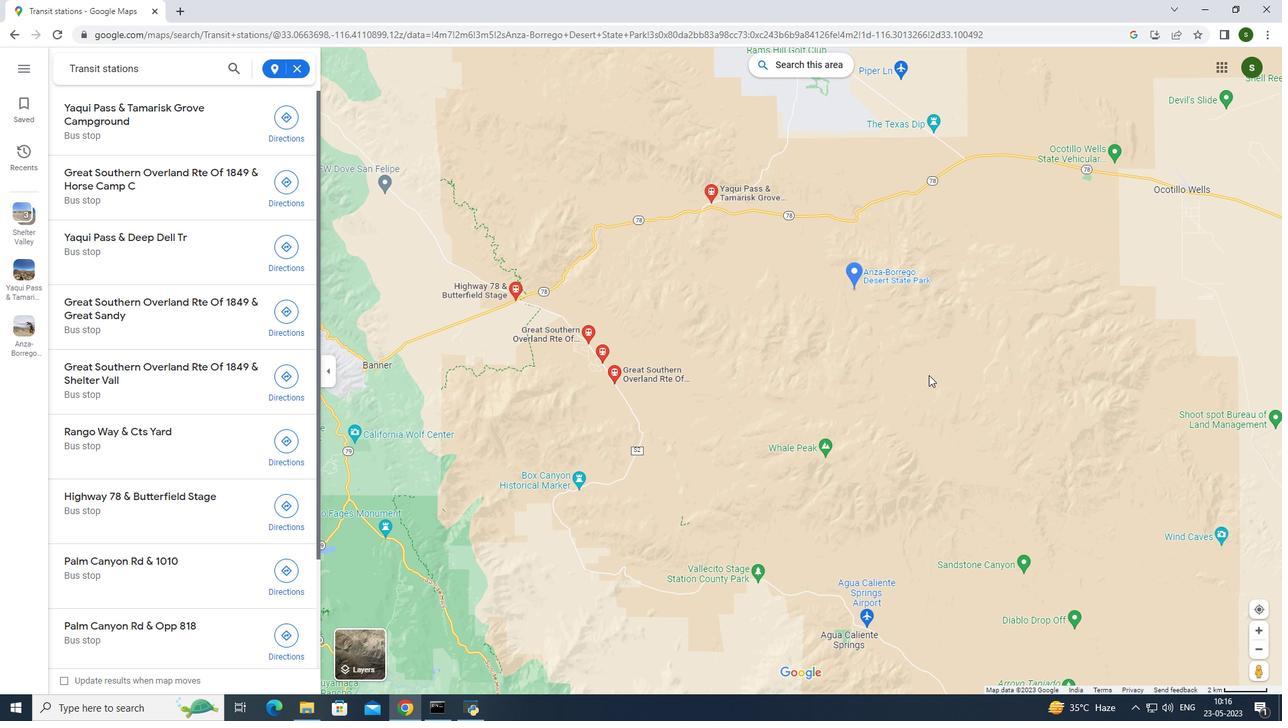
Action: Mouse moved to (780, 345)
Screenshot: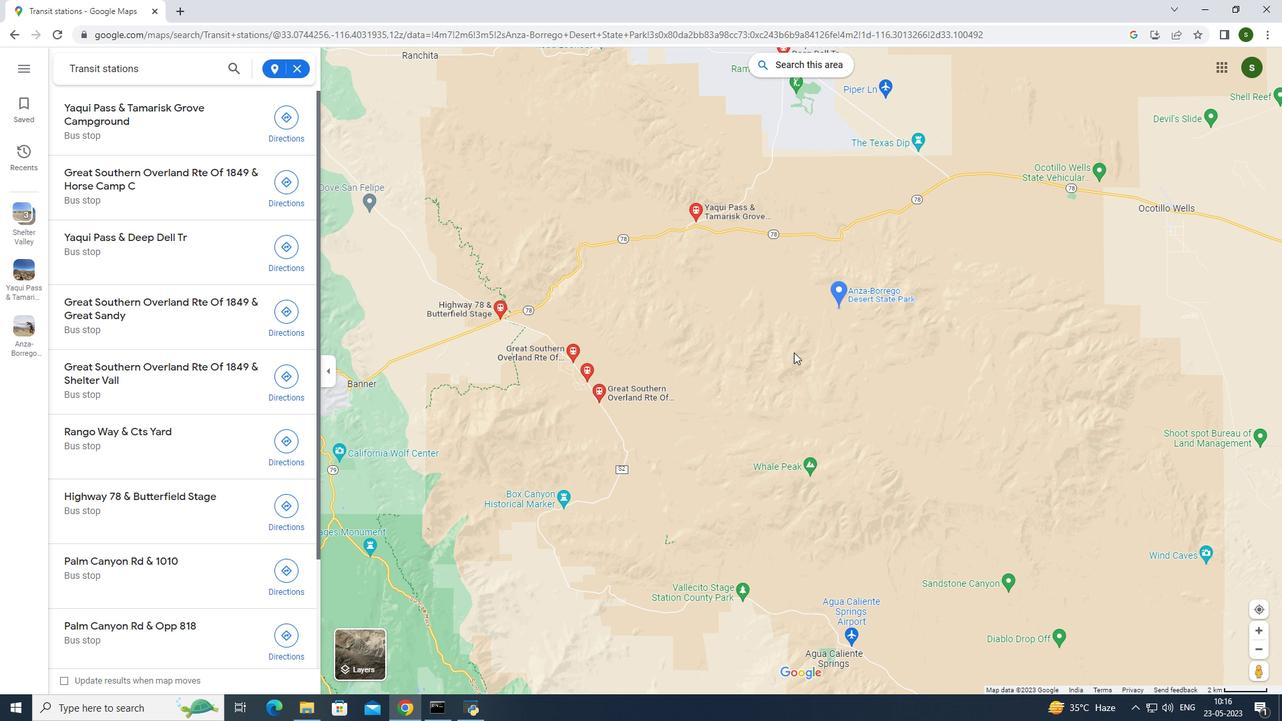 
Action: Mouse pressed left at (780, 345)
Screenshot: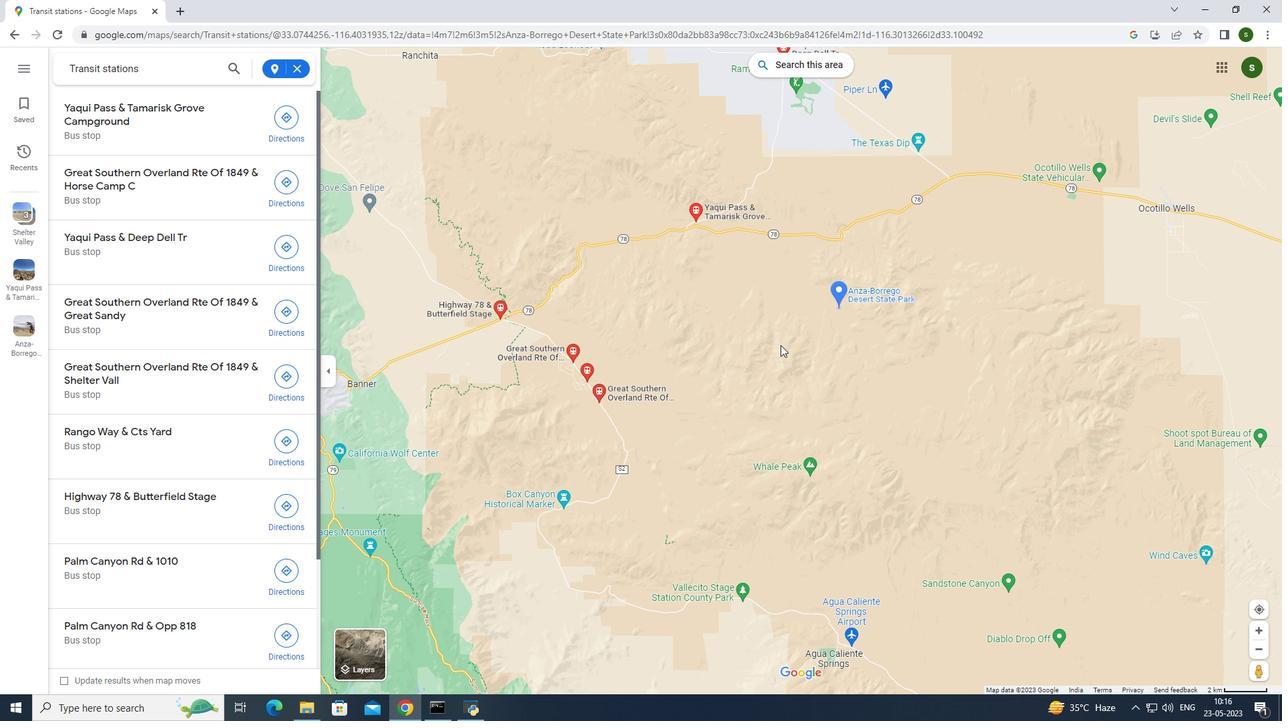 
Action: Mouse moved to (750, 383)
Screenshot: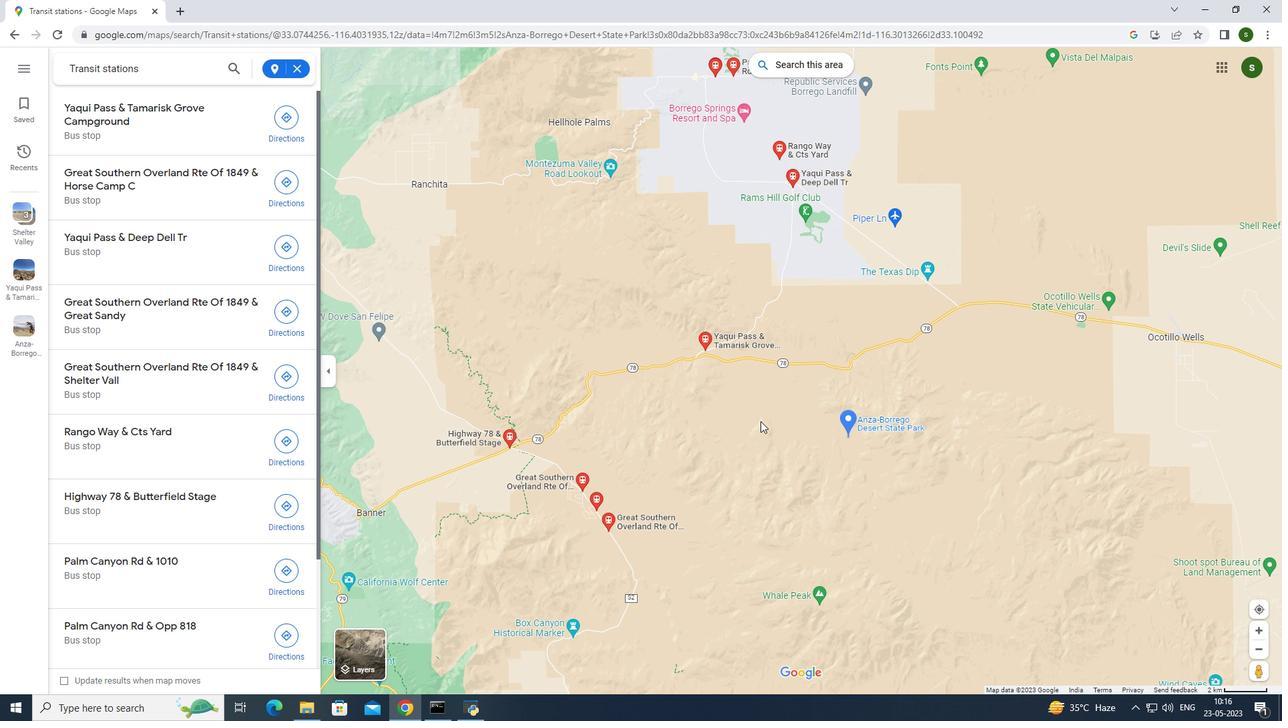 
Action: Mouse pressed left at (750, 383)
Screenshot: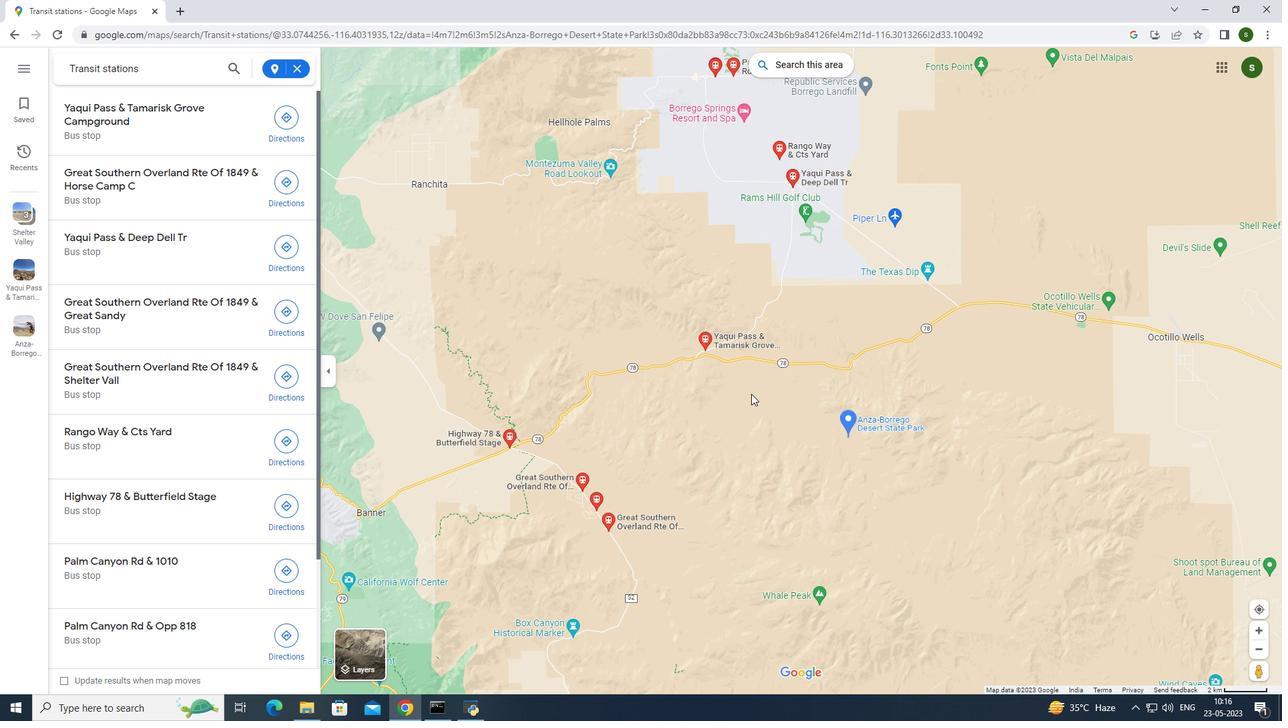 
Action: Mouse moved to (934, 442)
Screenshot: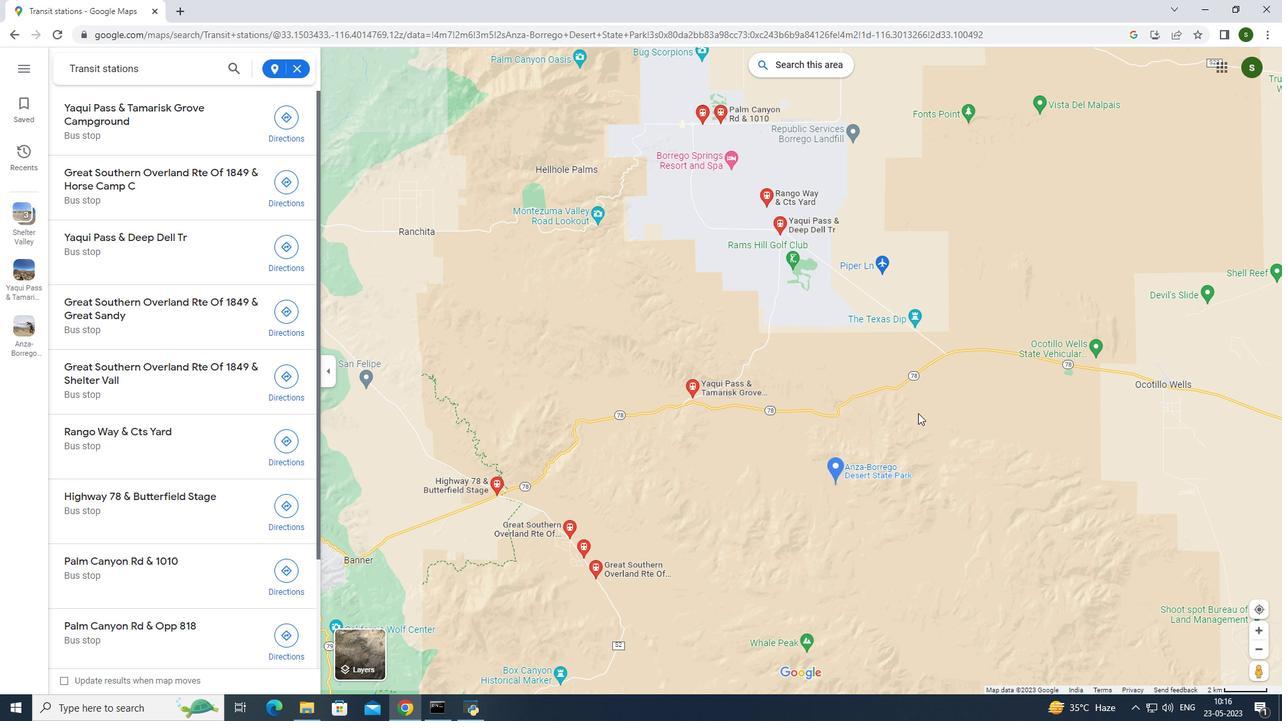 
Action: Mouse pressed left at (934, 442)
Screenshot: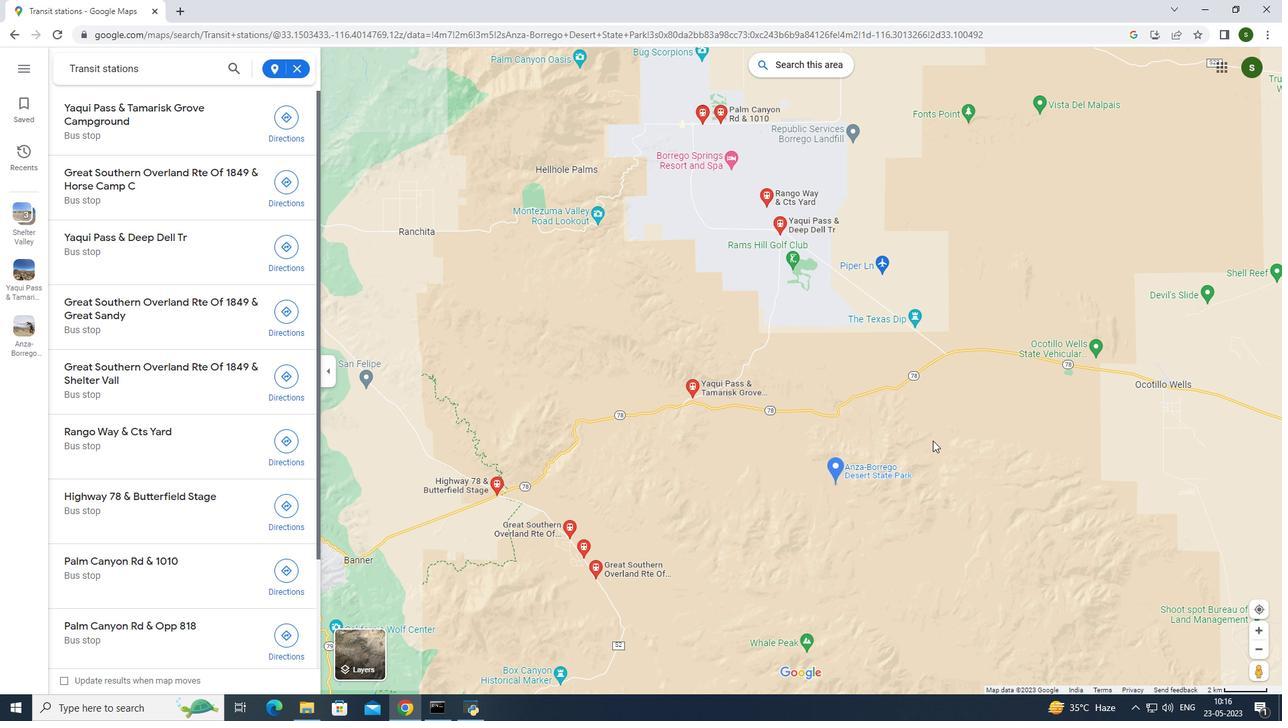 
Action: Mouse moved to (898, 419)
Screenshot: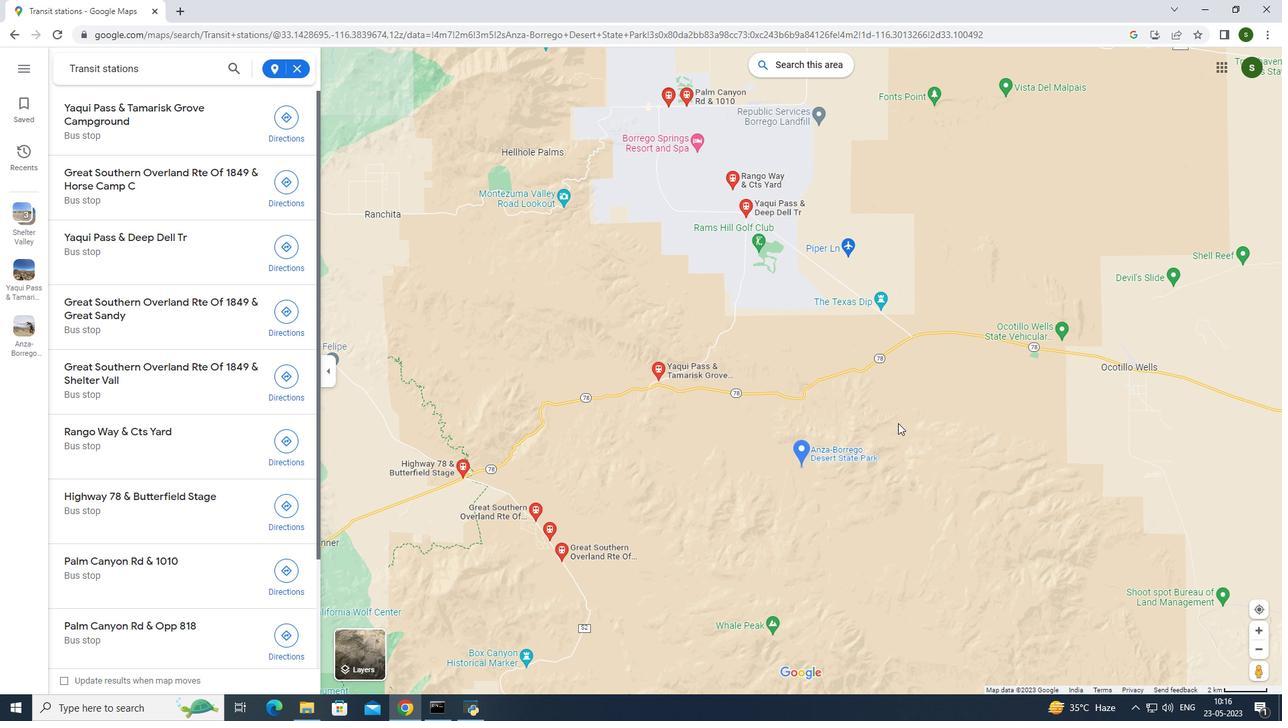 
